 Task: Research Airbnb accommodation in York, United Kingdom from 8th November, 2023 to 16th November, 2023 for 2 adults.1  bedroom having 1 bed and 1 bathroom. Property type can be hotel. Booking option can be shelf check-in. Look for 3 properties as per requirement.
Action: Mouse moved to (389, 178)
Screenshot: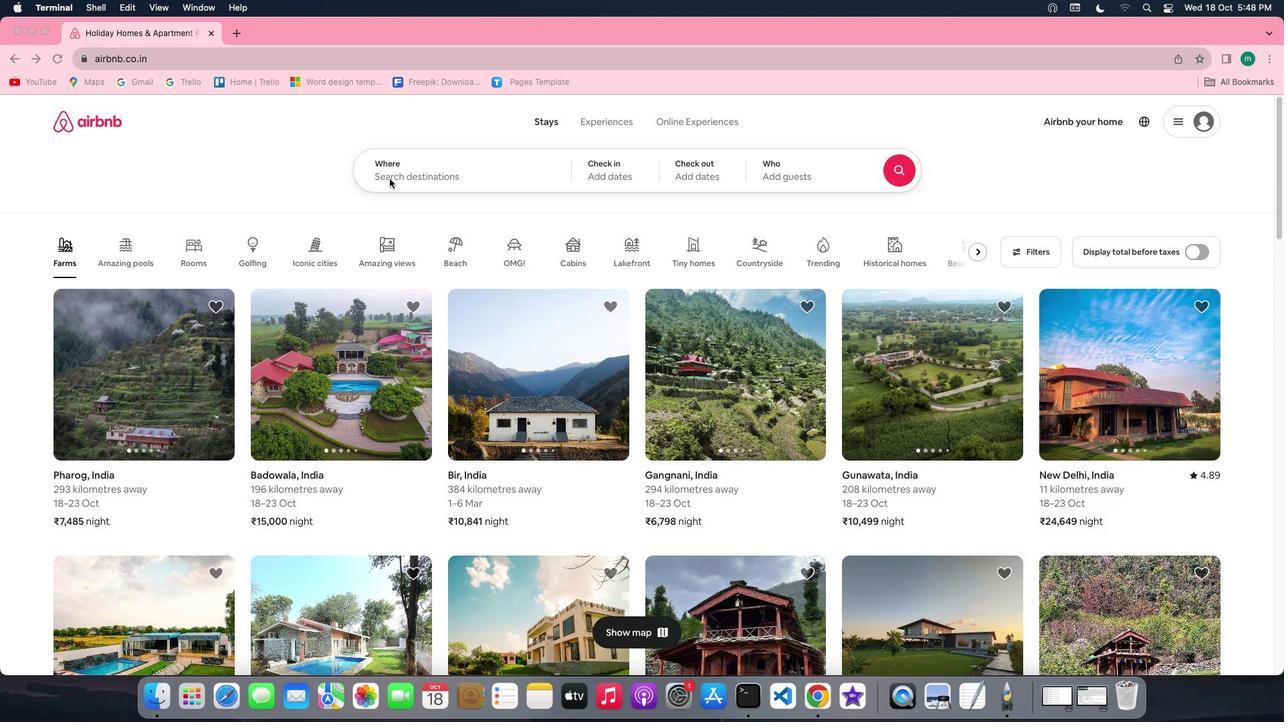 
Action: Mouse pressed left at (389, 178)
Screenshot: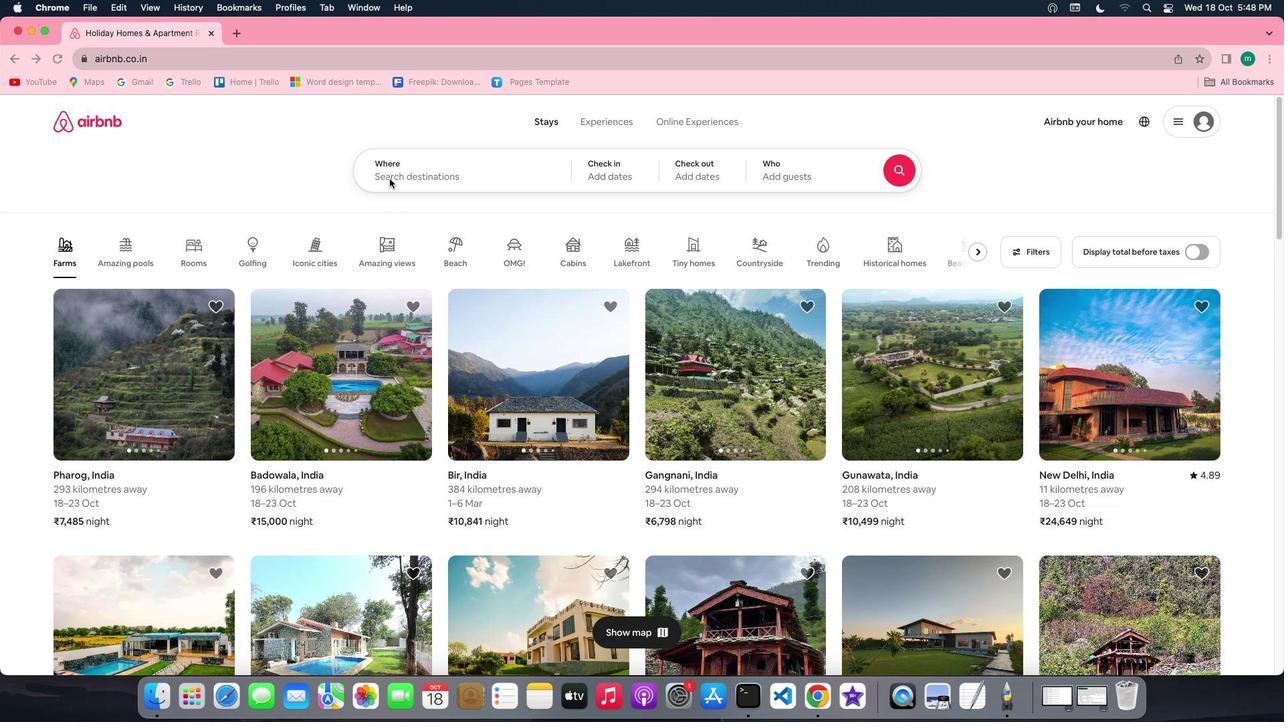 
Action: Mouse pressed left at (389, 178)
Screenshot: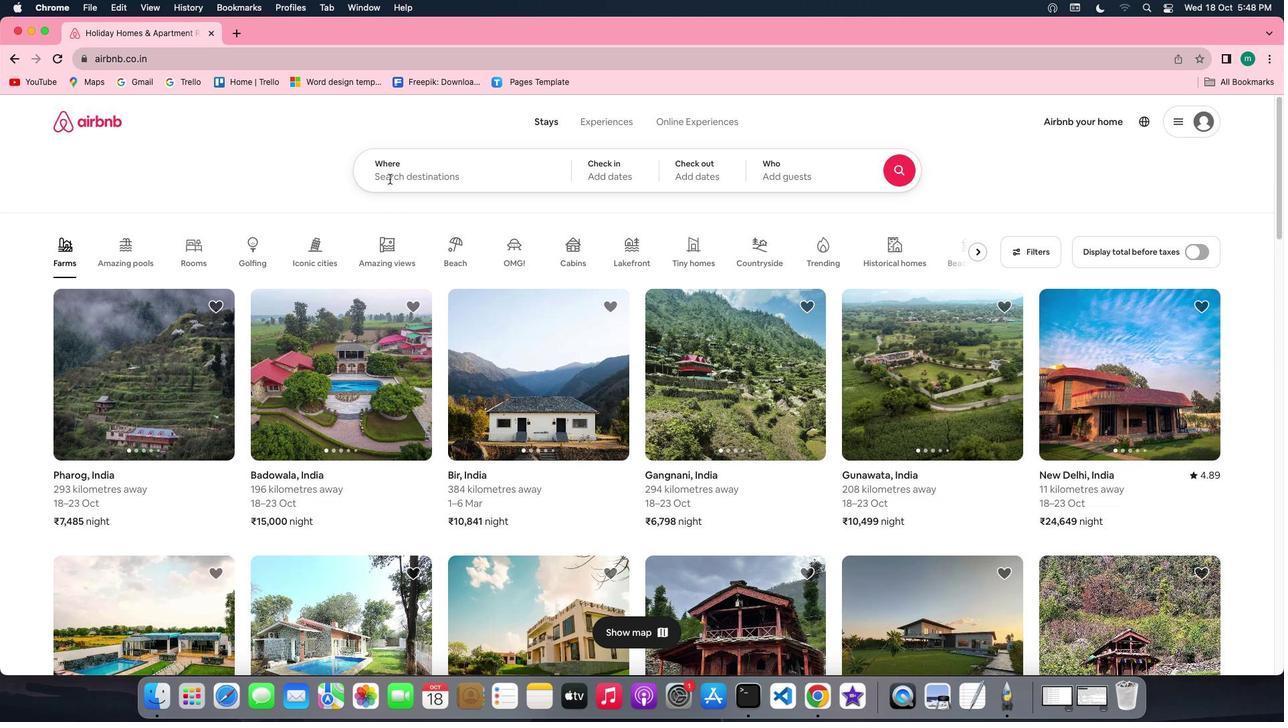 
Action: Key pressed Key.shift'Y''o''r''k'','Key.spaceKey.shift'U''n''i''t''e''d'Key.spaceKey.shift'K''i''n''g''d''o''m'
Screenshot: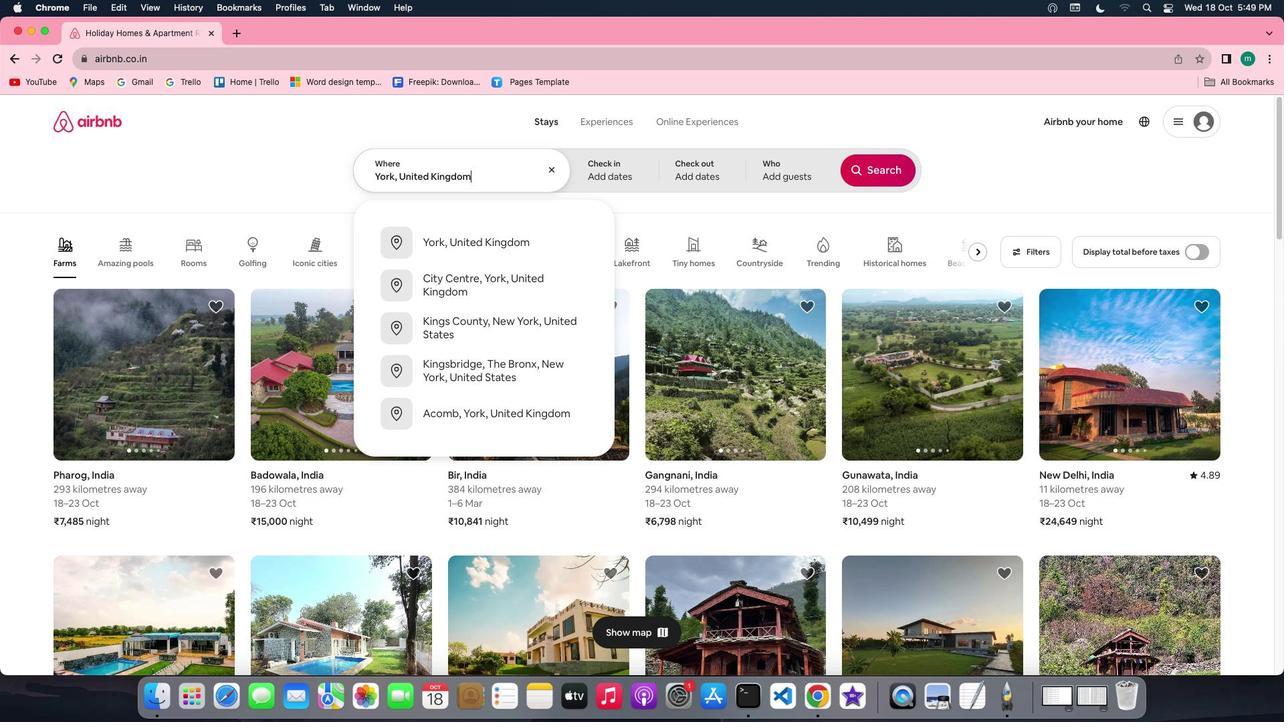 
Action: Mouse moved to (417, 229)
Screenshot: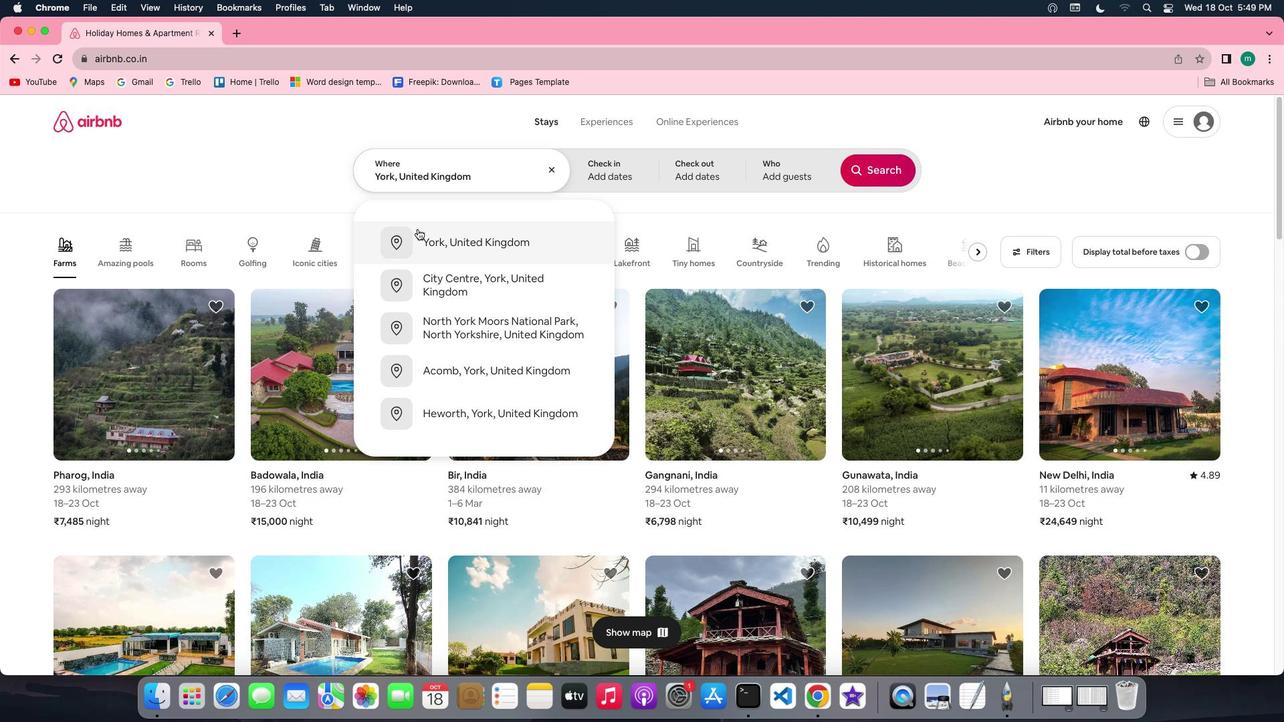 
Action: Mouse pressed left at (417, 229)
Screenshot: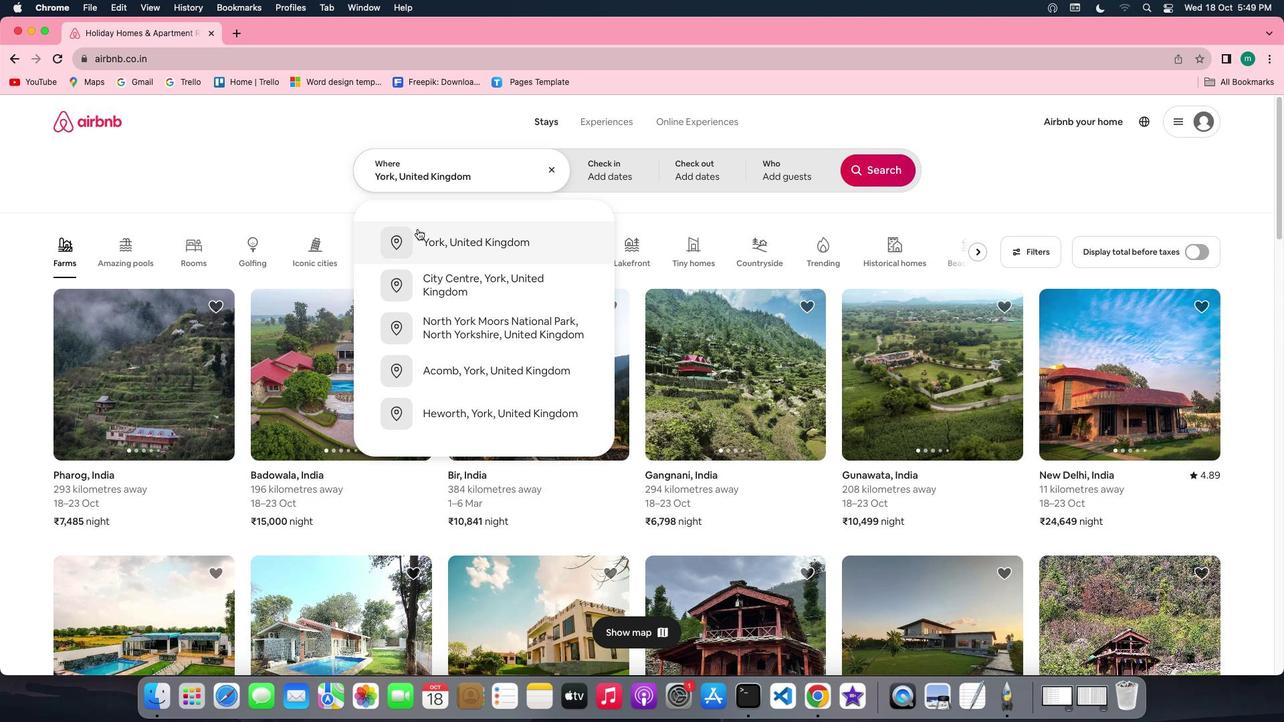 
Action: Mouse moved to (771, 365)
Screenshot: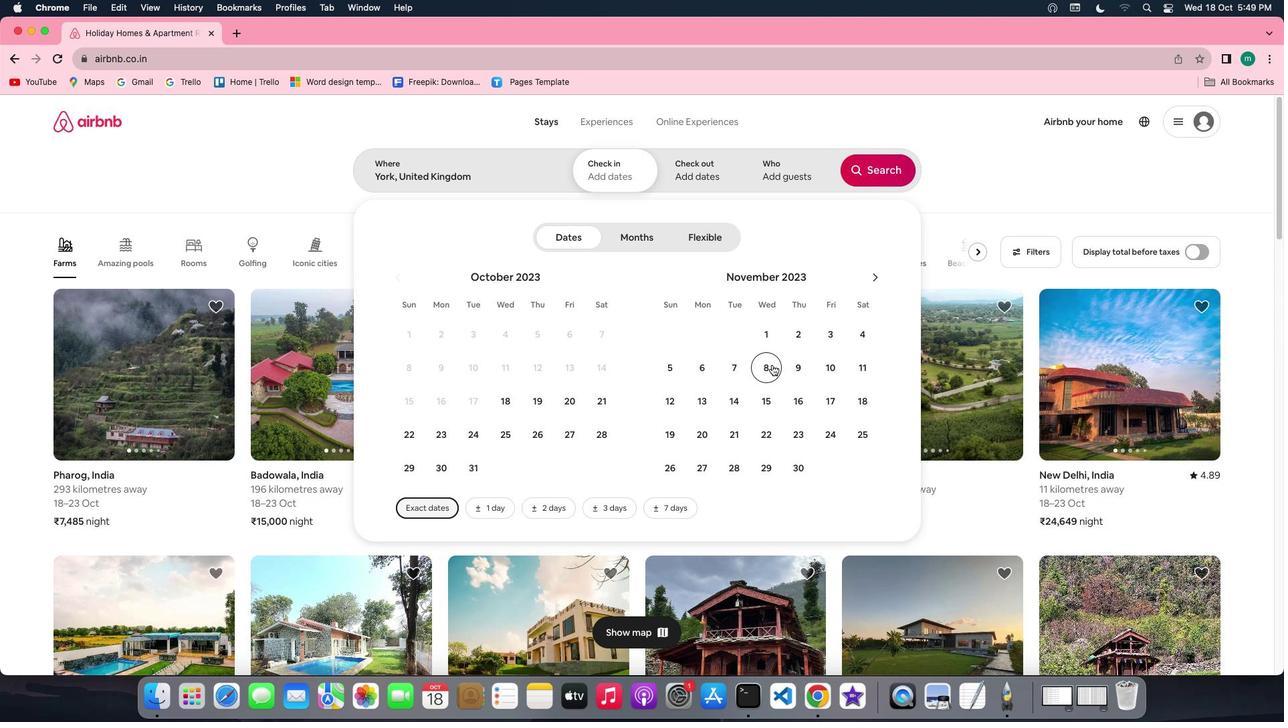
Action: Mouse pressed left at (771, 365)
Screenshot: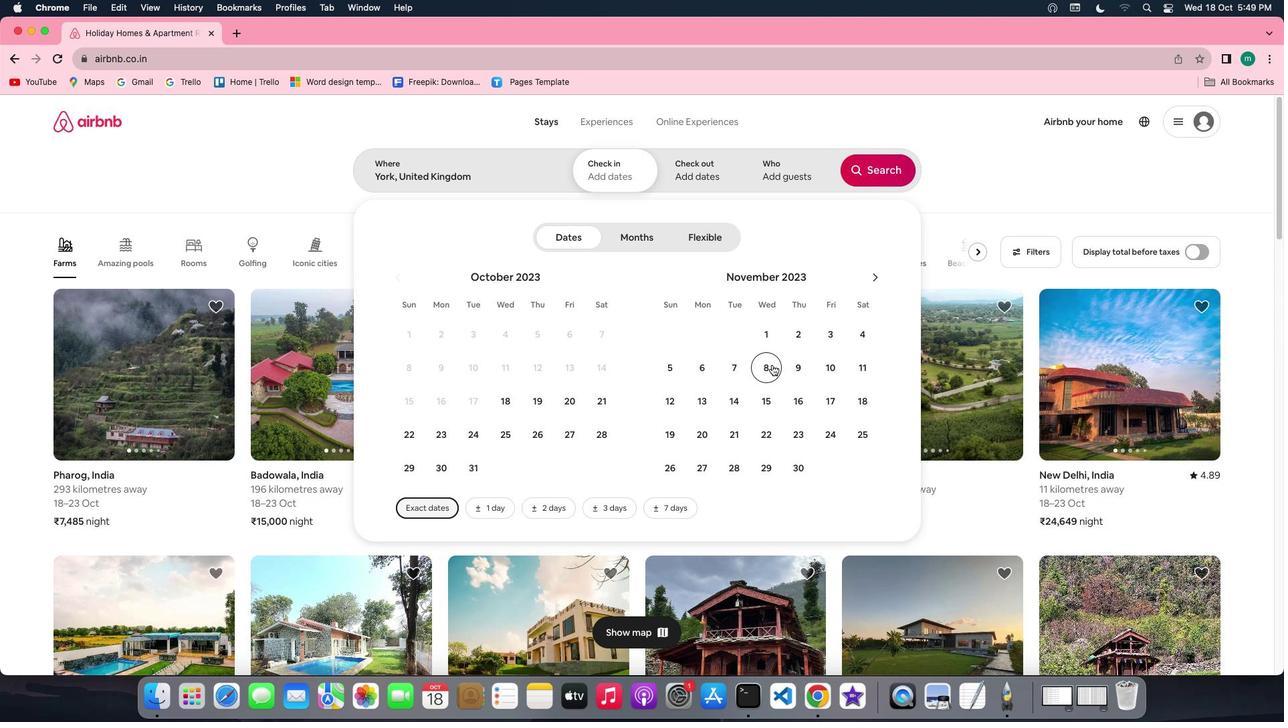 
Action: Mouse moved to (802, 404)
Screenshot: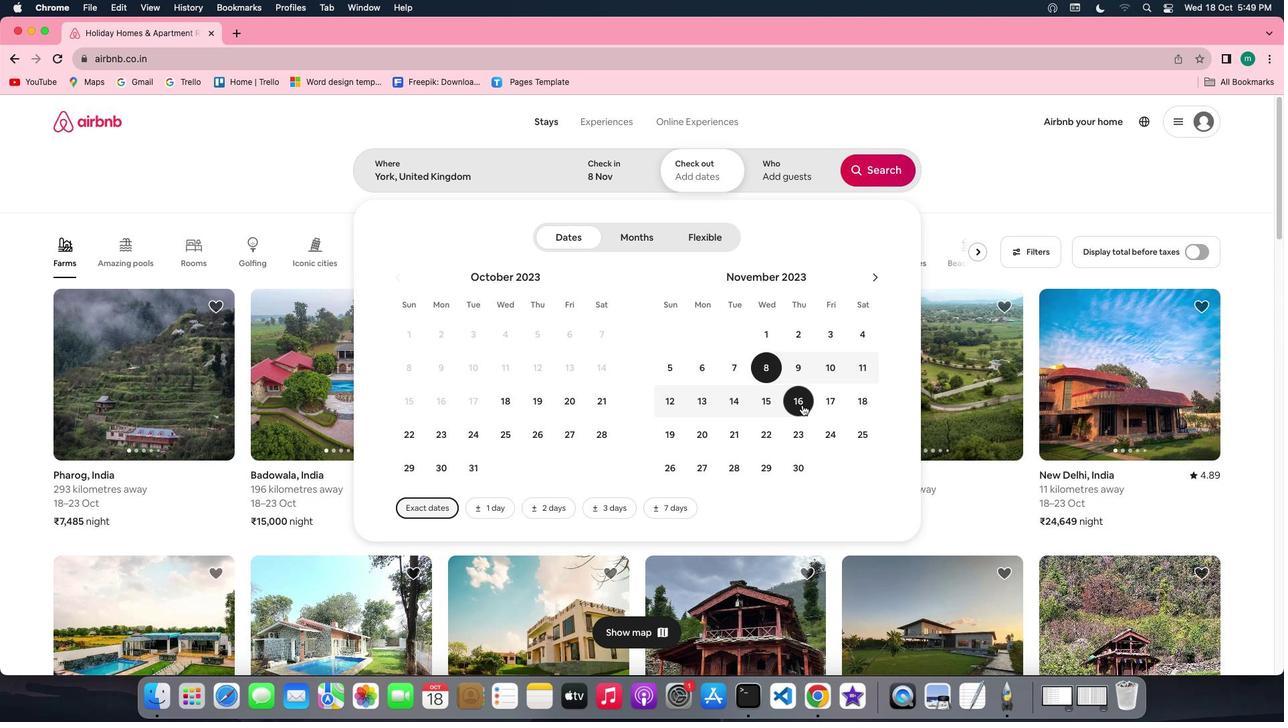 
Action: Mouse pressed left at (802, 404)
Screenshot: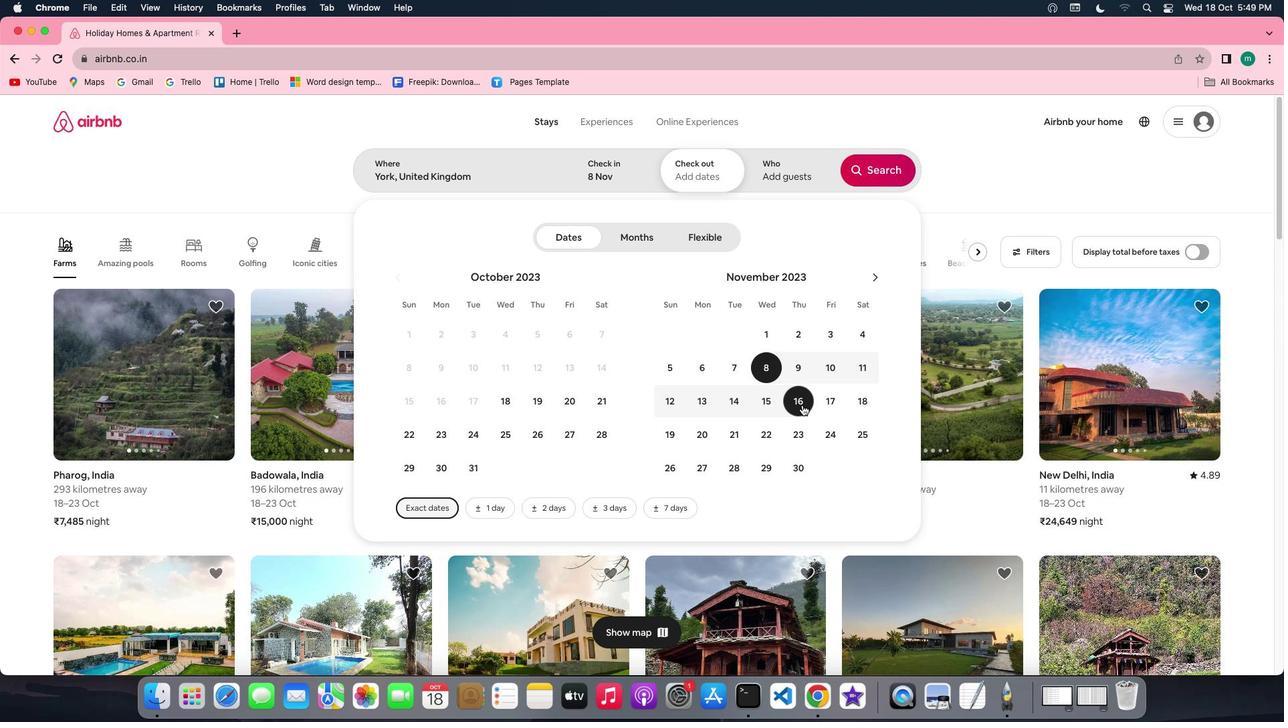 
Action: Mouse moved to (795, 172)
Screenshot: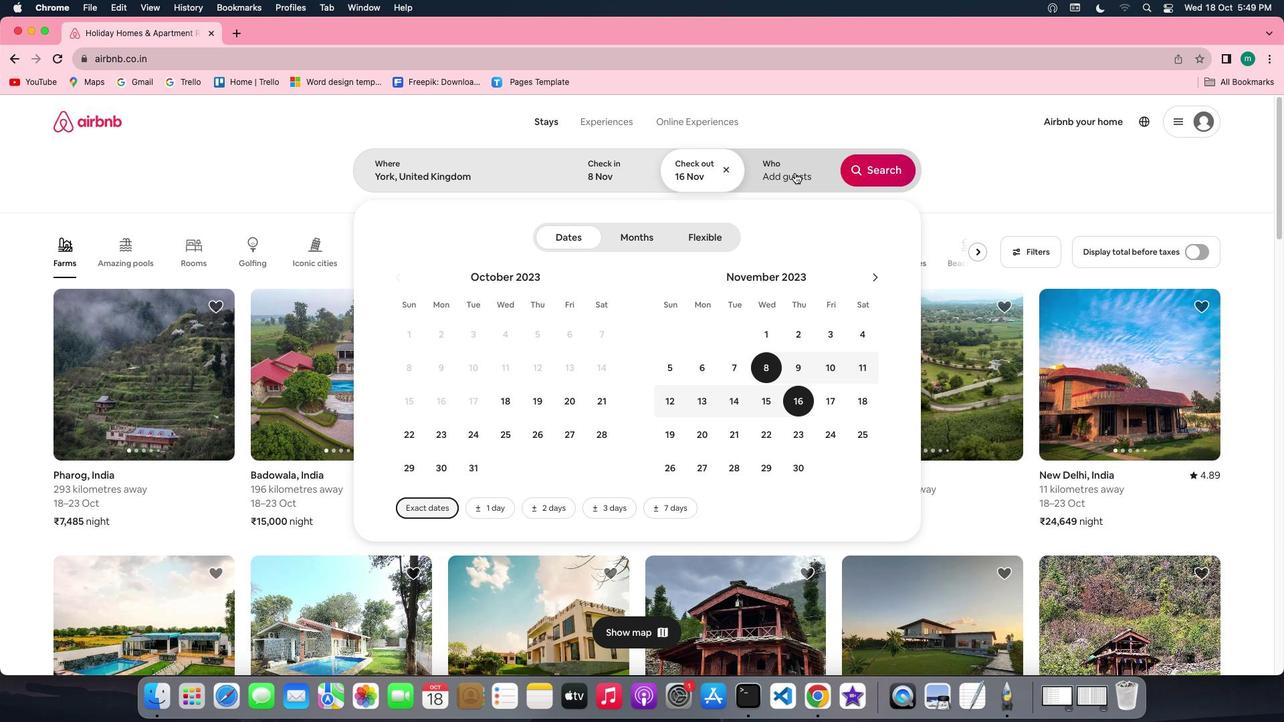 
Action: Mouse pressed left at (795, 172)
Screenshot: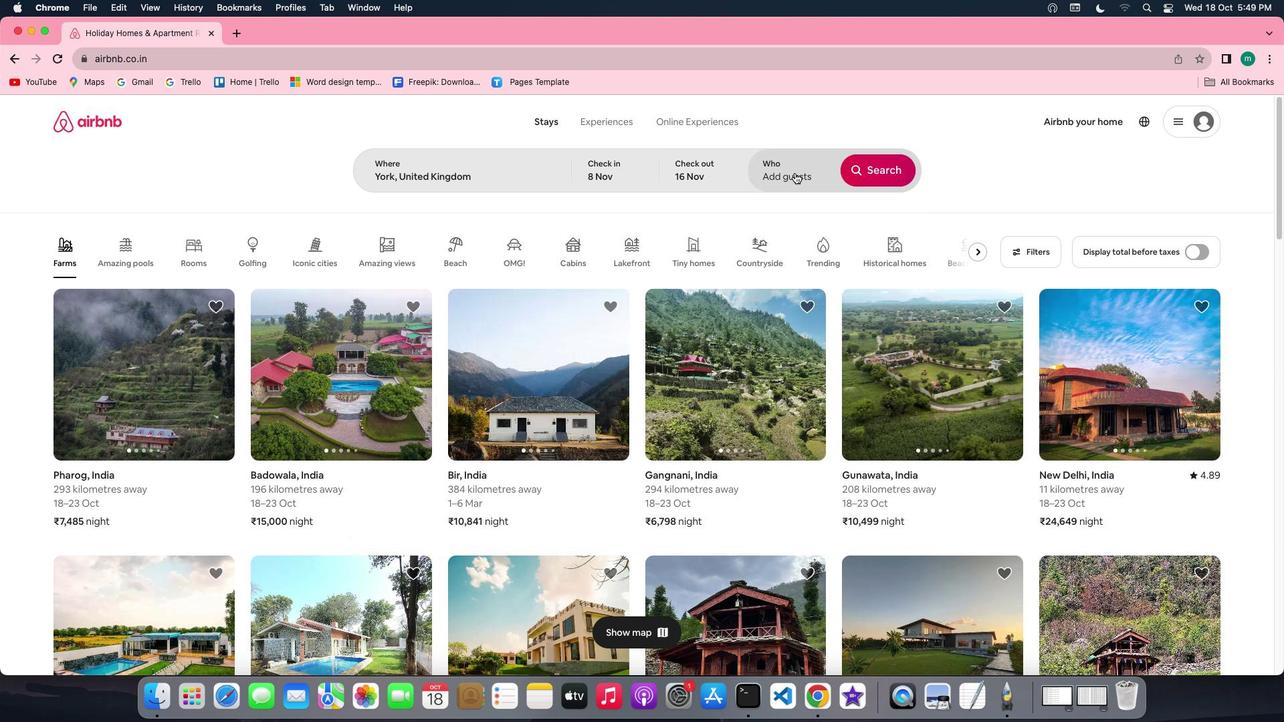 
Action: Mouse moved to (883, 246)
Screenshot: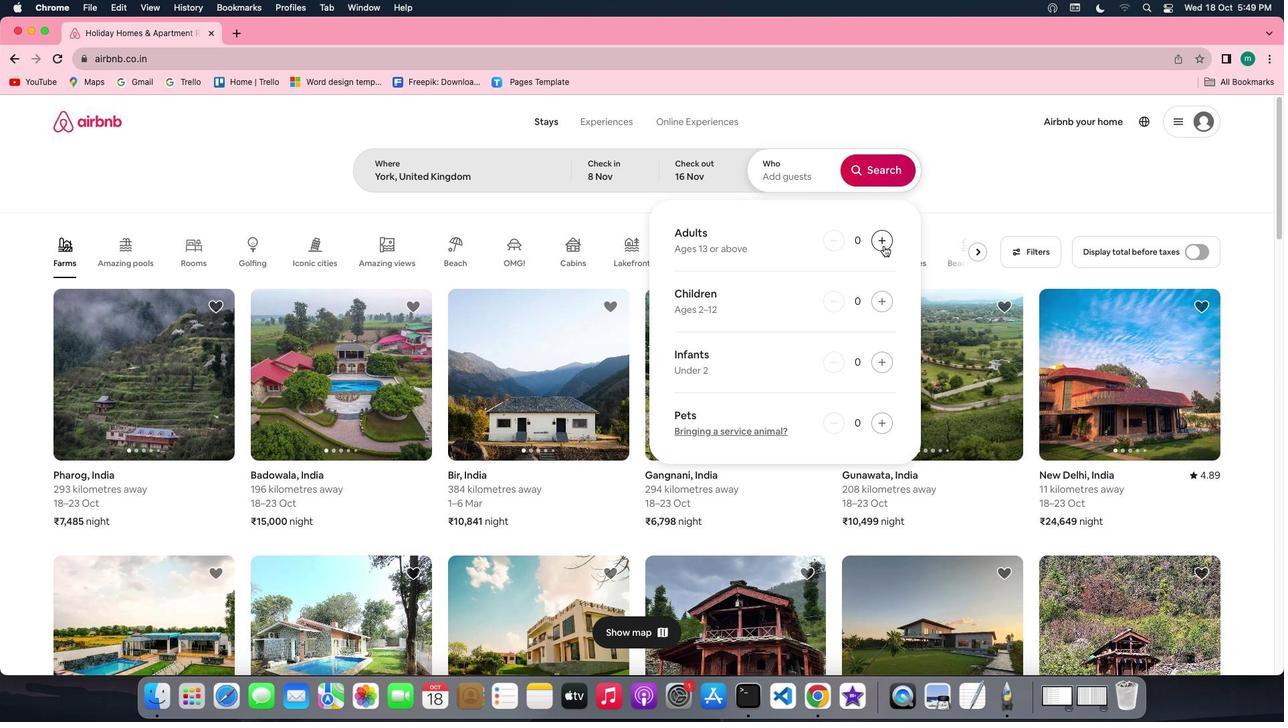
Action: Mouse pressed left at (883, 246)
Screenshot: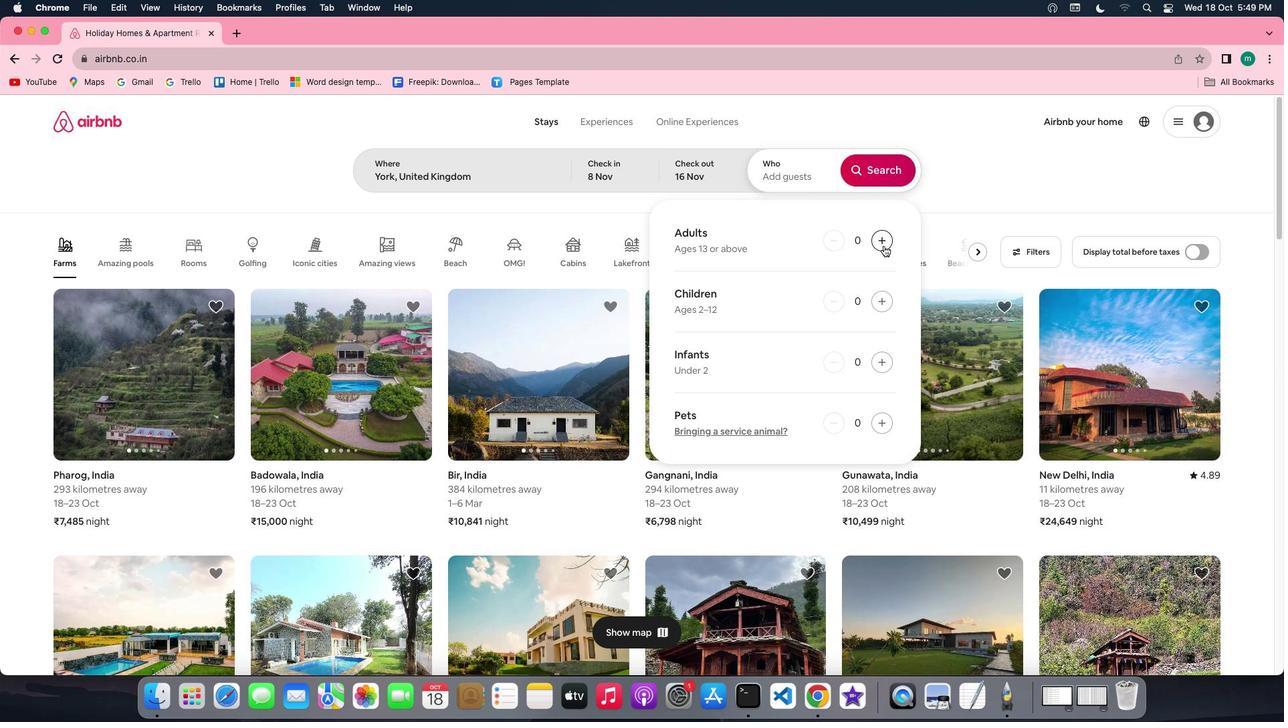 
Action: Mouse pressed left at (883, 246)
Screenshot: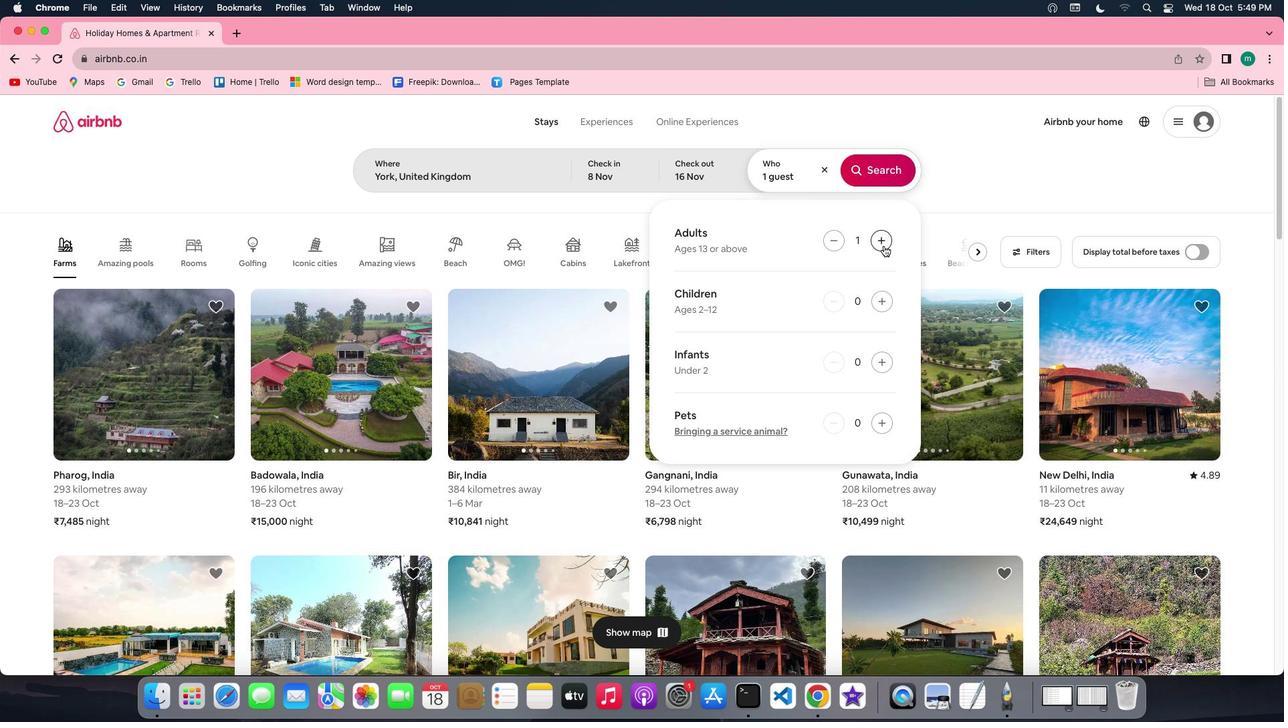 
Action: Mouse moved to (880, 171)
Screenshot: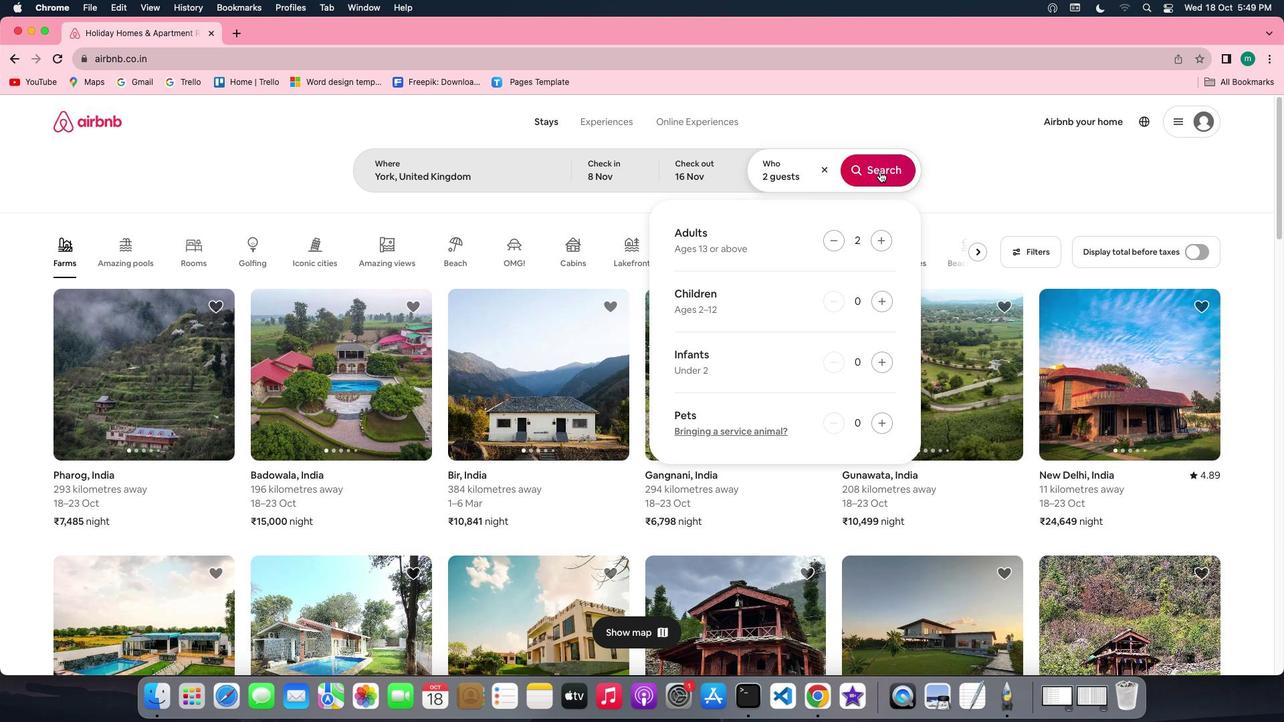 
Action: Mouse pressed left at (880, 171)
Screenshot: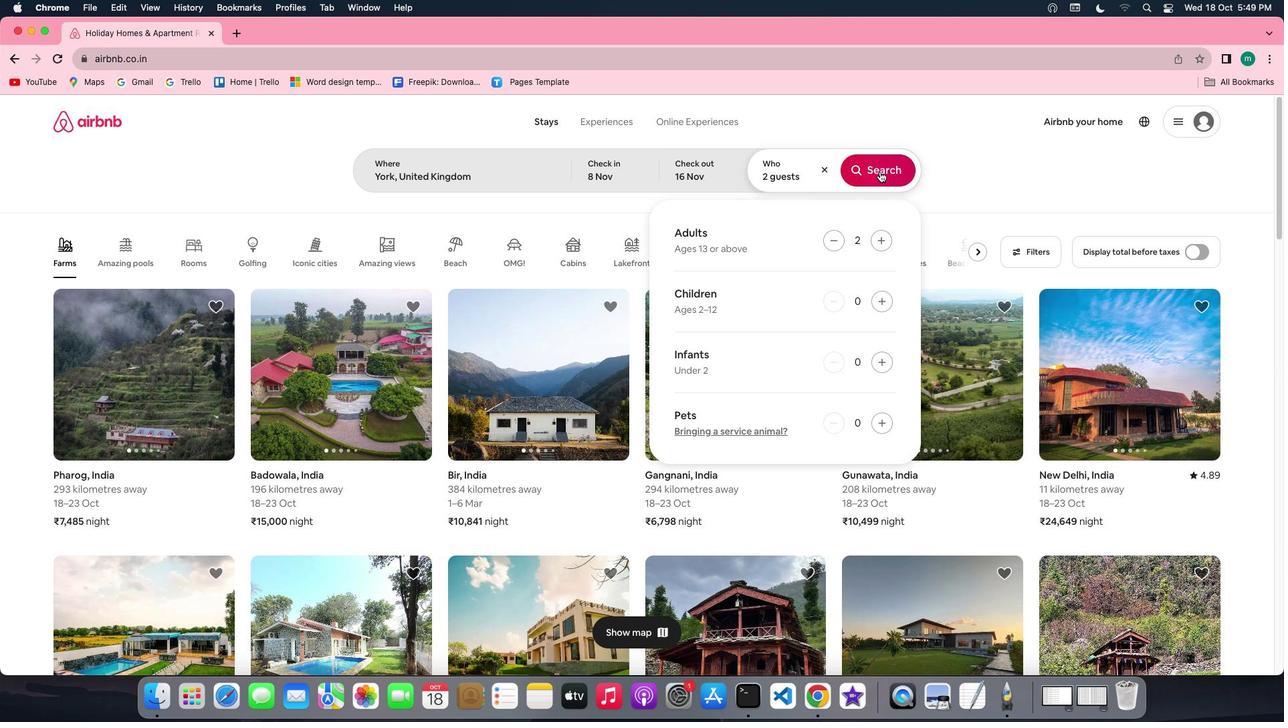 
Action: Mouse moved to (1082, 171)
Screenshot: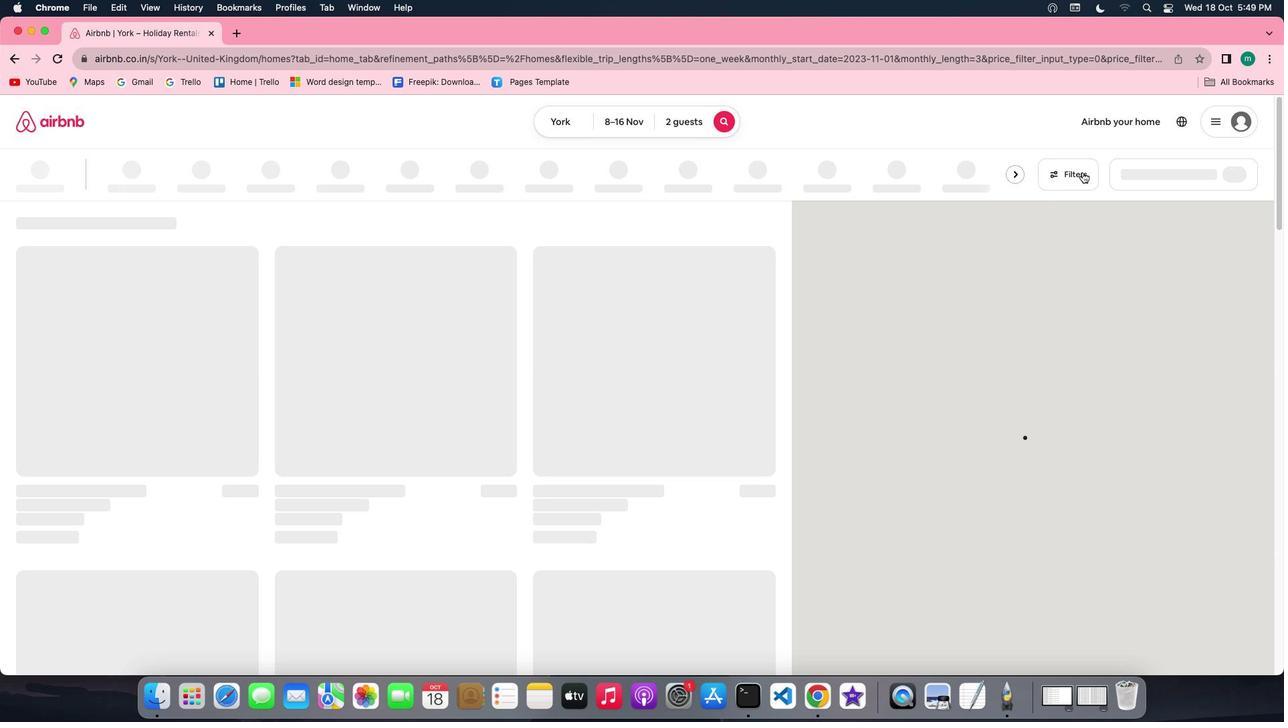 
Action: Mouse pressed left at (1082, 171)
Screenshot: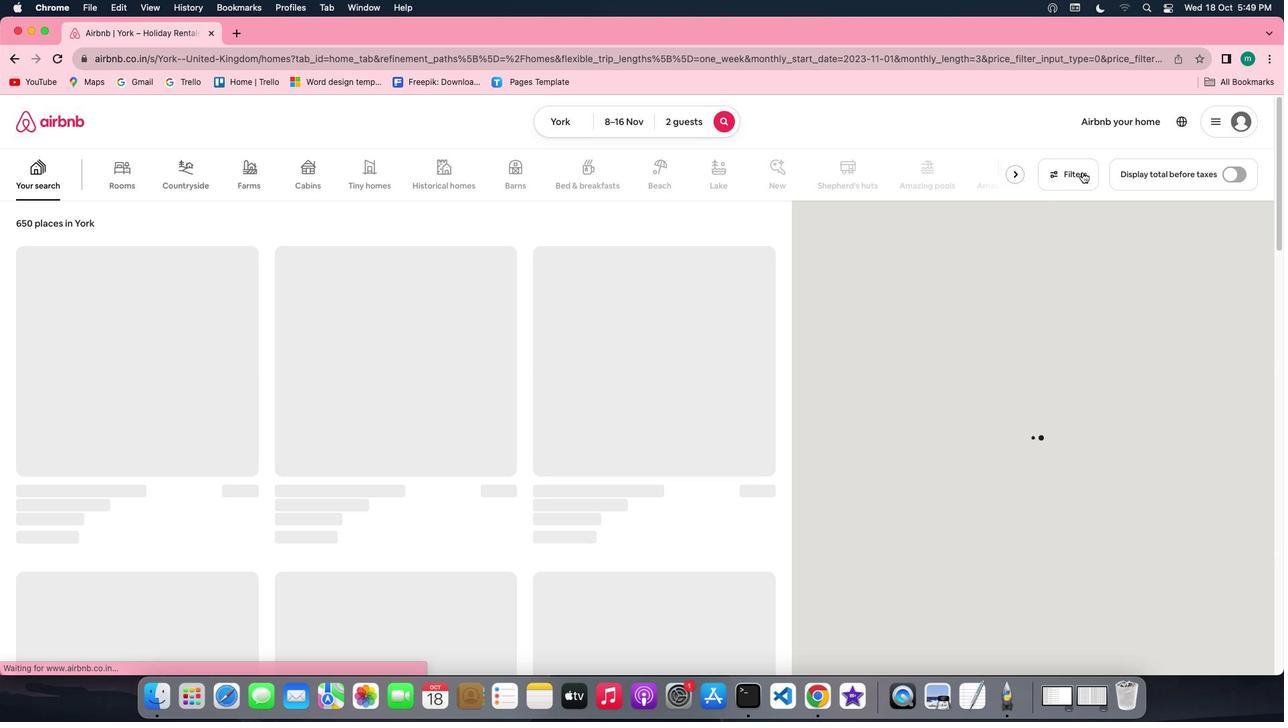 
Action: Mouse moved to (1066, 174)
Screenshot: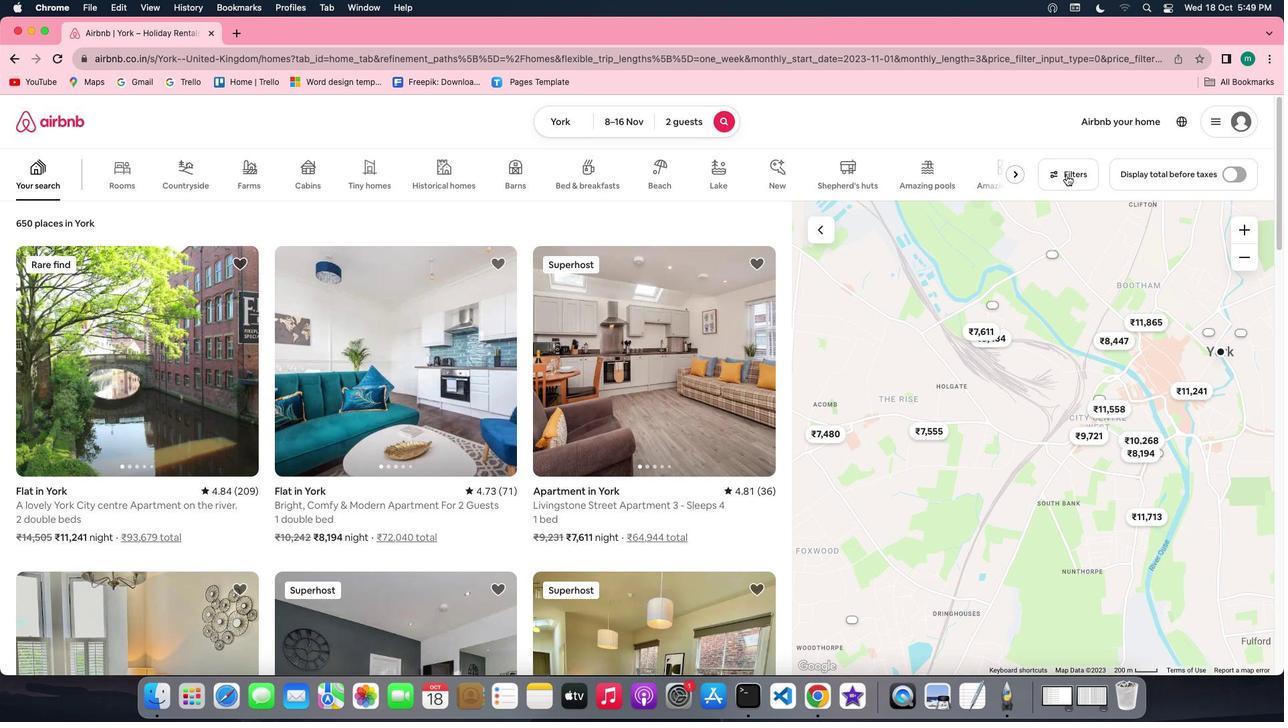 
Action: Mouse pressed left at (1066, 174)
Screenshot: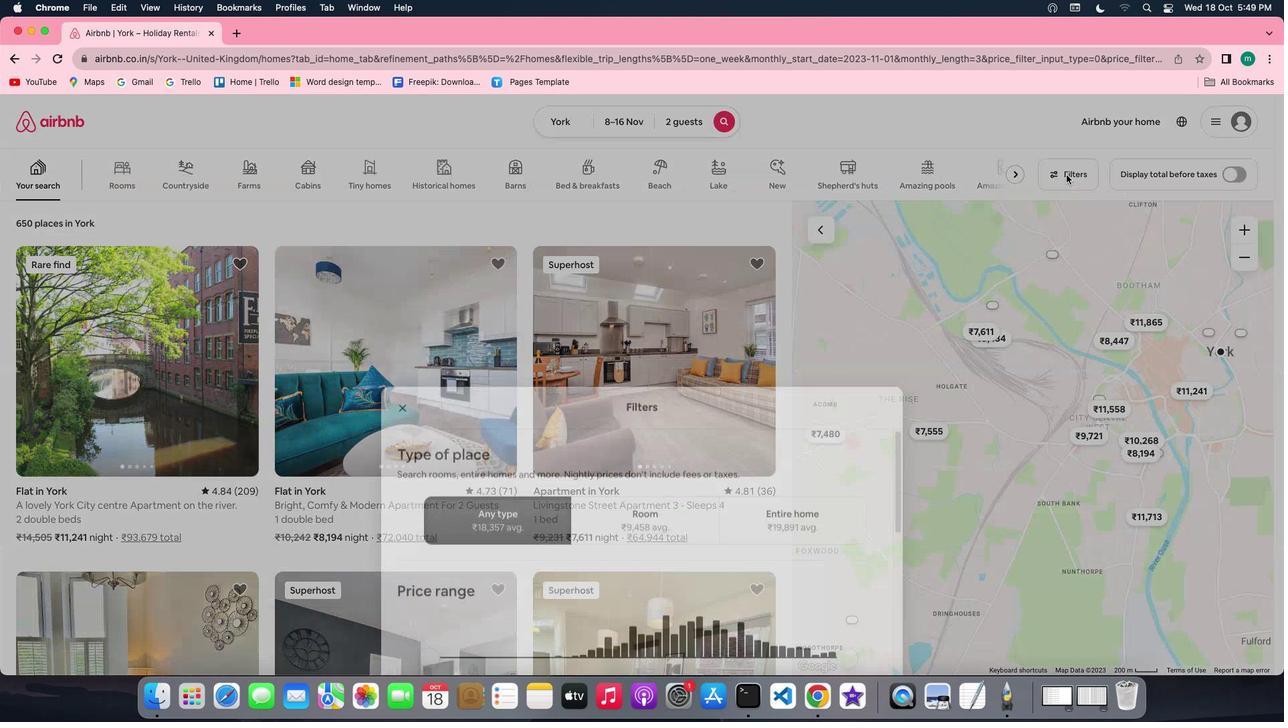 
Action: Mouse pressed left at (1066, 174)
Screenshot: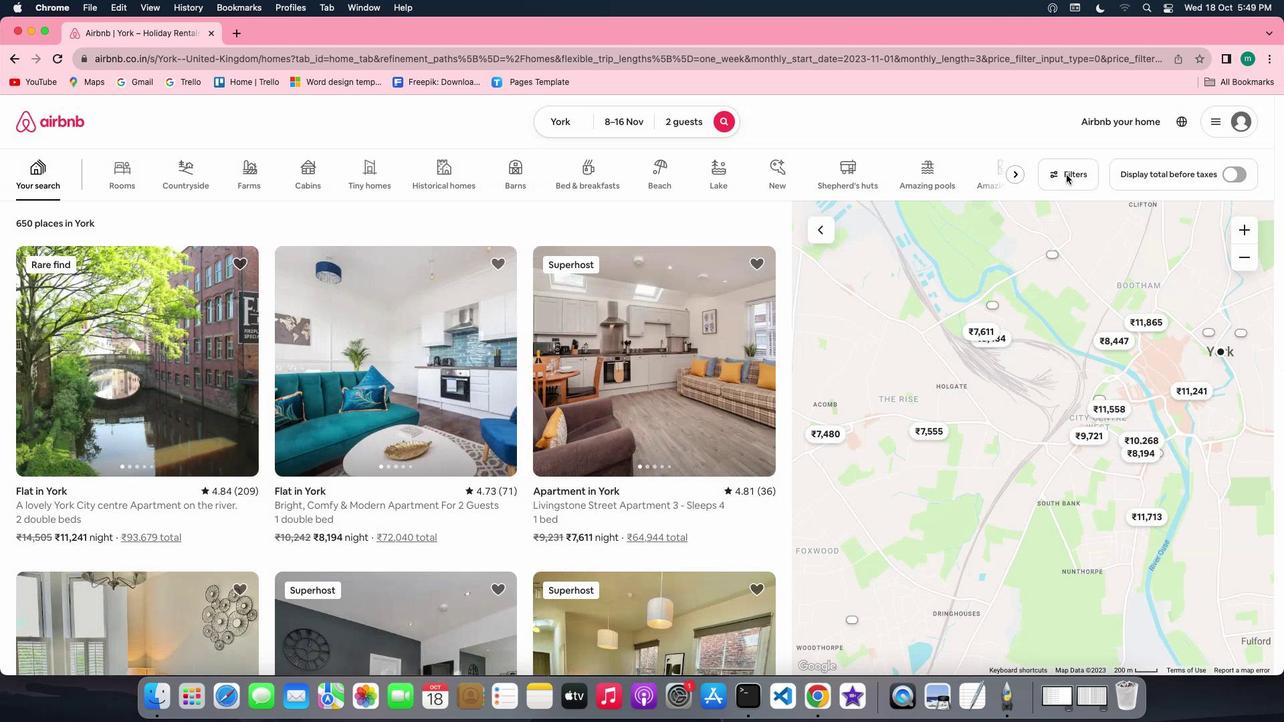 
Action: Mouse moved to (1071, 176)
Screenshot: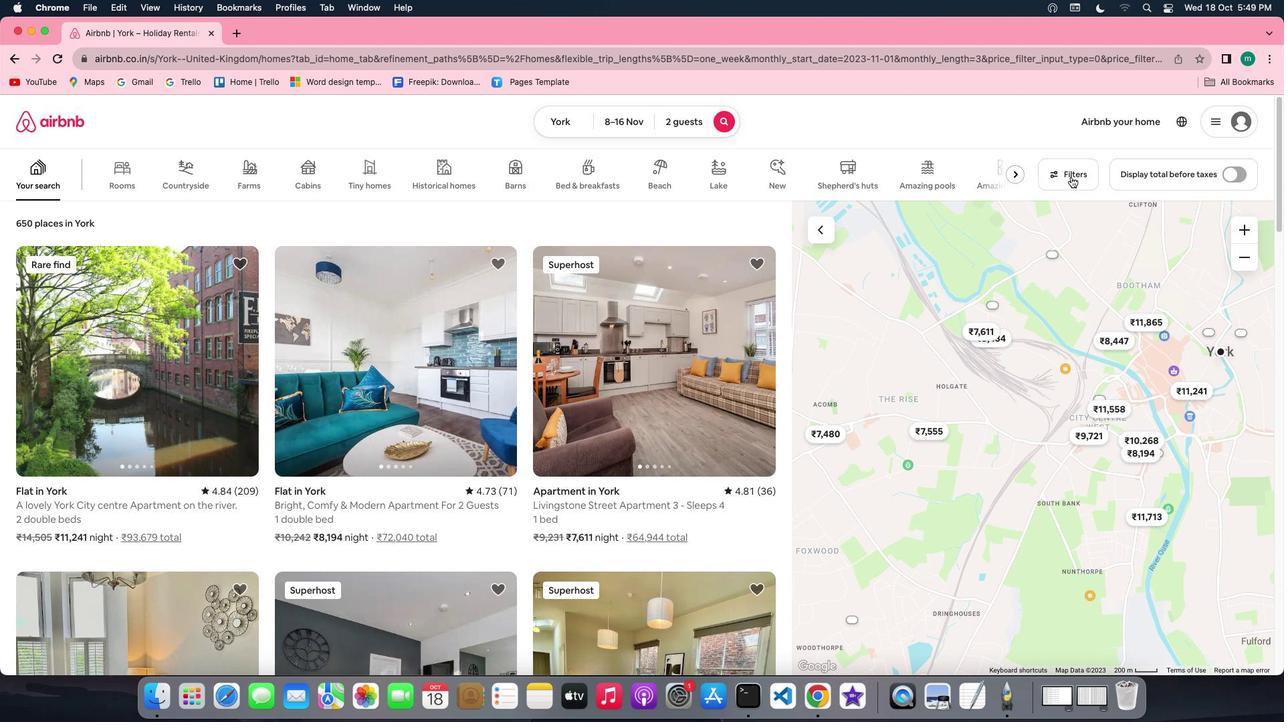 
Action: Mouse pressed left at (1071, 176)
Screenshot: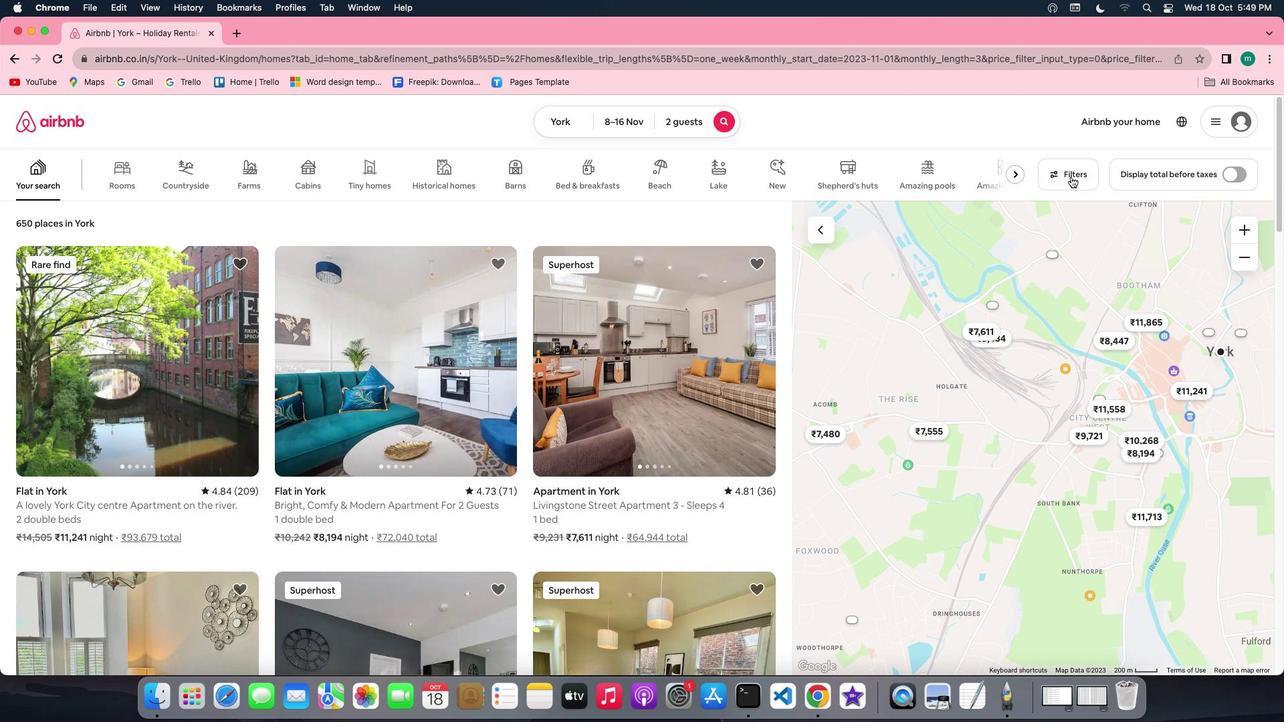 
Action: Mouse moved to (430, 493)
Screenshot: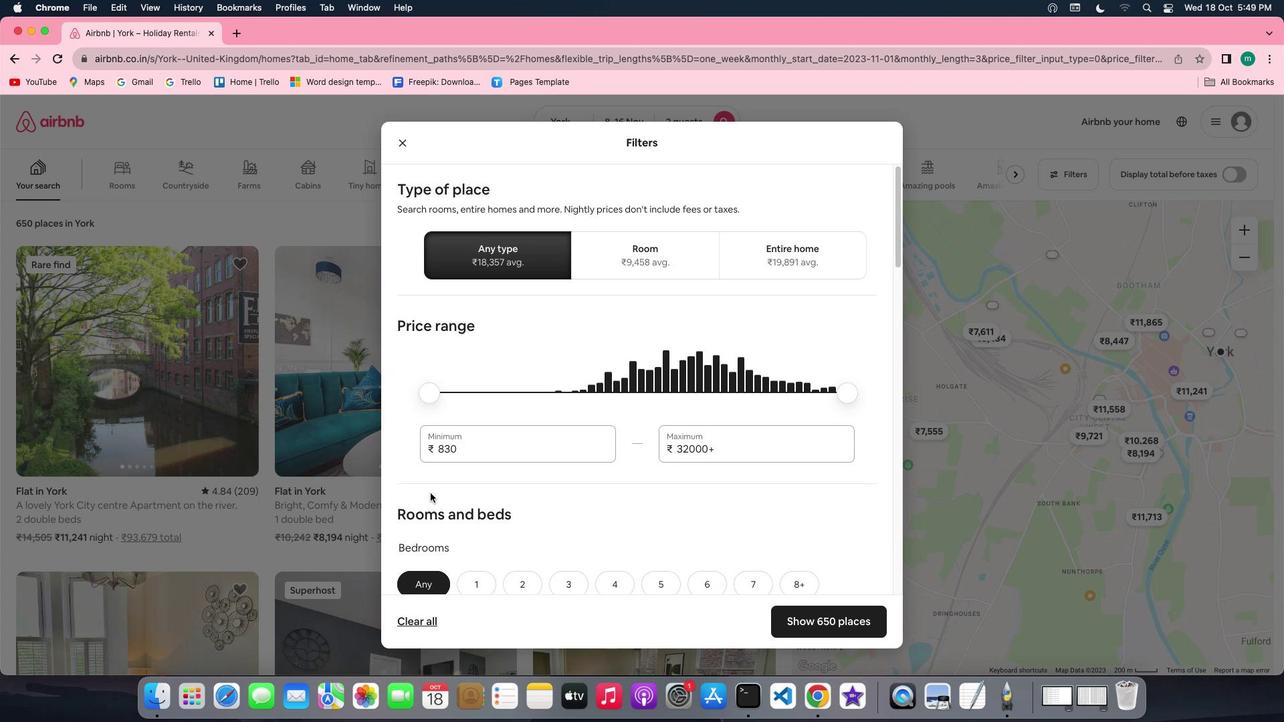 
Action: Mouse scrolled (430, 493) with delta (0, 0)
Screenshot: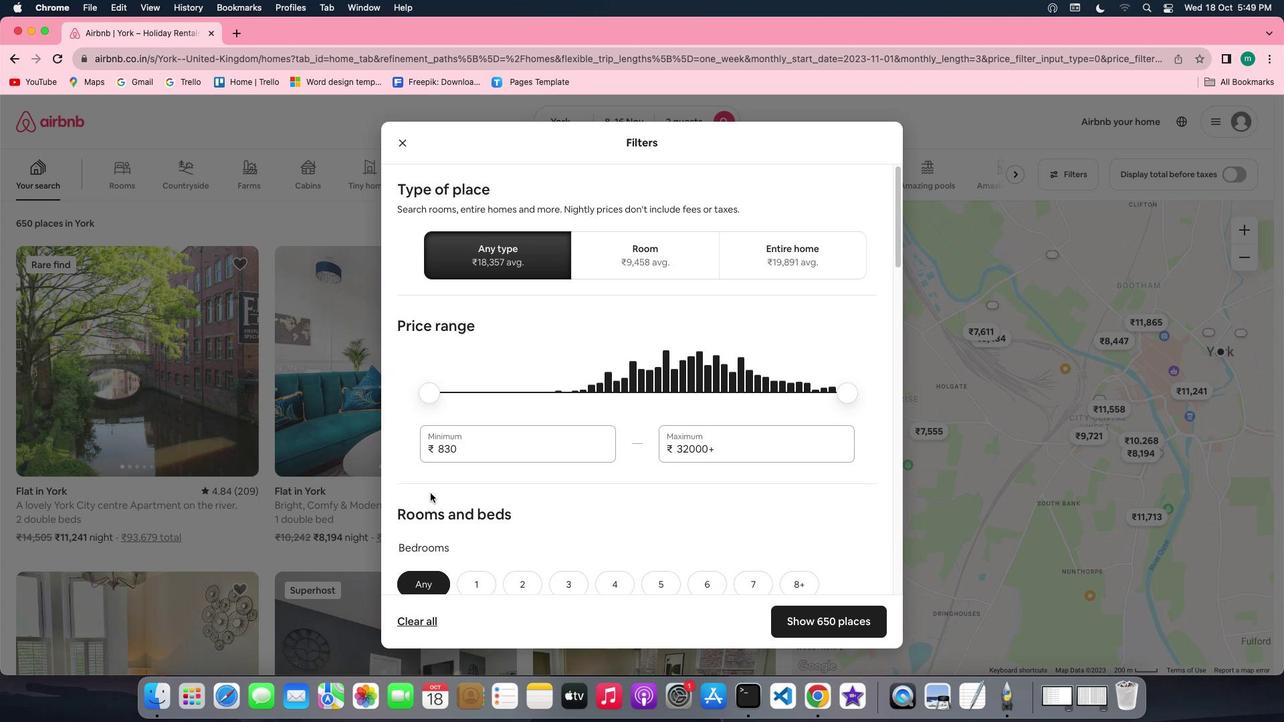 
Action: Mouse scrolled (430, 493) with delta (0, 0)
Screenshot: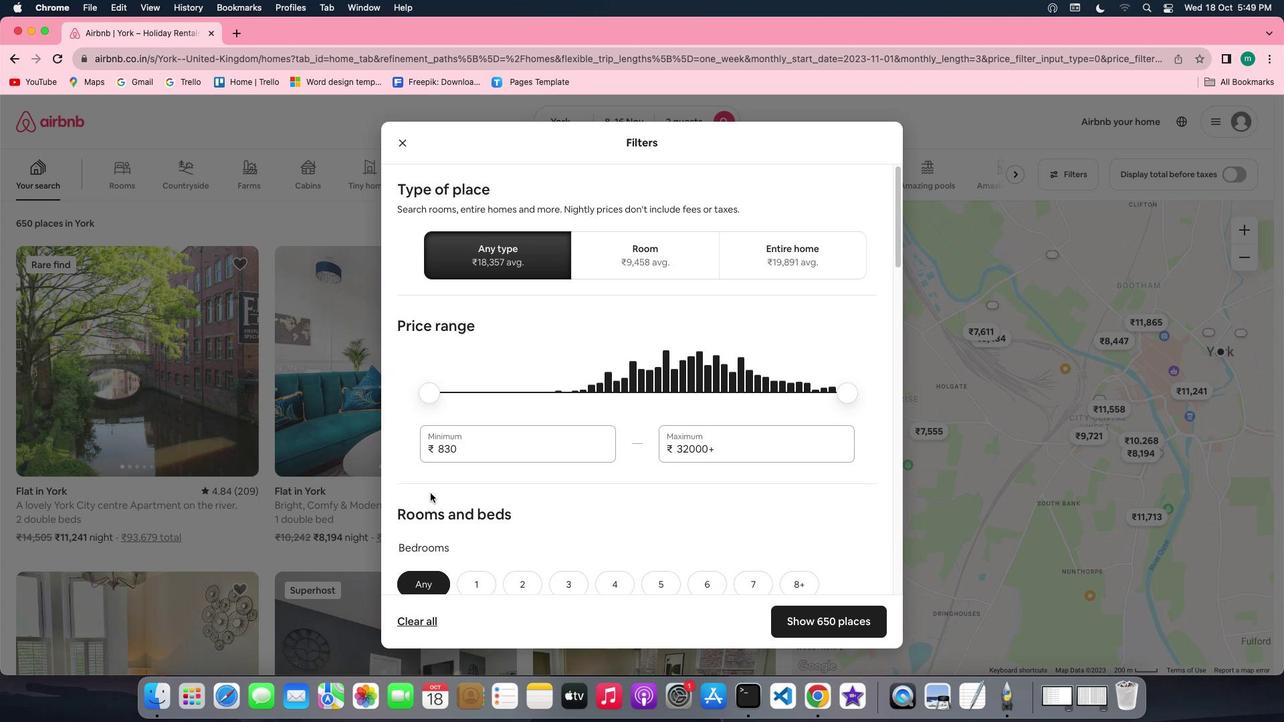 
Action: Mouse scrolled (430, 493) with delta (0, -2)
Screenshot: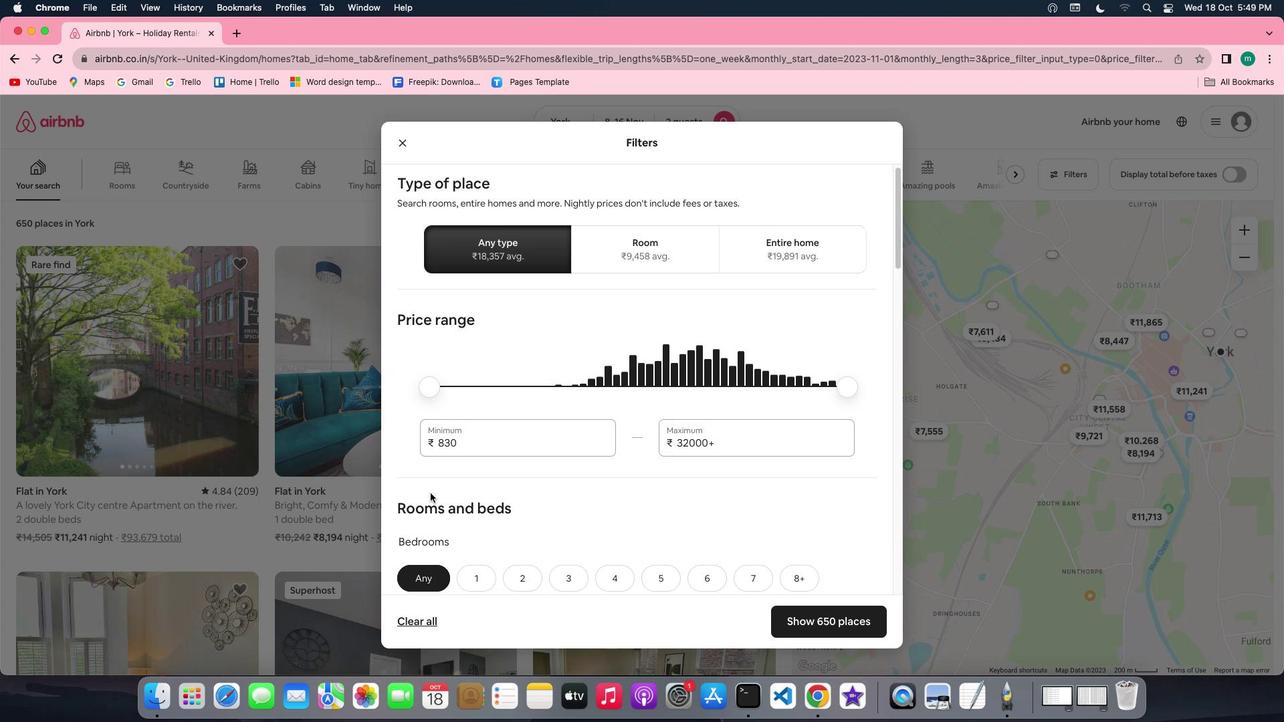 
Action: Mouse scrolled (430, 493) with delta (0, -2)
Screenshot: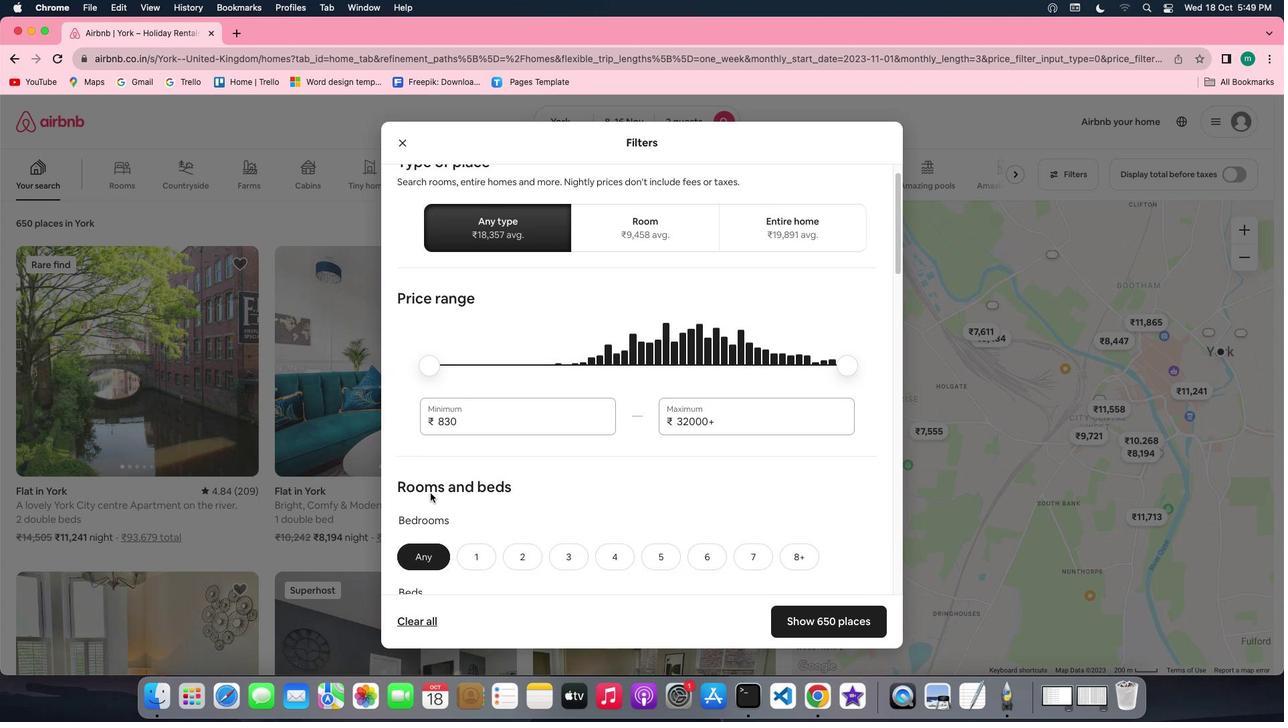 
Action: Mouse moved to (479, 353)
Screenshot: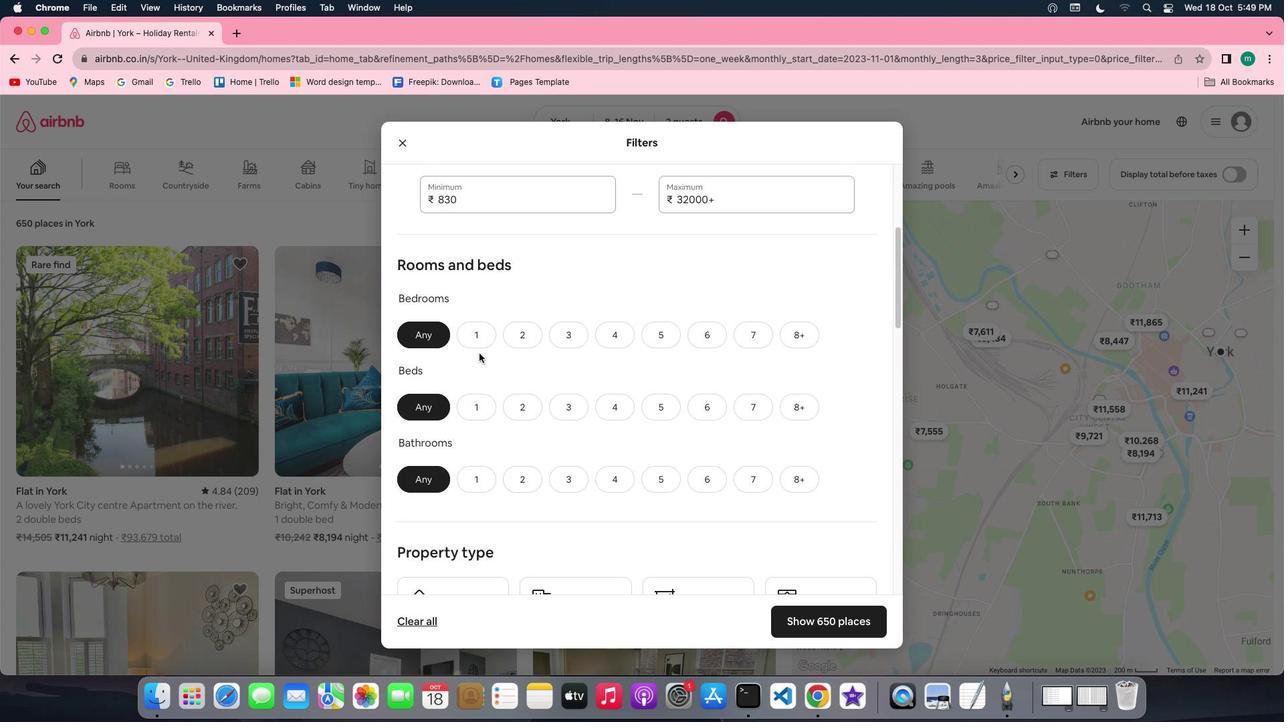 
Action: Mouse pressed left at (479, 353)
Screenshot: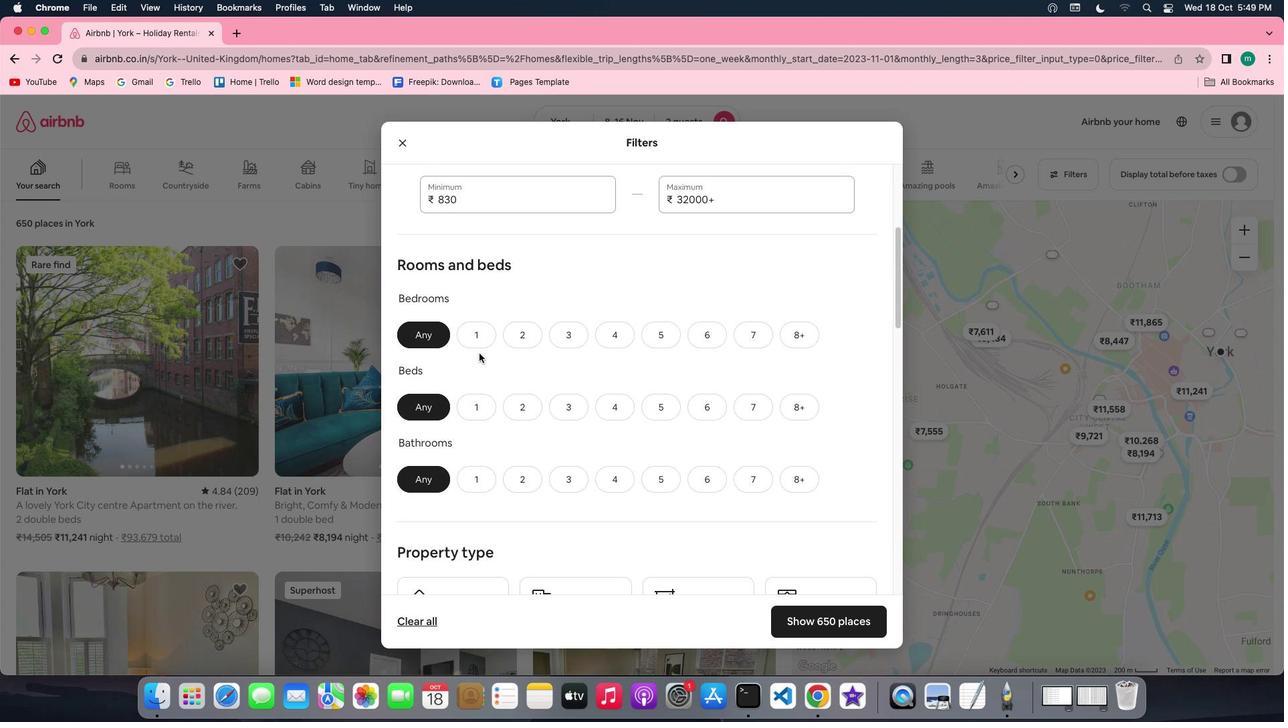 
Action: Mouse moved to (482, 345)
Screenshot: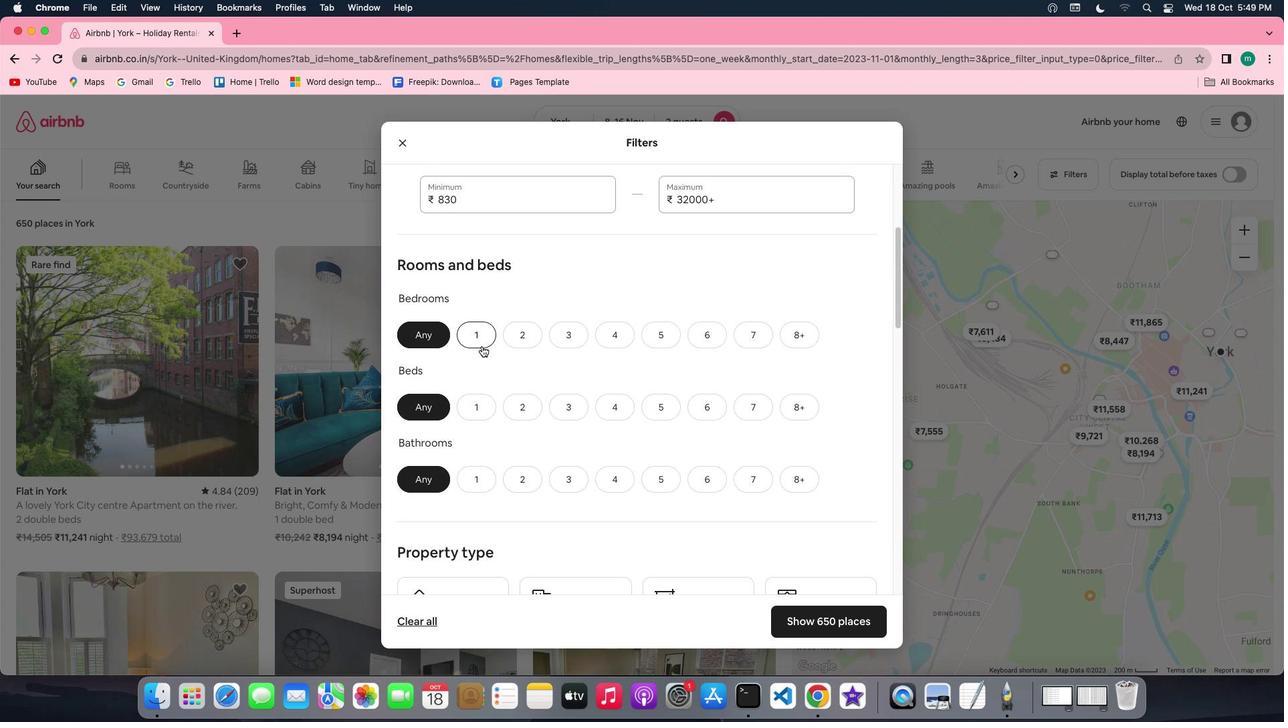
Action: Mouse pressed left at (482, 345)
Screenshot: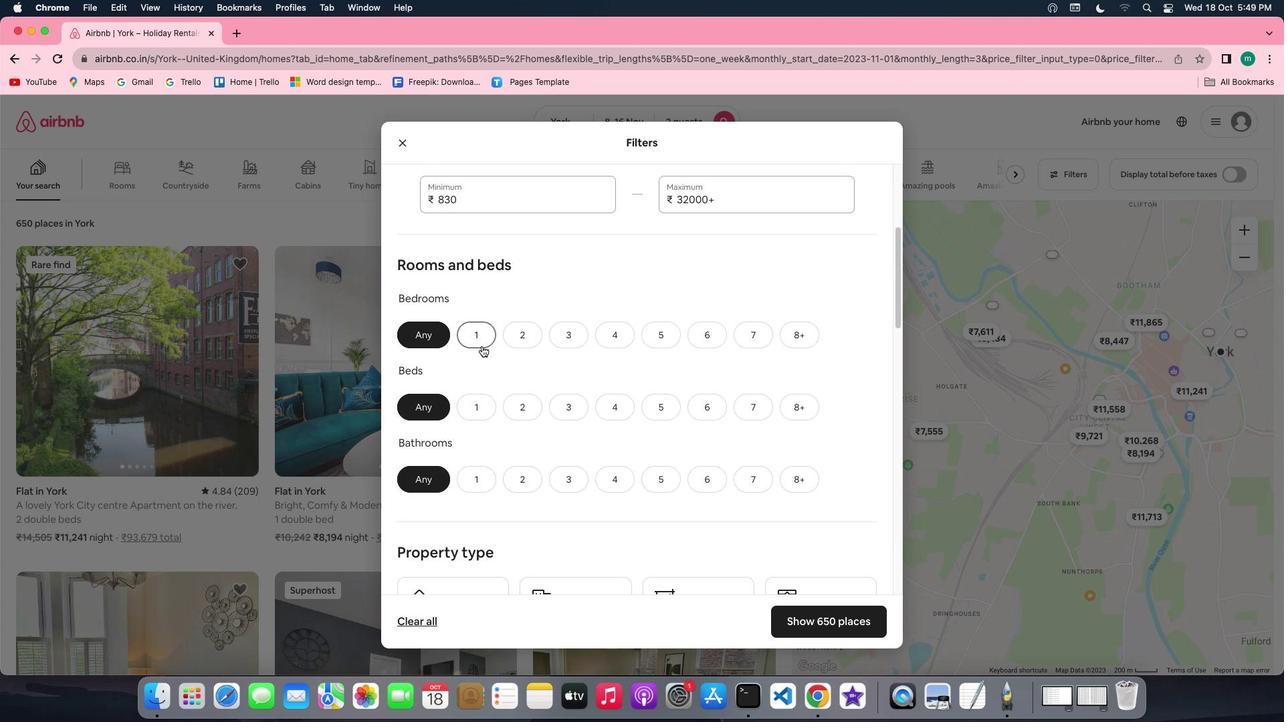 
Action: Mouse moved to (470, 417)
Screenshot: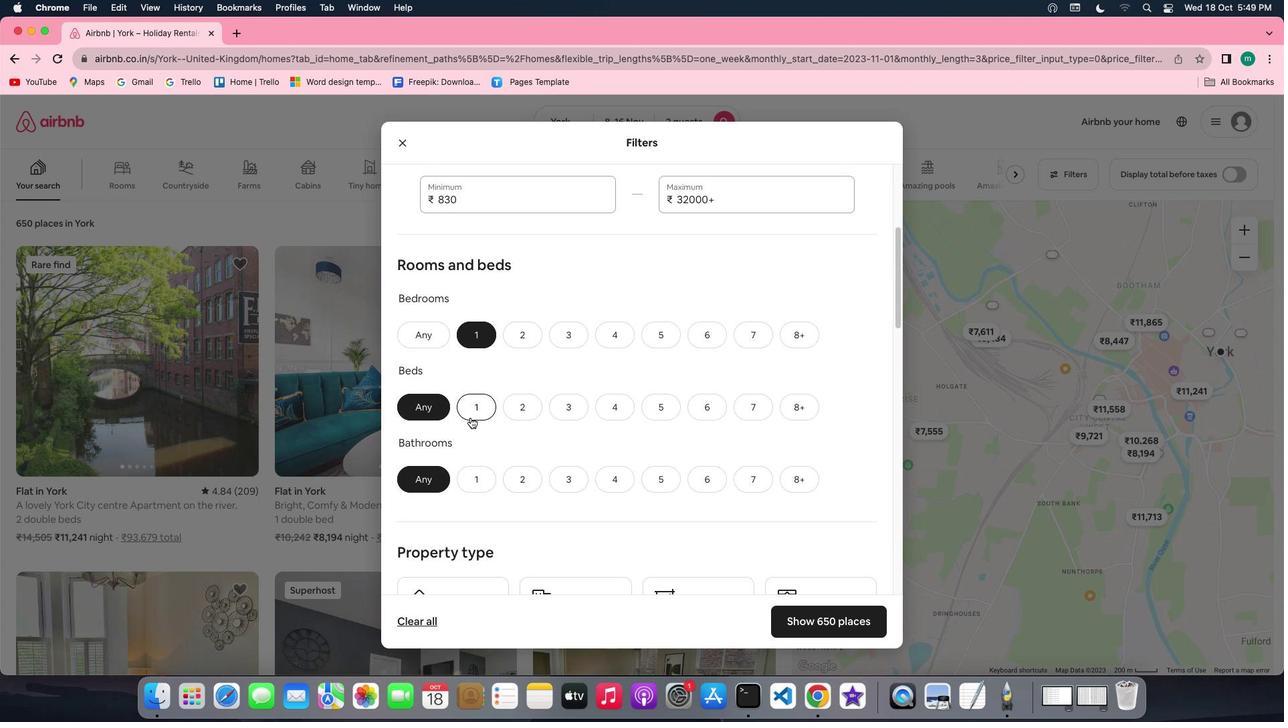 
Action: Mouse pressed left at (470, 417)
Screenshot: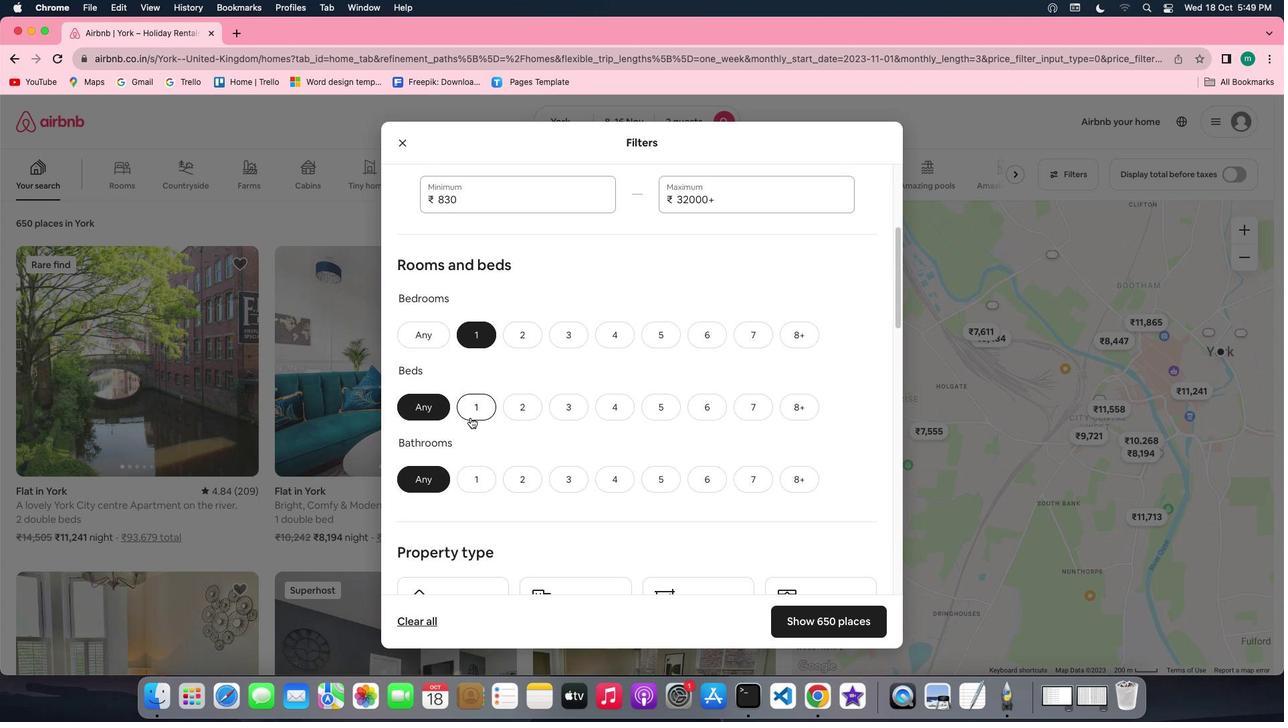 
Action: Mouse moved to (486, 482)
Screenshot: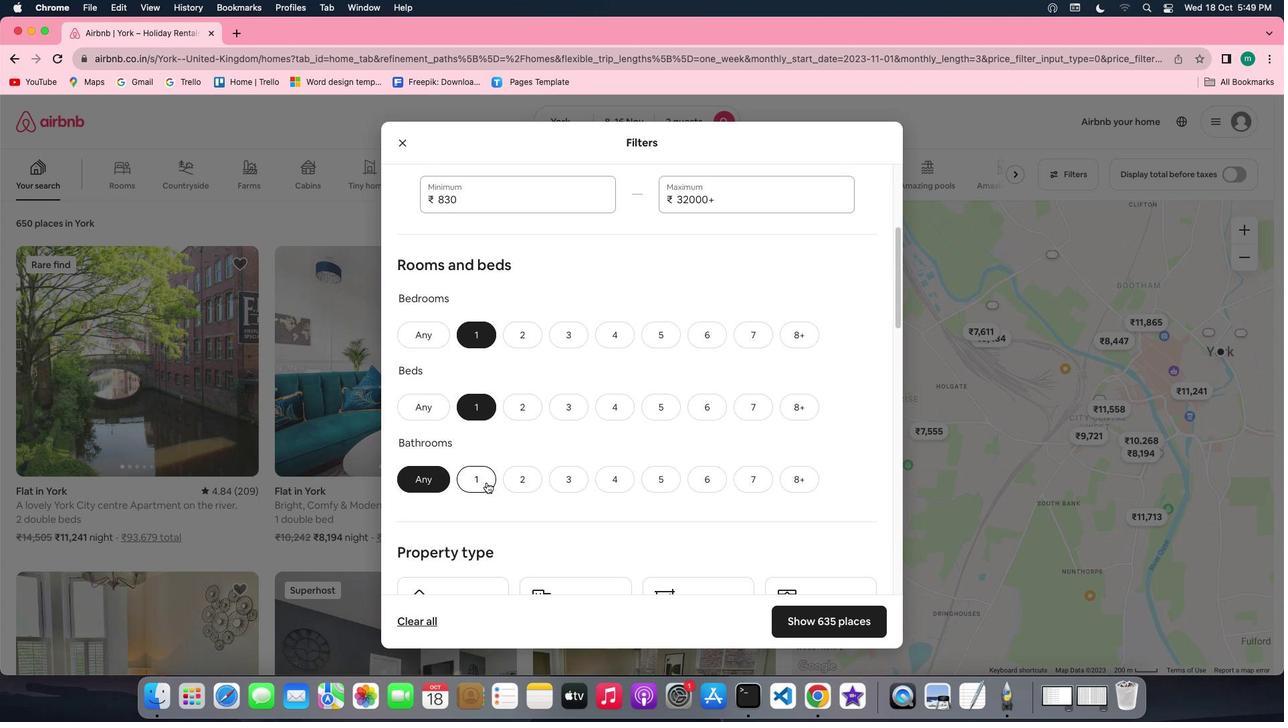 
Action: Mouse pressed left at (486, 482)
Screenshot: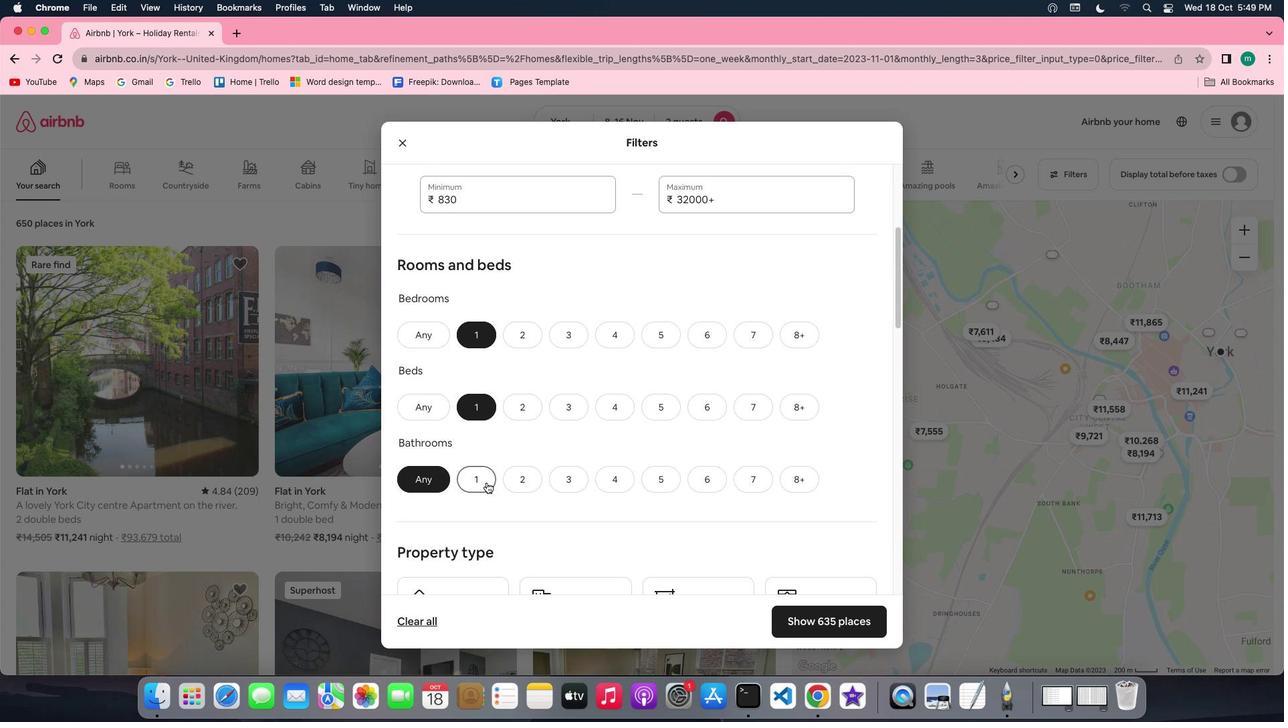 
Action: Mouse moved to (603, 460)
Screenshot: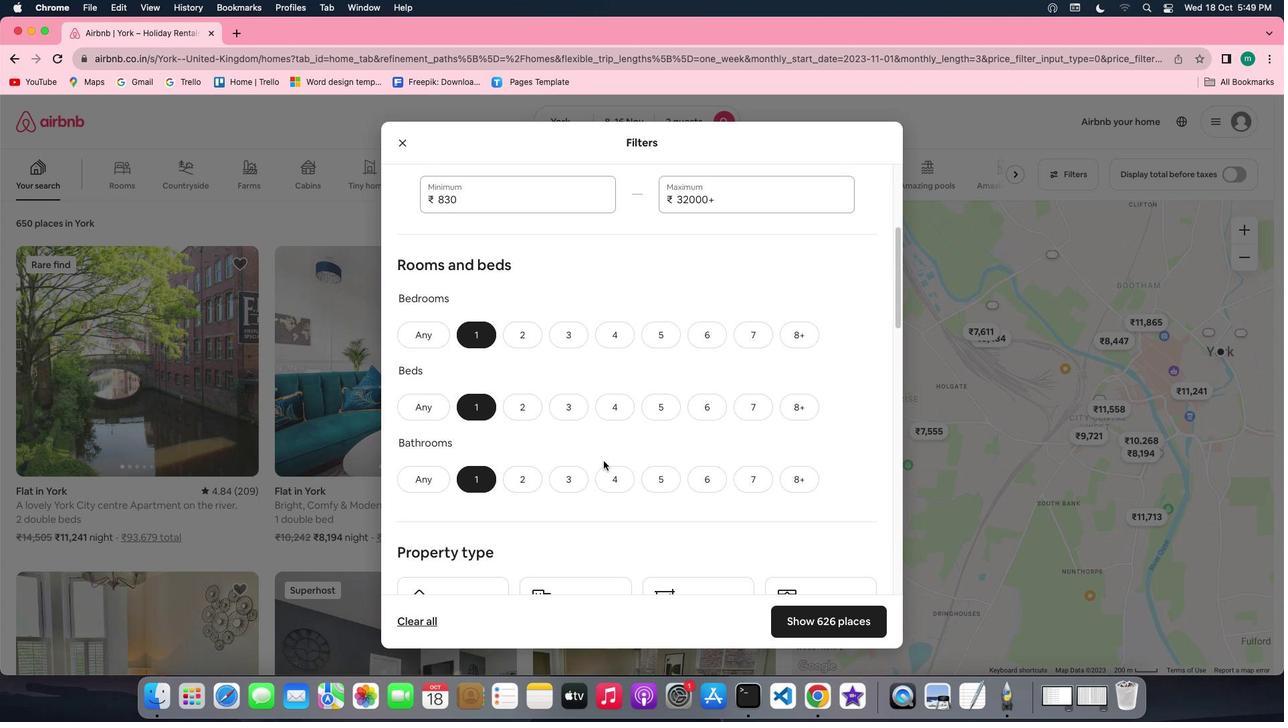 
Action: Mouse scrolled (603, 460) with delta (0, 0)
Screenshot: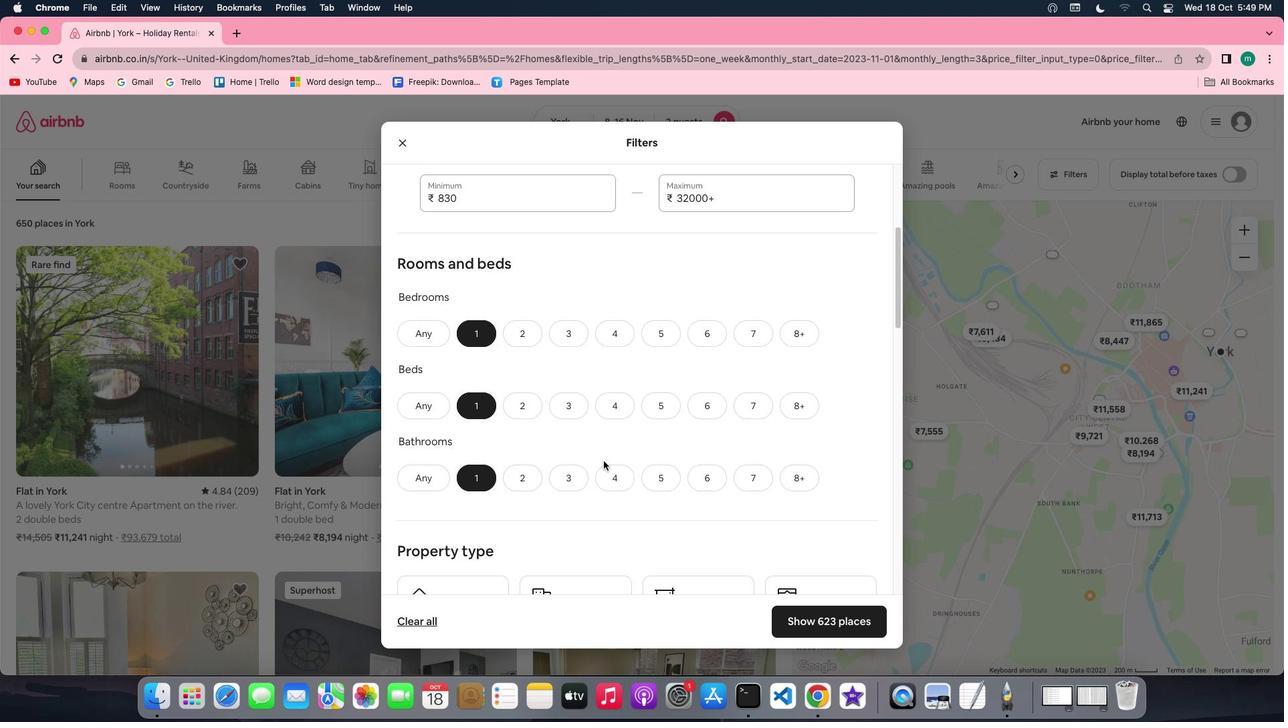 
Action: Mouse scrolled (603, 460) with delta (0, 0)
Screenshot: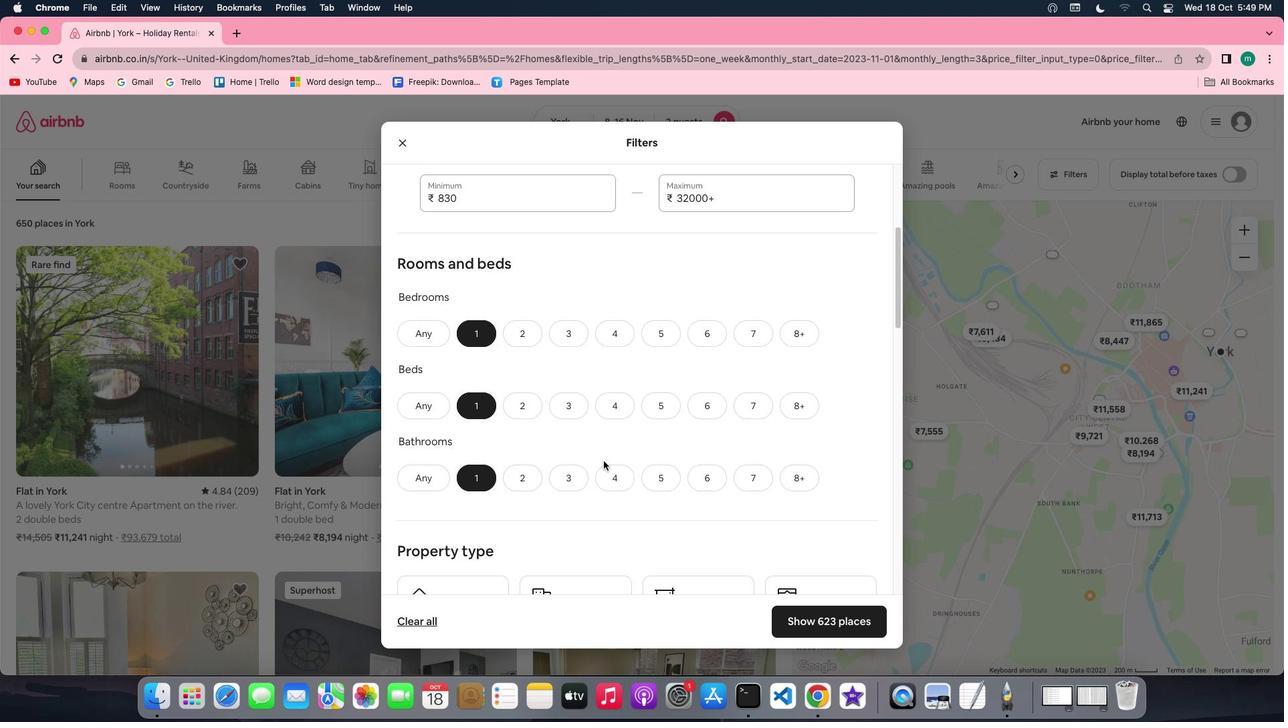 
Action: Mouse scrolled (603, 460) with delta (0, -1)
Screenshot: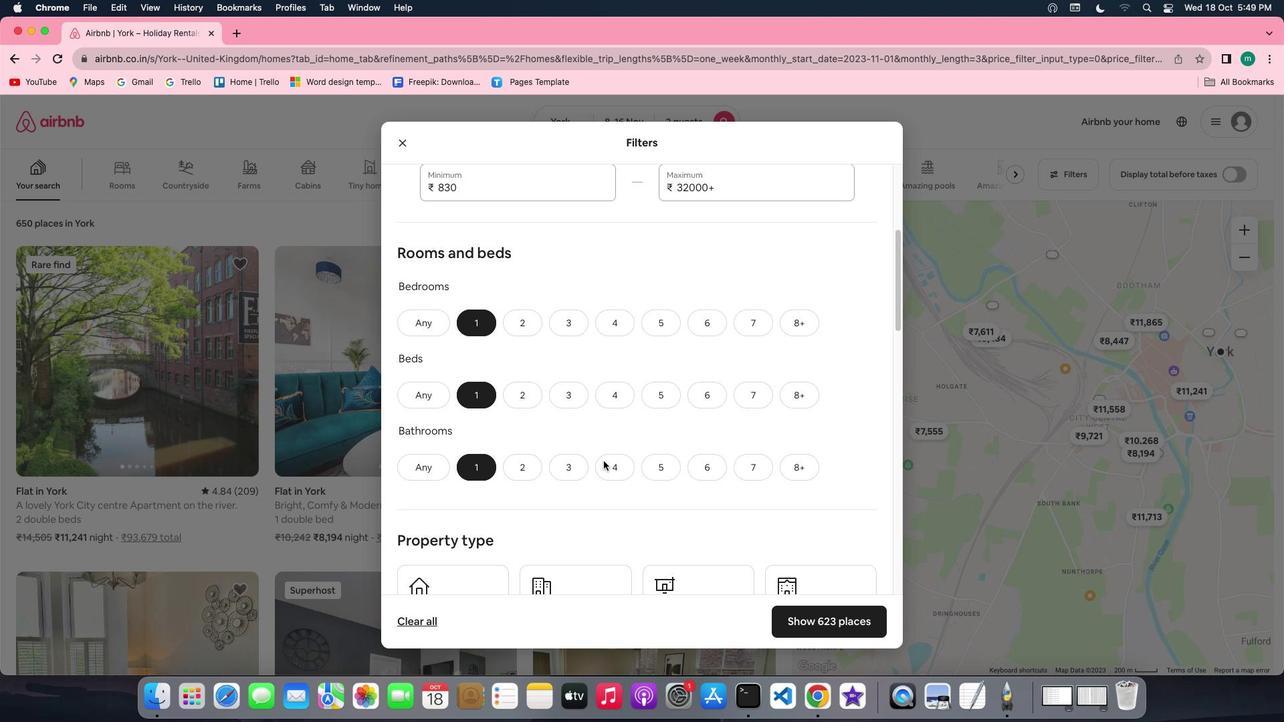 
Action: Mouse scrolled (603, 460) with delta (0, 0)
Screenshot: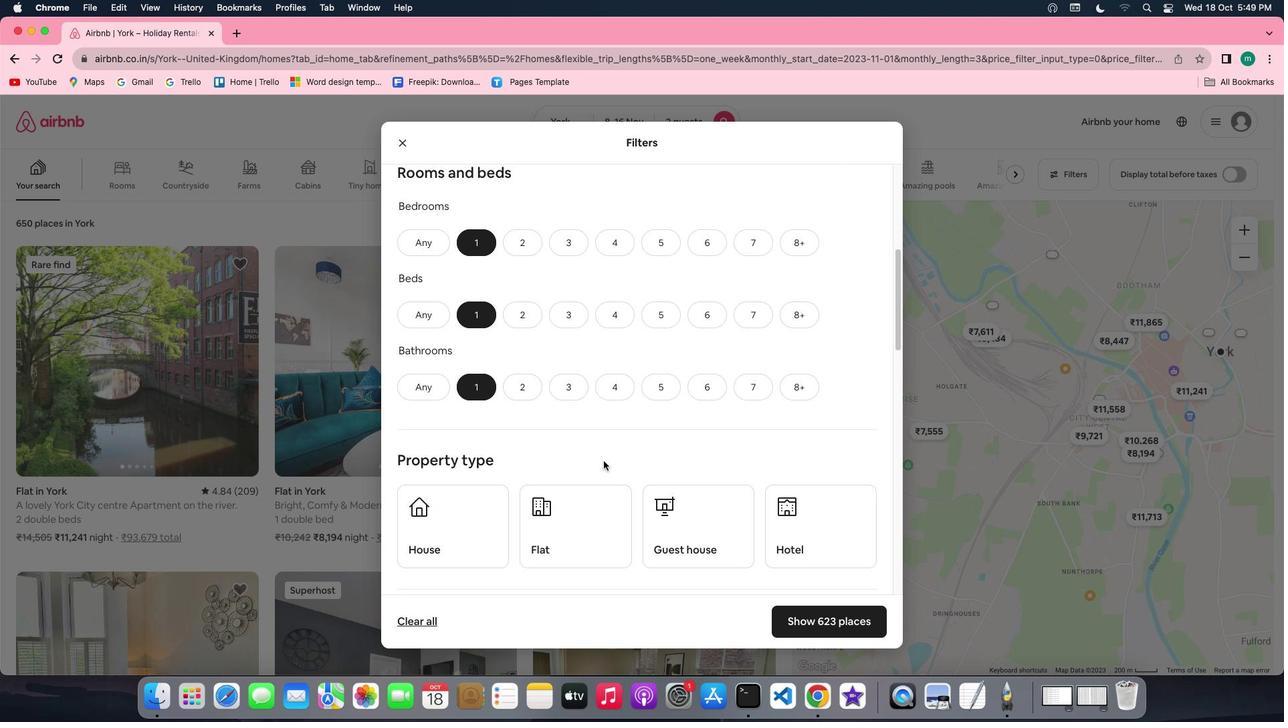 
Action: Mouse scrolled (603, 460) with delta (0, 0)
Screenshot: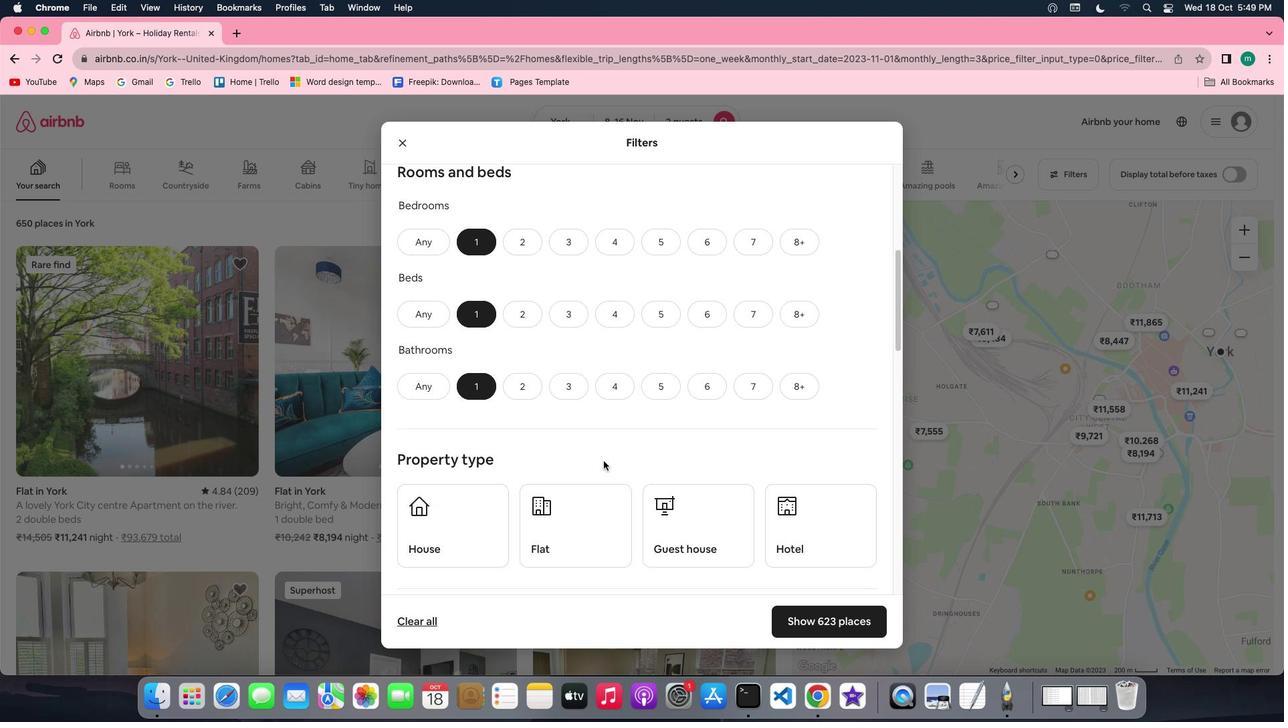 
Action: Mouse scrolled (603, 460) with delta (0, 0)
Screenshot: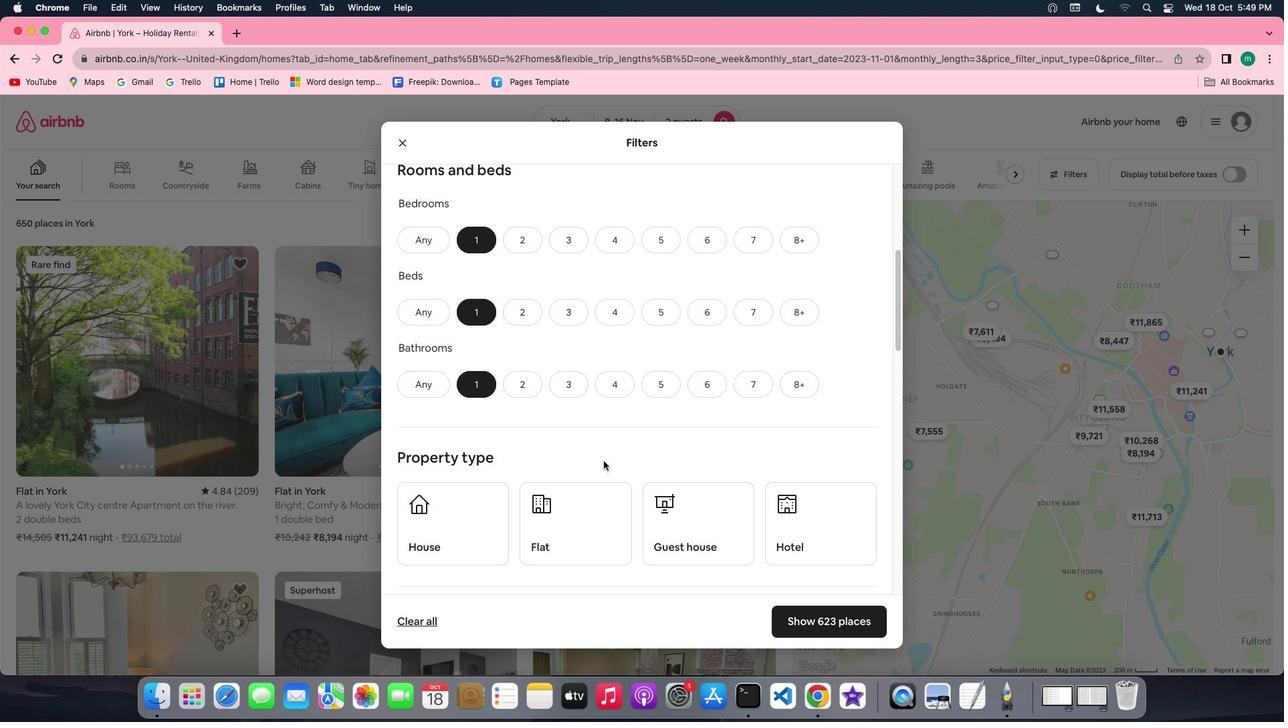 
Action: Mouse scrolled (603, 460) with delta (0, -1)
Screenshot: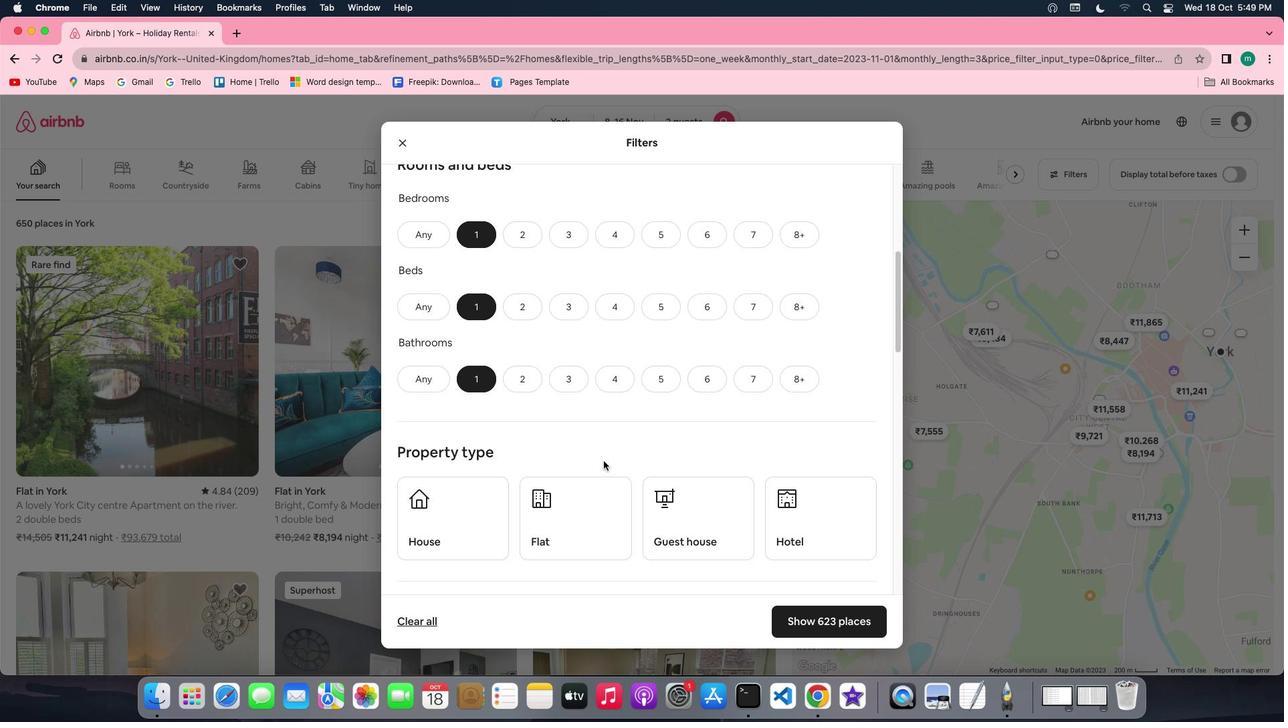 
Action: Mouse scrolled (603, 460) with delta (0, -2)
Screenshot: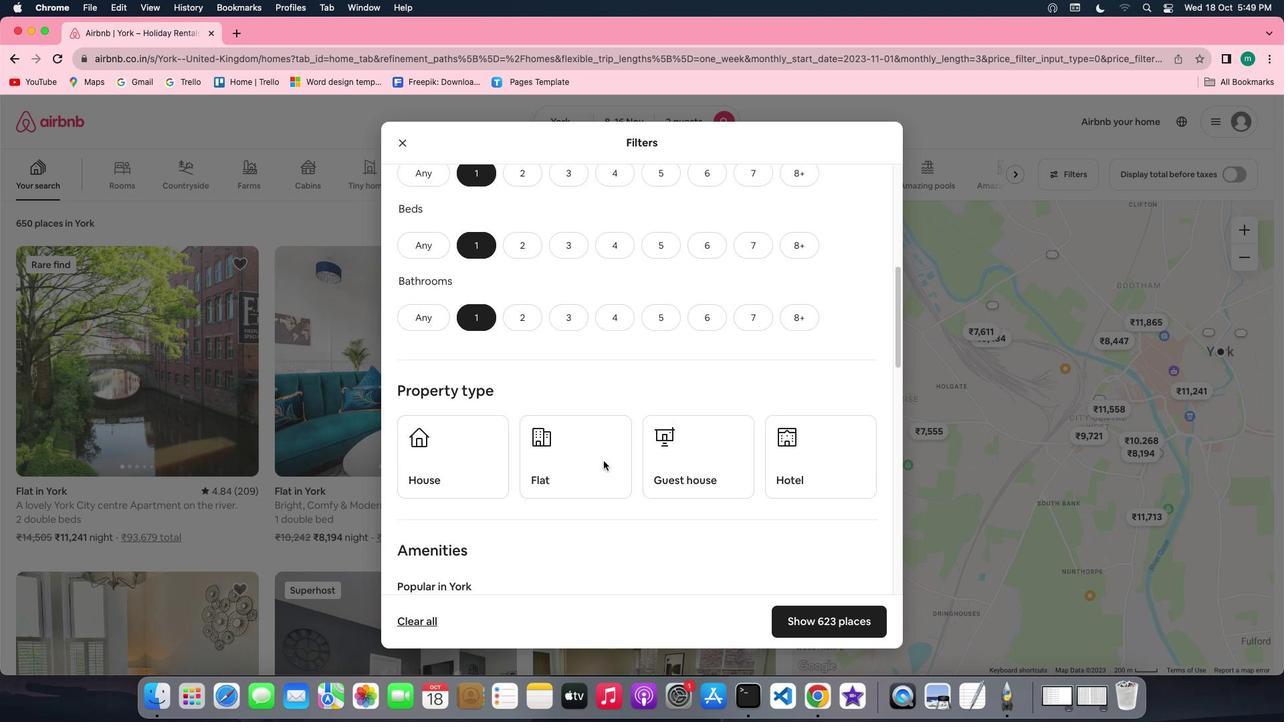 
Action: Mouse moved to (812, 359)
Screenshot: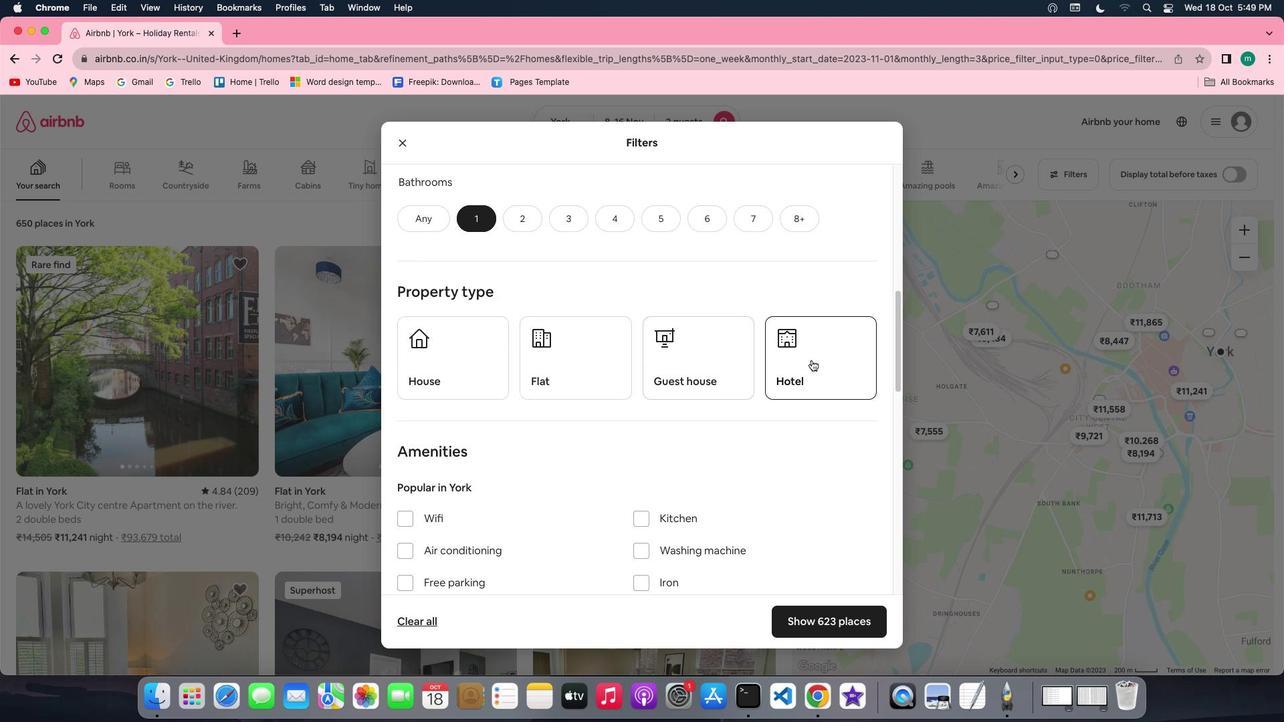 
Action: Mouse pressed left at (812, 359)
Screenshot: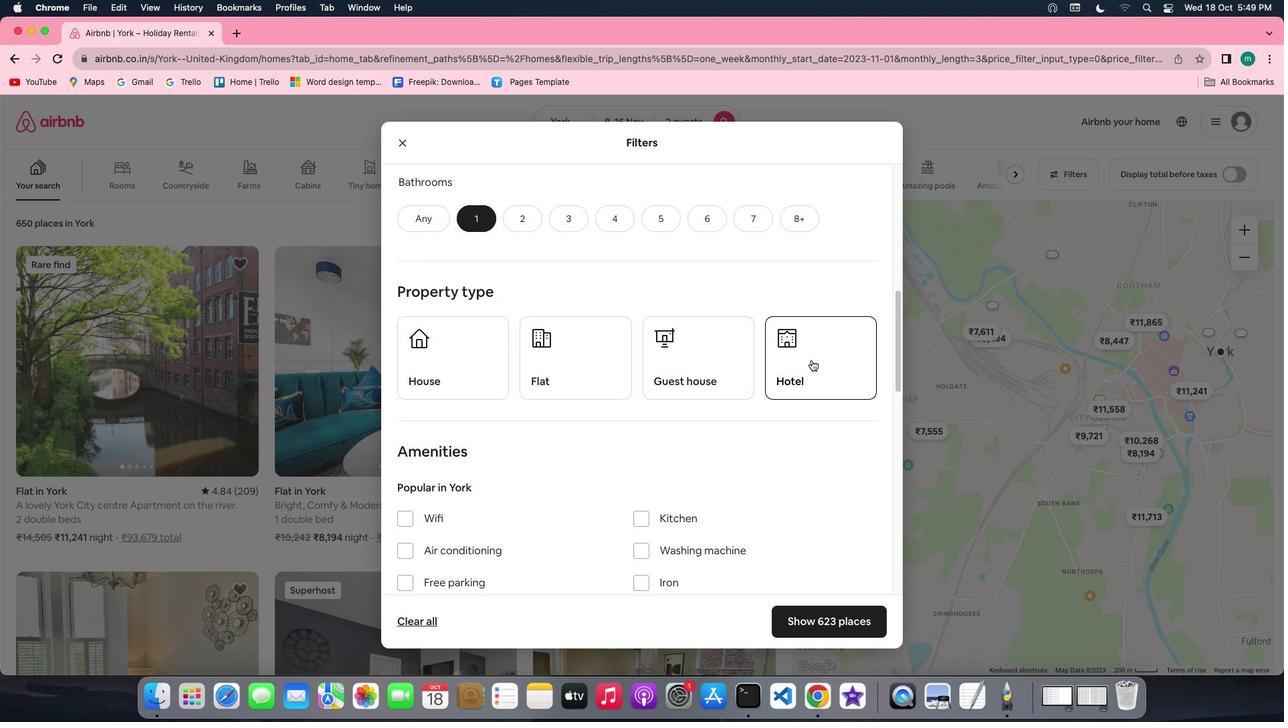 
Action: Mouse moved to (613, 429)
Screenshot: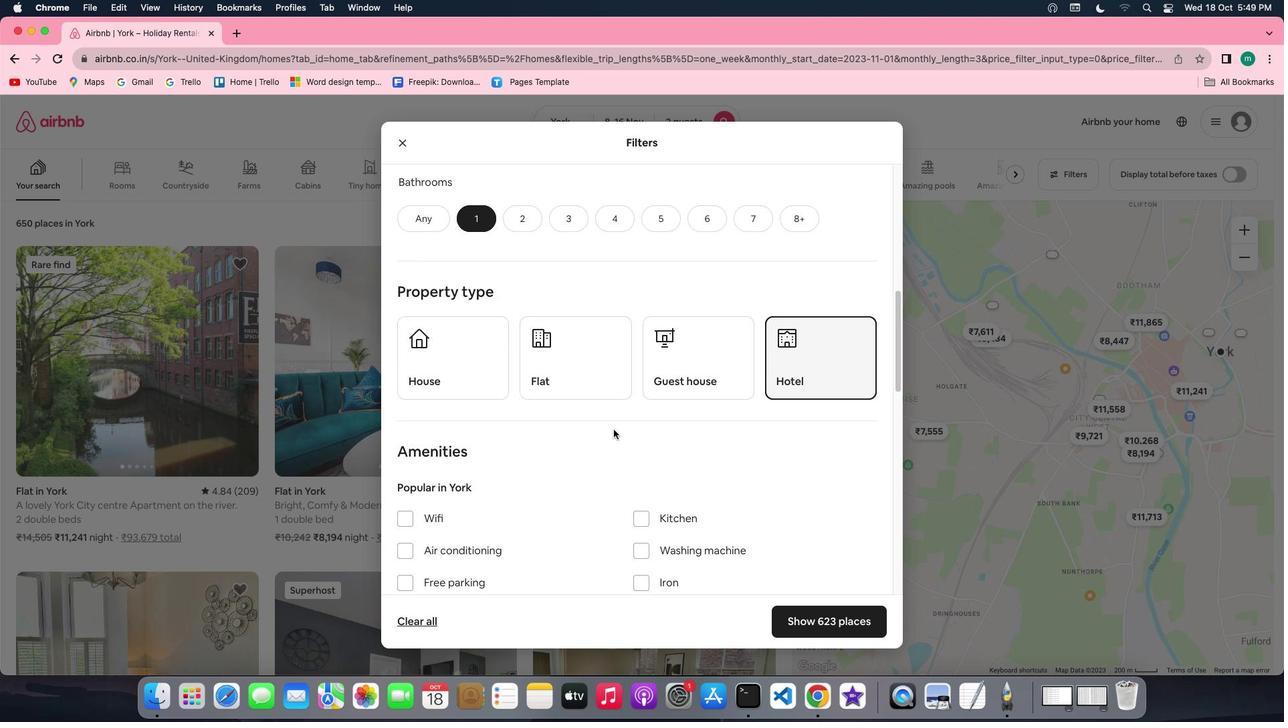 
Action: Mouse scrolled (613, 429) with delta (0, 0)
Screenshot: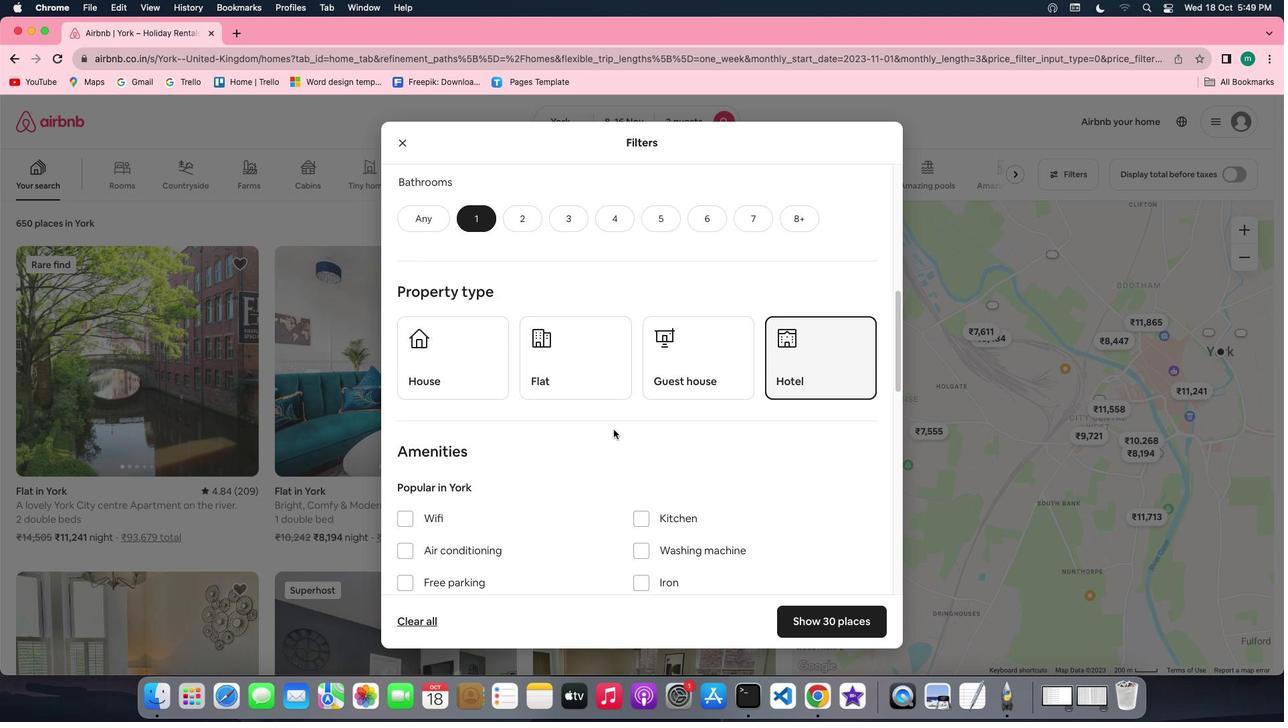 
Action: Mouse scrolled (613, 429) with delta (0, 0)
Screenshot: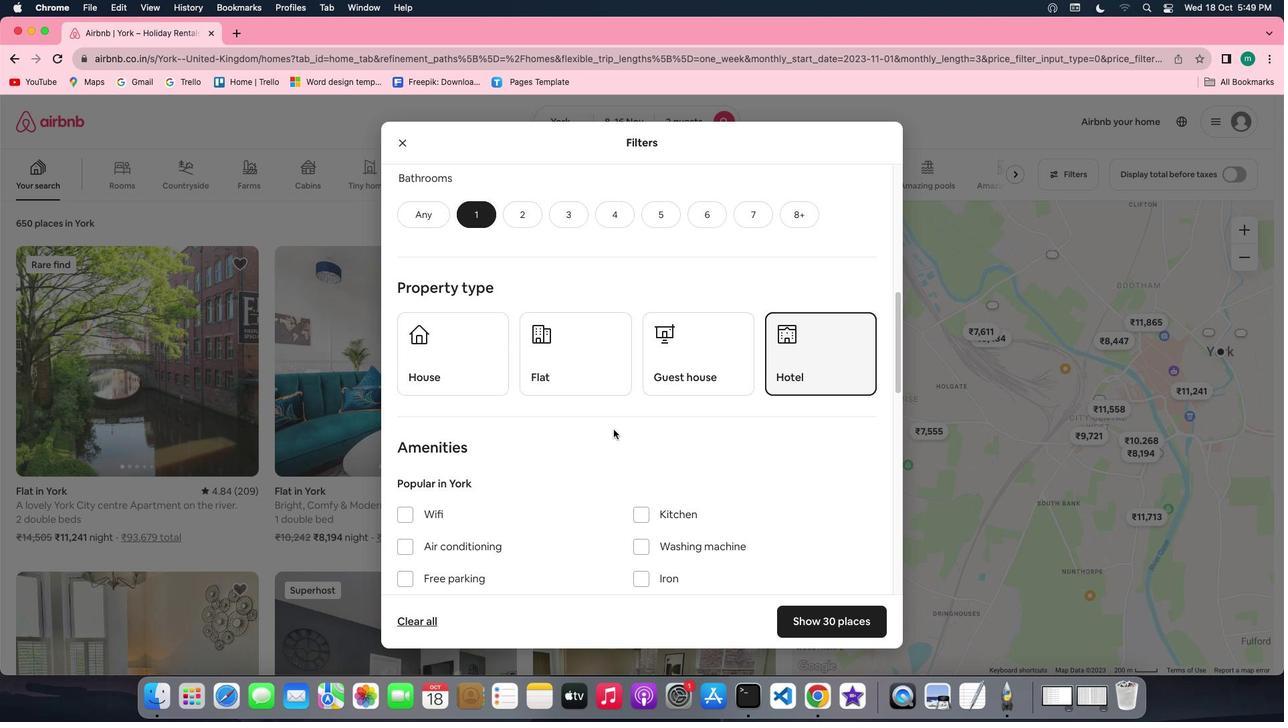 
Action: Mouse scrolled (613, 429) with delta (0, 0)
Screenshot: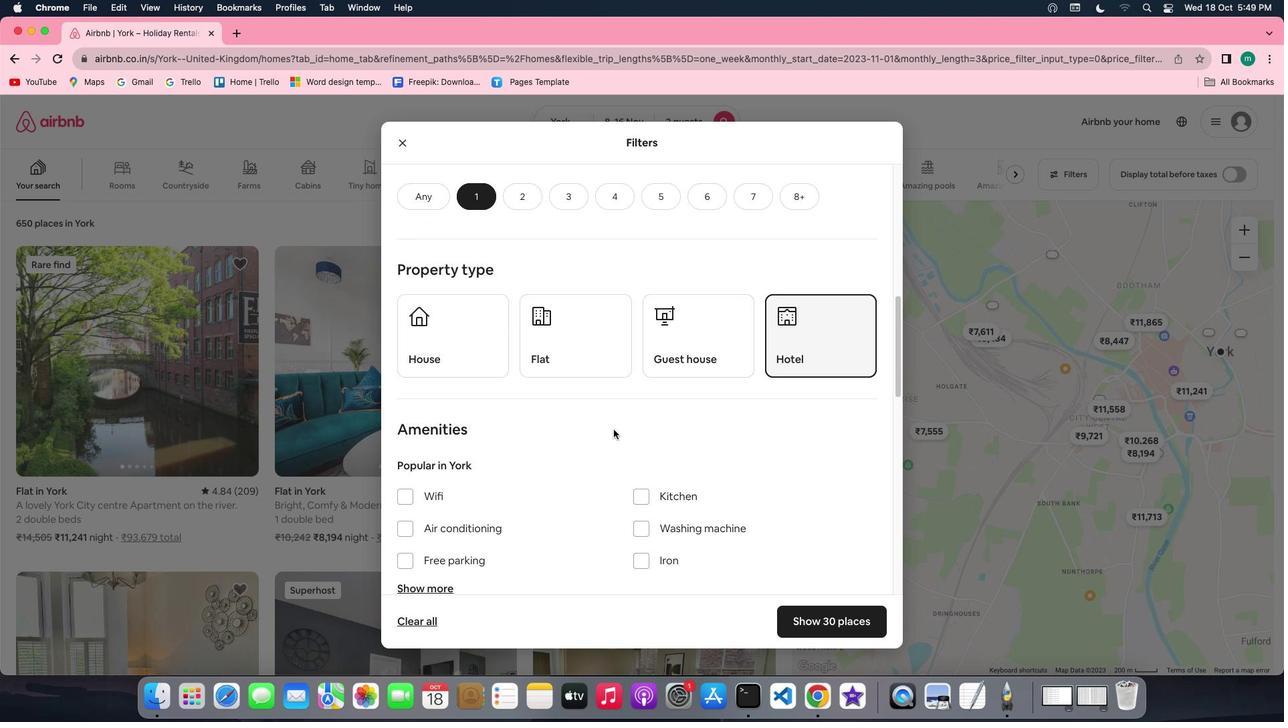 
Action: Mouse scrolled (613, 429) with delta (0, 0)
Screenshot: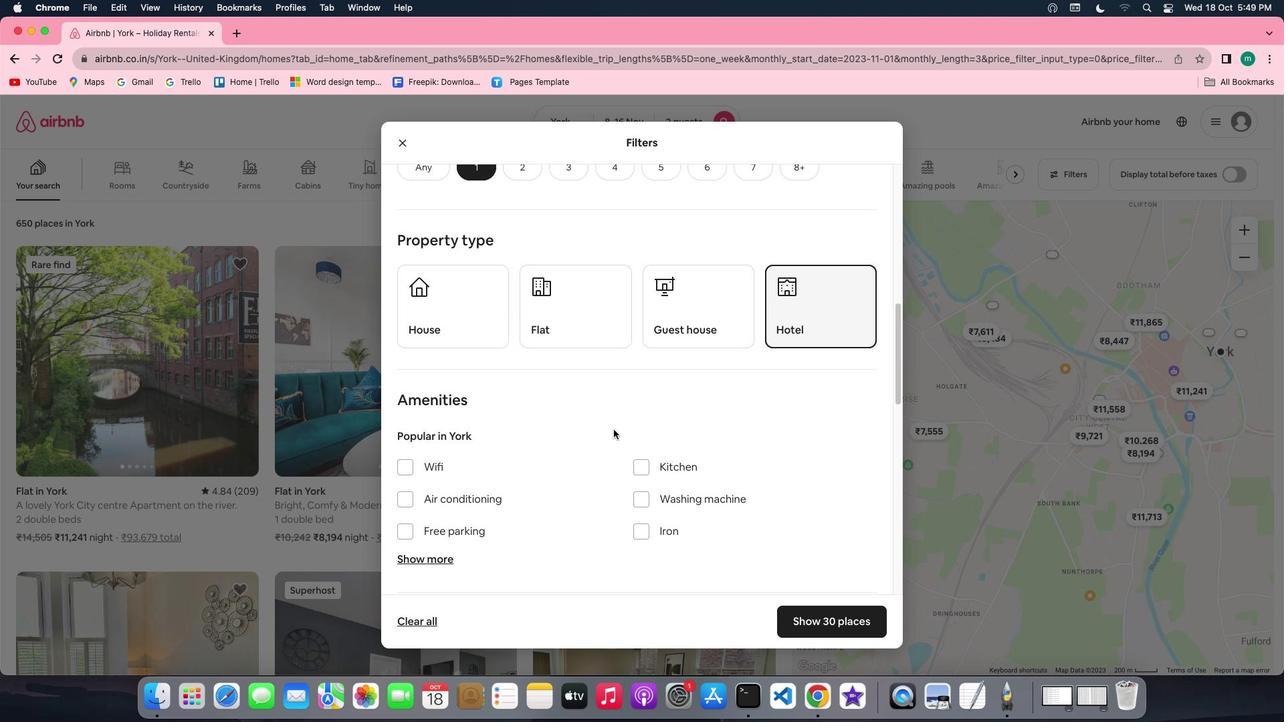 
Action: Mouse scrolled (613, 429) with delta (0, 0)
Screenshot: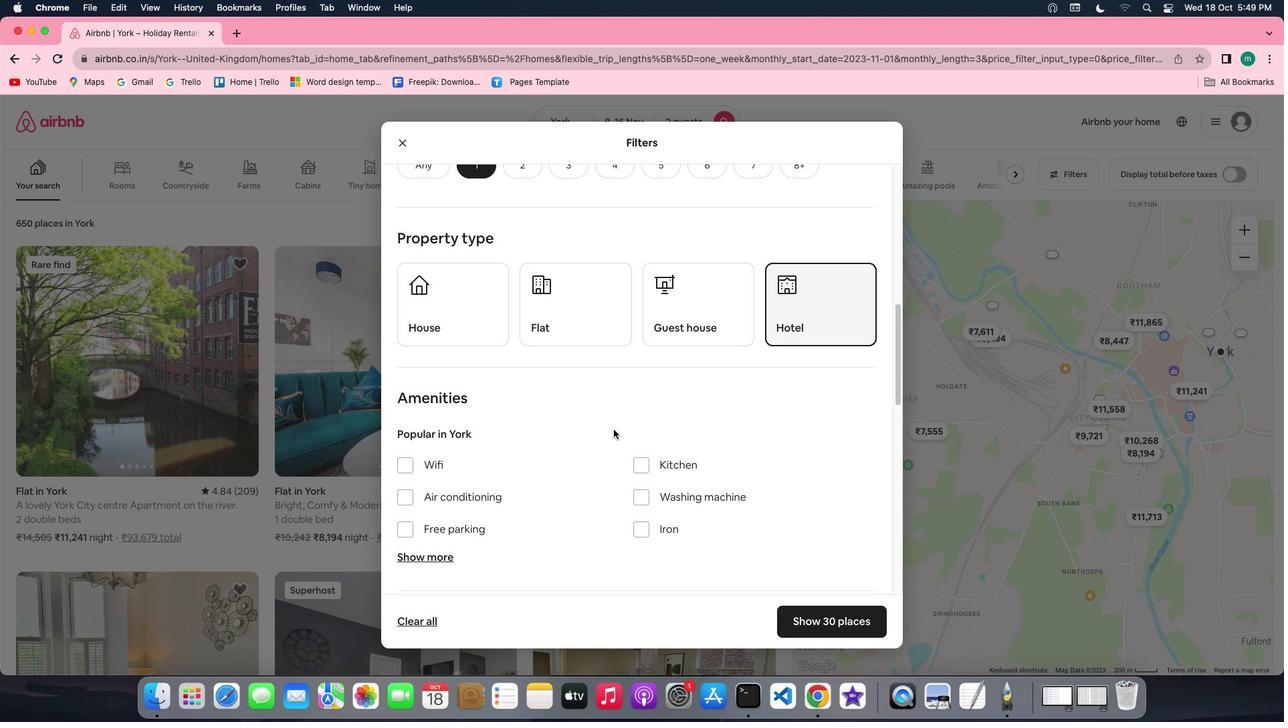 
Action: Mouse scrolled (613, 429) with delta (0, 0)
Screenshot: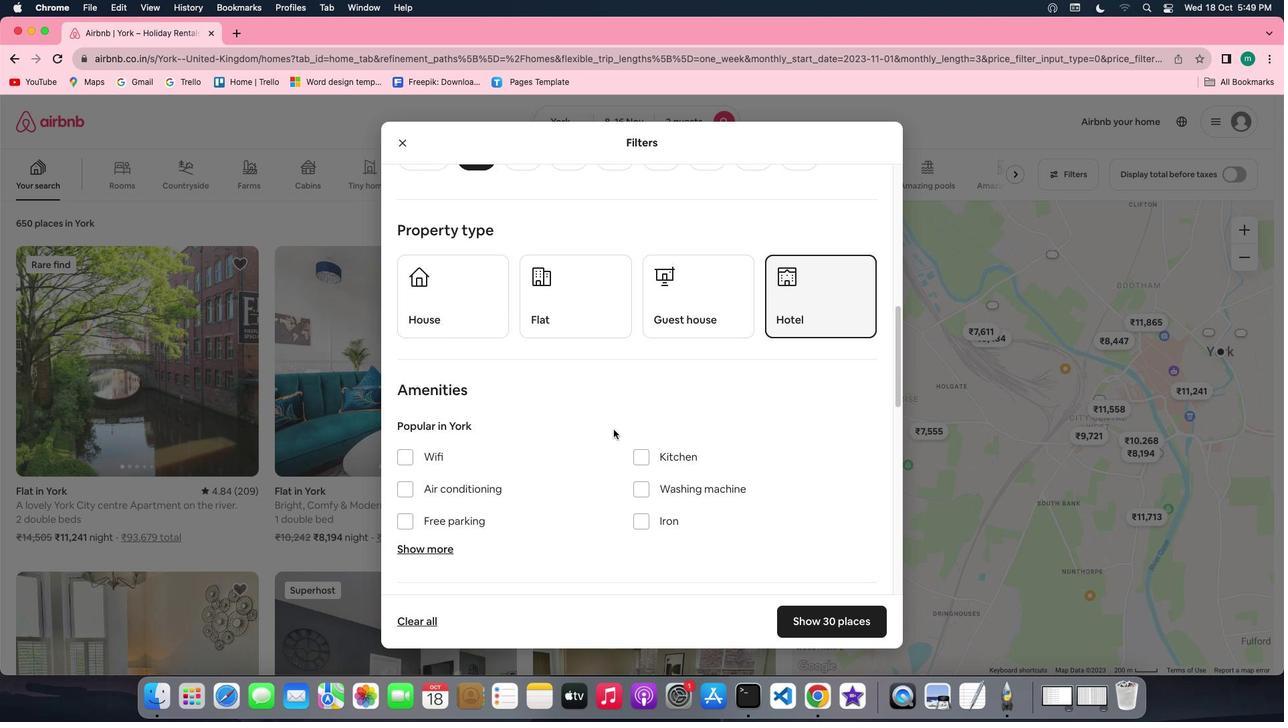 
Action: Mouse scrolled (613, 429) with delta (0, 0)
Screenshot: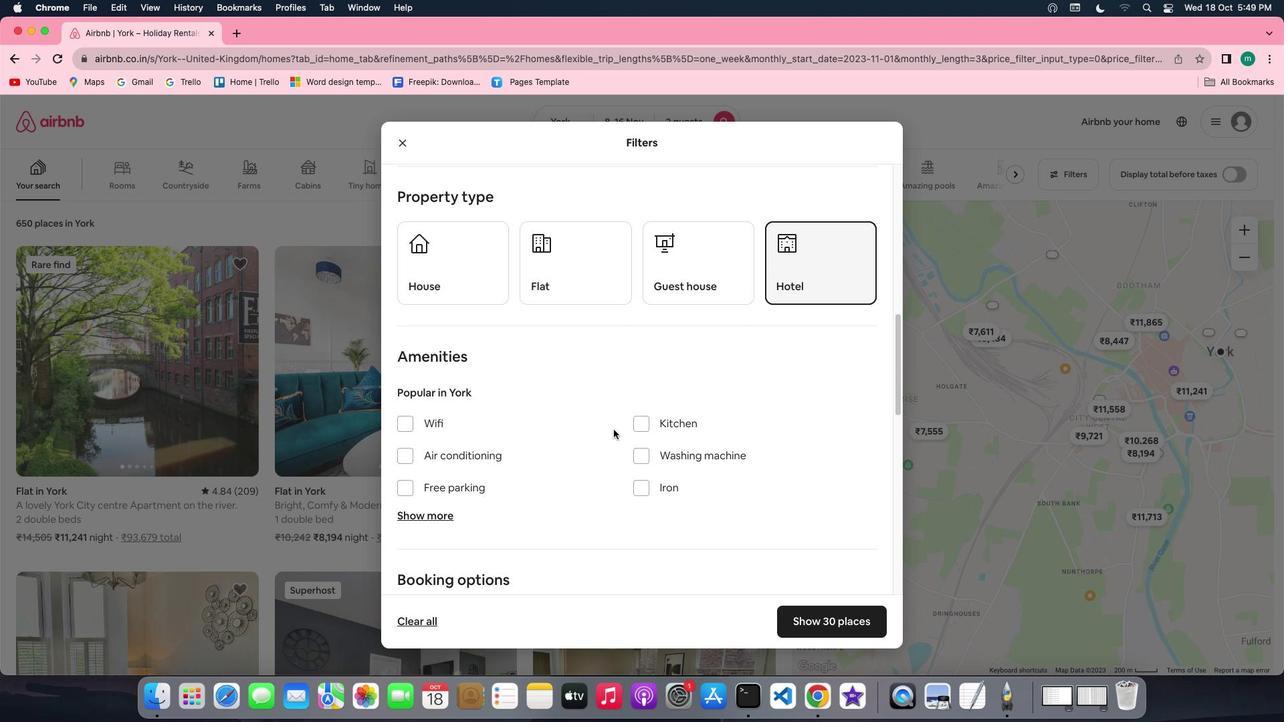 
Action: Mouse scrolled (613, 429) with delta (0, 0)
Screenshot: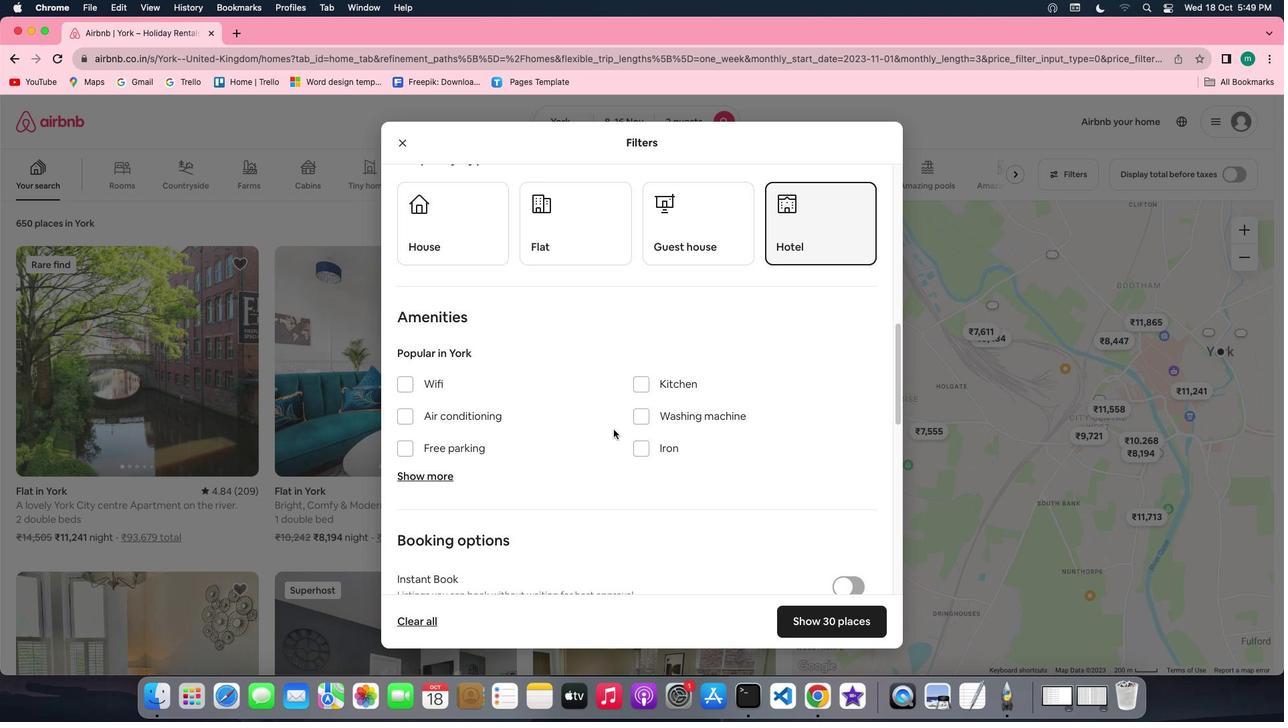 
Action: Mouse scrolled (613, 429) with delta (0, 0)
Screenshot: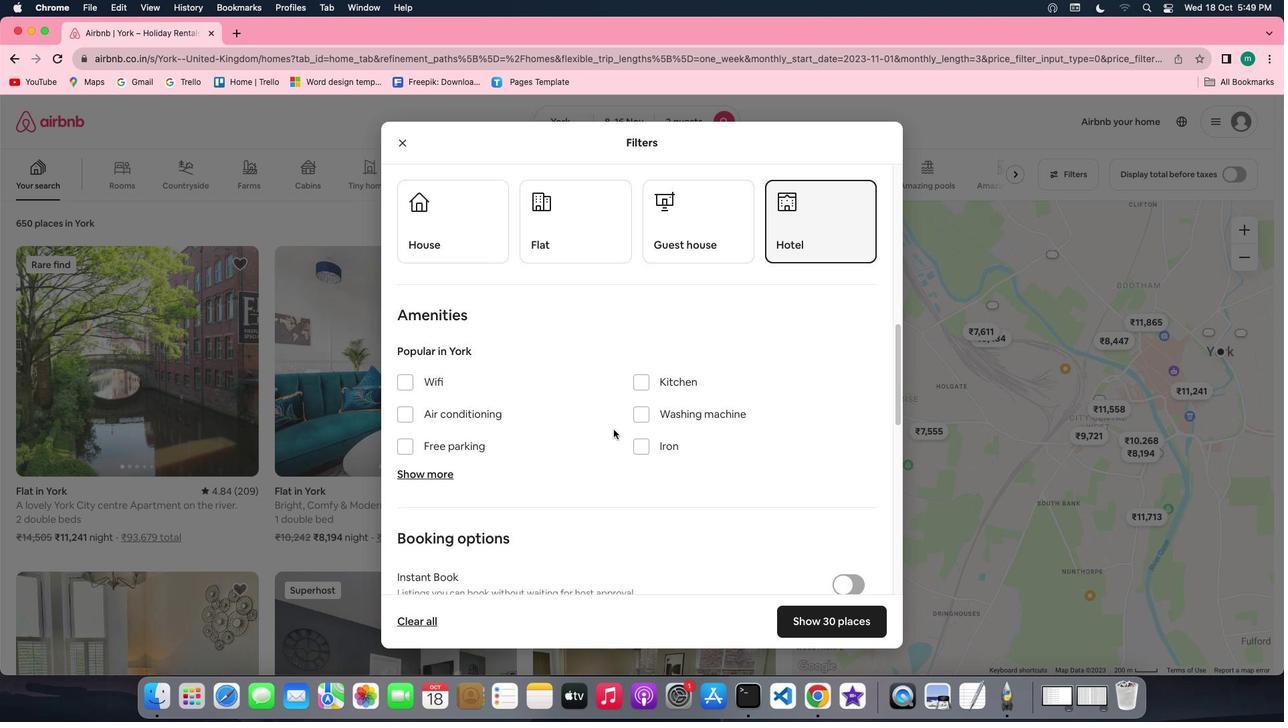 
Action: Mouse scrolled (613, 429) with delta (0, 0)
Screenshot: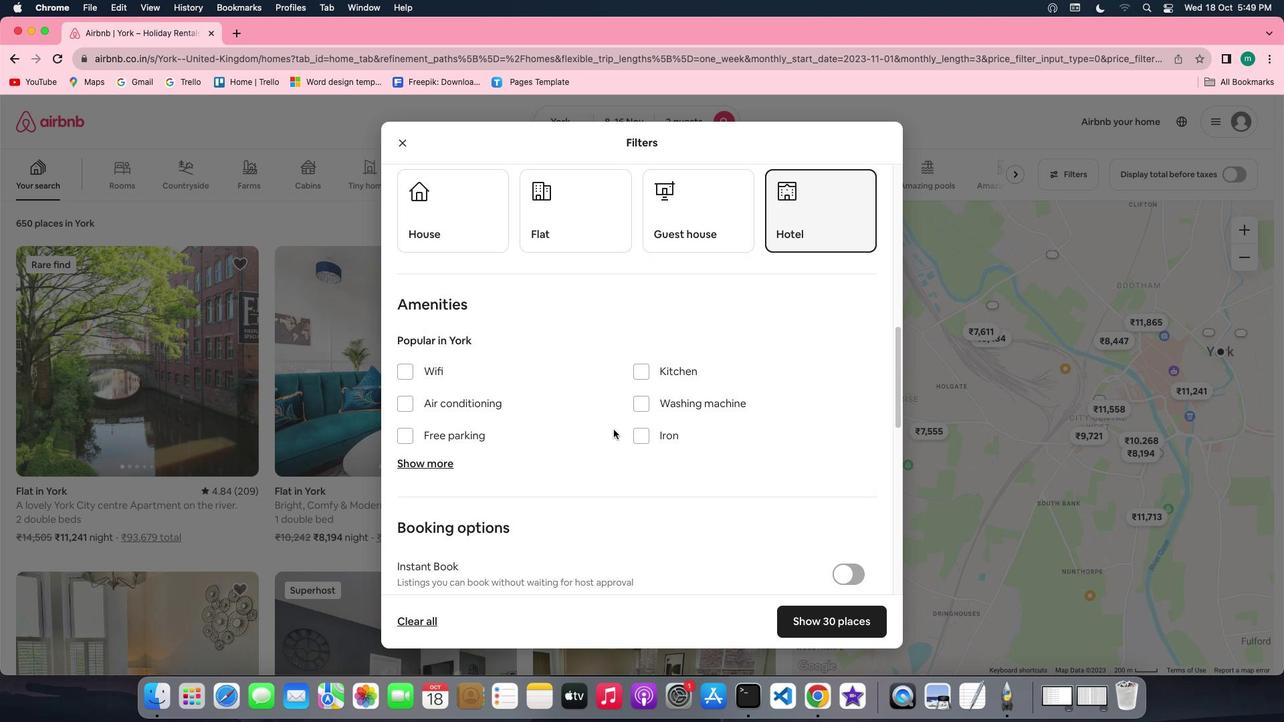 
Action: Mouse scrolled (613, 429) with delta (0, 0)
Screenshot: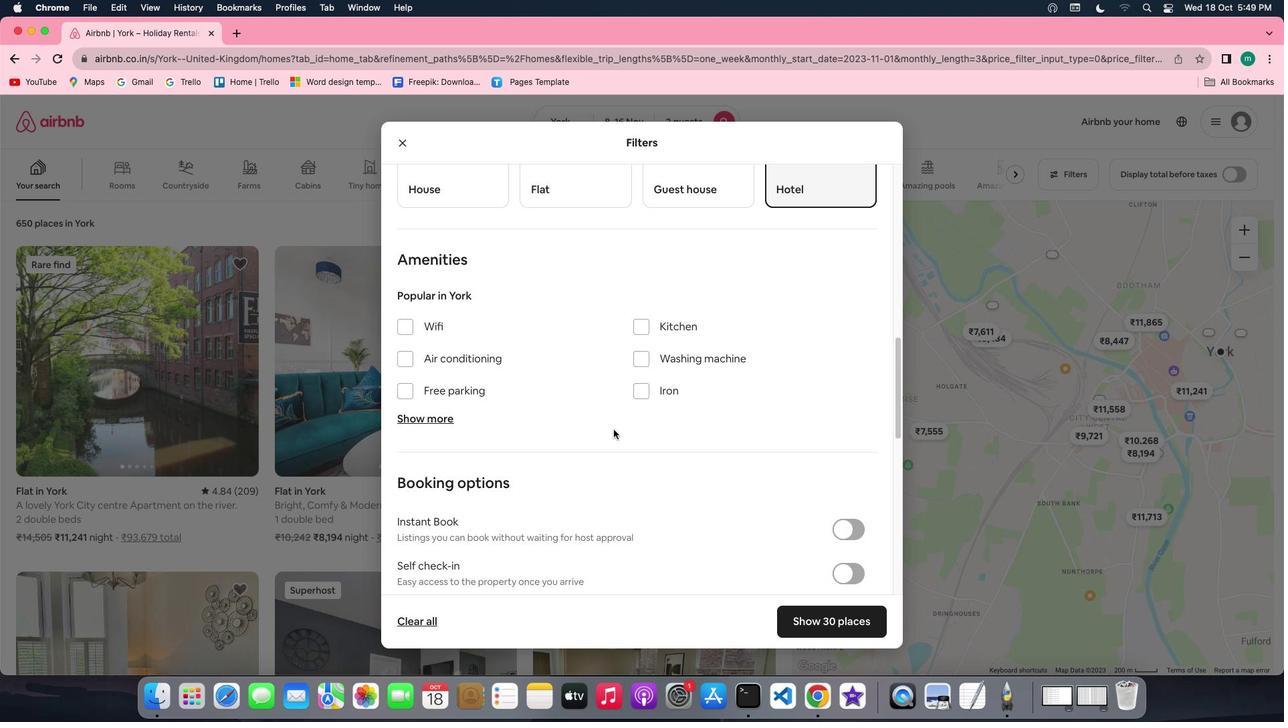 
Action: Mouse scrolled (613, 429) with delta (0, 0)
Screenshot: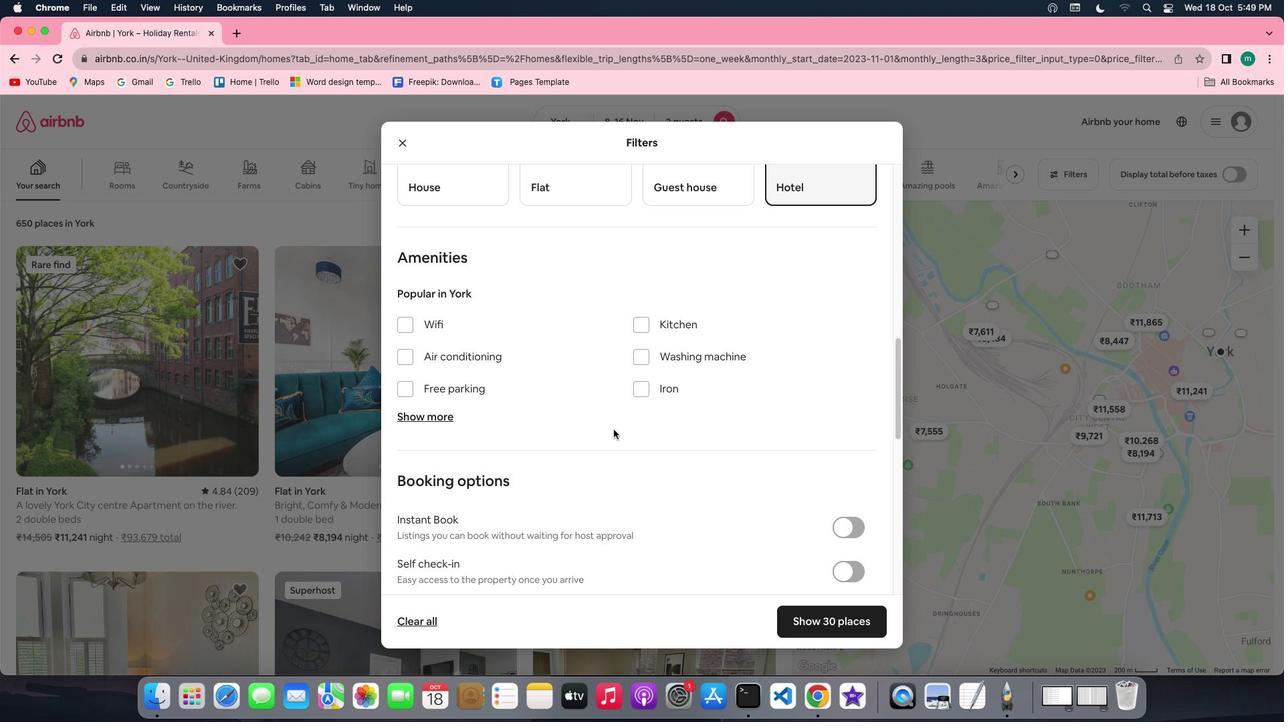 
Action: Mouse scrolled (613, 429) with delta (0, 0)
Screenshot: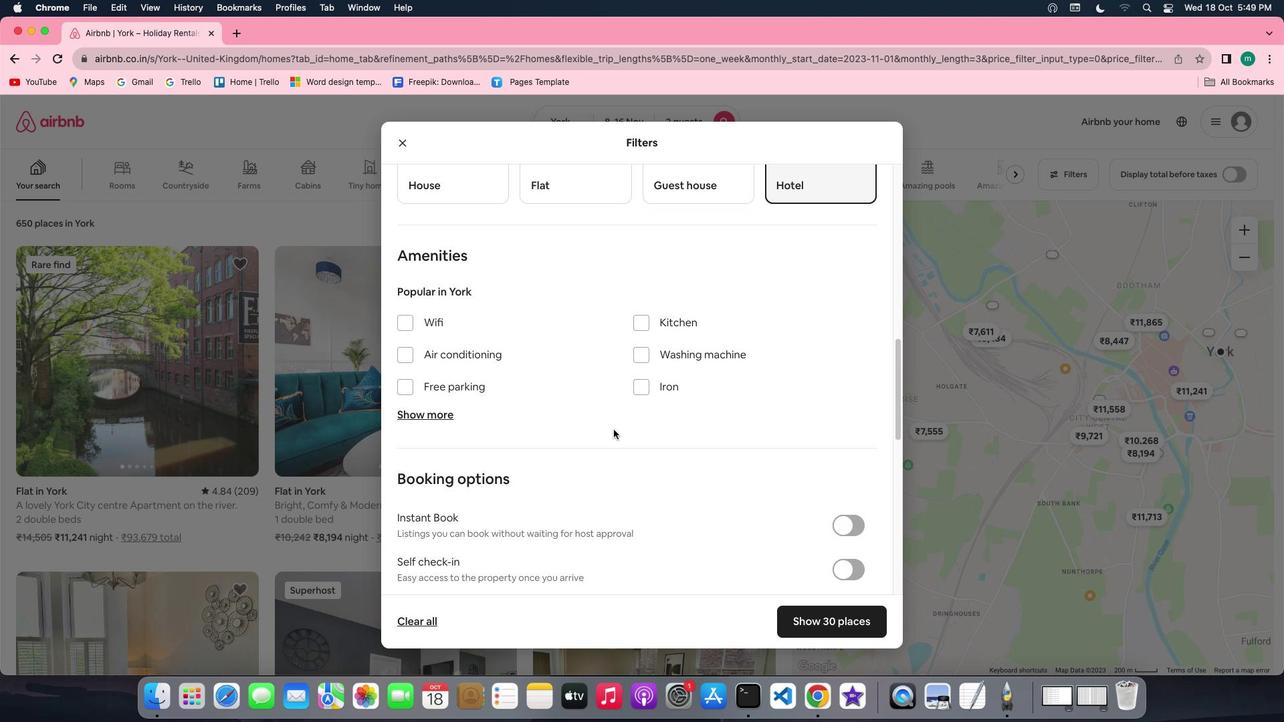 
Action: Mouse scrolled (613, 429) with delta (0, 0)
Screenshot: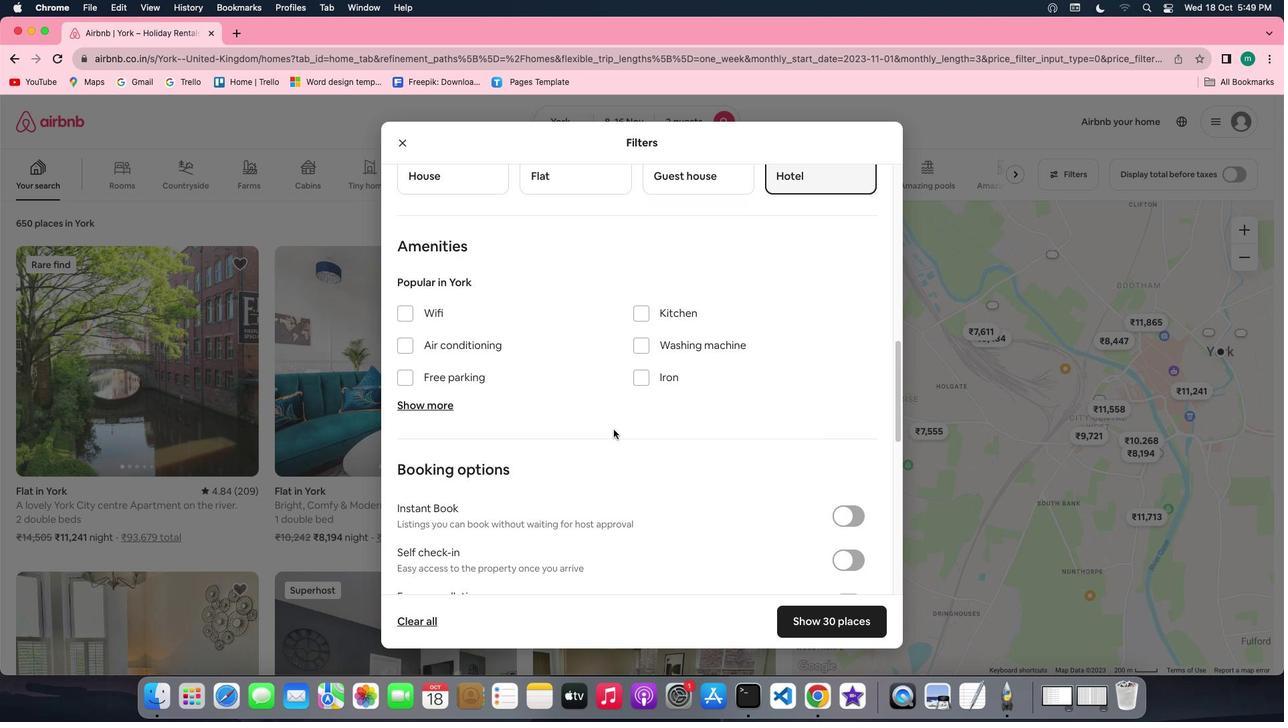 
Action: Mouse moved to (848, 519)
Screenshot: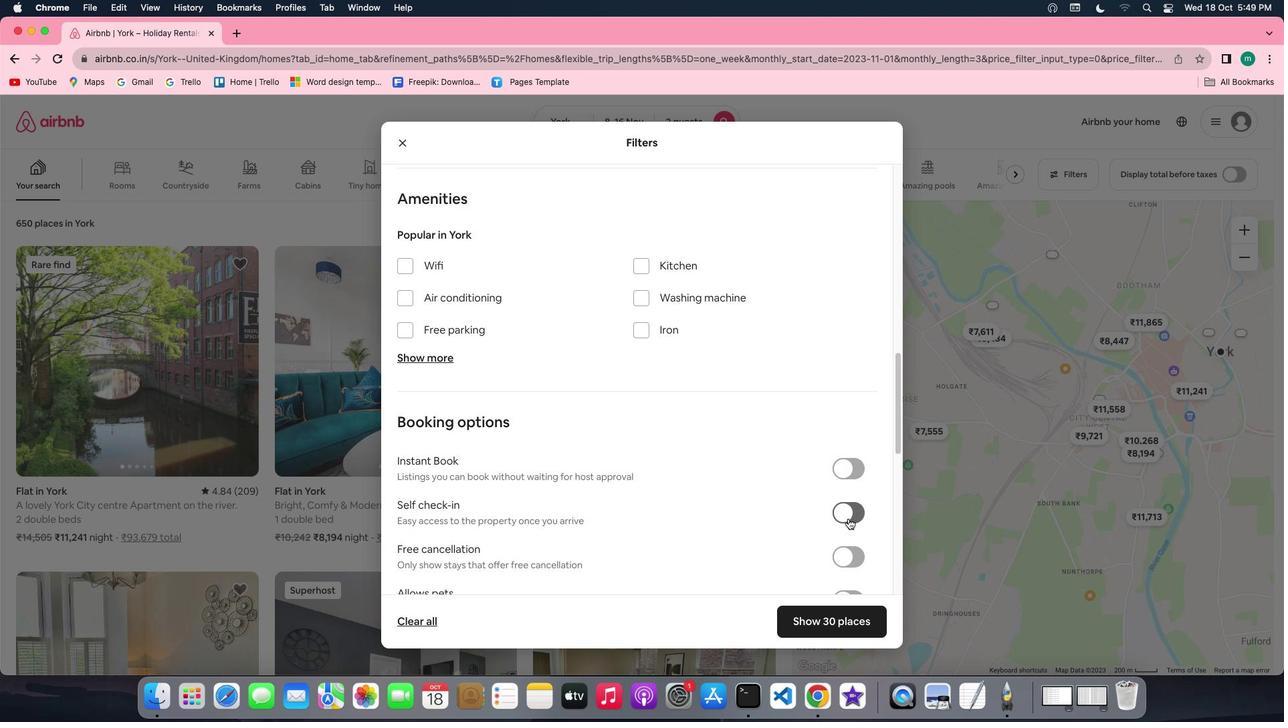 
Action: Mouse pressed left at (848, 519)
Screenshot: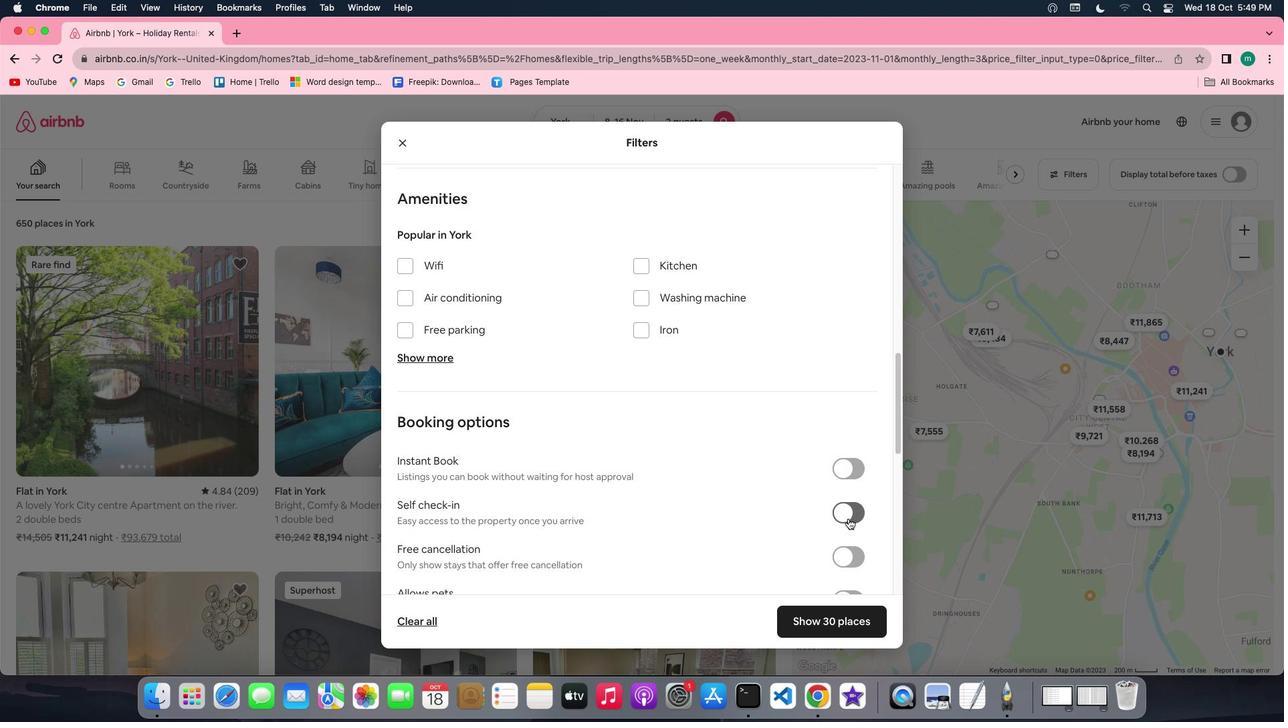 
Action: Mouse moved to (842, 616)
Screenshot: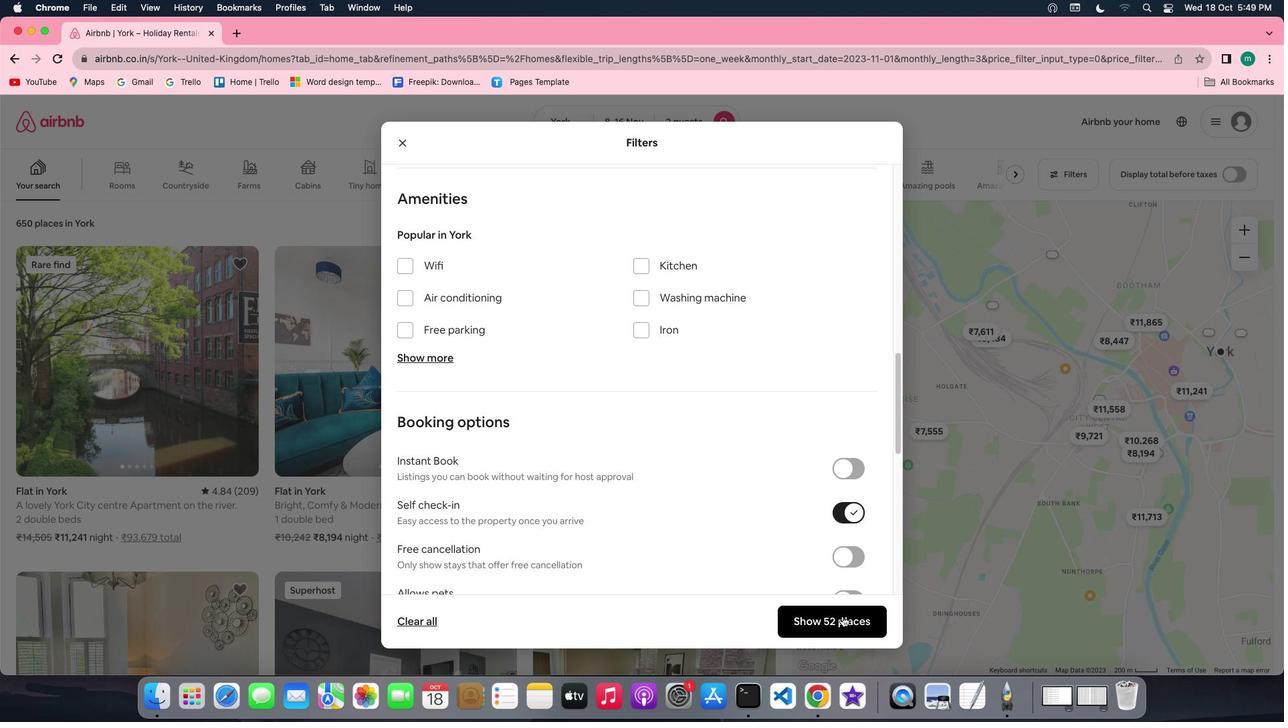 
Action: Mouse pressed left at (842, 616)
Screenshot: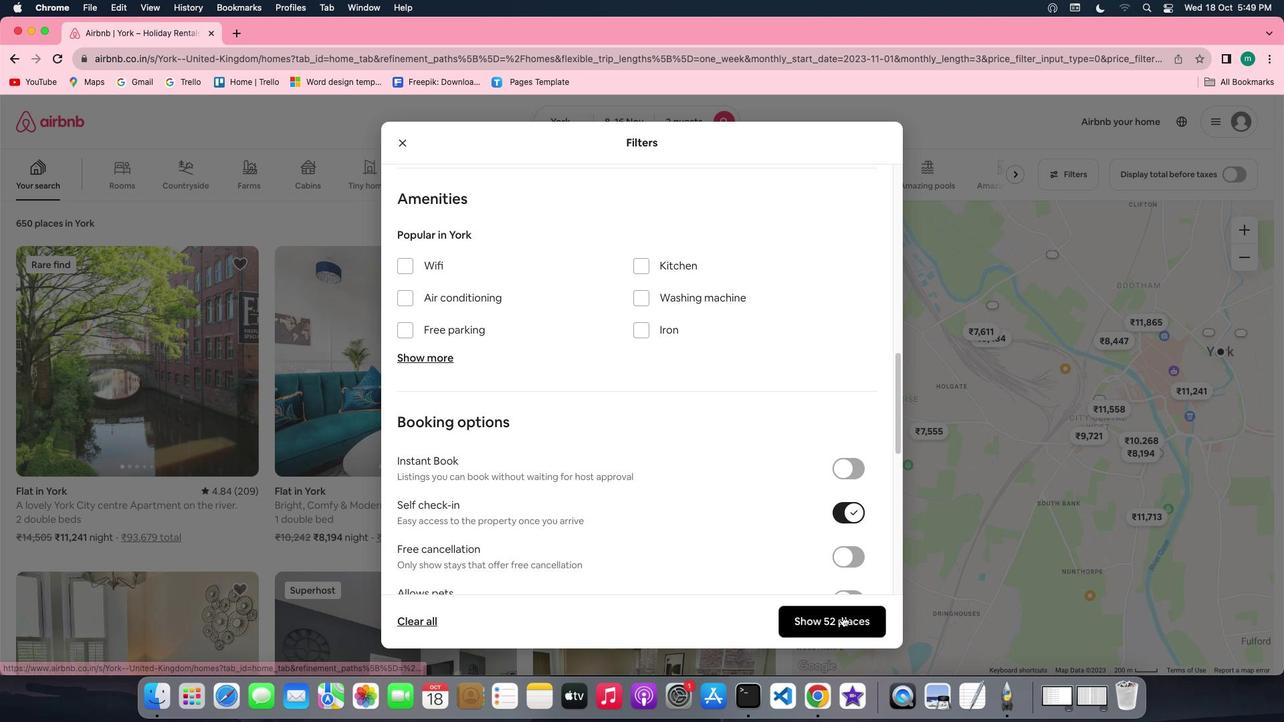 
Action: Mouse moved to (275, 444)
Screenshot: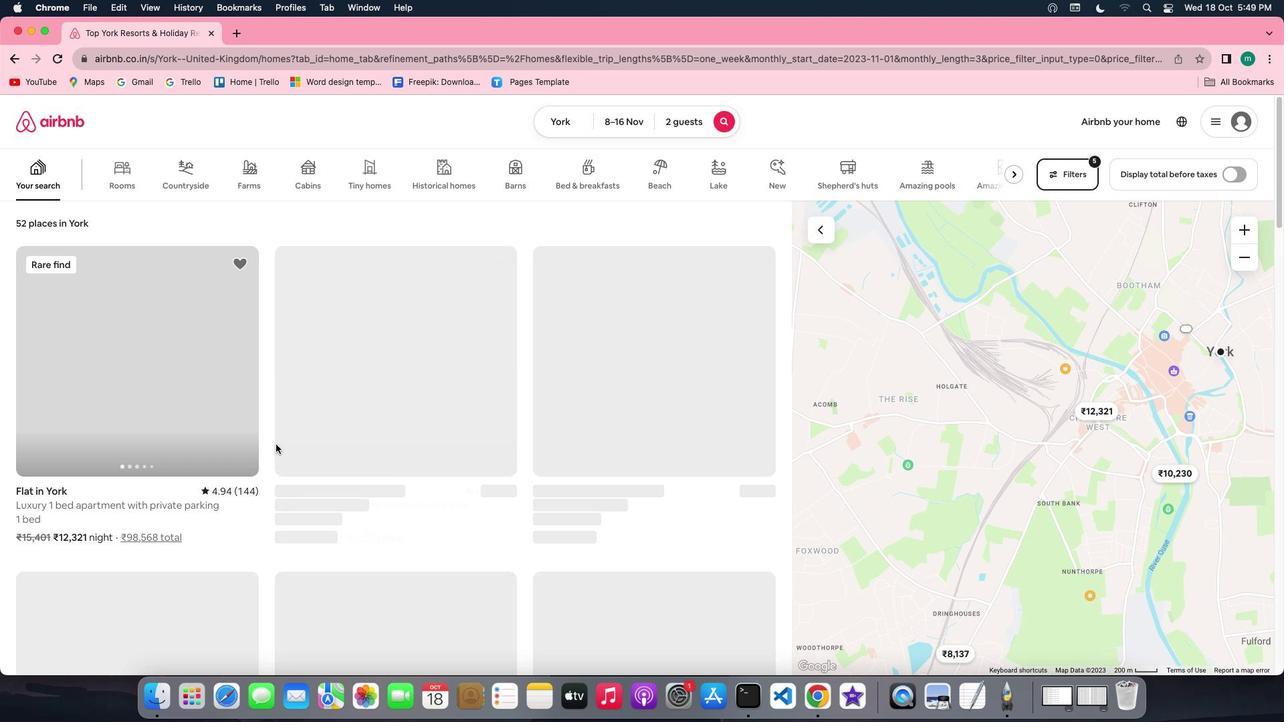 
Action: Mouse scrolled (275, 444) with delta (0, 0)
Screenshot: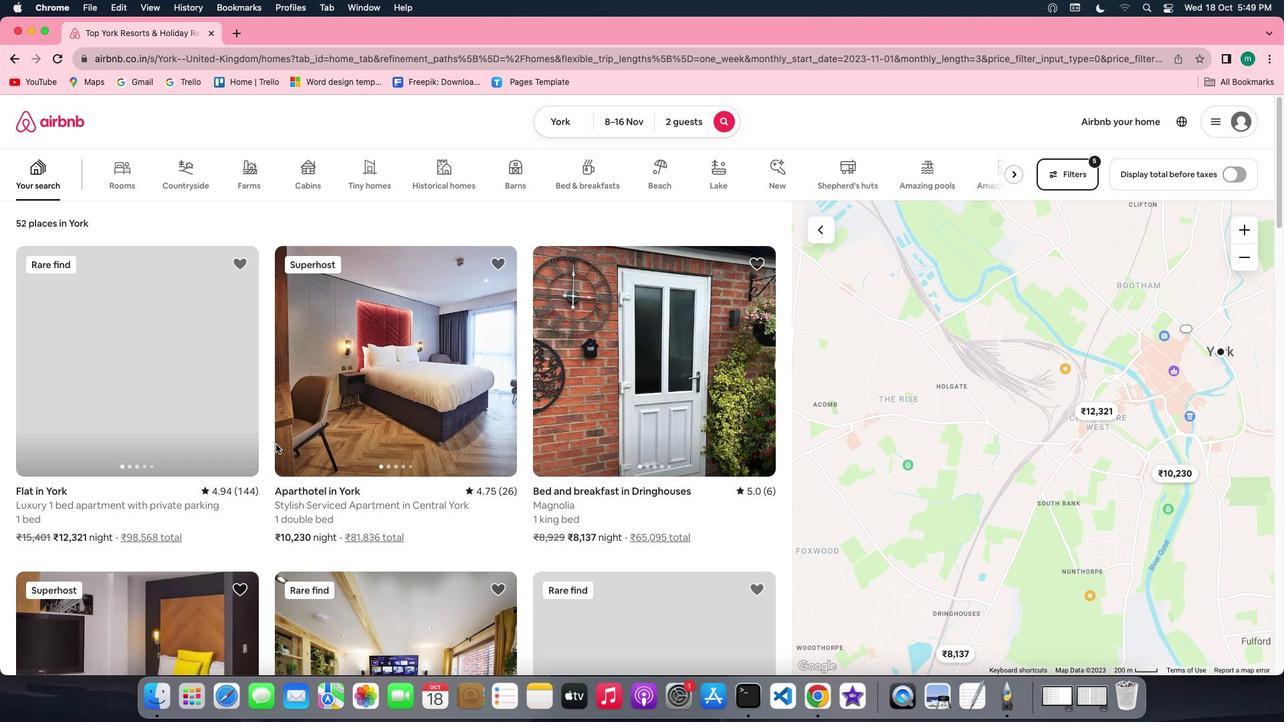 
Action: Mouse scrolled (275, 444) with delta (0, 0)
Screenshot: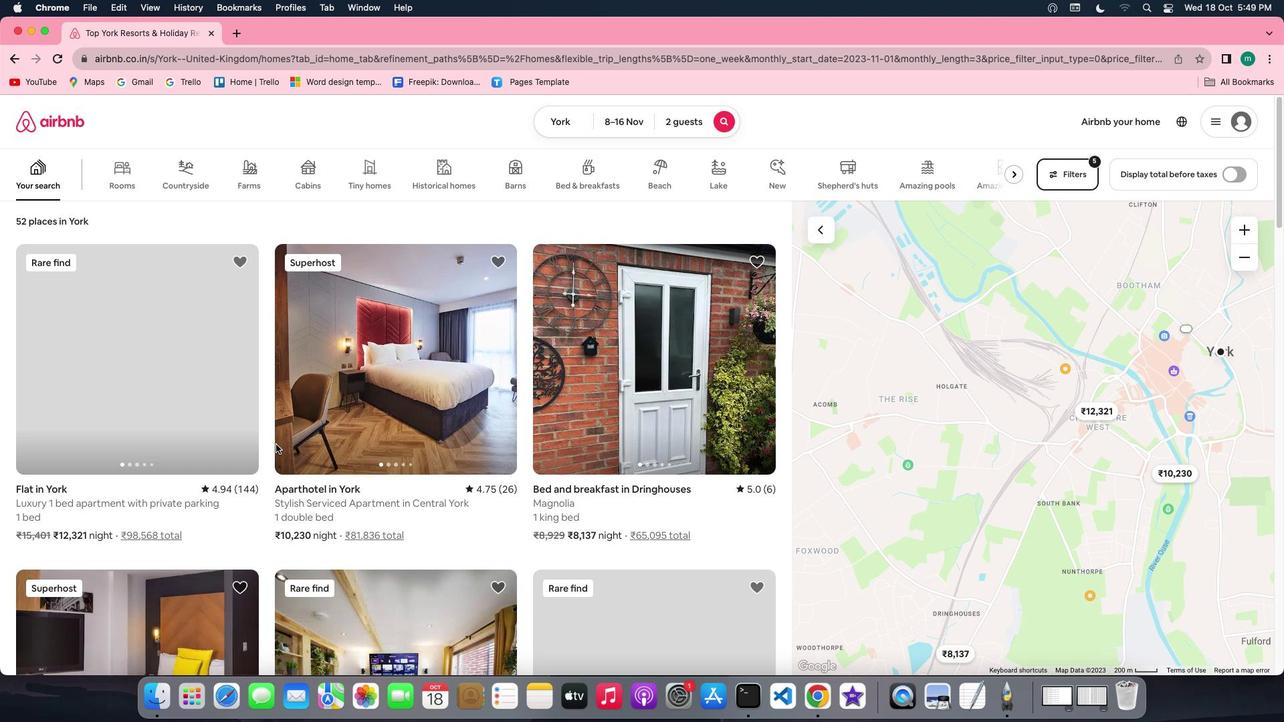 
Action: Mouse scrolled (275, 444) with delta (0, 0)
Screenshot: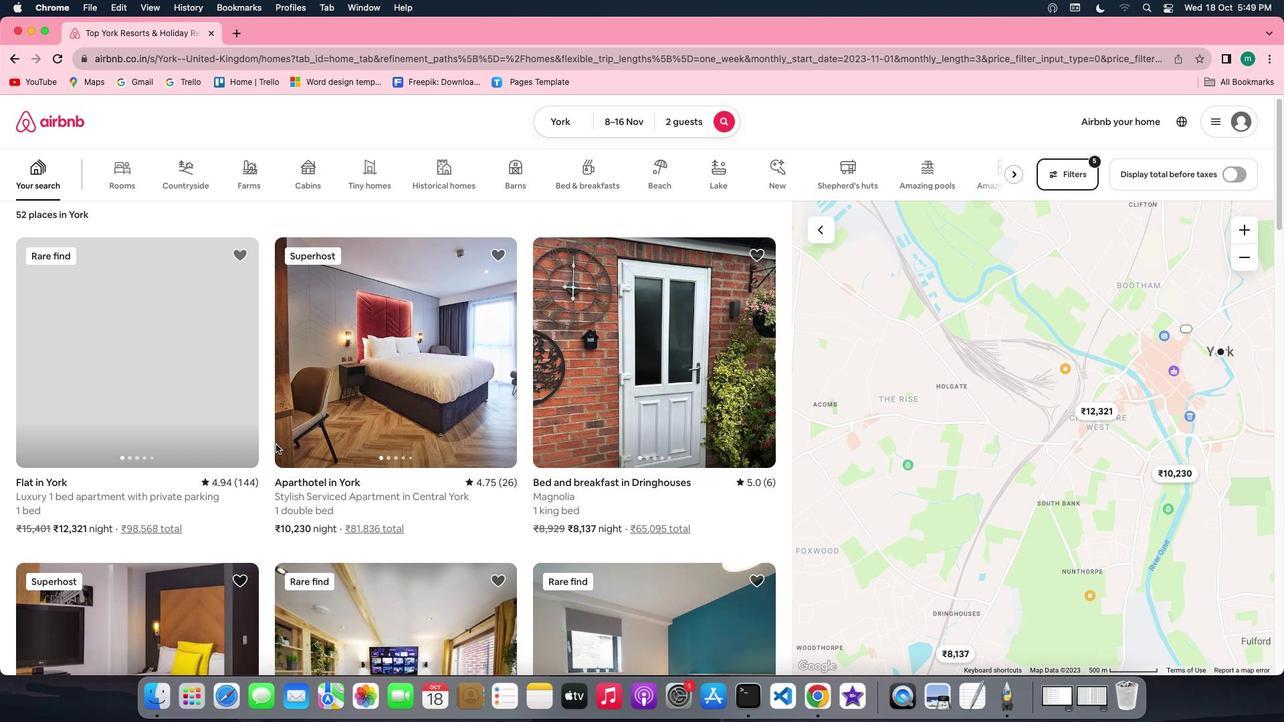 
Action: Mouse scrolled (275, 444) with delta (0, 0)
Screenshot: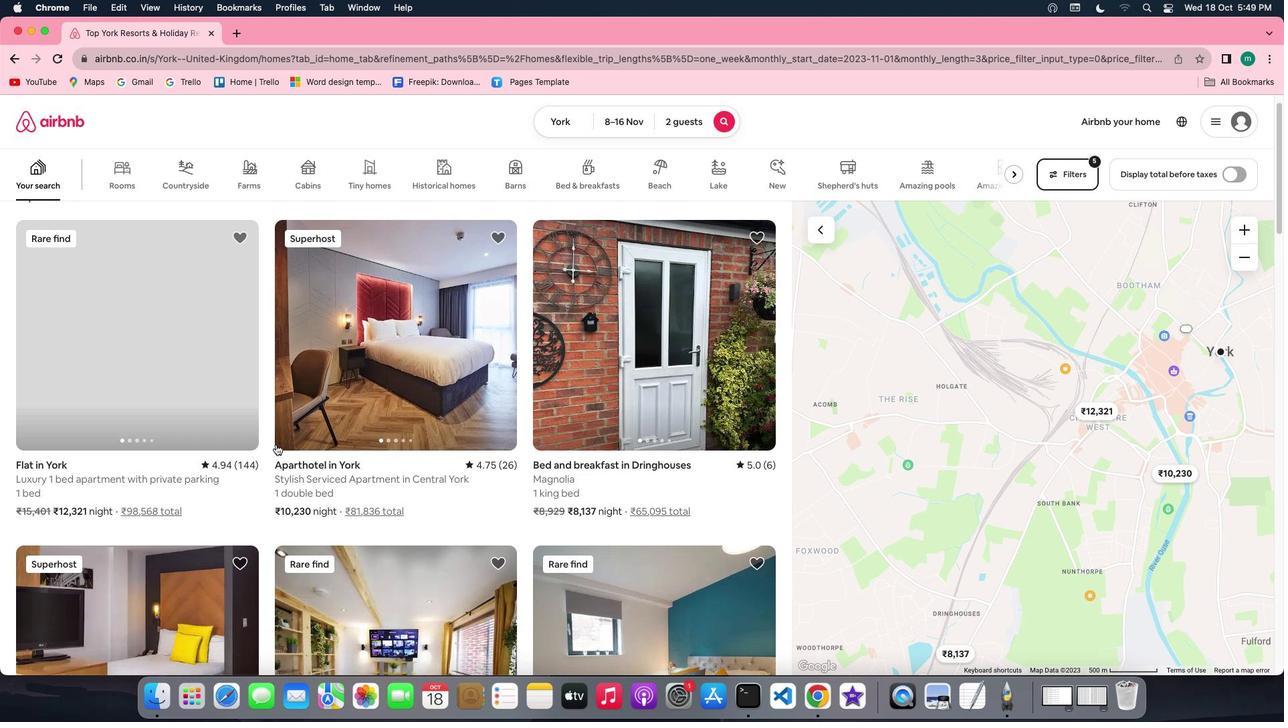 
Action: Mouse moved to (188, 353)
Screenshot: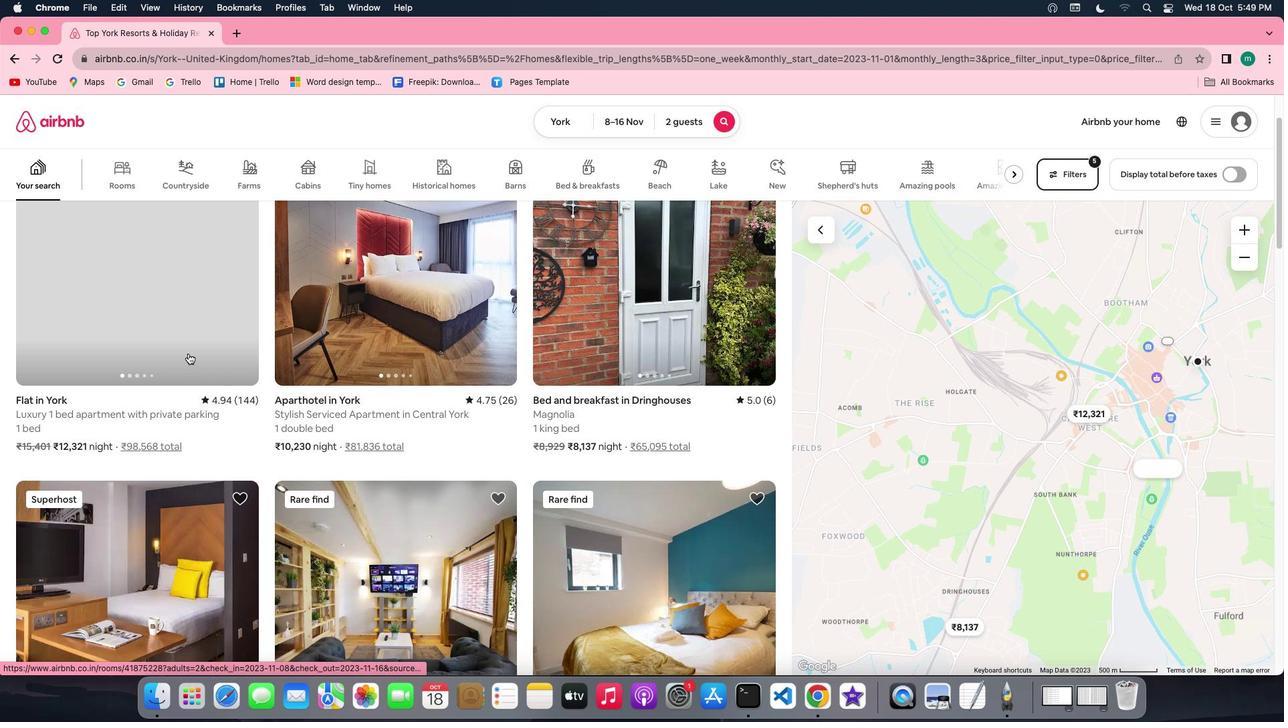 
Action: Mouse pressed left at (188, 353)
Screenshot: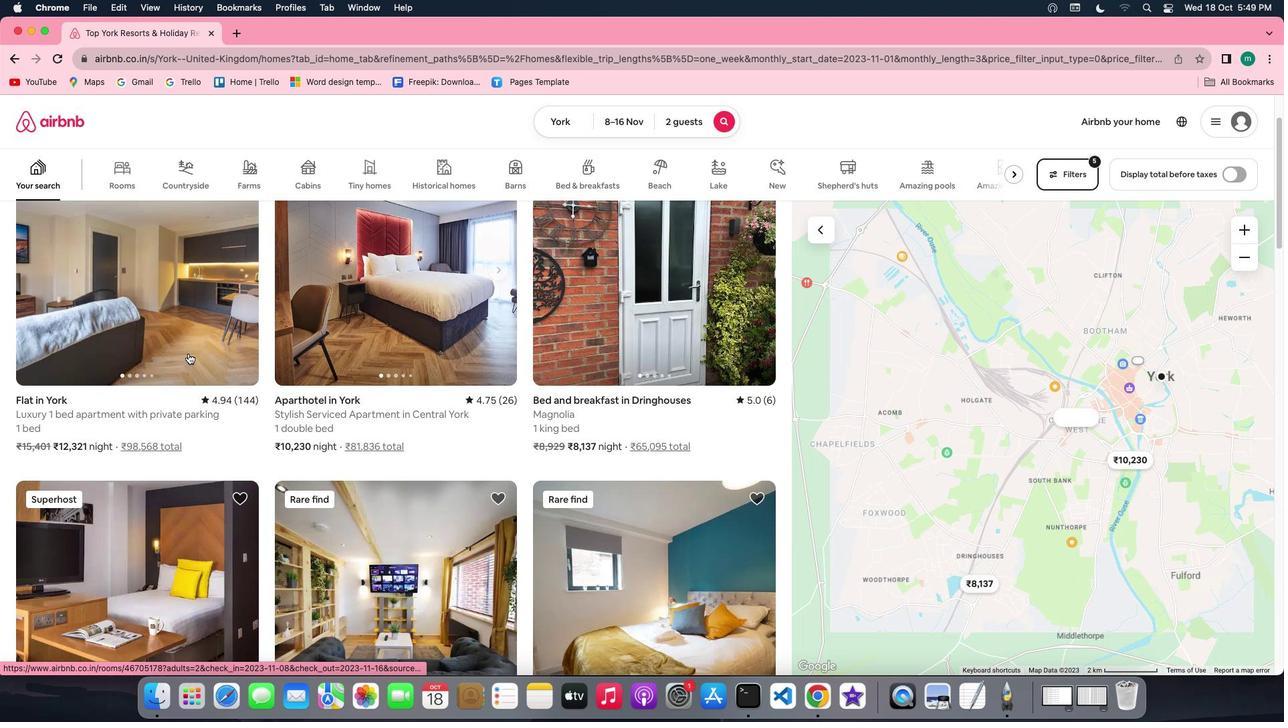 
Action: Mouse moved to (951, 493)
Screenshot: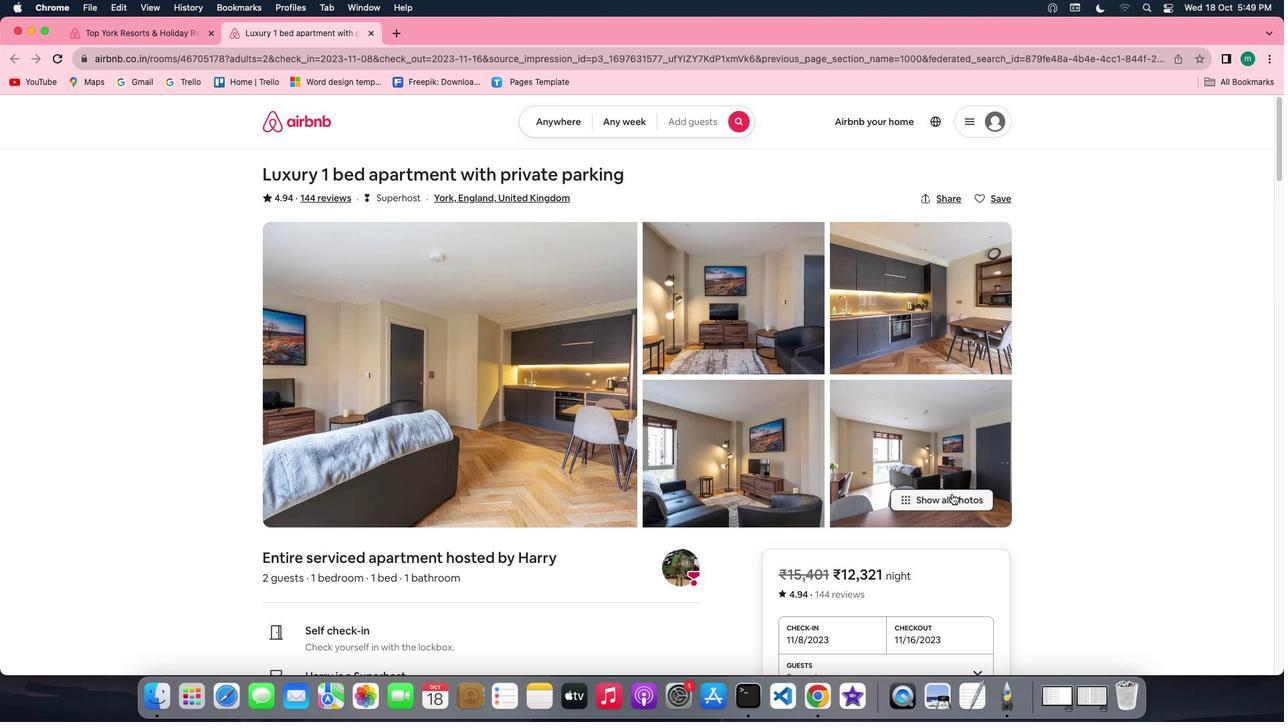 
Action: Mouse pressed left at (951, 493)
Screenshot: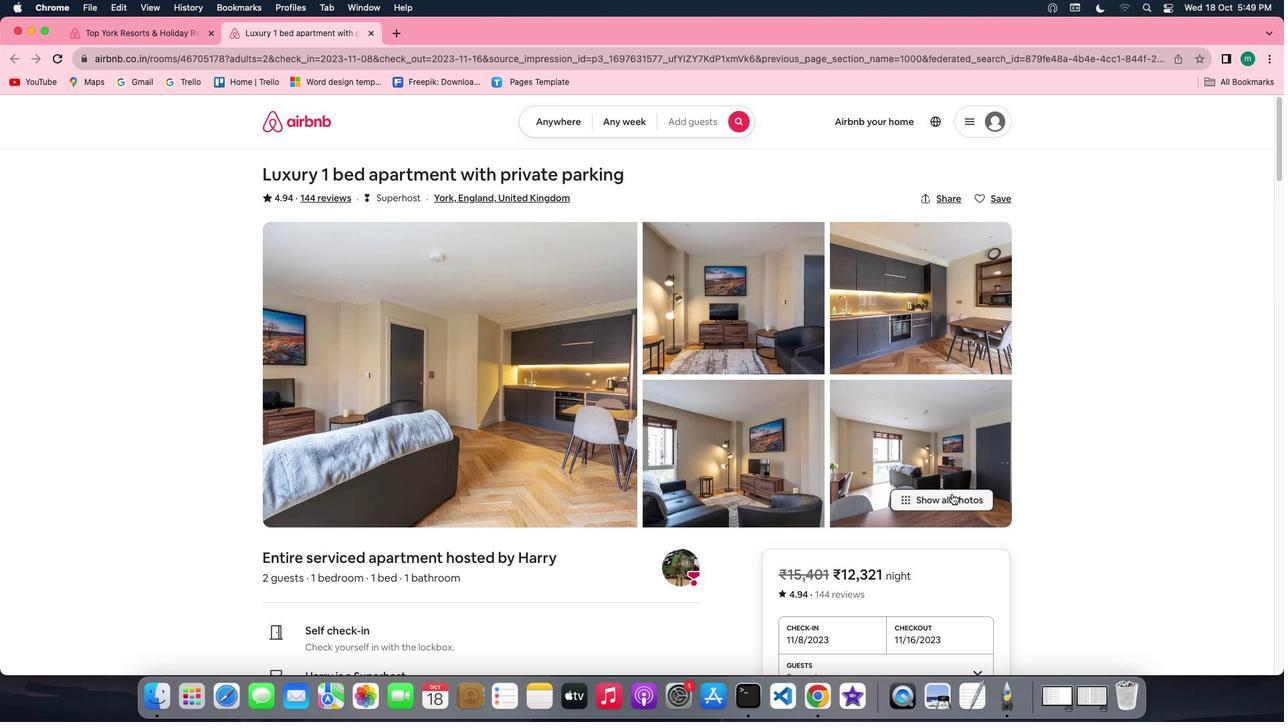 
Action: Mouse moved to (703, 430)
Screenshot: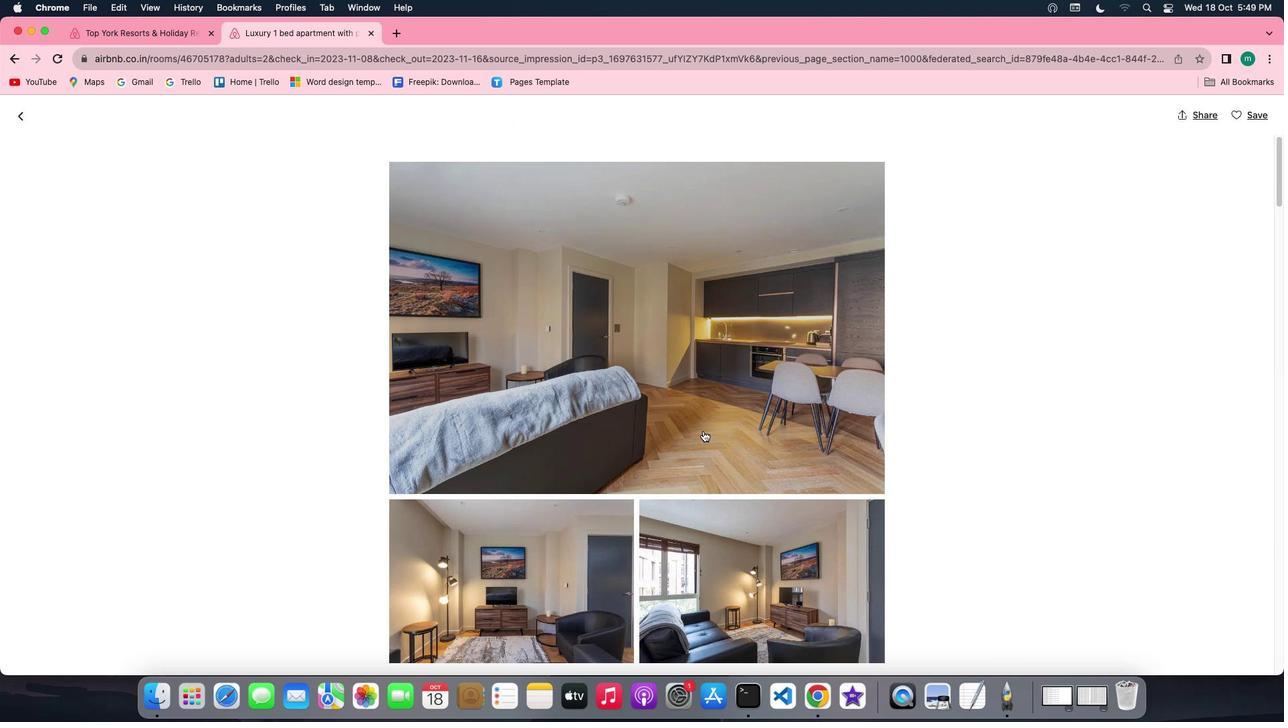 
Action: Mouse scrolled (703, 430) with delta (0, 0)
Screenshot: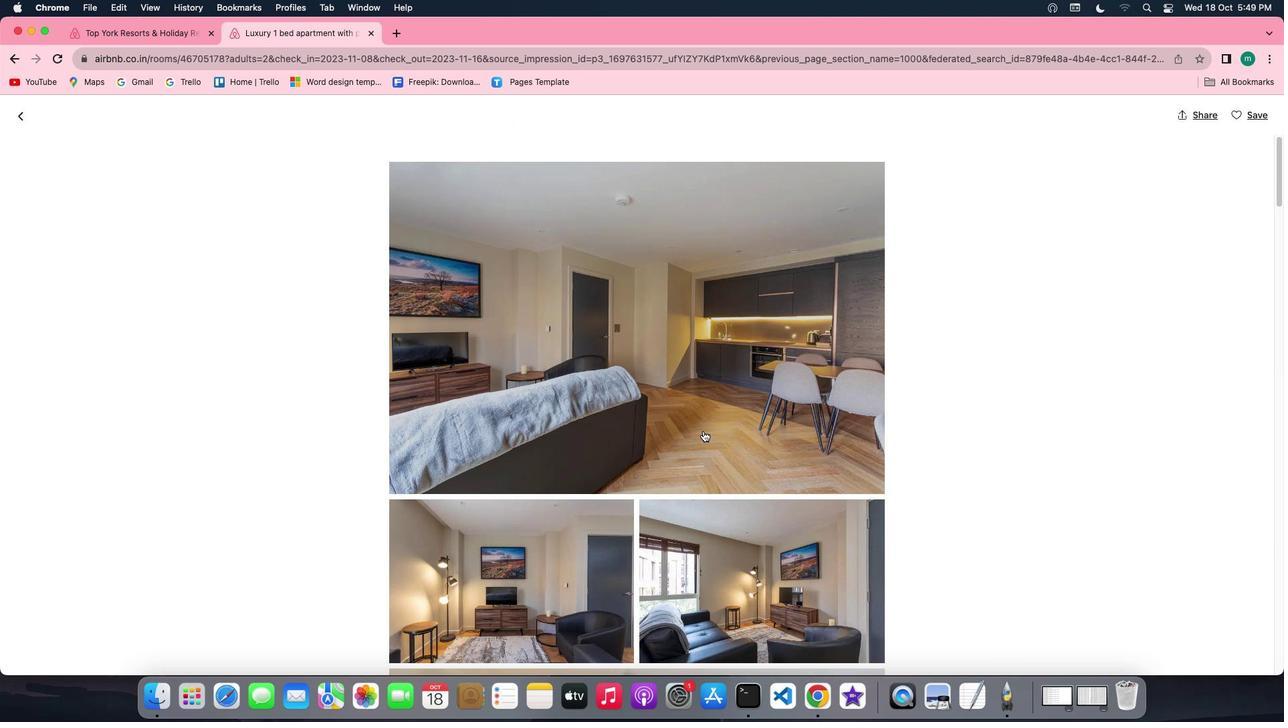 
Action: Mouse scrolled (703, 430) with delta (0, 0)
Screenshot: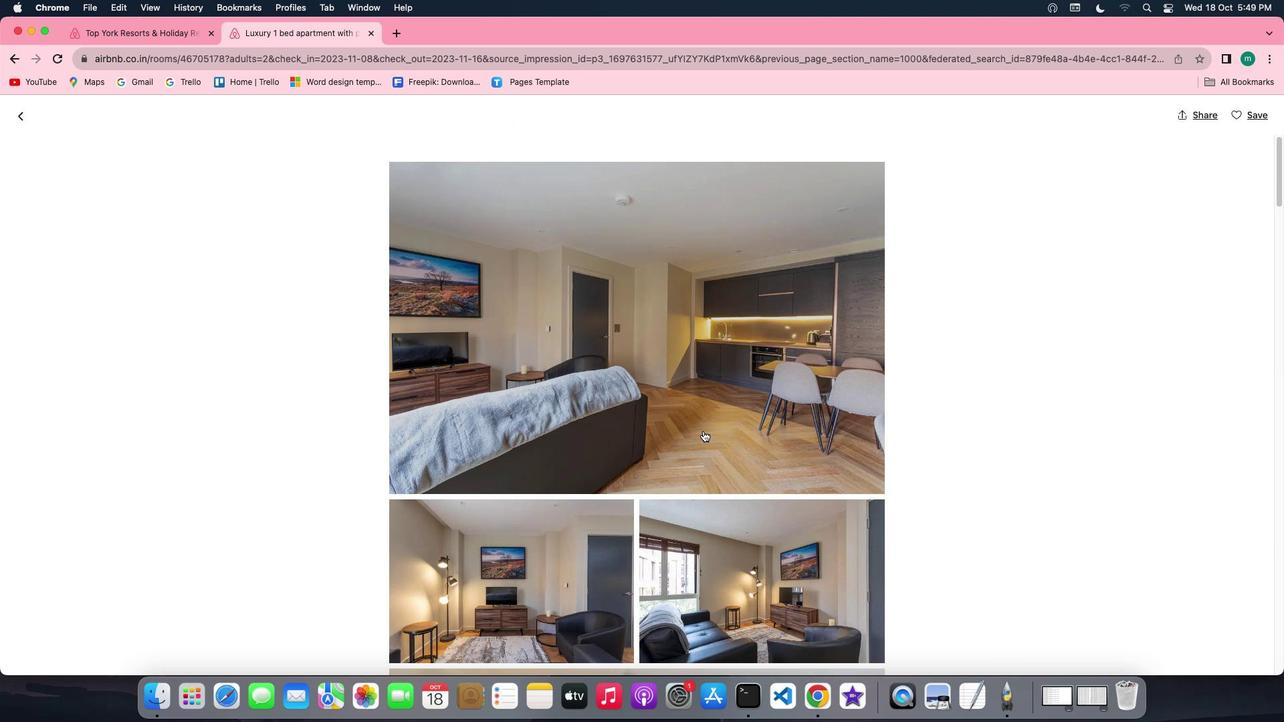 
Action: Mouse scrolled (703, 430) with delta (0, -1)
Screenshot: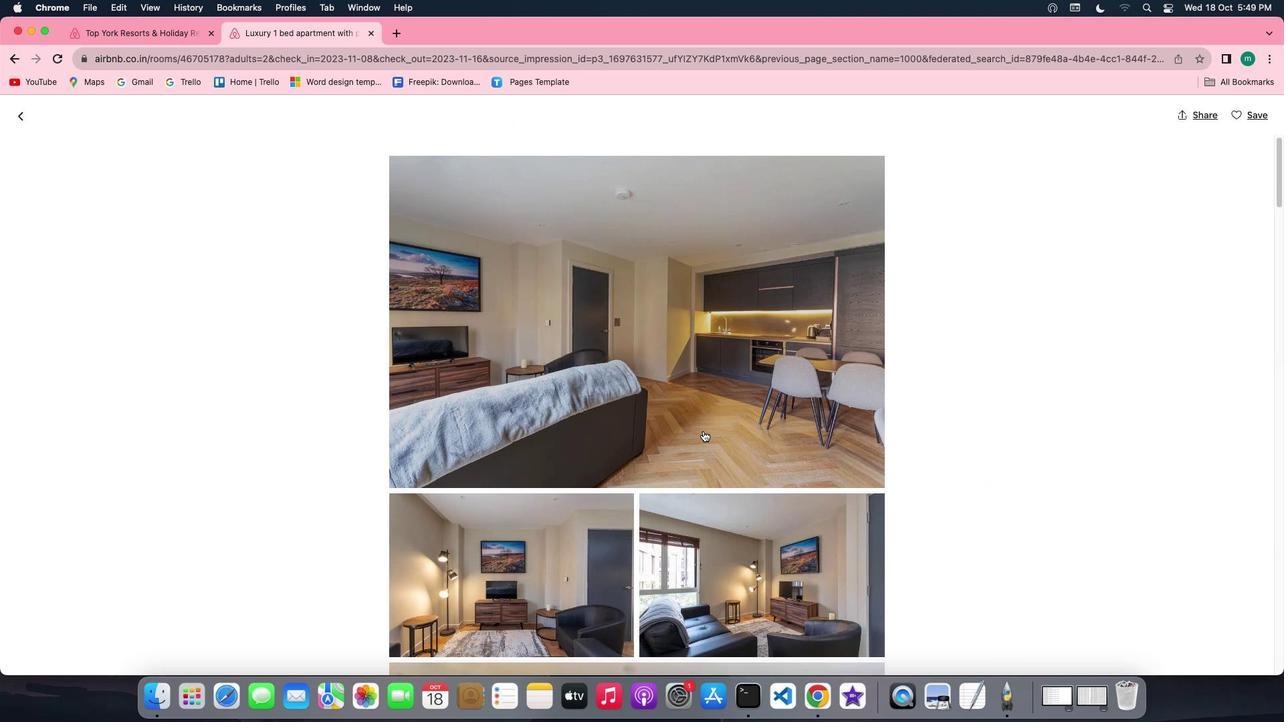 
Action: Mouse scrolled (703, 430) with delta (0, 0)
Screenshot: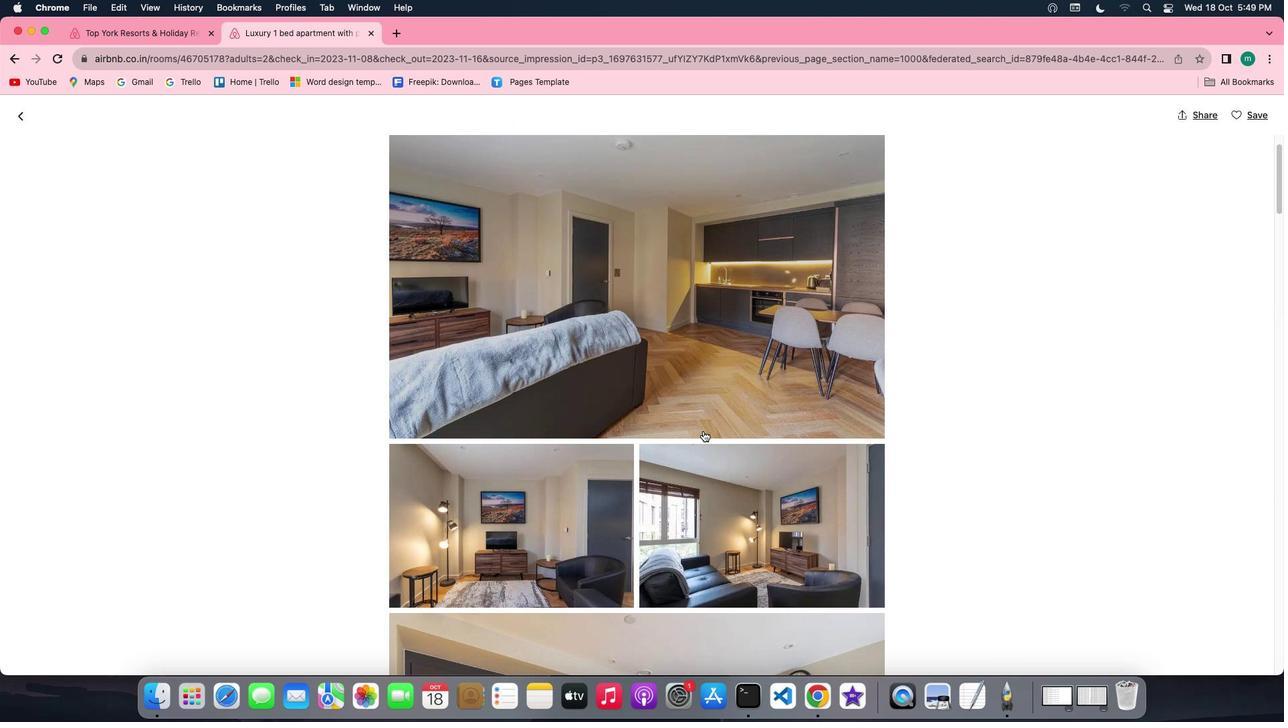 
Action: Mouse scrolled (703, 430) with delta (0, 0)
Screenshot: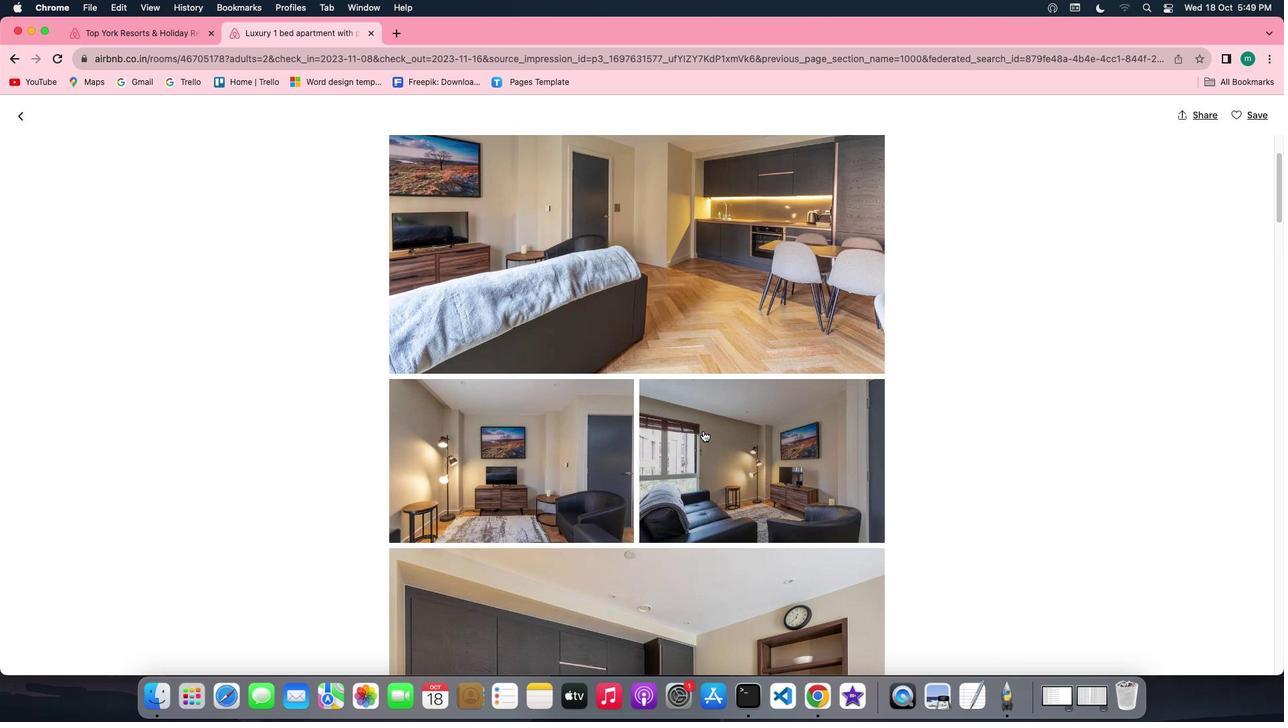
Action: Mouse scrolled (703, 430) with delta (0, 0)
Screenshot: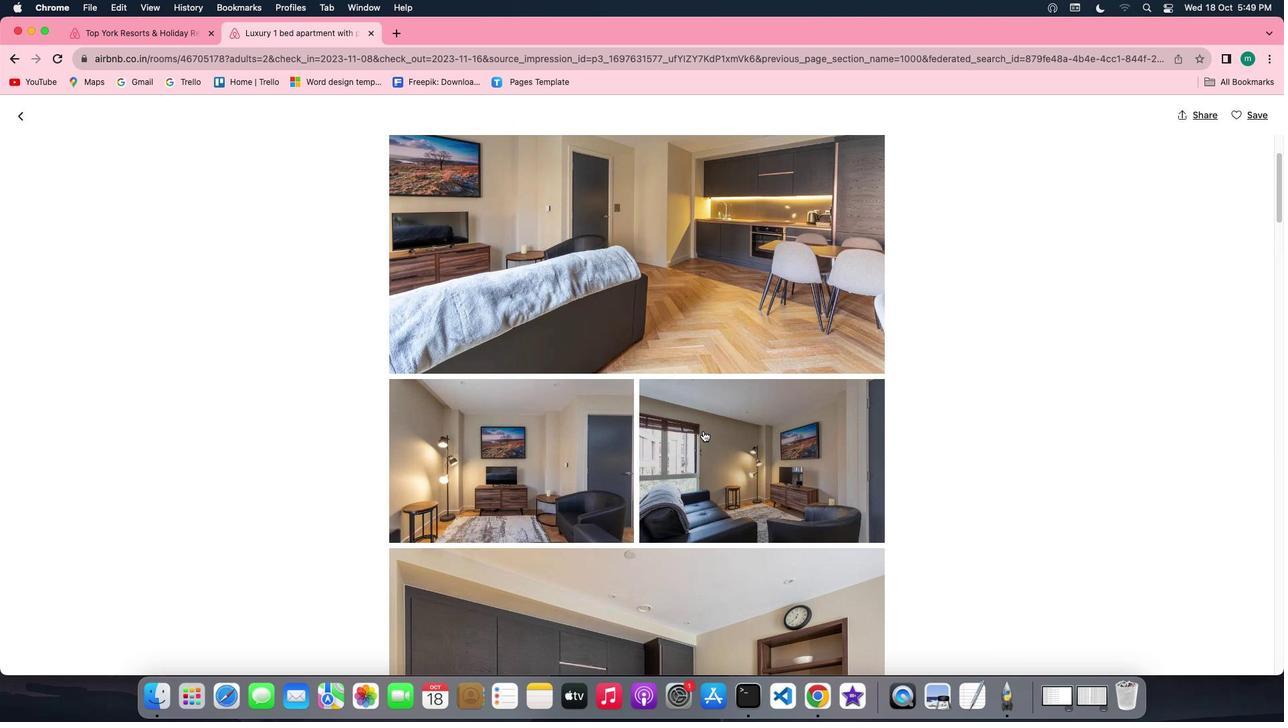 
Action: Mouse scrolled (703, 430) with delta (0, -1)
Screenshot: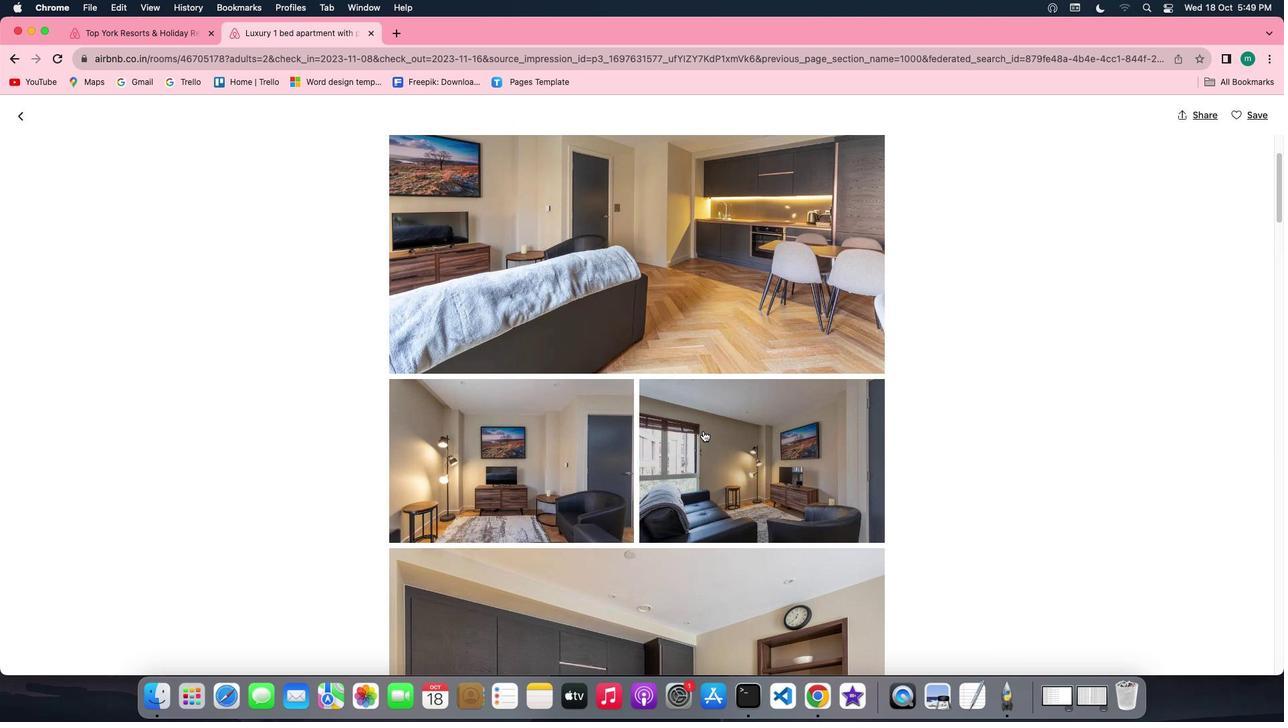 
Action: Mouse scrolled (703, 430) with delta (0, -1)
Screenshot: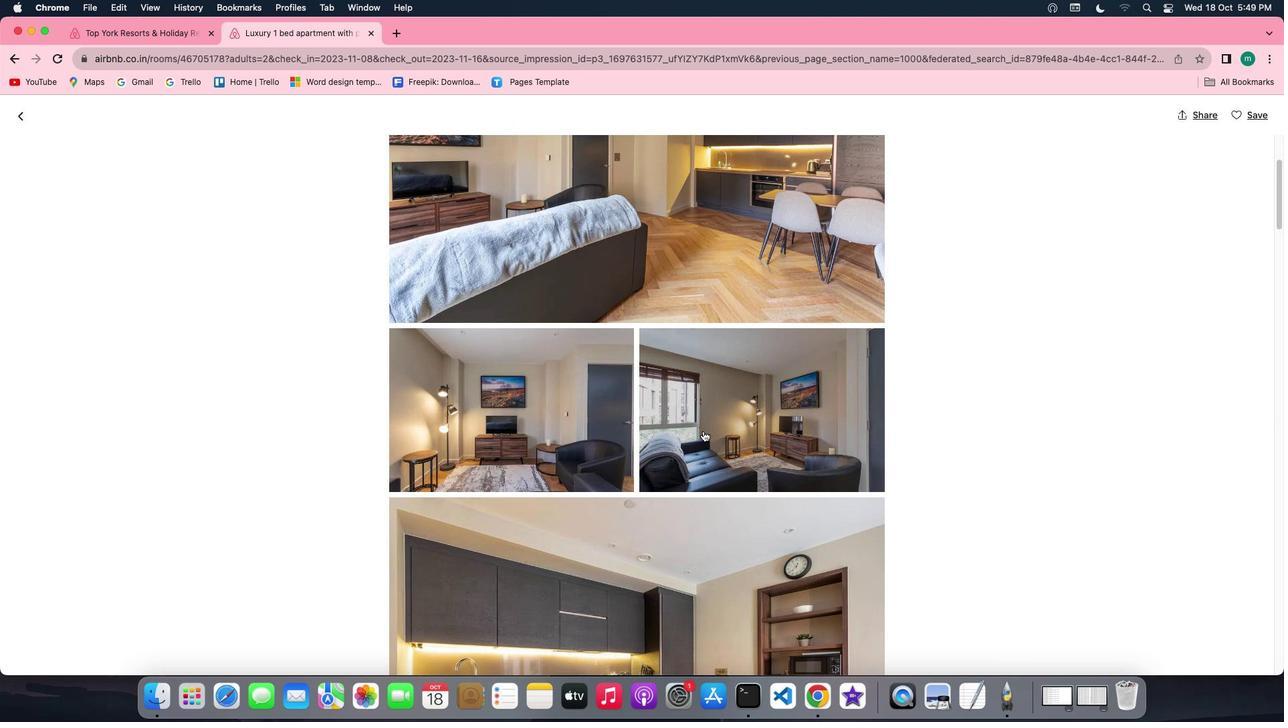 
Action: Mouse moved to (703, 430)
Screenshot: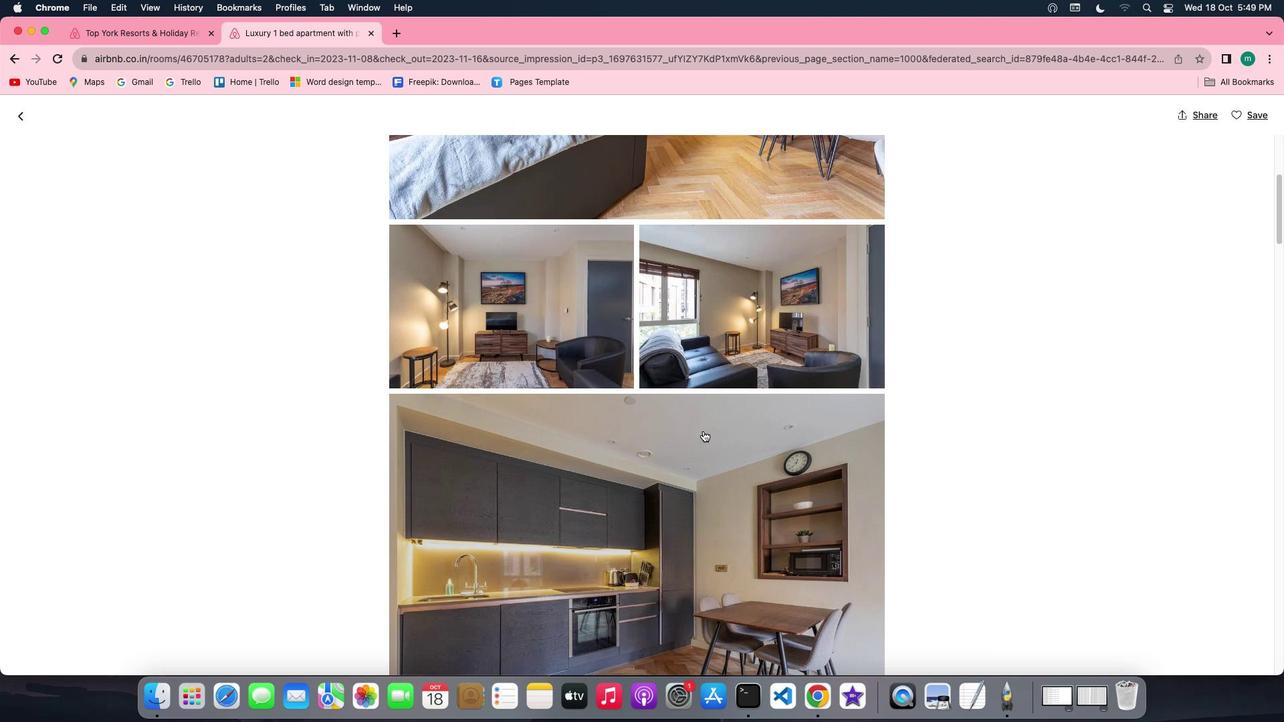 
Action: Mouse scrolled (703, 430) with delta (0, 0)
Screenshot: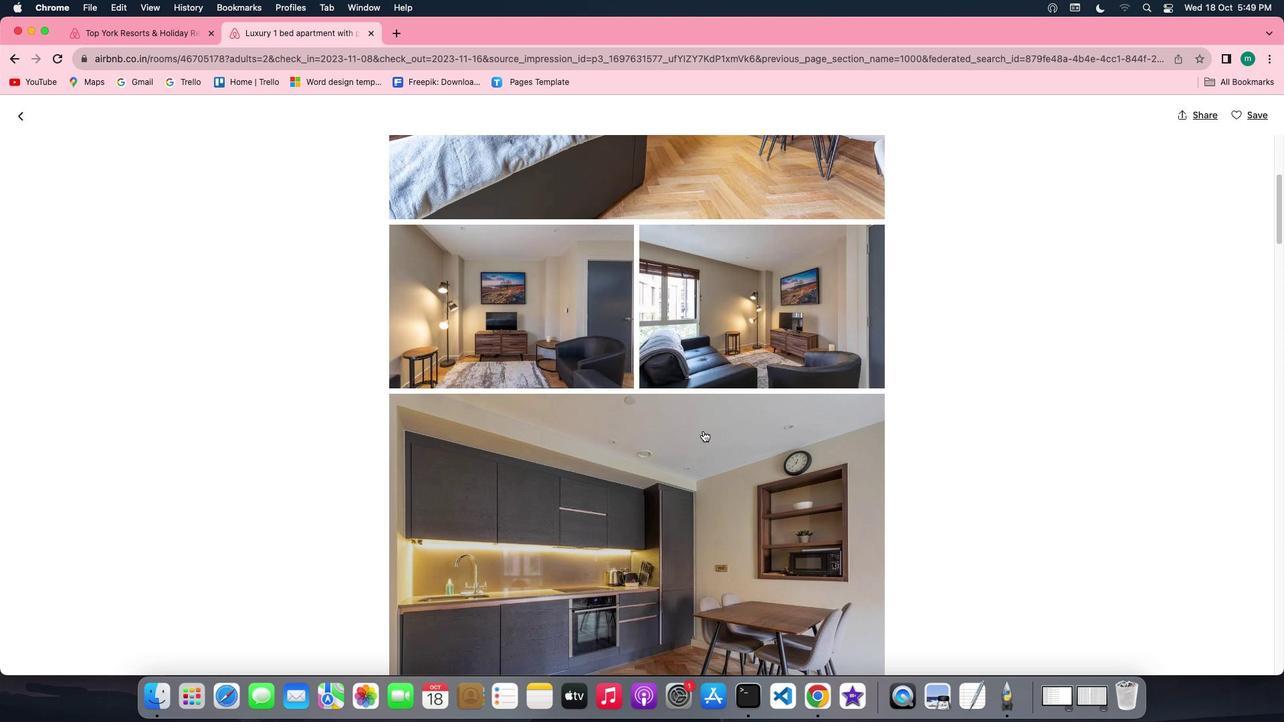
Action: Mouse scrolled (703, 430) with delta (0, 0)
Screenshot: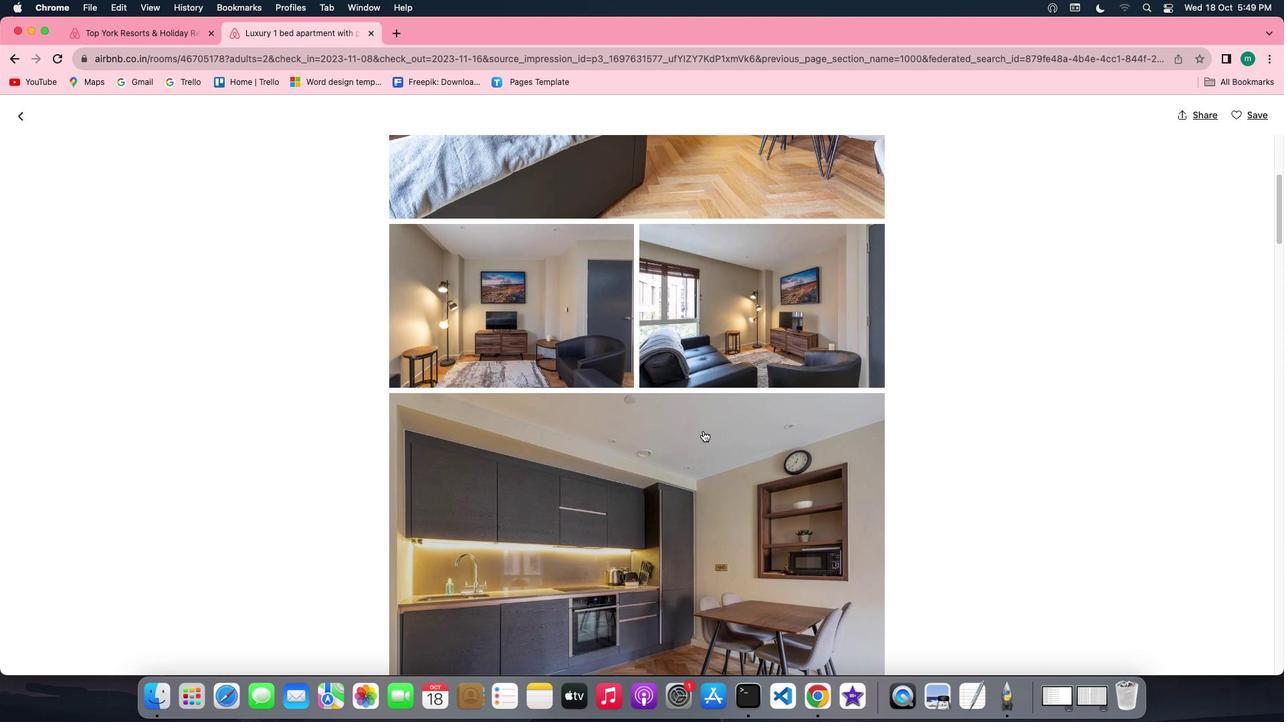 
Action: Mouse scrolled (703, 430) with delta (0, -1)
Screenshot: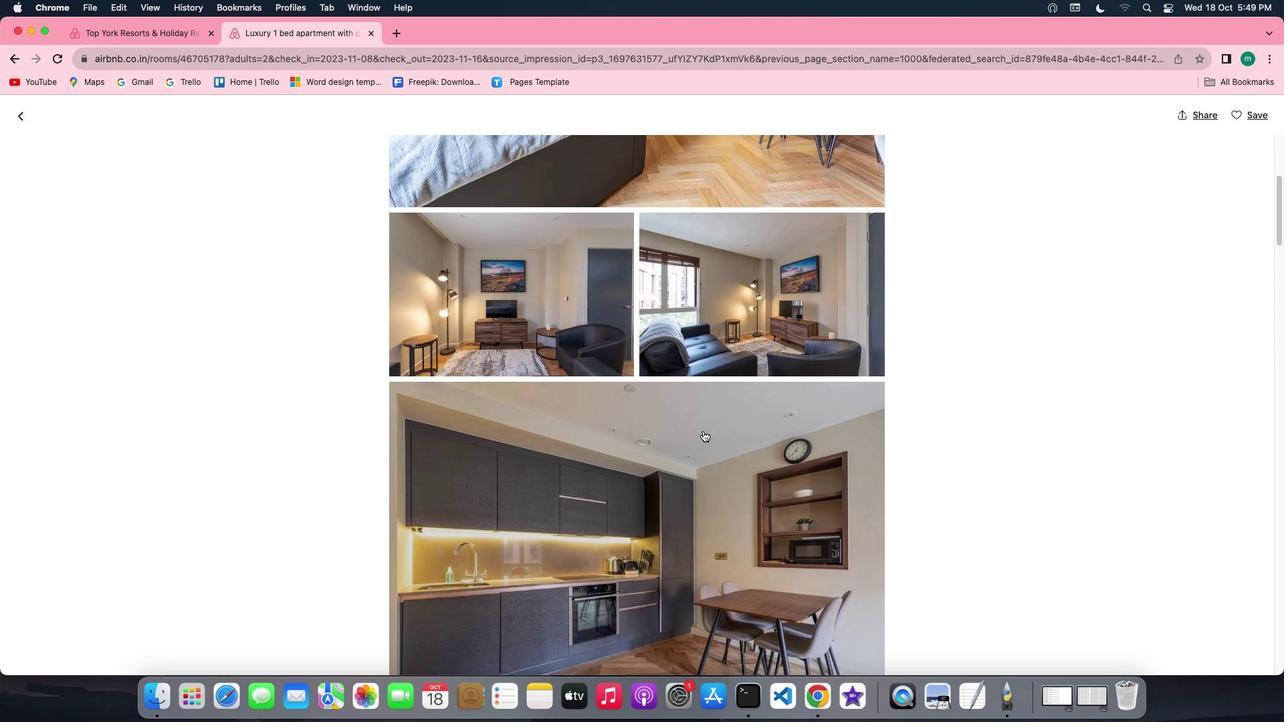 
Action: Mouse scrolled (703, 430) with delta (0, -1)
Screenshot: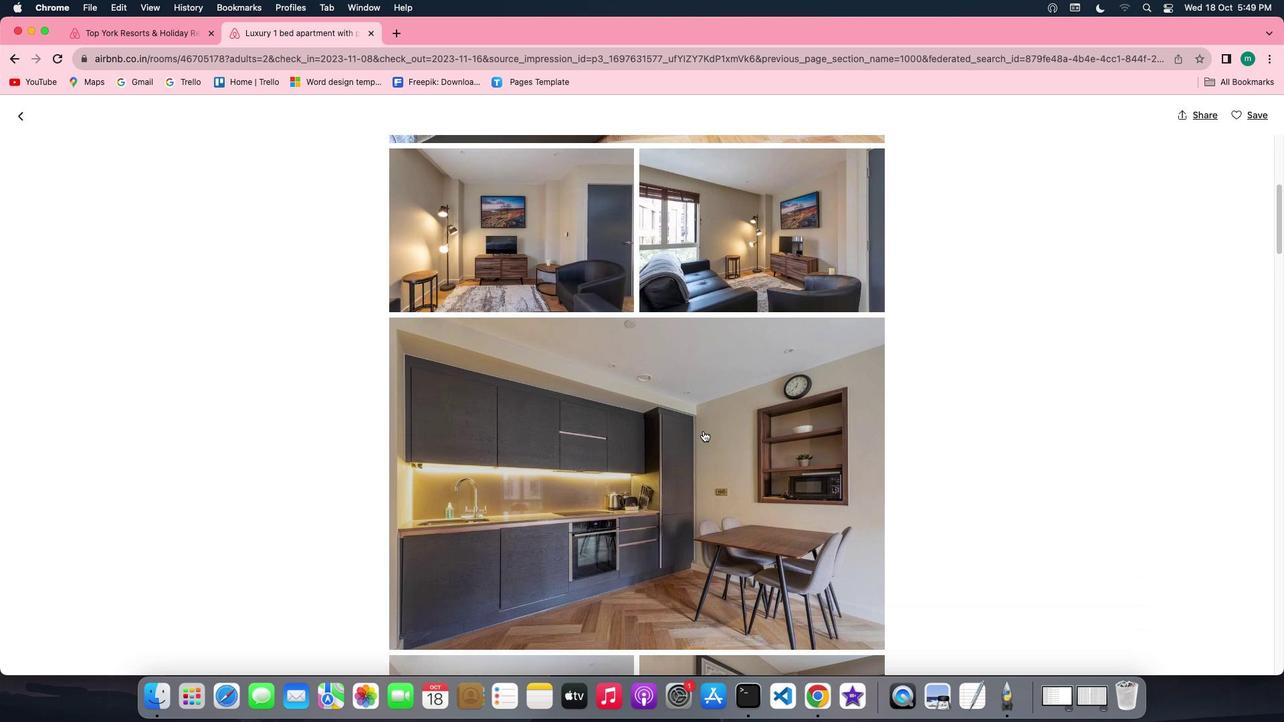 
Action: Mouse scrolled (703, 430) with delta (0, 0)
Screenshot: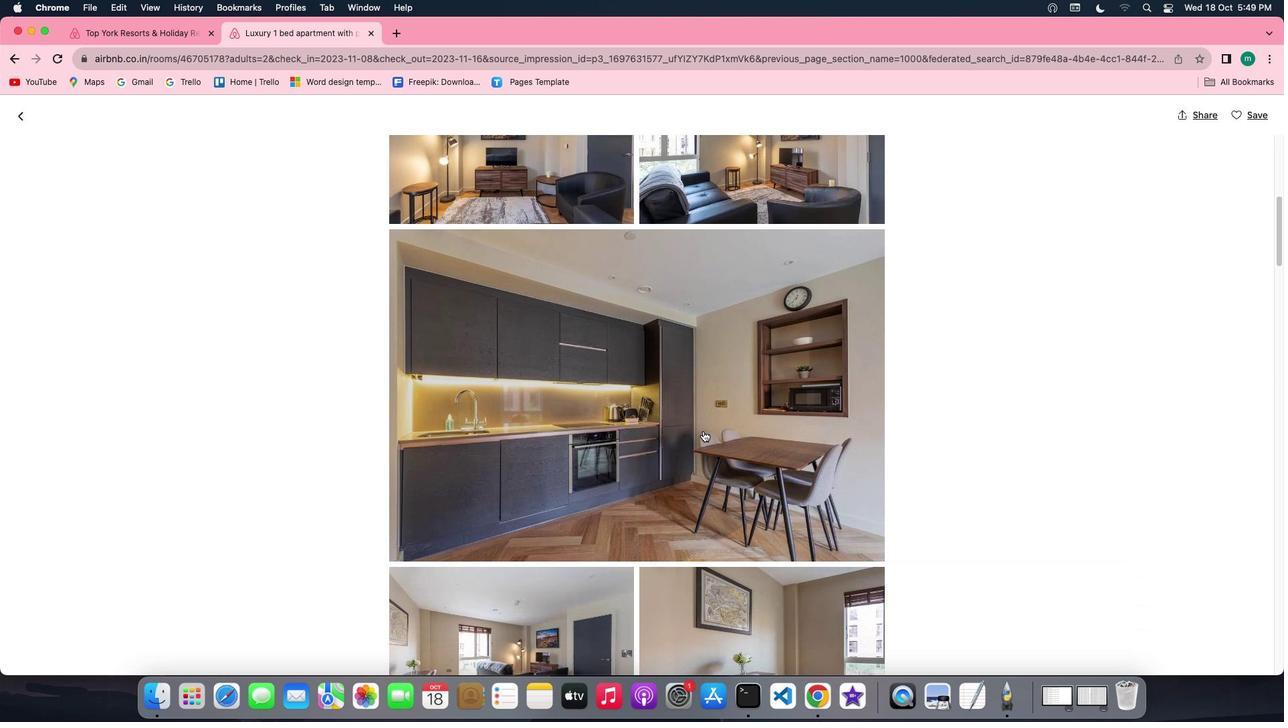 
Action: Mouse scrolled (703, 430) with delta (0, 0)
Screenshot: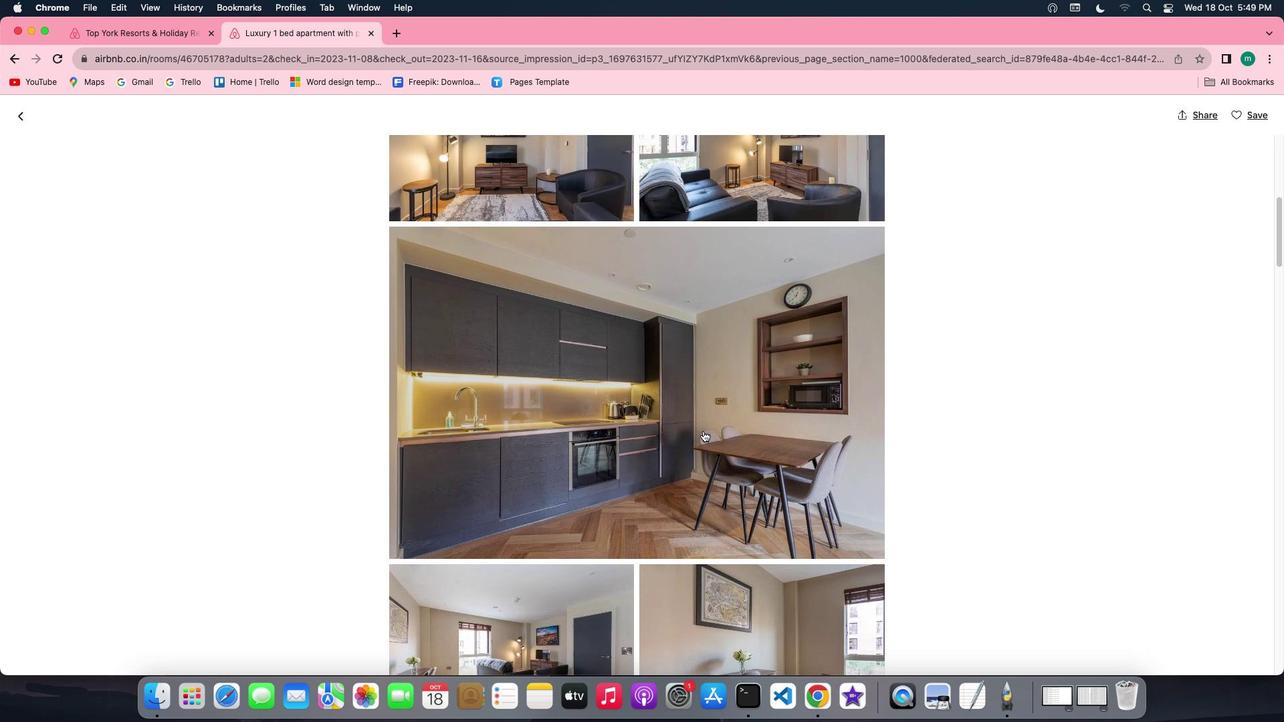 
Action: Mouse scrolled (703, 430) with delta (0, 0)
Screenshot: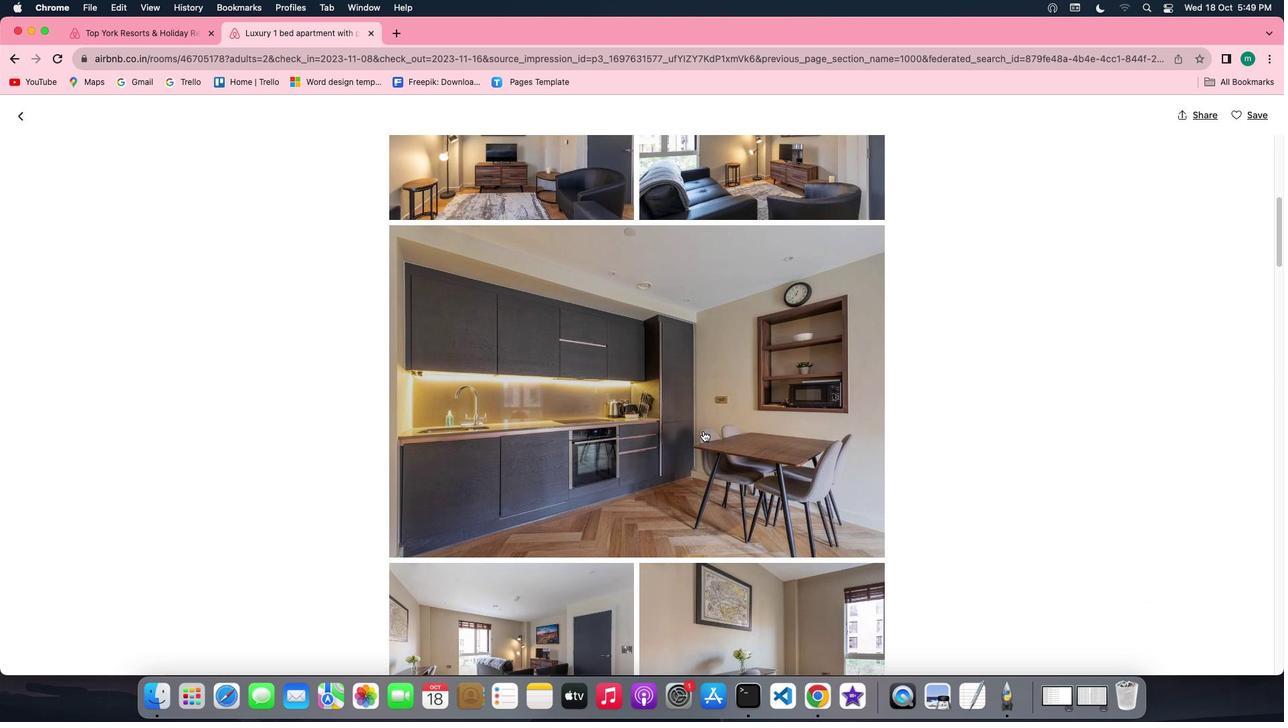 
Action: Mouse scrolled (703, 430) with delta (0, 0)
Screenshot: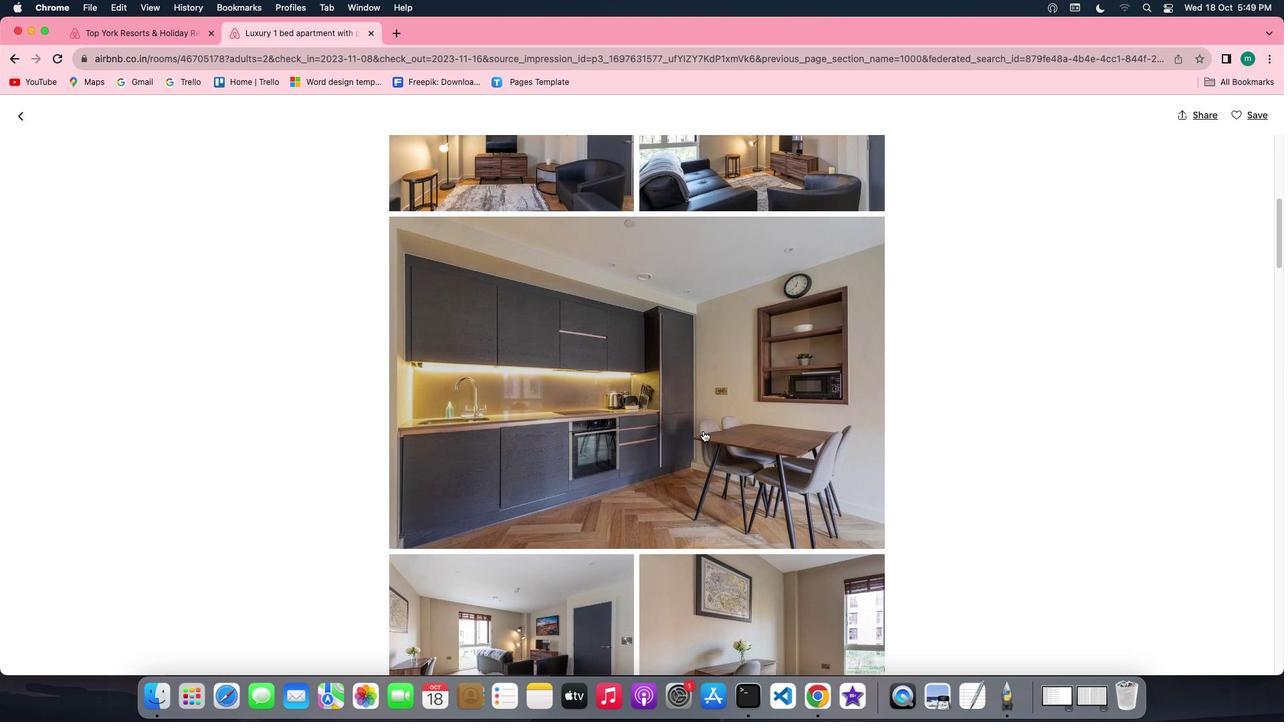 
Action: Mouse scrolled (703, 430) with delta (0, 0)
Screenshot: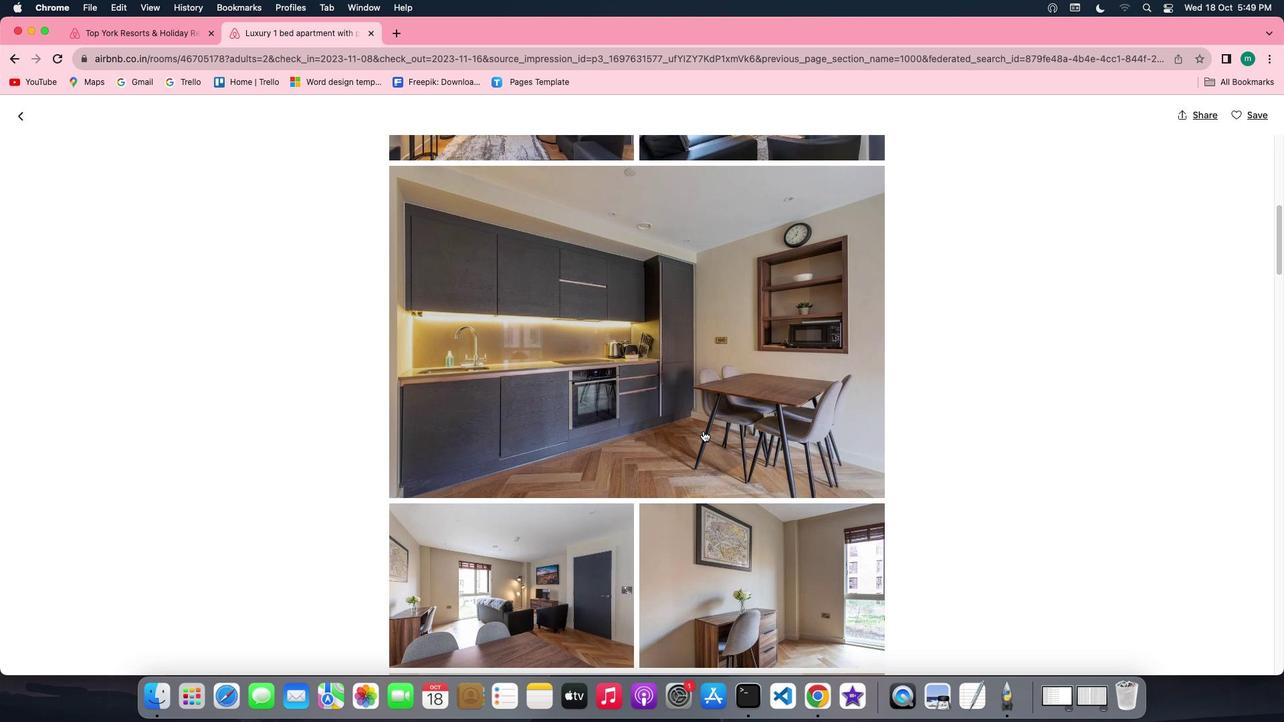 
Action: Mouse scrolled (703, 430) with delta (0, 0)
Screenshot: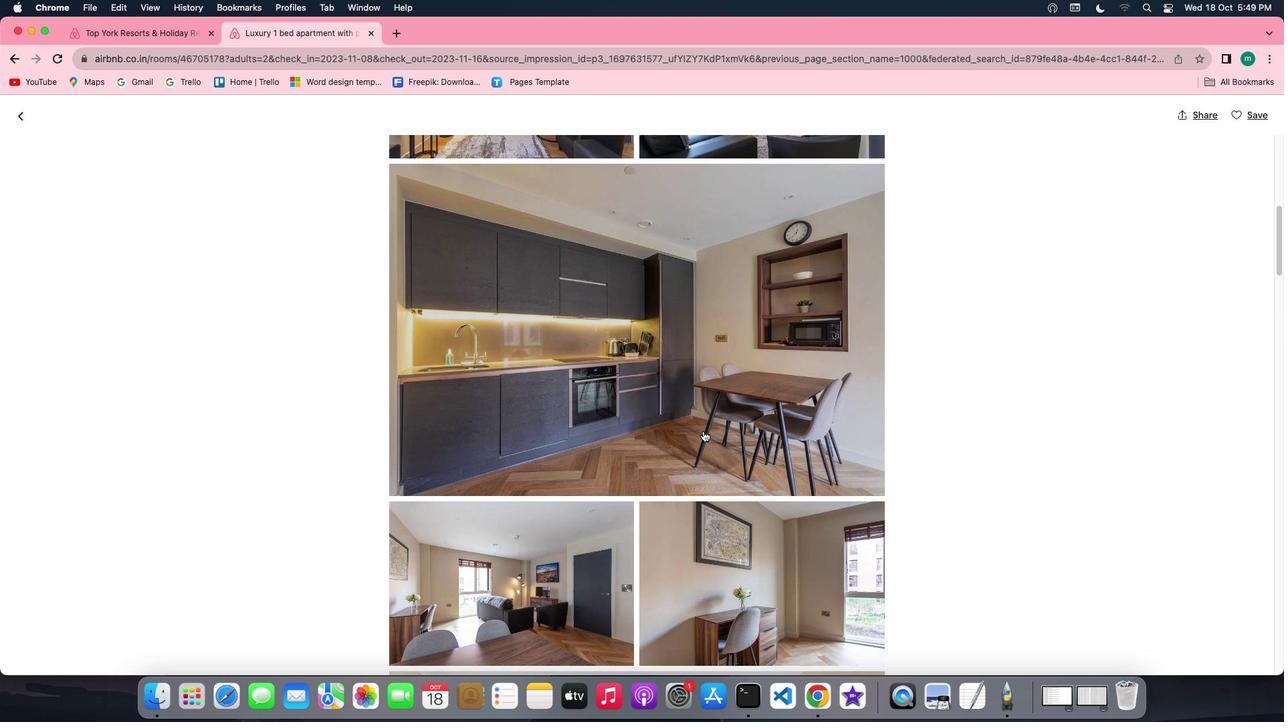 
Action: Mouse scrolled (703, 430) with delta (0, -1)
Screenshot: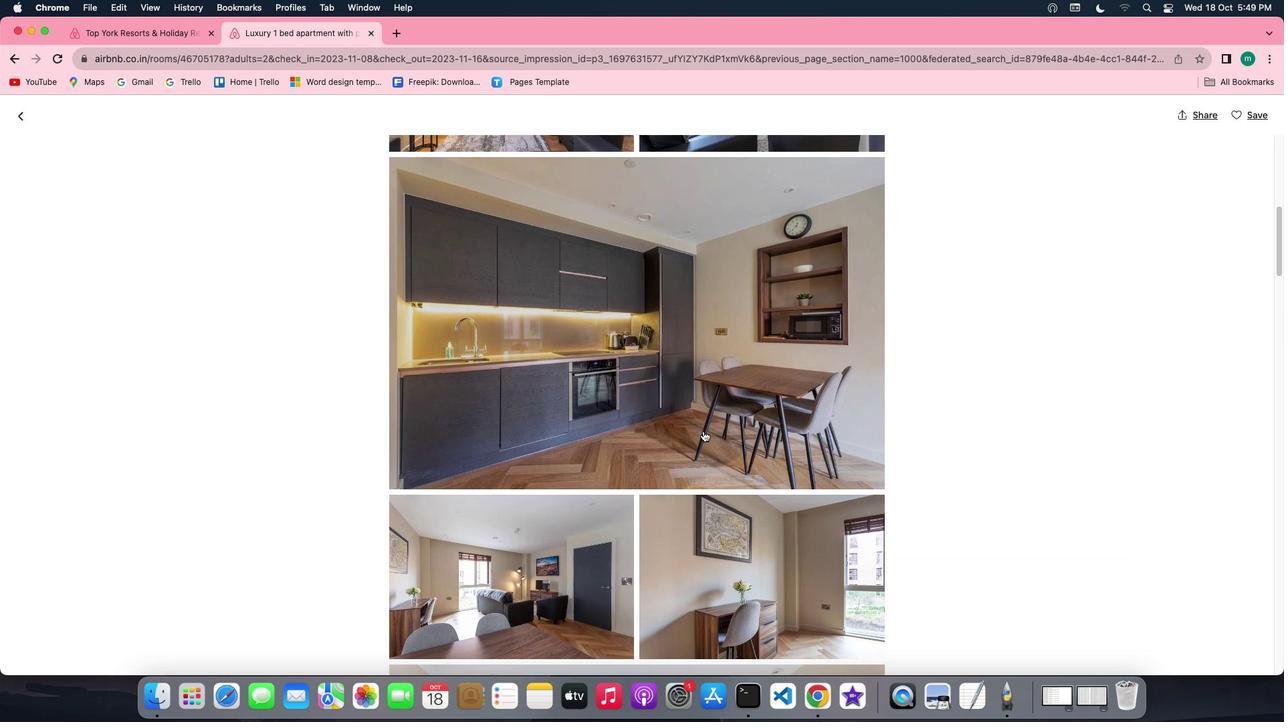 
Action: Mouse scrolled (703, 430) with delta (0, -2)
Screenshot: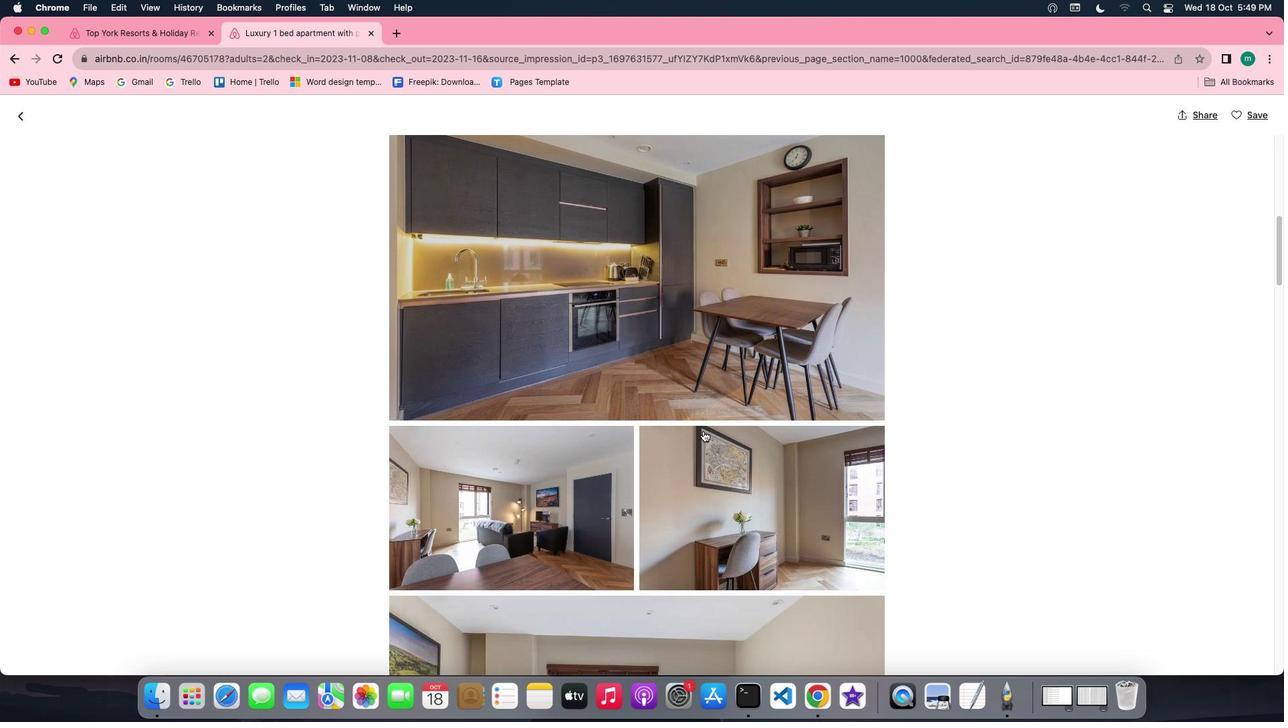 
Action: Mouse moved to (703, 430)
Screenshot: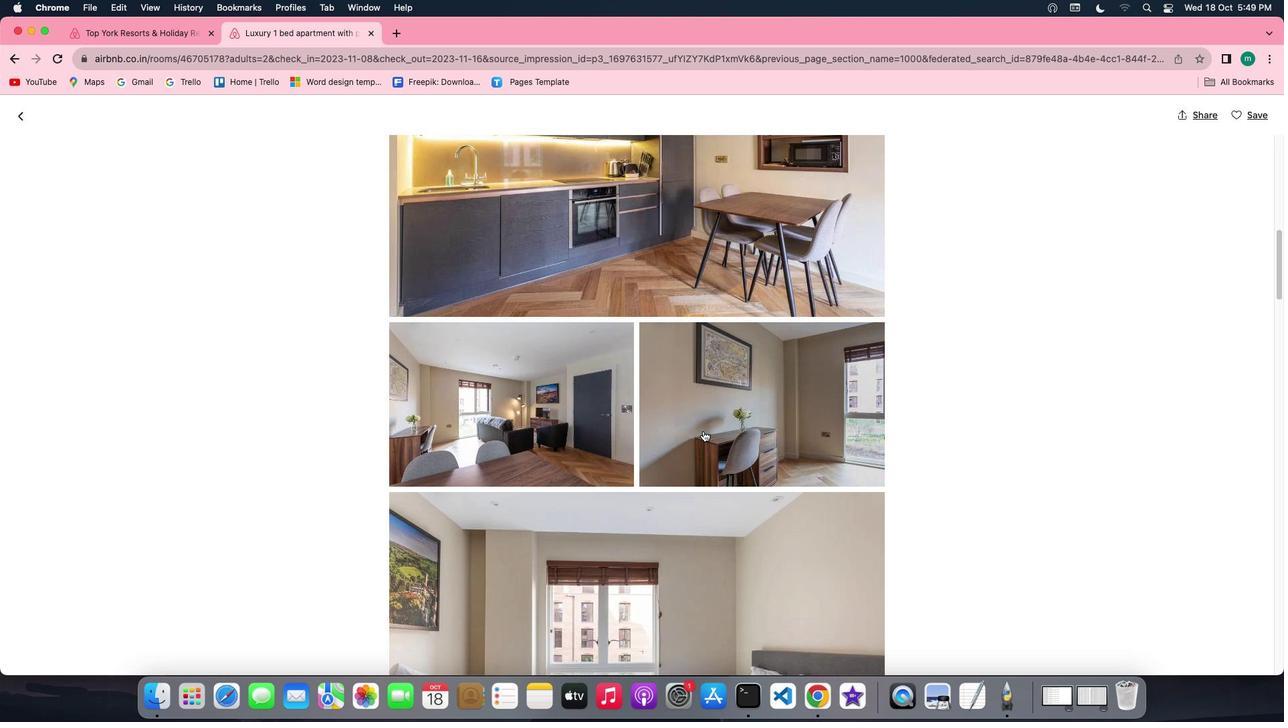
Action: Mouse scrolled (703, 430) with delta (0, 0)
Screenshot: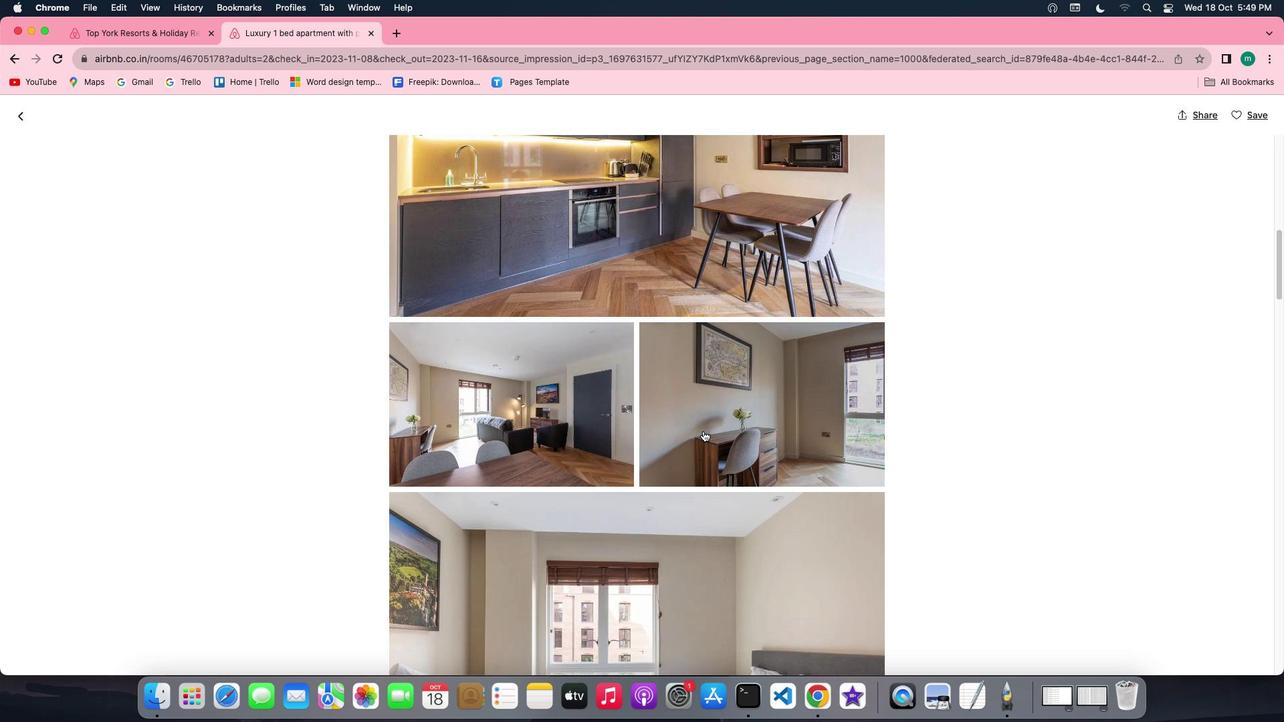 
Action: Mouse scrolled (703, 430) with delta (0, 0)
Screenshot: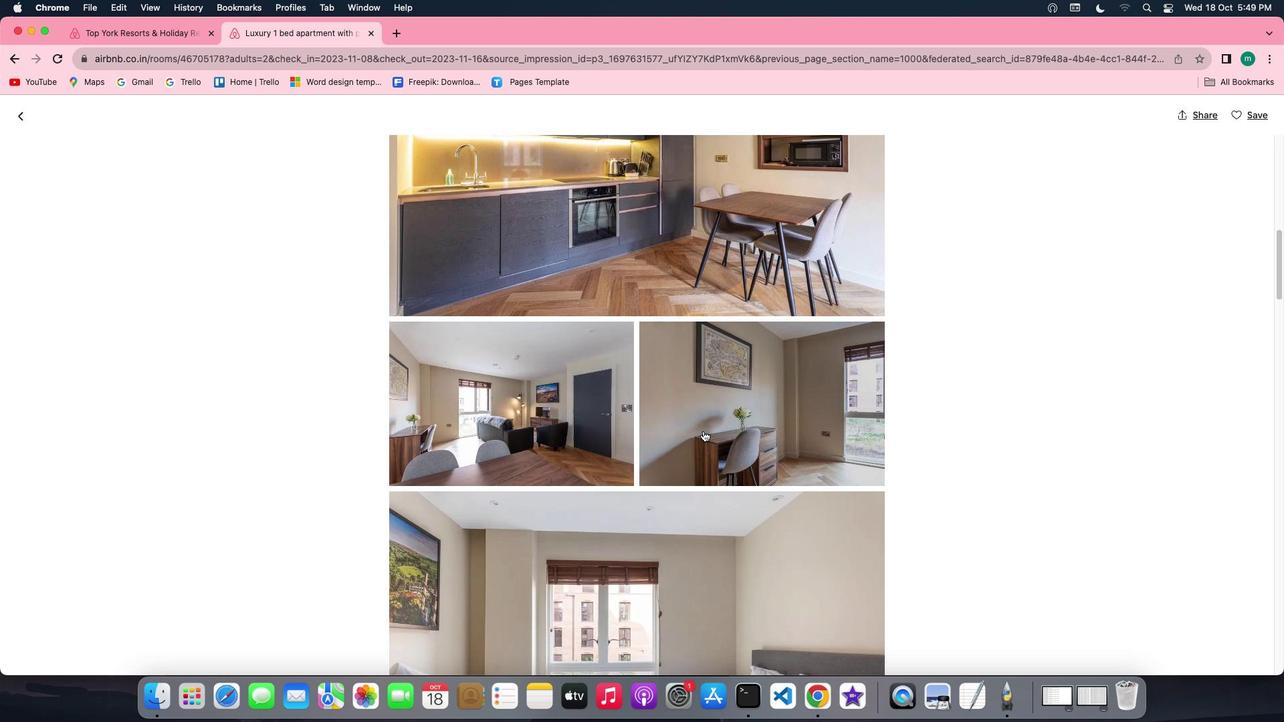 
Action: Mouse scrolled (703, 430) with delta (0, -1)
Screenshot: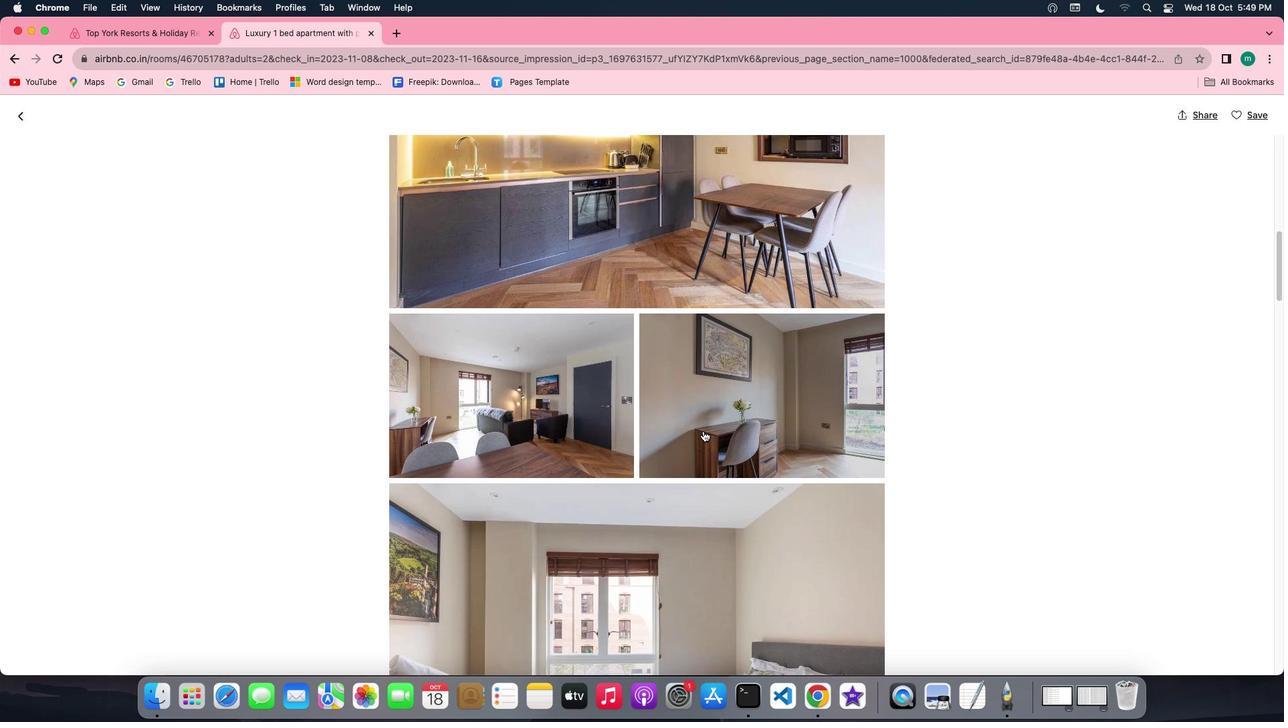 
Action: Mouse scrolled (703, 430) with delta (0, -1)
Screenshot: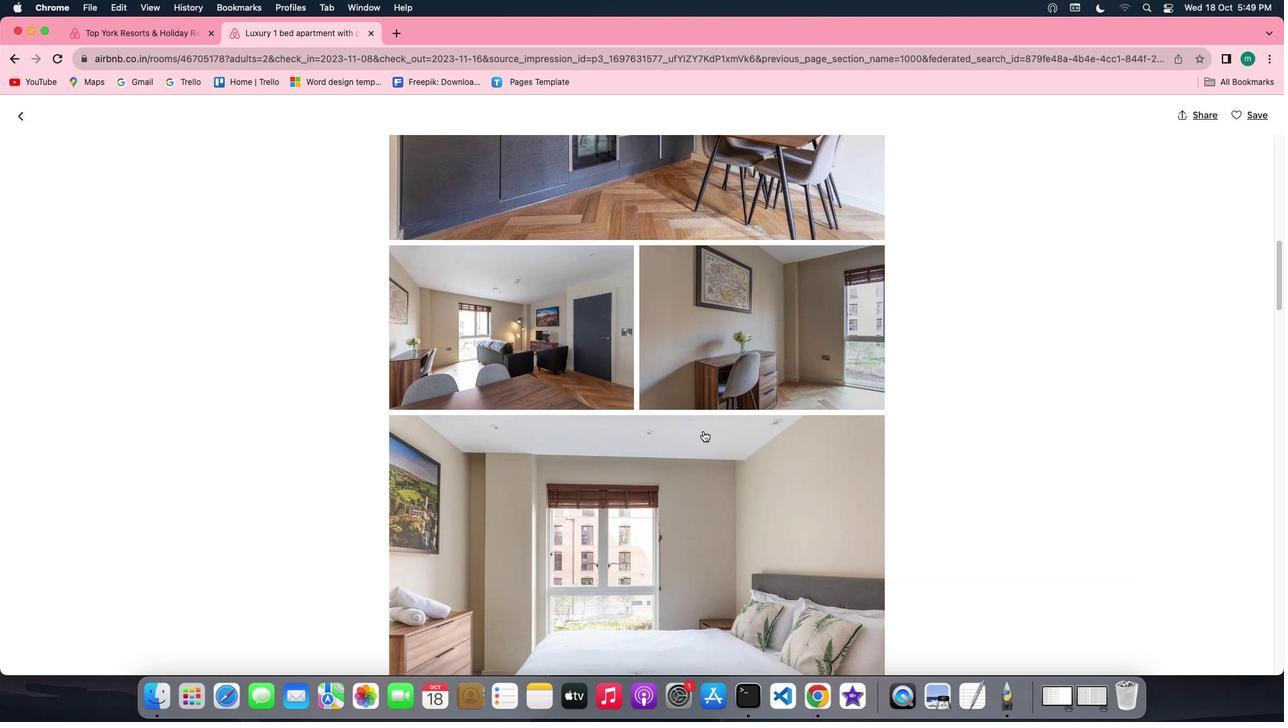 
Action: Mouse scrolled (703, 430) with delta (0, 0)
Screenshot: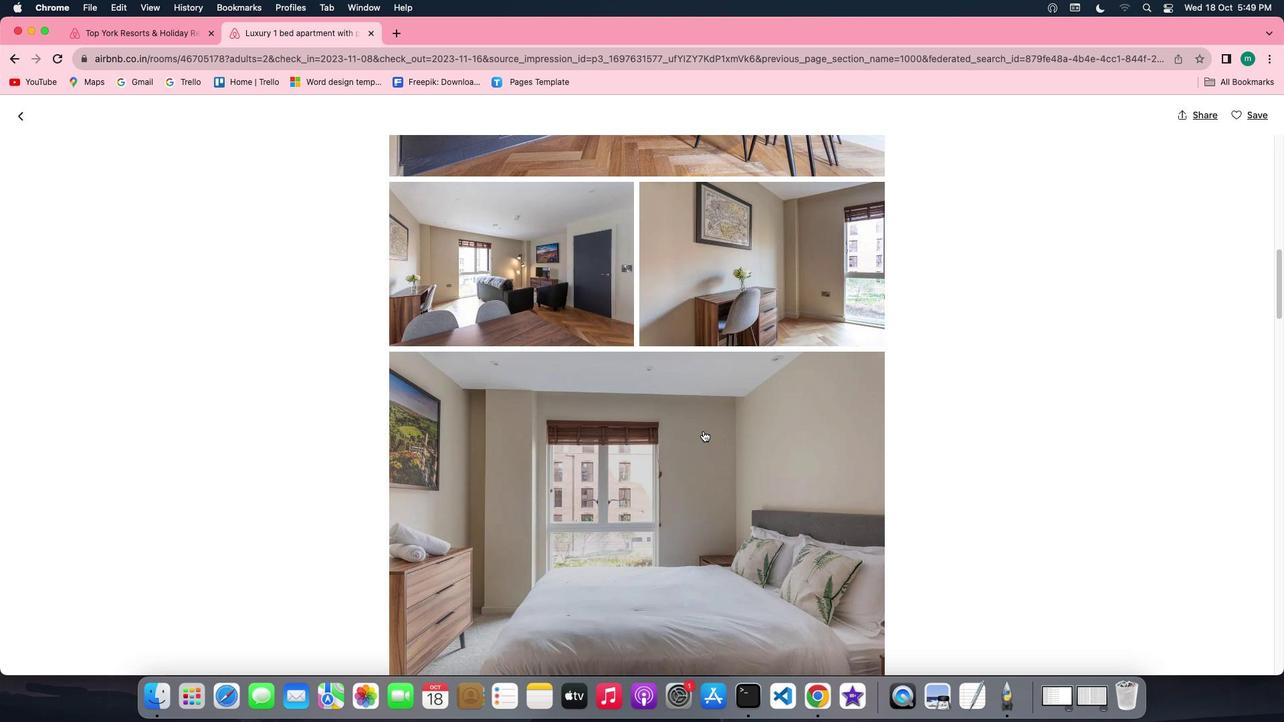 
Action: Mouse scrolled (703, 430) with delta (0, 0)
Screenshot: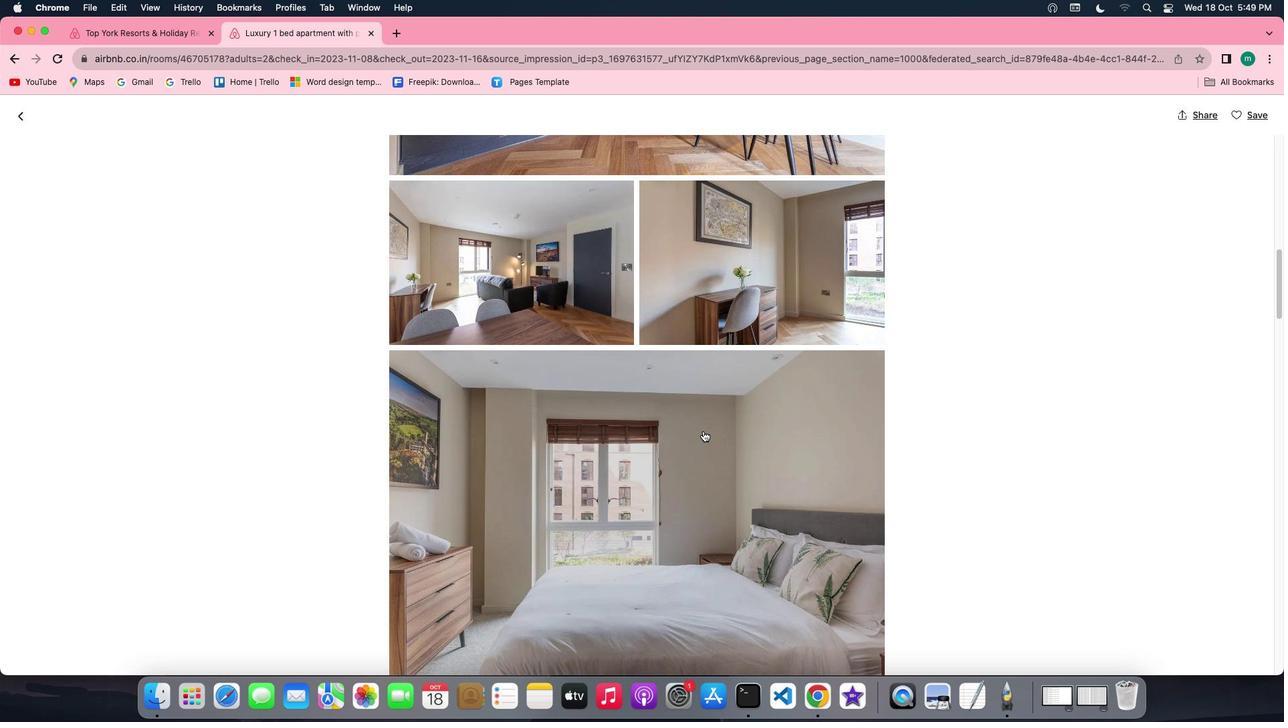 
Action: Mouse scrolled (703, 430) with delta (0, 0)
Screenshot: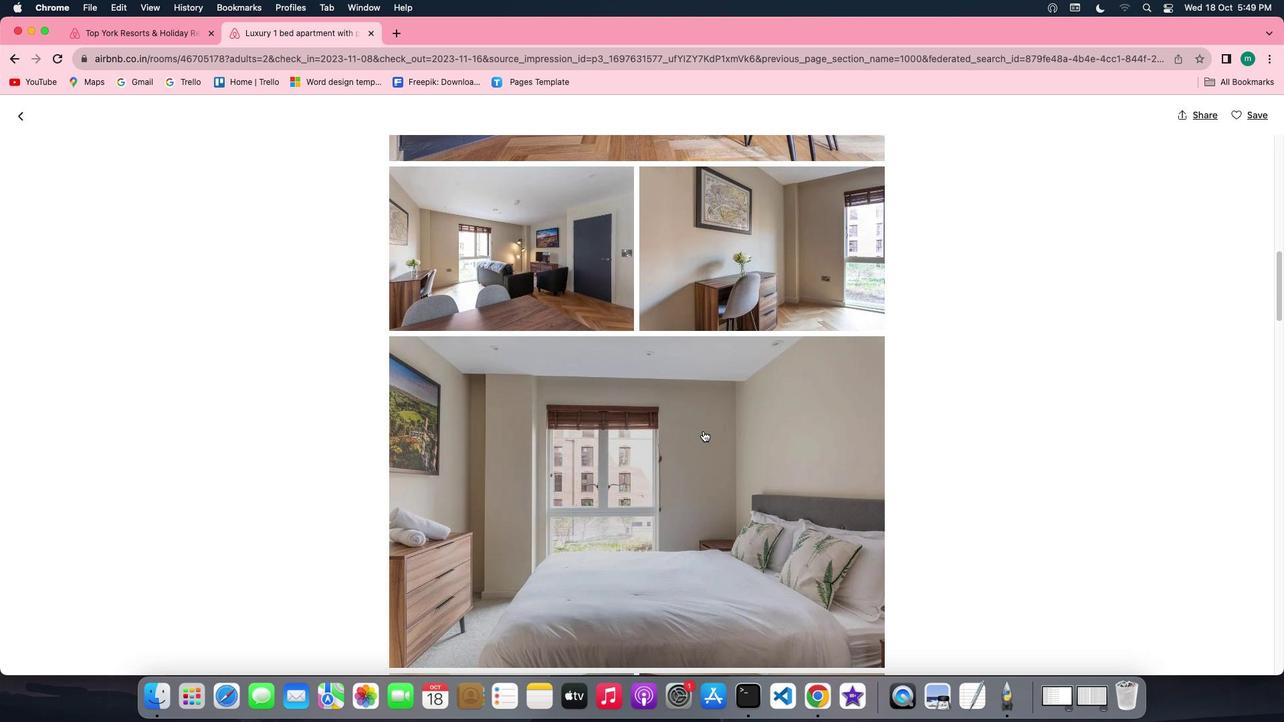 
Action: Mouse scrolled (703, 430) with delta (0, 0)
Screenshot: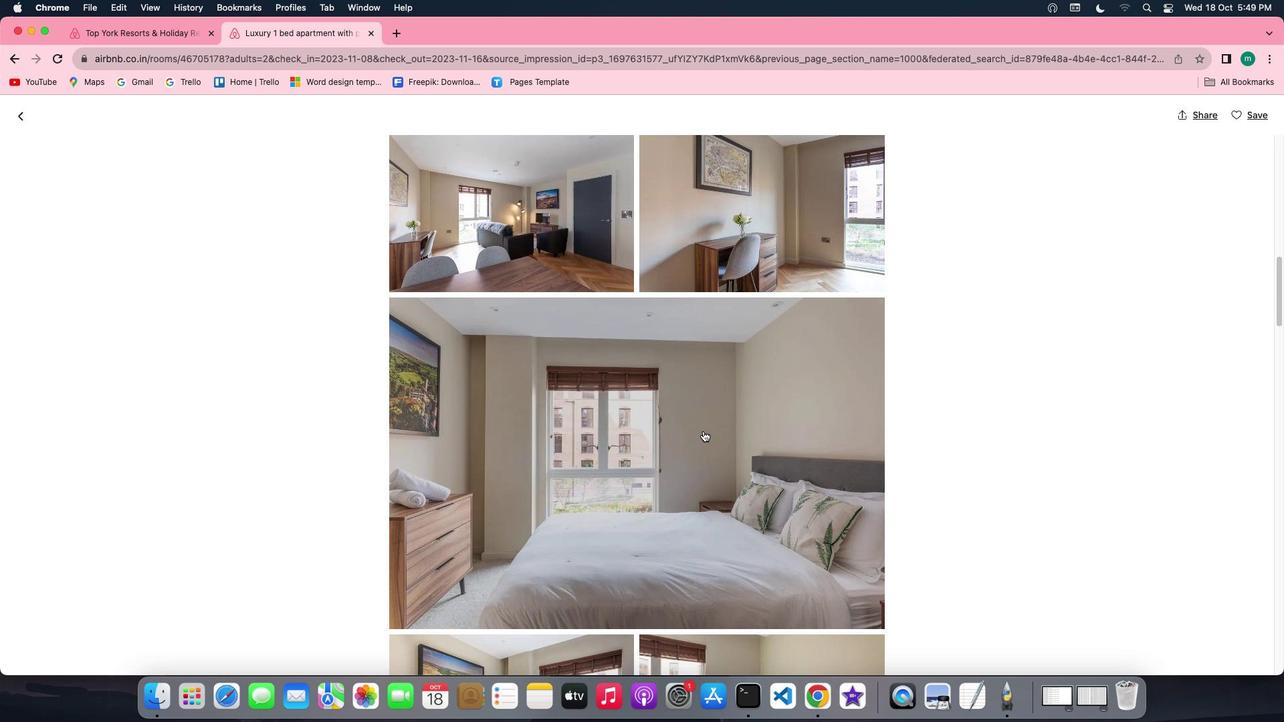 
Action: Mouse scrolled (703, 430) with delta (0, 0)
Screenshot: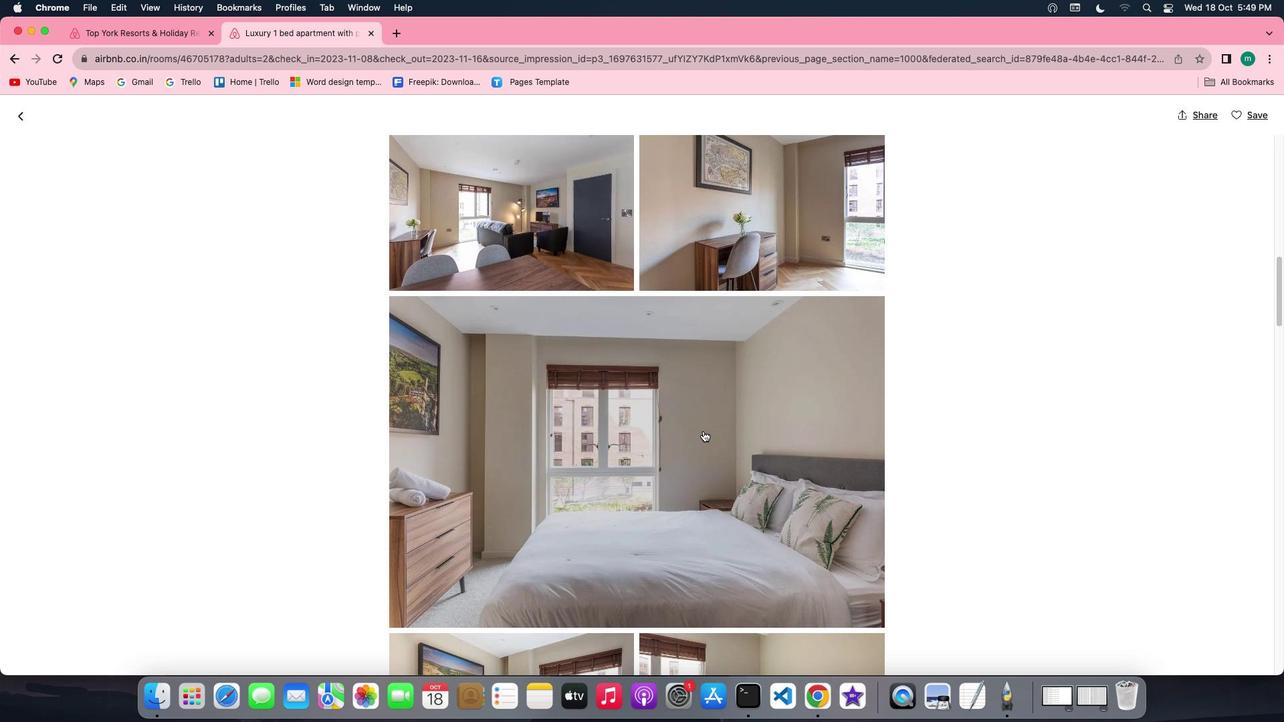 
Action: Mouse scrolled (703, 430) with delta (0, 0)
Screenshot: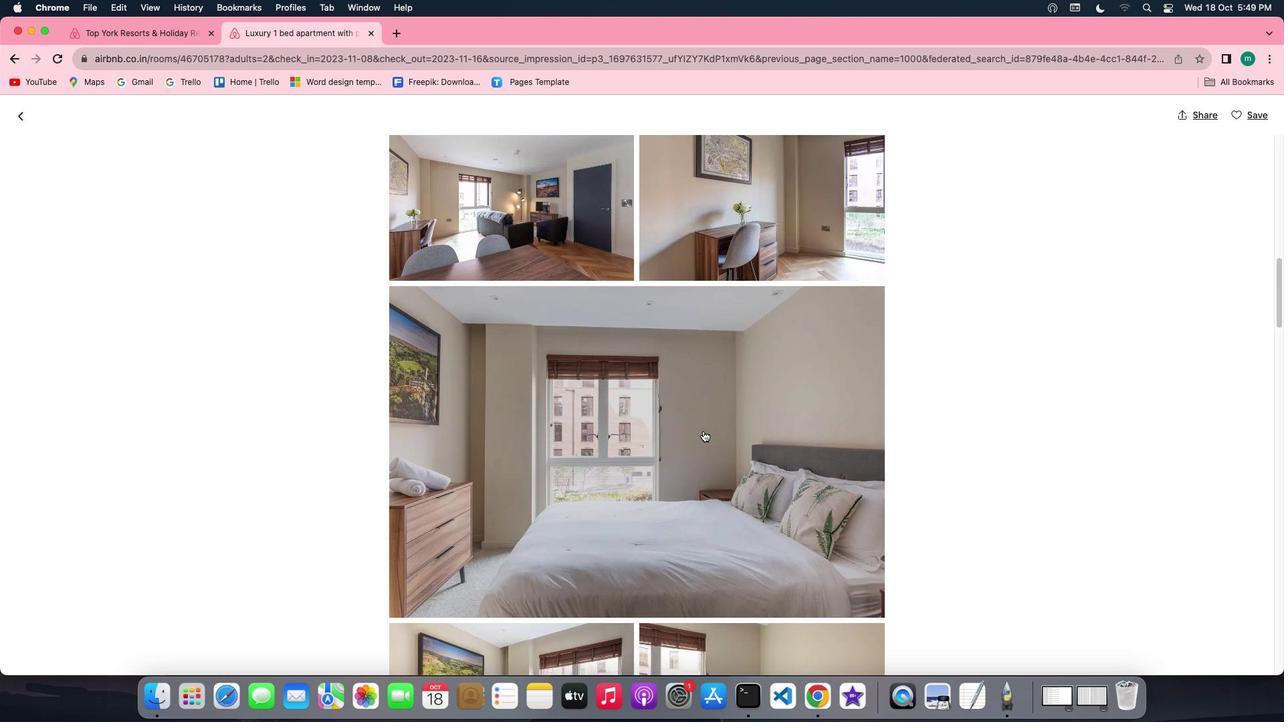 
Action: Mouse scrolled (703, 430) with delta (0, 0)
Screenshot: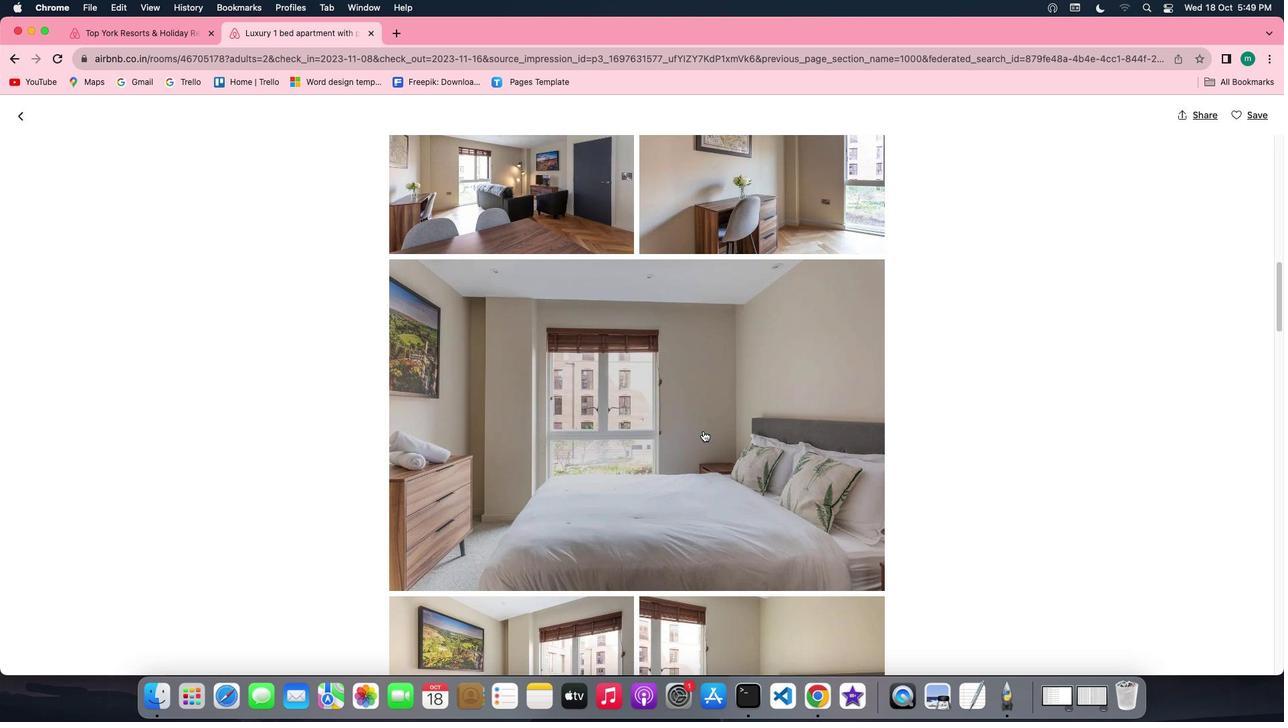 
Action: Mouse scrolled (703, 430) with delta (0, 0)
Screenshot: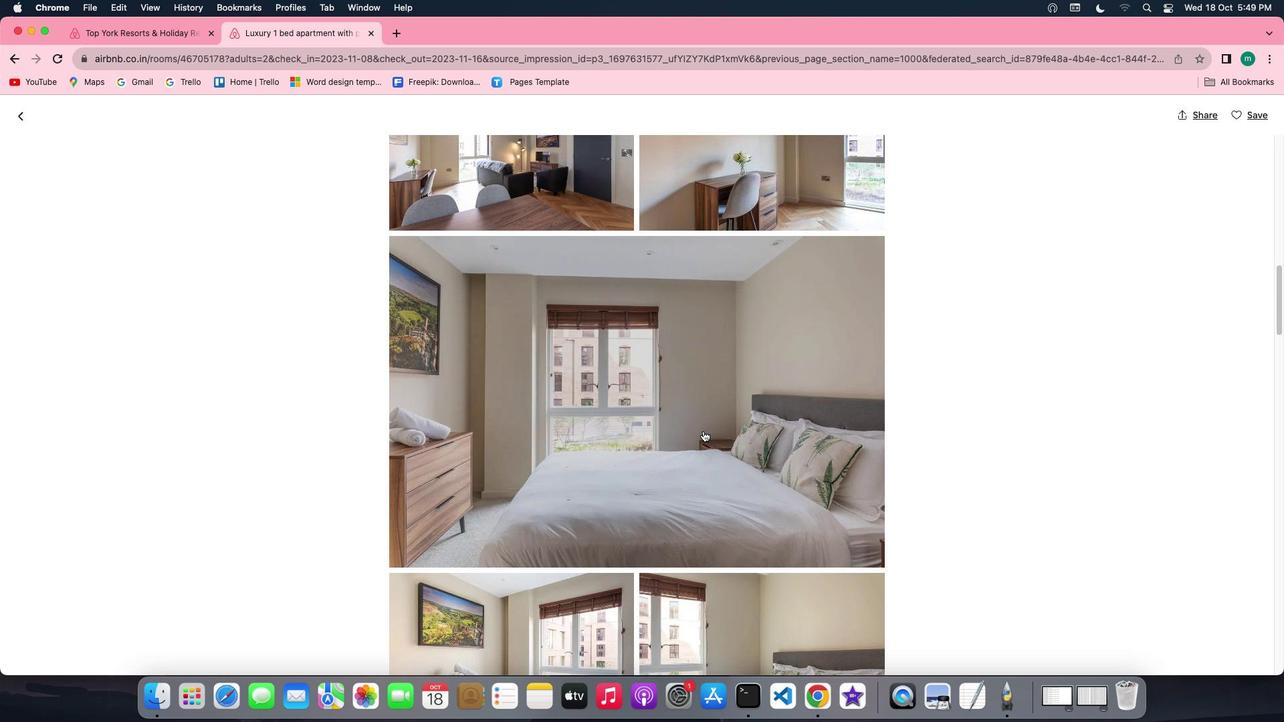 
Action: Mouse scrolled (703, 430) with delta (0, 0)
Screenshot: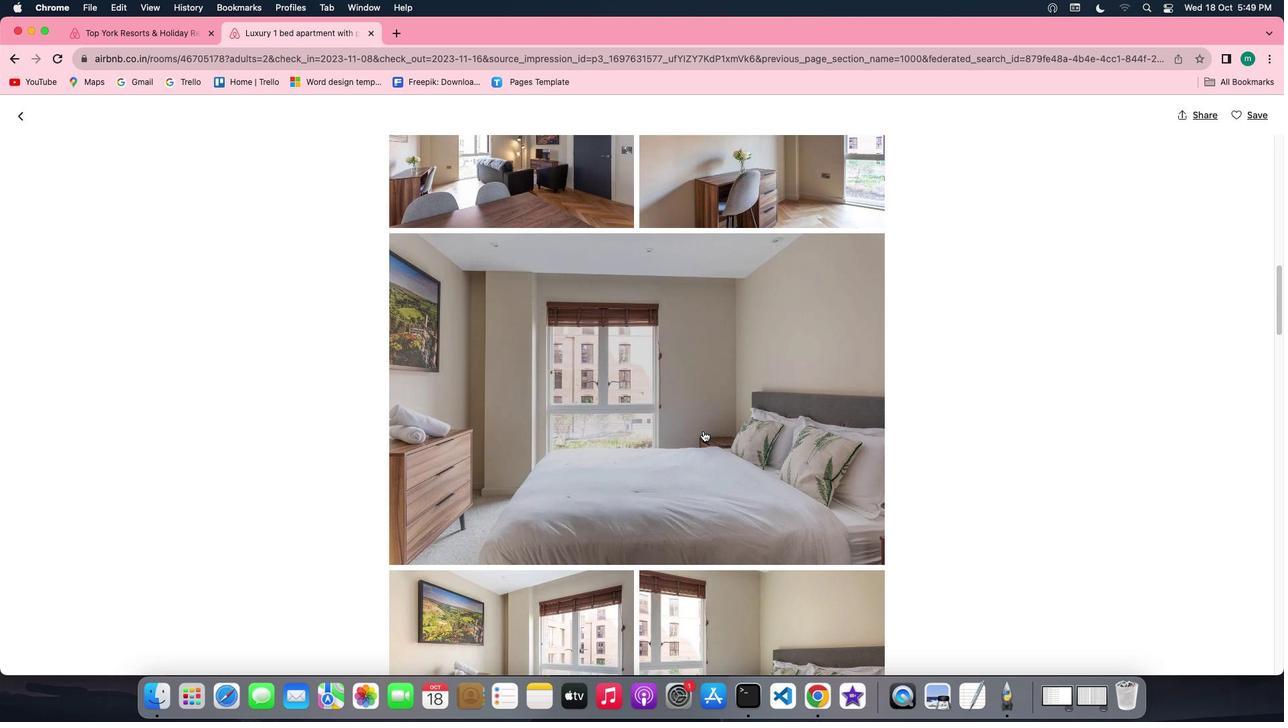 
Action: Mouse scrolled (703, 430) with delta (0, 0)
Screenshot: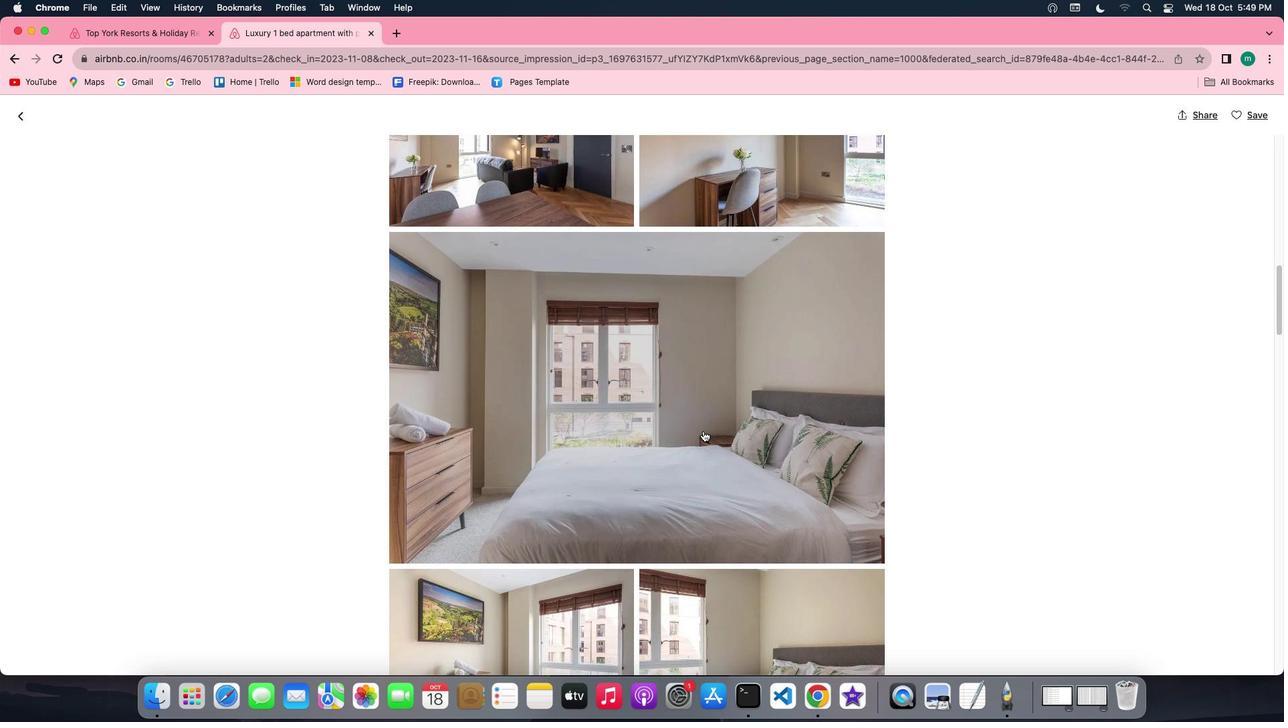
Action: Mouse scrolled (703, 430) with delta (0, 0)
Screenshot: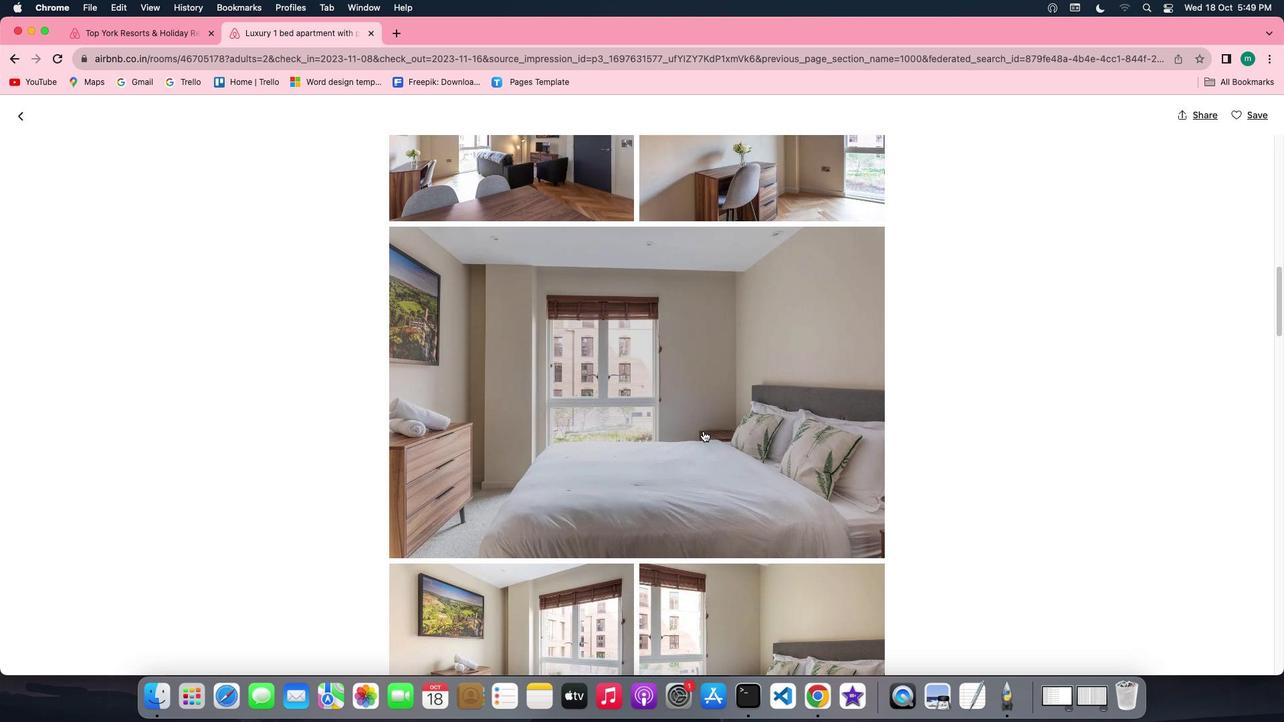 
Action: Mouse scrolled (703, 430) with delta (0, 0)
Screenshot: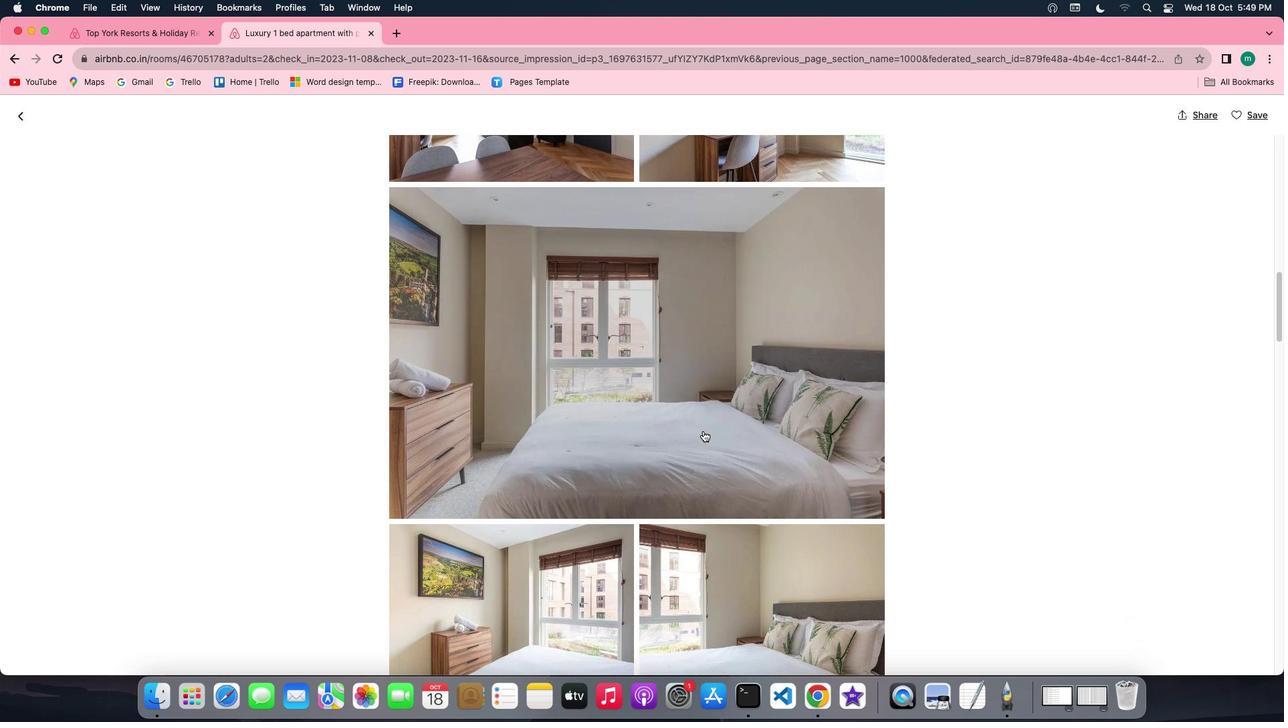 
Action: Mouse scrolled (703, 430) with delta (0, 0)
Screenshot: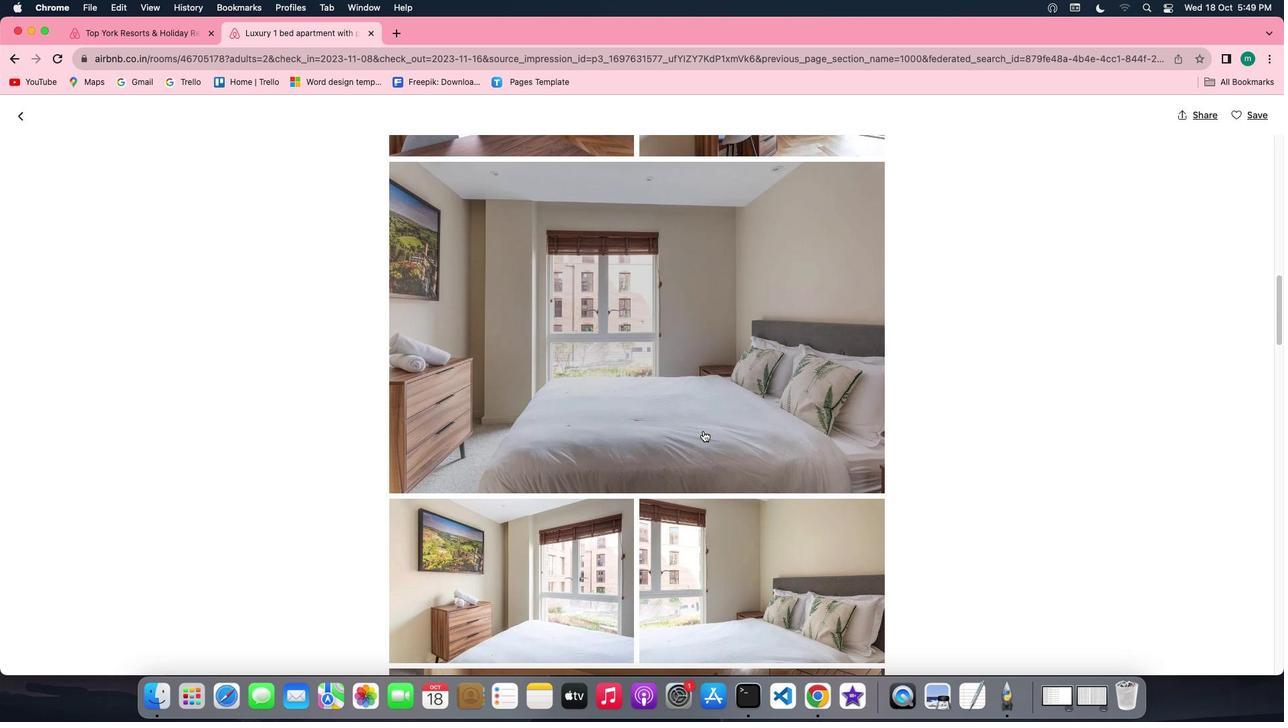
Action: Mouse scrolled (703, 430) with delta (0, 0)
Screenshot: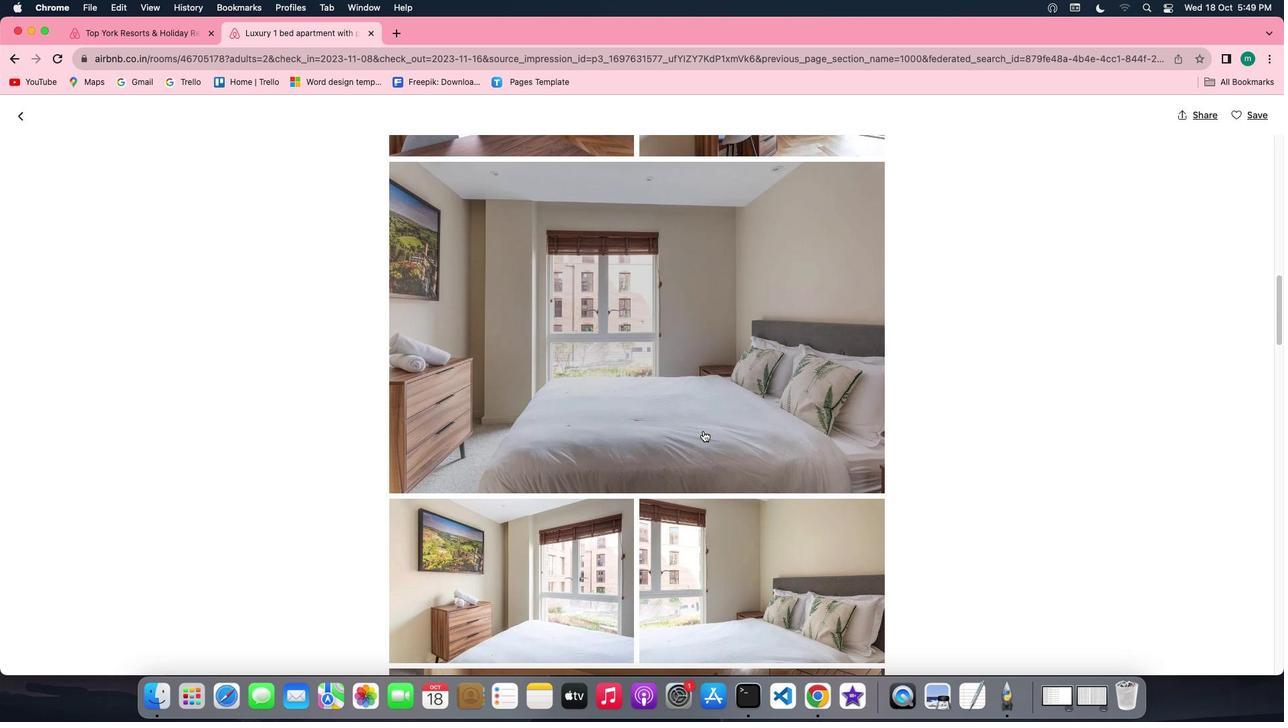 
Action: Mouse scrolled (703, 430) with delta (0, -2)
Screenshot: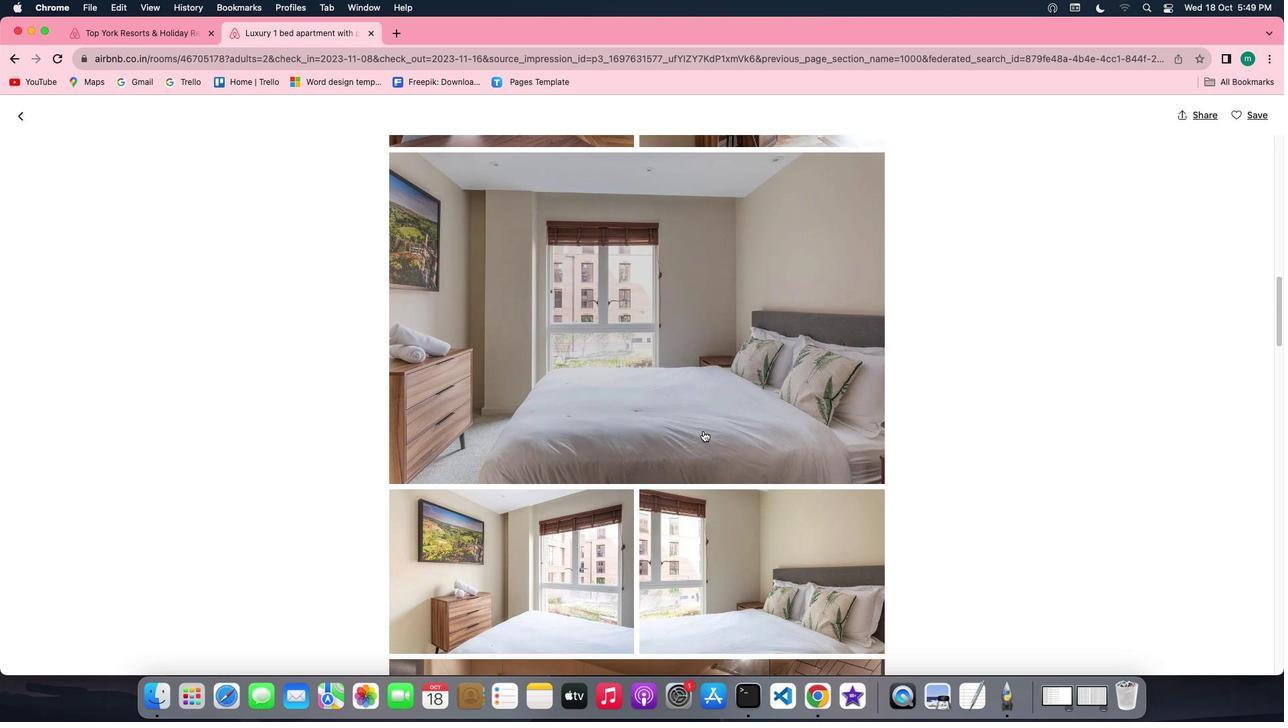 
Action: Mouse scrolled (703, 430) with delta (0, -2)
Screenshot: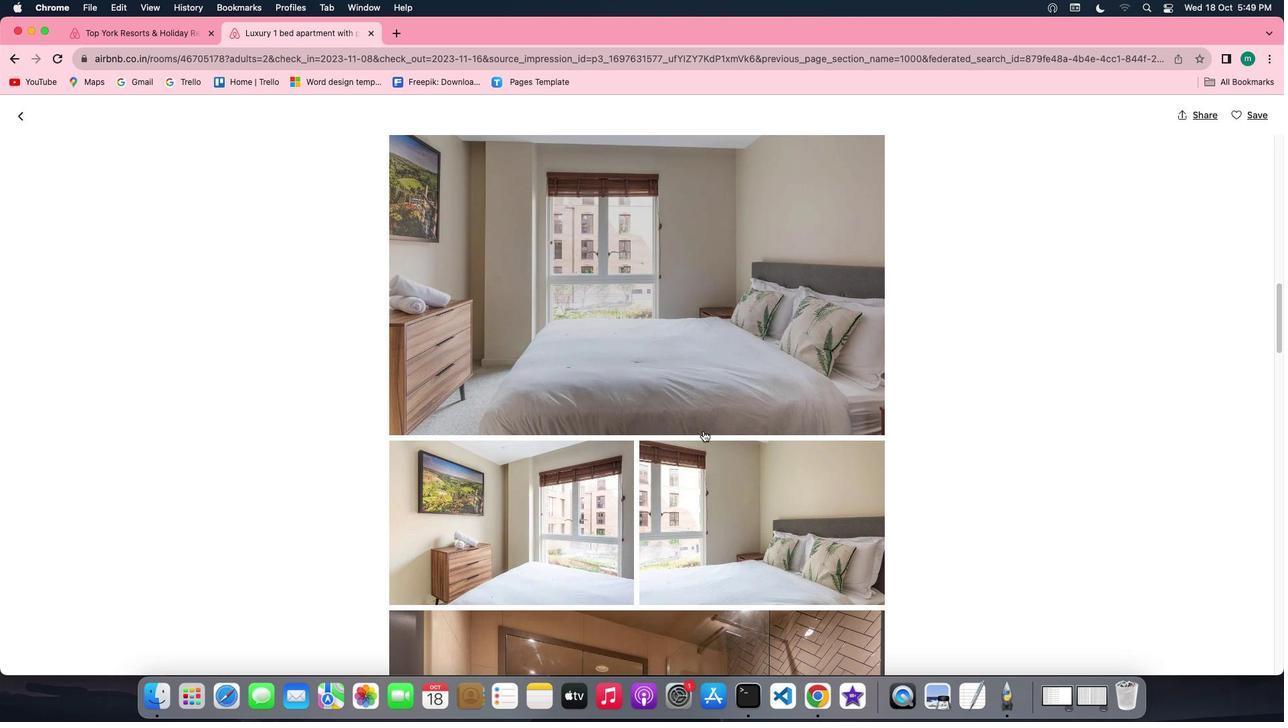 
Action: Mouse scrolled (703, 430) with delta (0, 0)
Screenshot: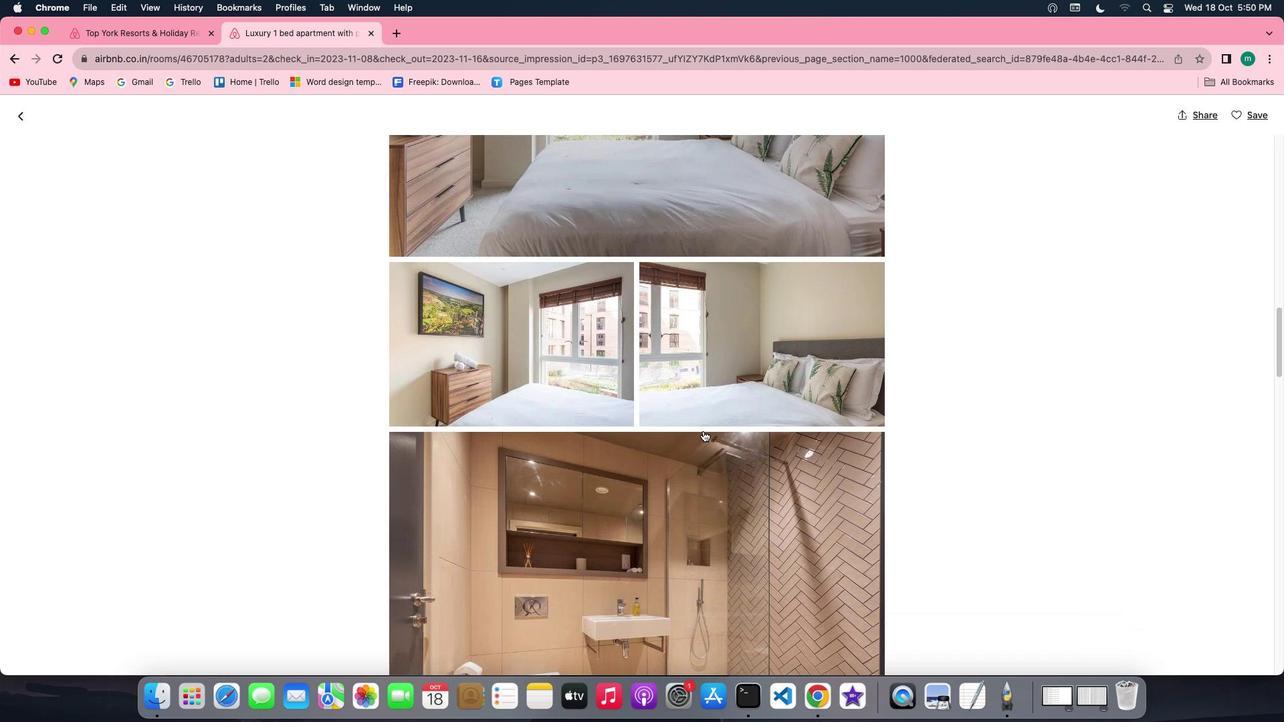 
Action: Mouse scrolled (703, 430) with delta (0, 0)
Screenshot: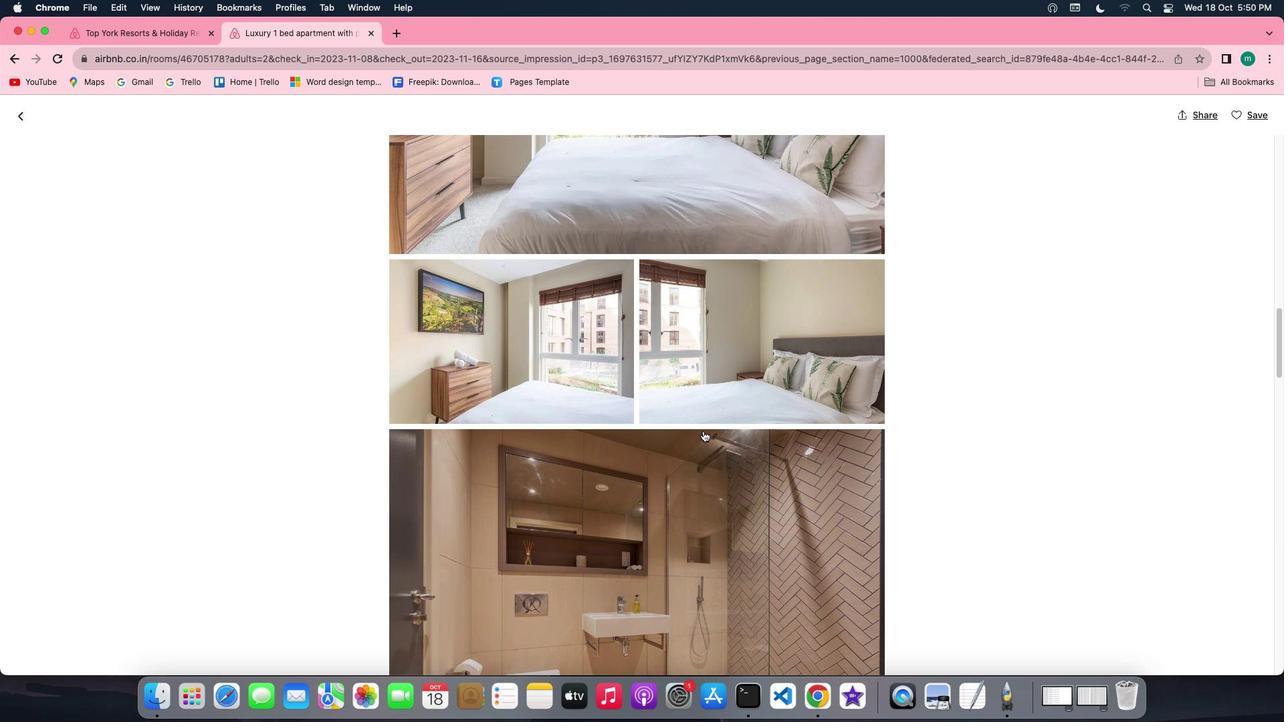 
Action: Mouse scrolled (703, 430) with delta (0, 0)
Screenshot: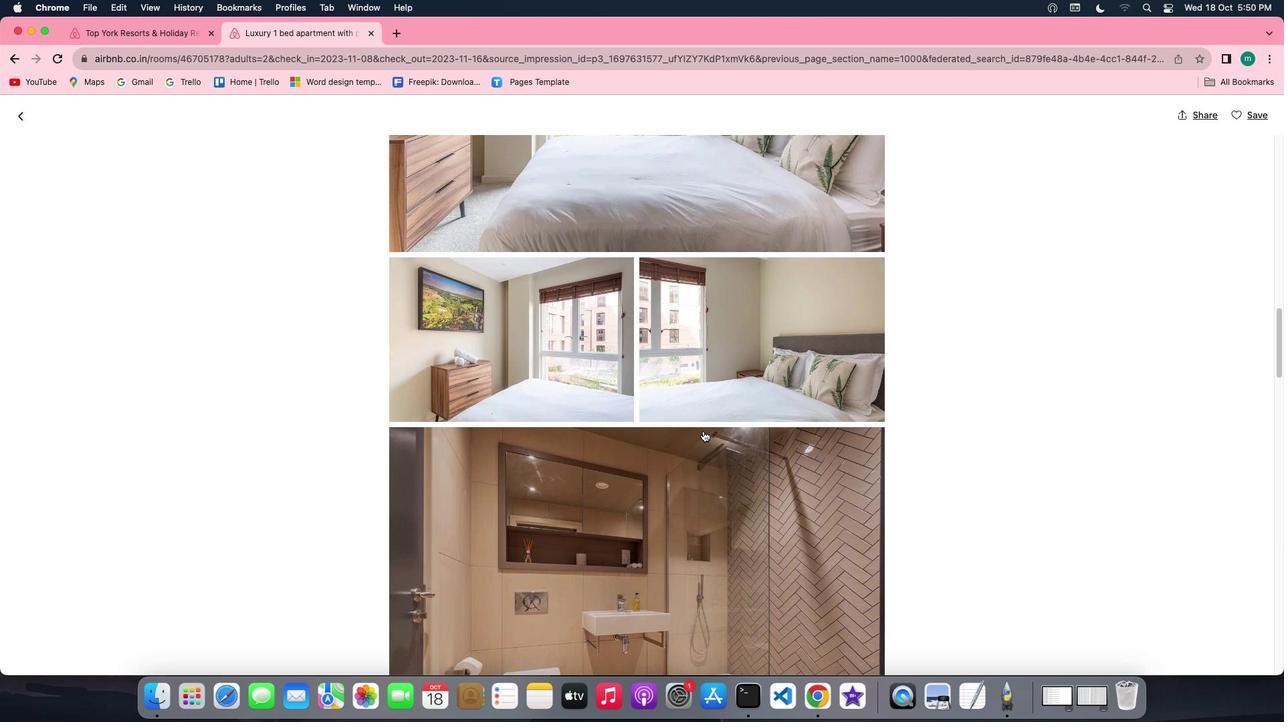 
Action: Mouse scrolled (703, 430) with delta (0, 0)
Screenshot: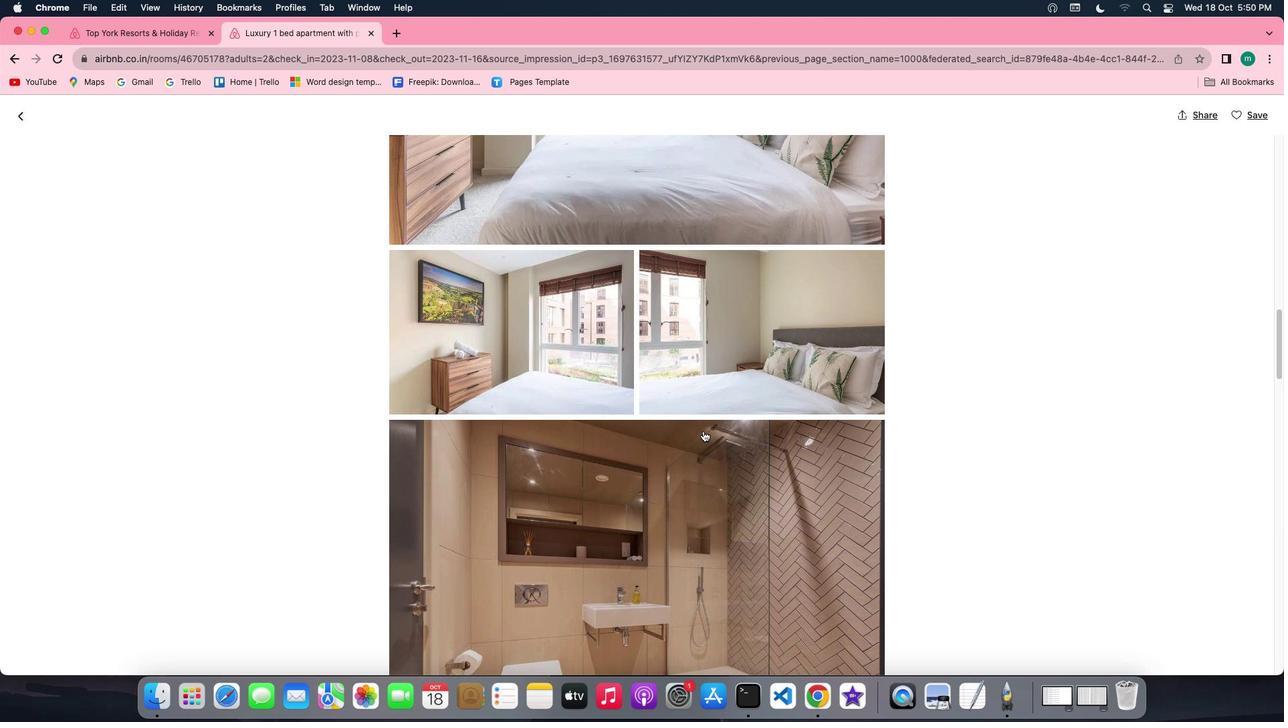 
Action: Mouse scrolled (703, 430) with delta (0, 0)
Screenshot: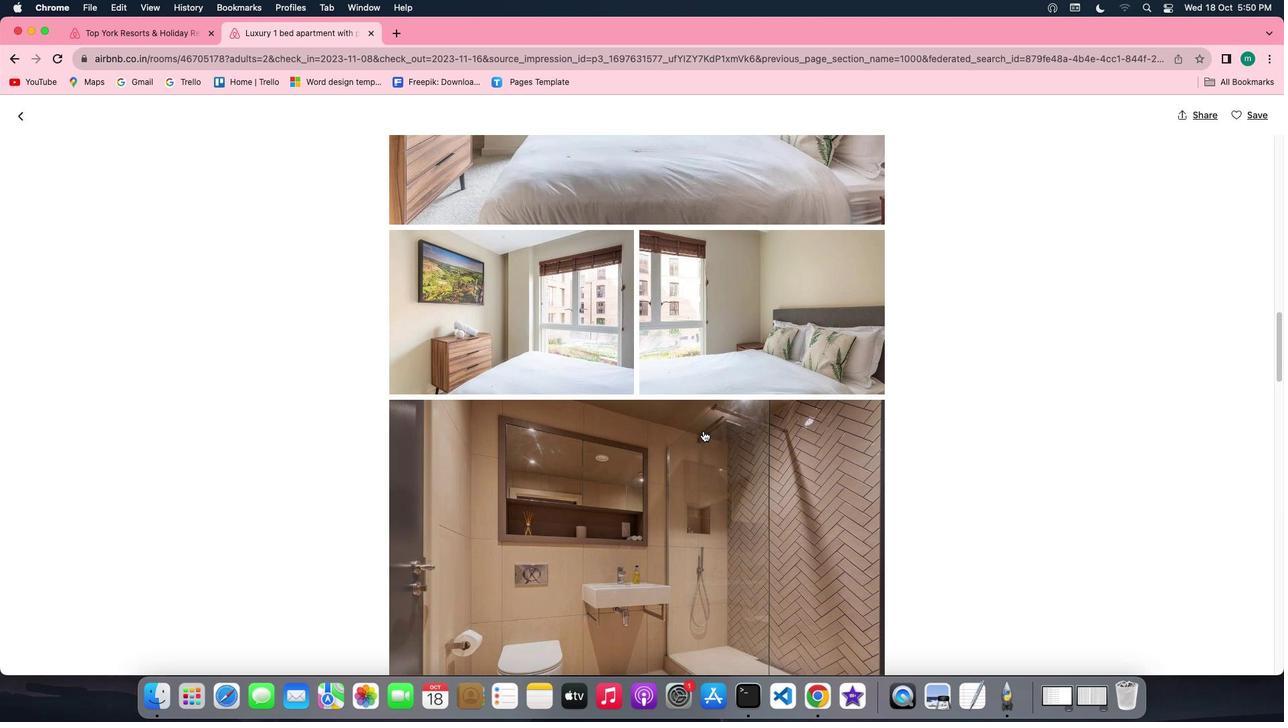 
Action: Mouse scrolled (703, 430) with delta (0, 0)
Screenshot: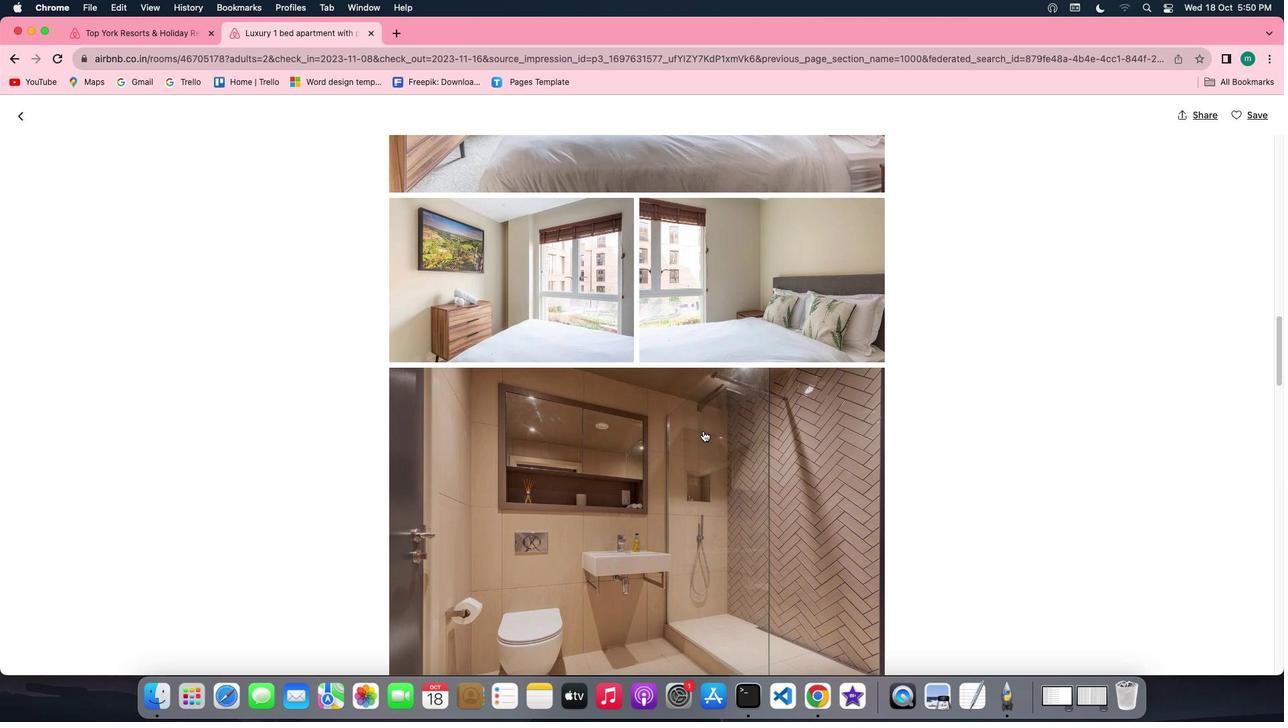 
Action: Mouse scrolled (703, 430) with delta (0, 0)
Screenshot: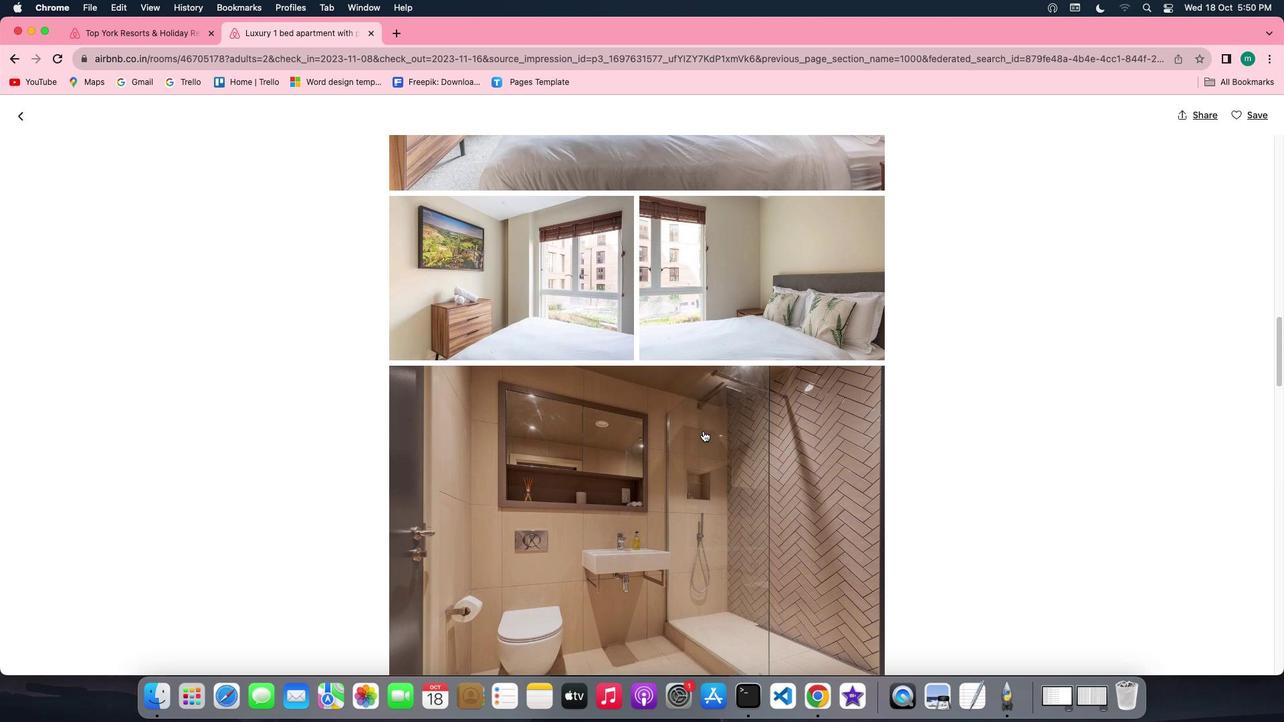 
Action: Mouse scrolled (703, 430) with delta (0, 0)
Screenshot: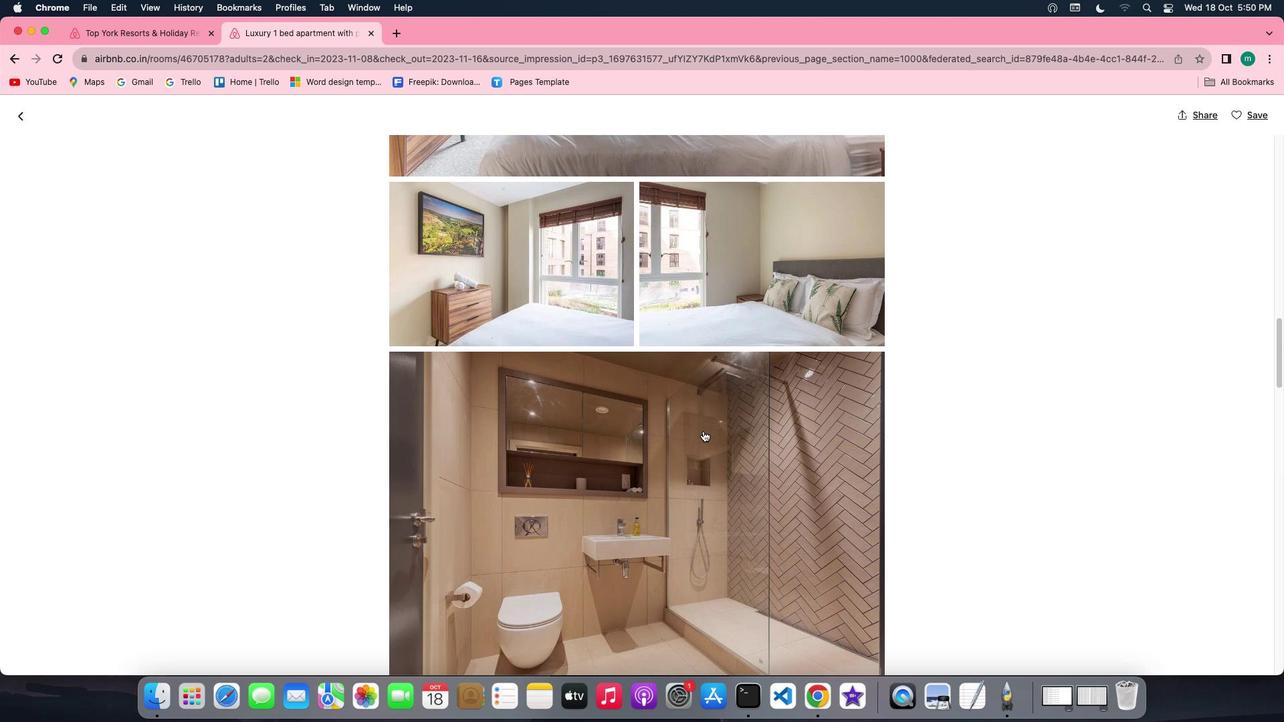 
Action: Mouse scrolled (703, 430) with delta (0, 0)
Screenshot: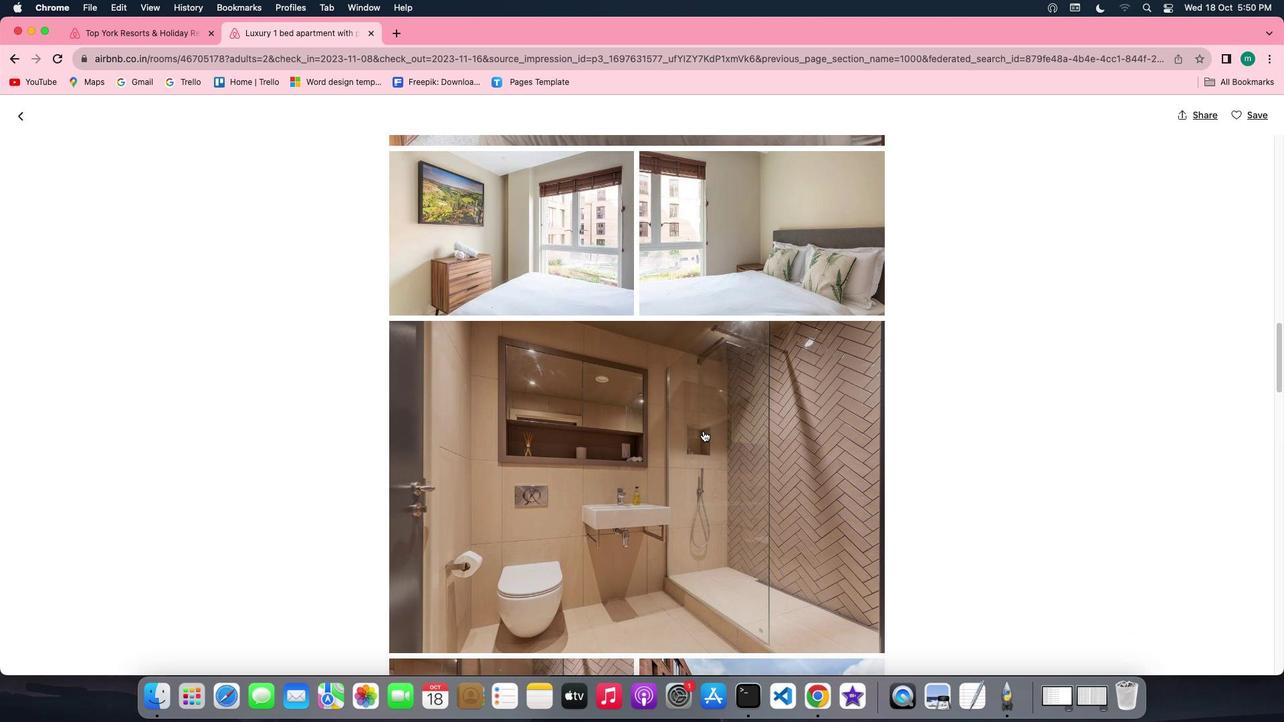 
Action: Mouse scrolled (703, 430) with delta (0, 0)
Screenshot: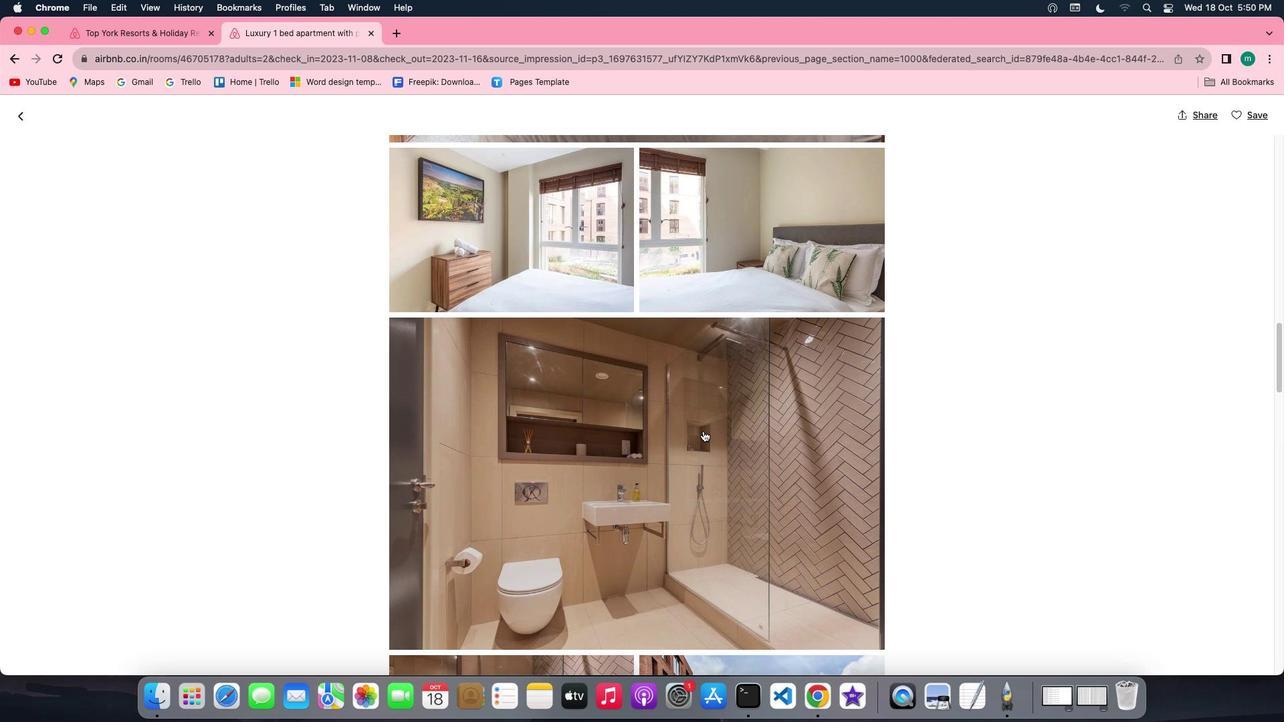 
Action: Mouse scrolled (703, 430) with delta (0, 0)
Screenshot: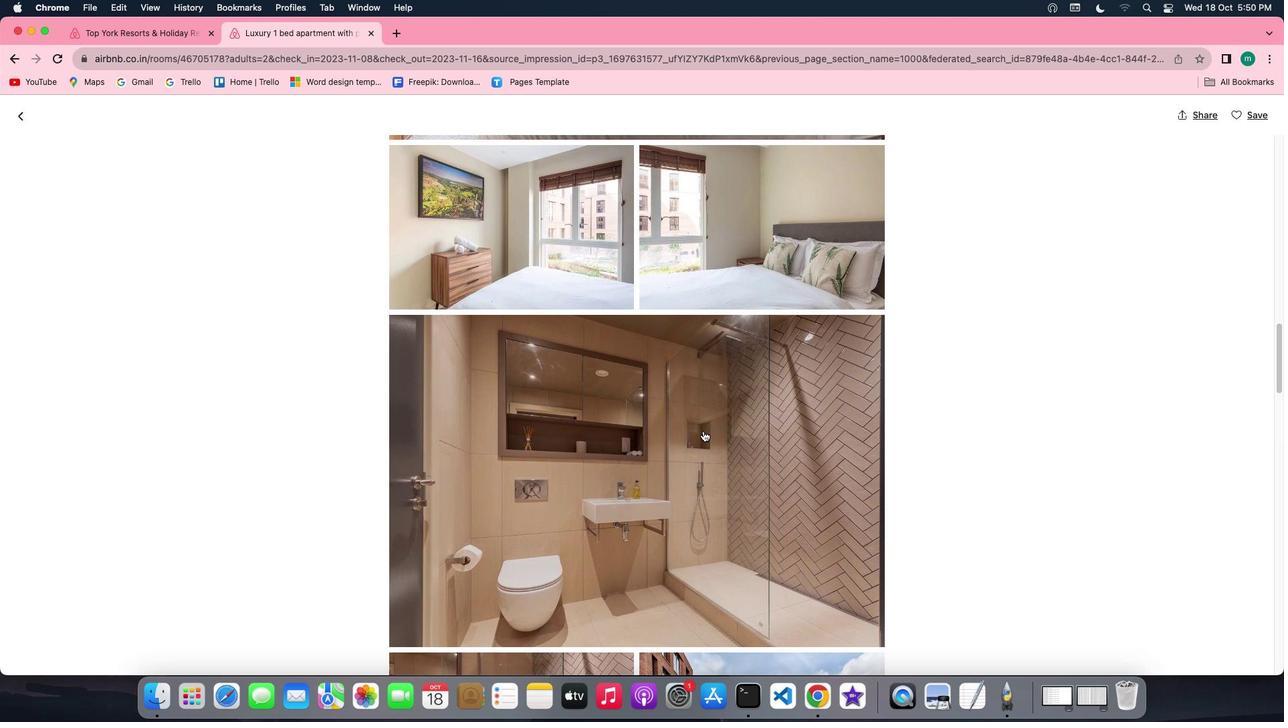 
Action: Mouse scrolled (703, 430) with delta (0, 0)
Screenshot: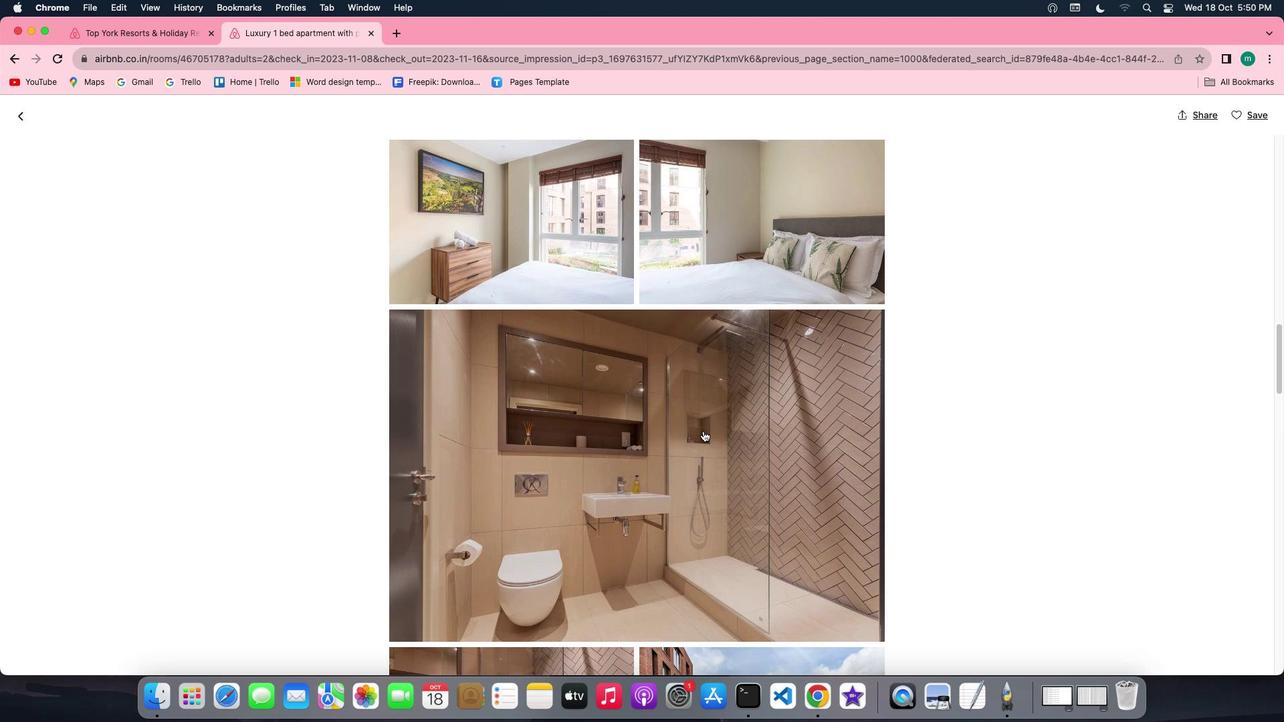 
Action: Mouse scrolled (703, 430) with delta (0, -1)
Screenshot: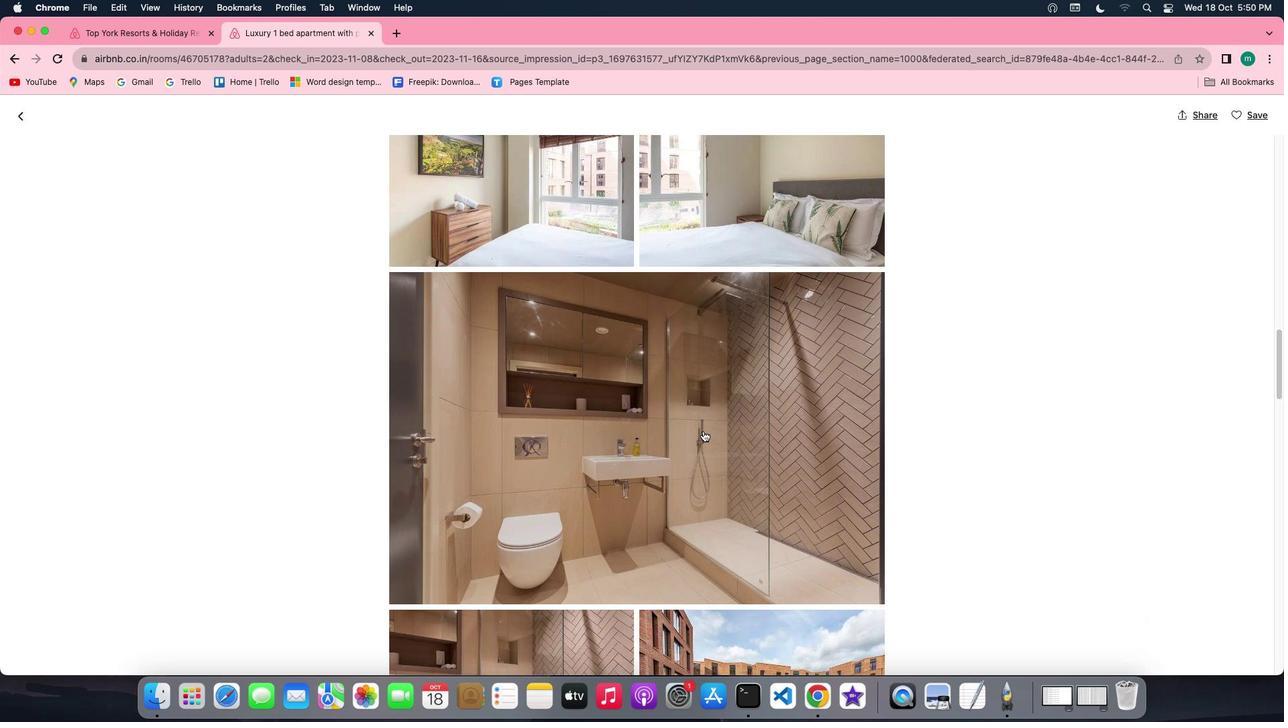 
Action: Mouse scrolled (703, 430) with delta (0, 0)
Screenshot: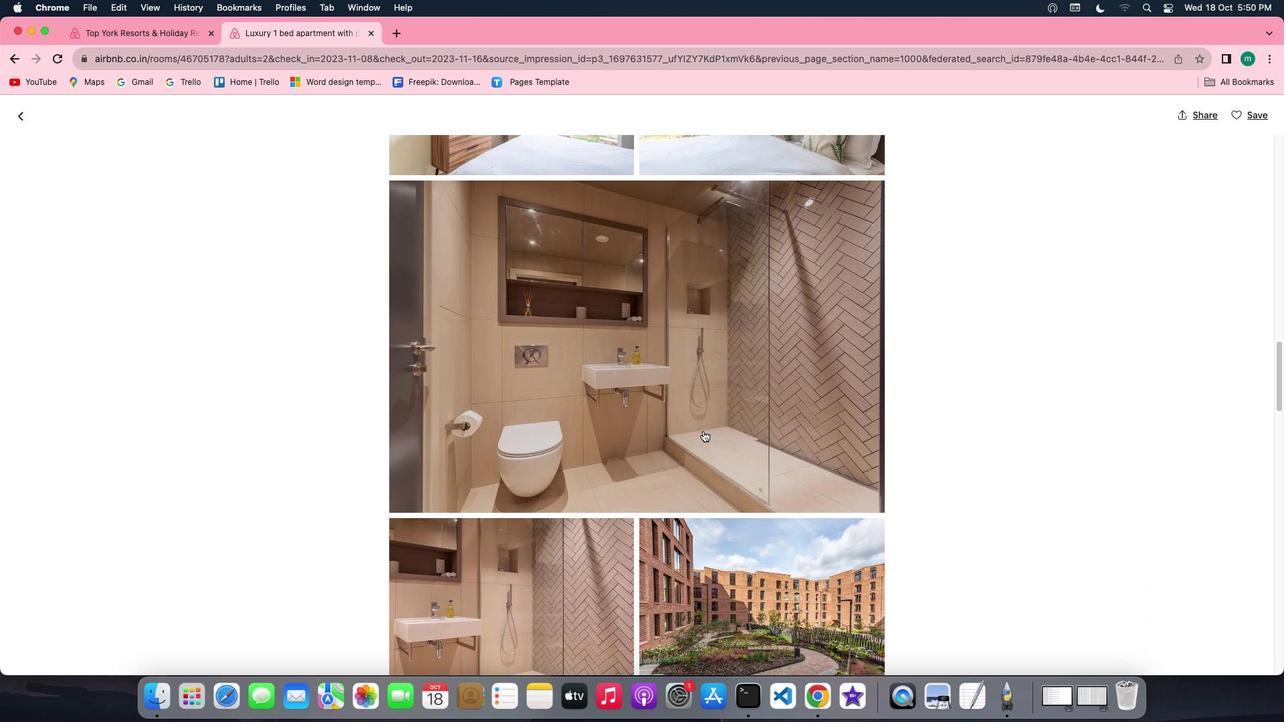 
Action: Mouse scrolled (703, 430) with delta (0, 0)
Screenshot: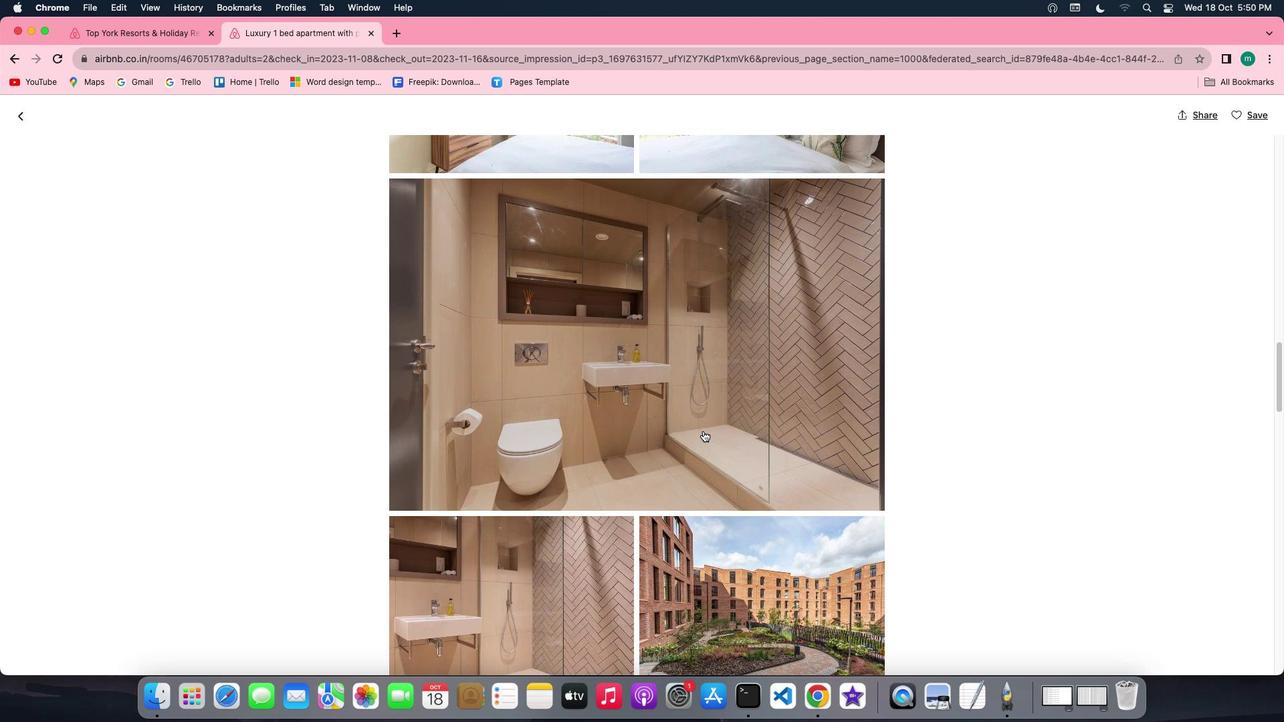 
Action: Mouse scrolled (703, 430) with delta (0, 0)
Screenshot: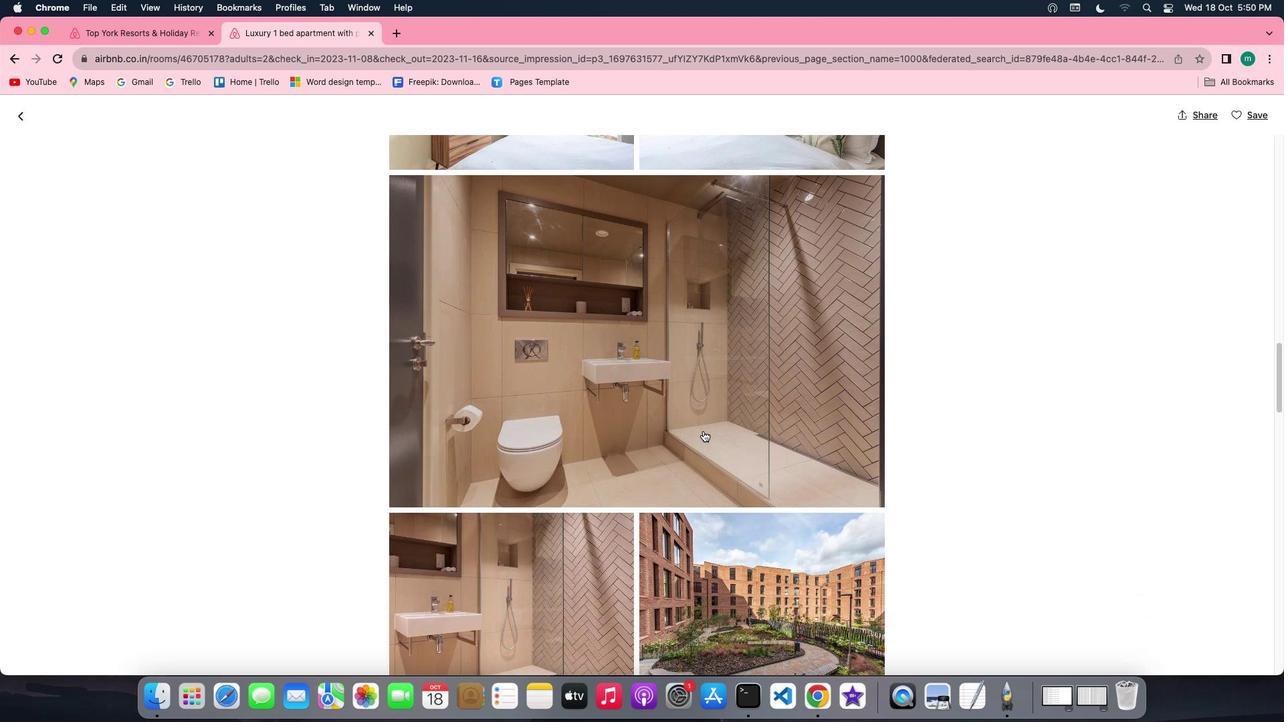 
Action: Mouse scrolled (703, 430) with delta (0, 0)
Screenshot: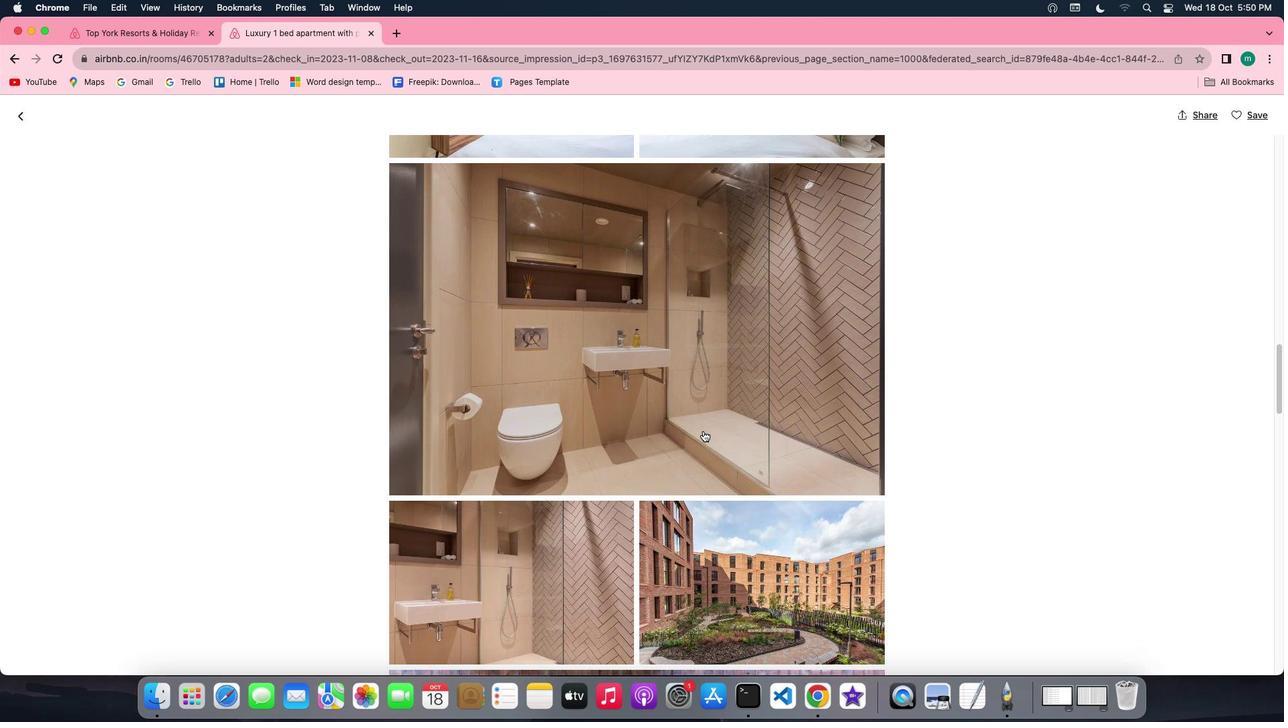 
Action: Mouse scrolled (703, 430) with delta (0, -1)
Screenshot: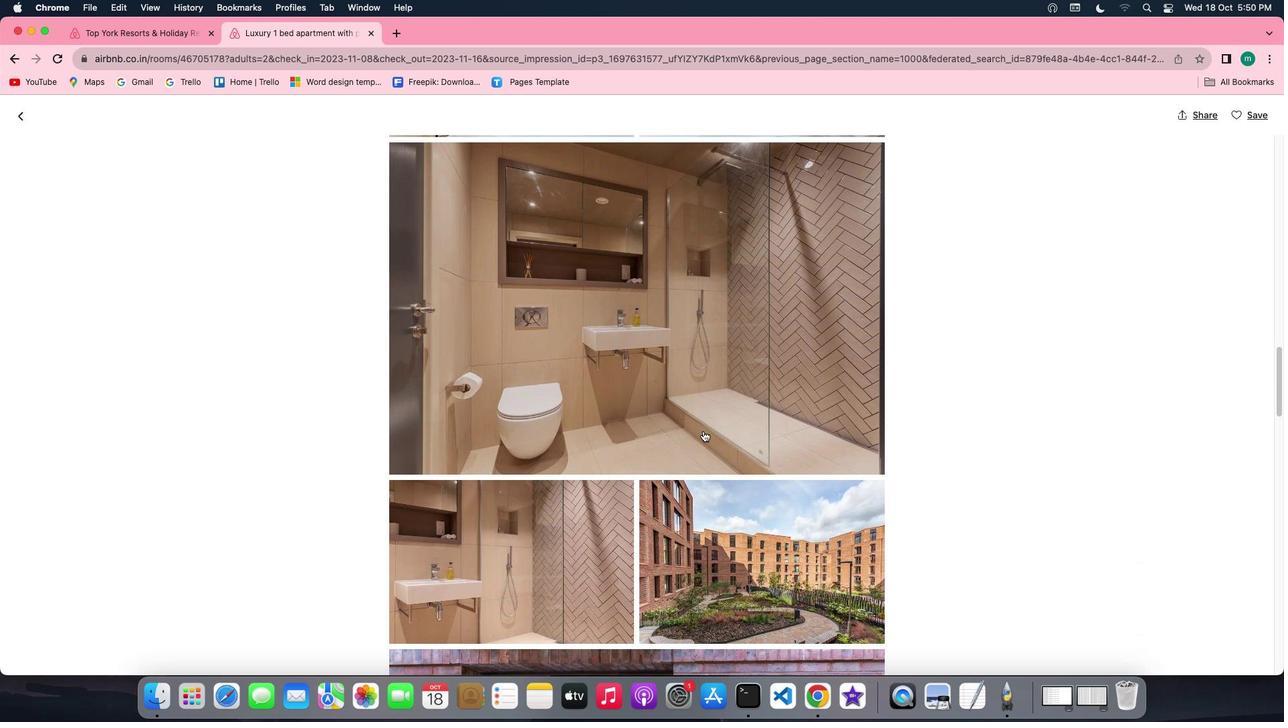 
Action: Mouse scrolled (703, 430) with delta (0, -1)
Screenshot: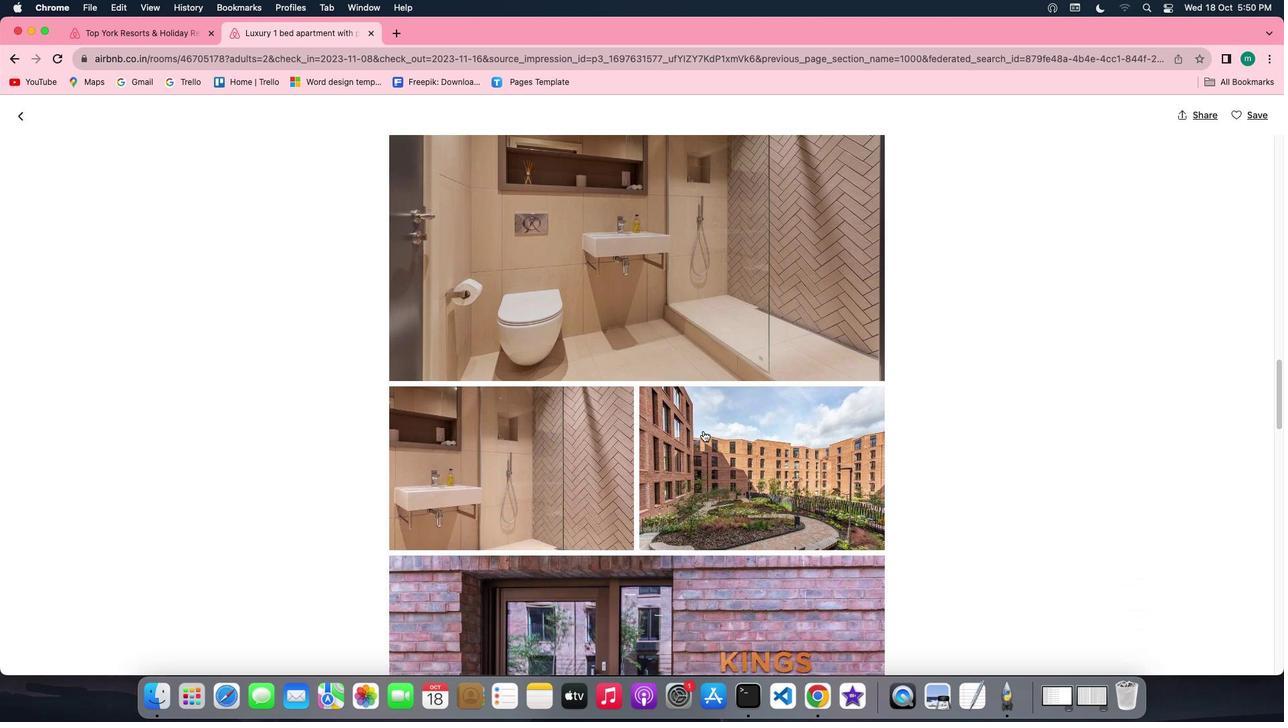 
Action: Mouse scrolled (703, 430) with delta (0, 0)
Screenshot: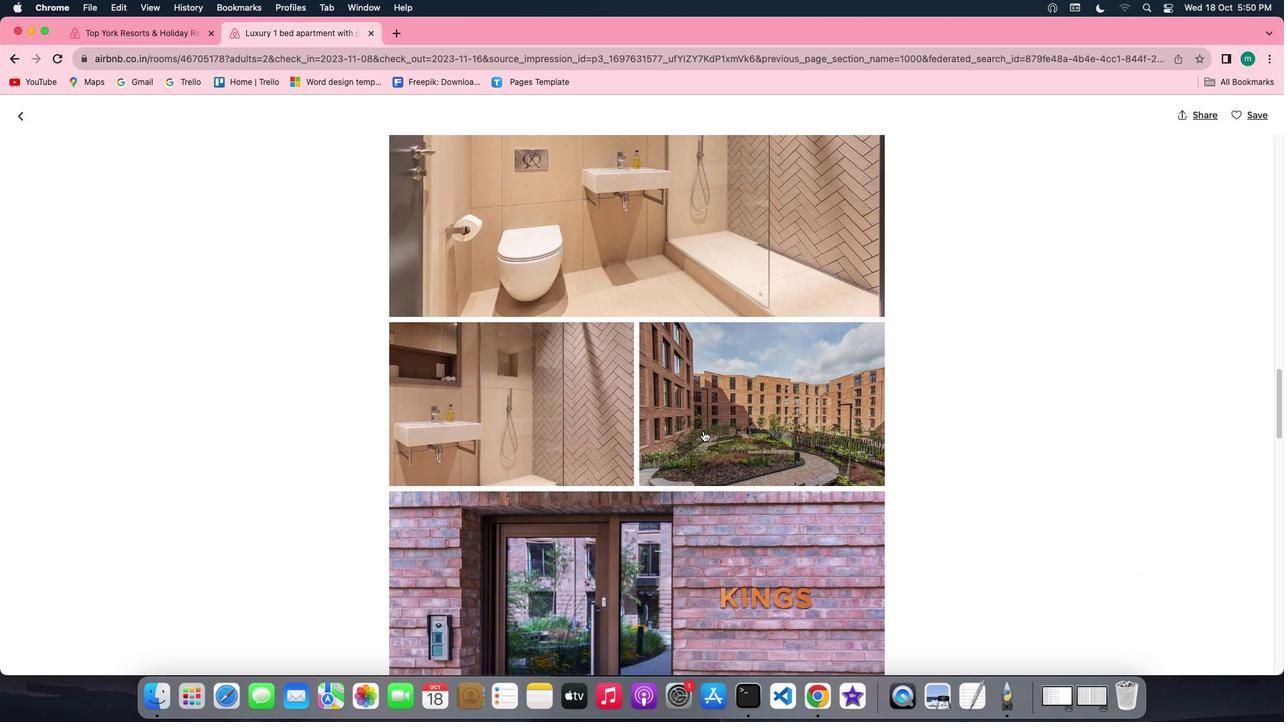 
Action: Mouse scrolled (703, 430) with delta (0, 0)
Screenshot: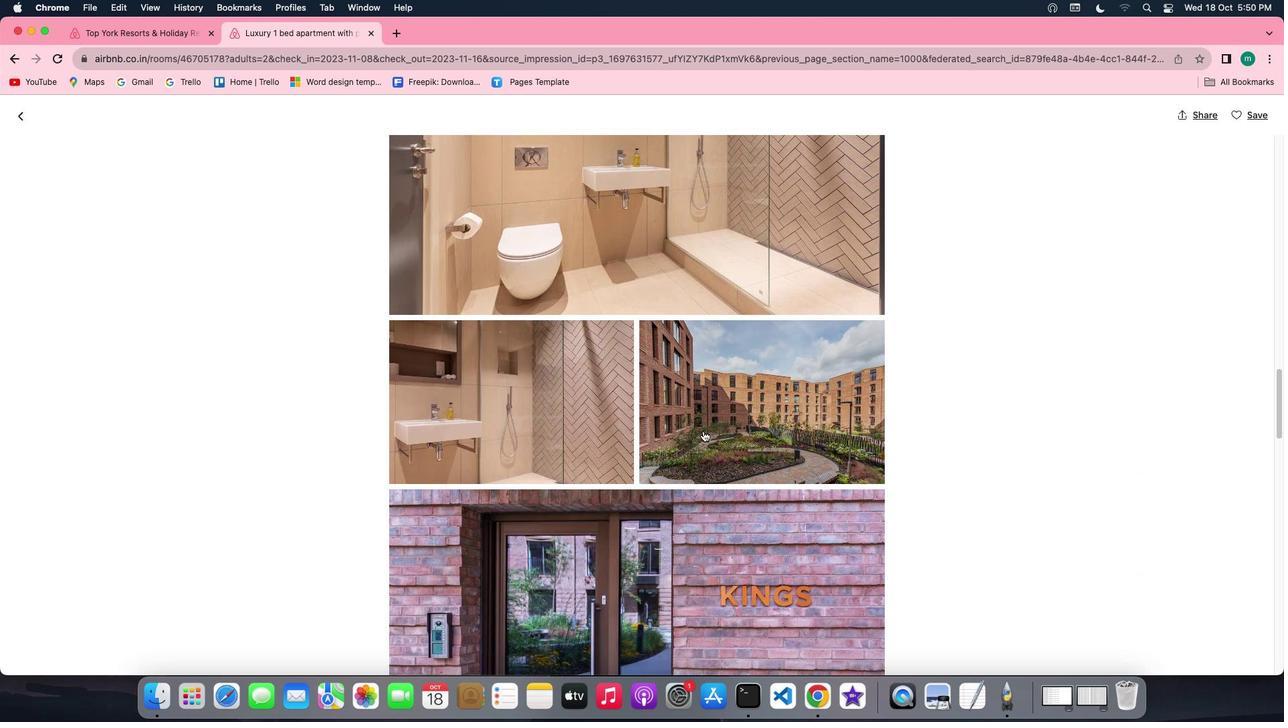 
Action: Mouse scrolled (703, 430) with delta (0, -1)
Screenshot: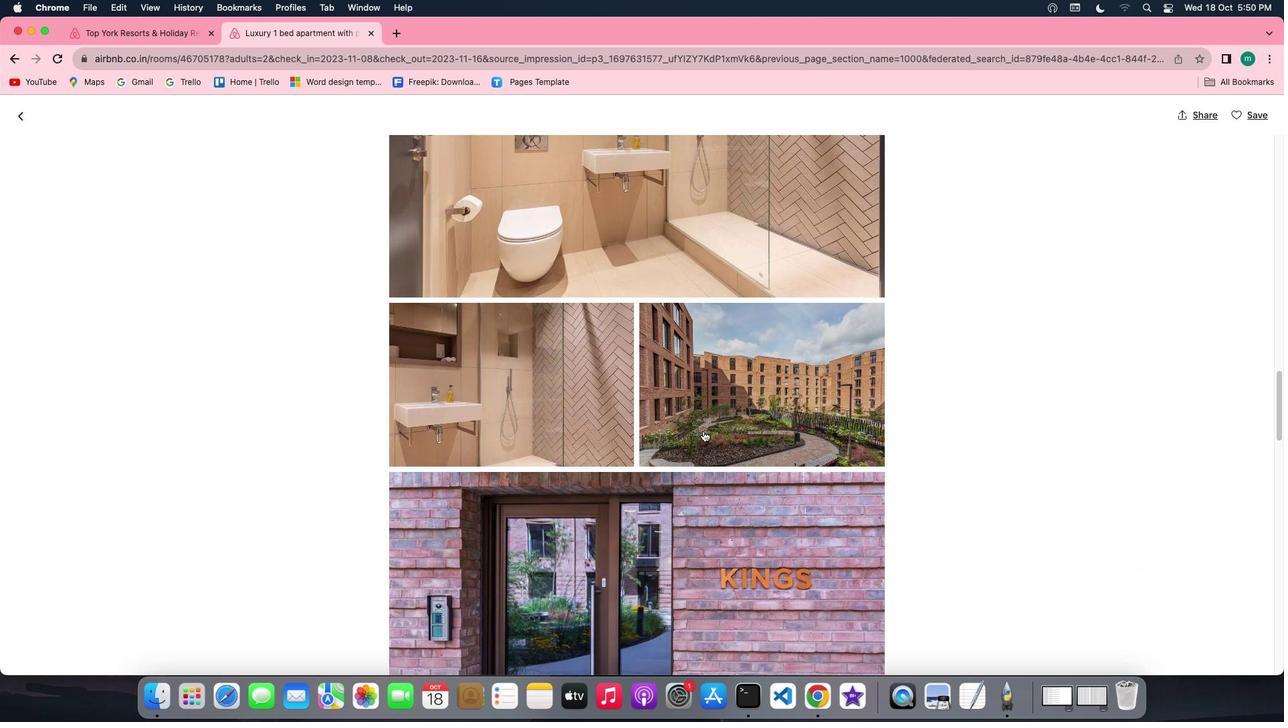 
Action: Mouse scrolled (703, 430) with delta (0, -2)
Screenshot: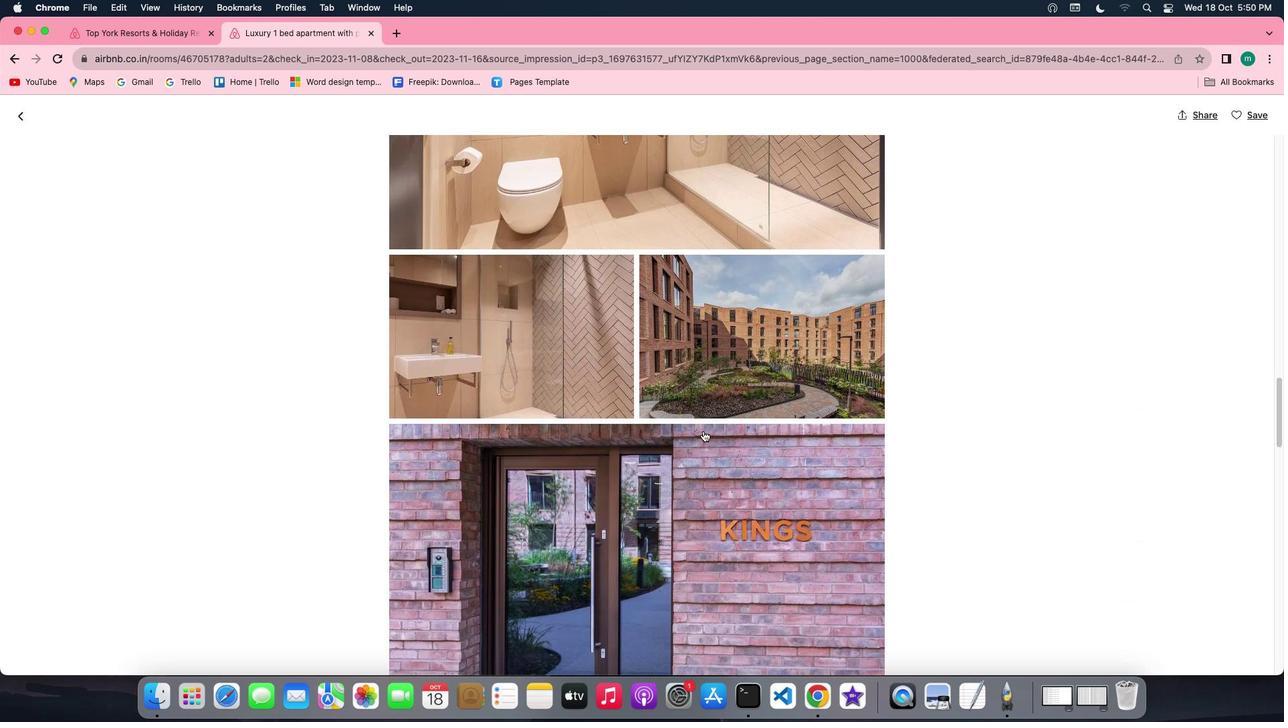 
Action: Mouse scrolled (703, 430) with delta (0, 0)
Screenshot: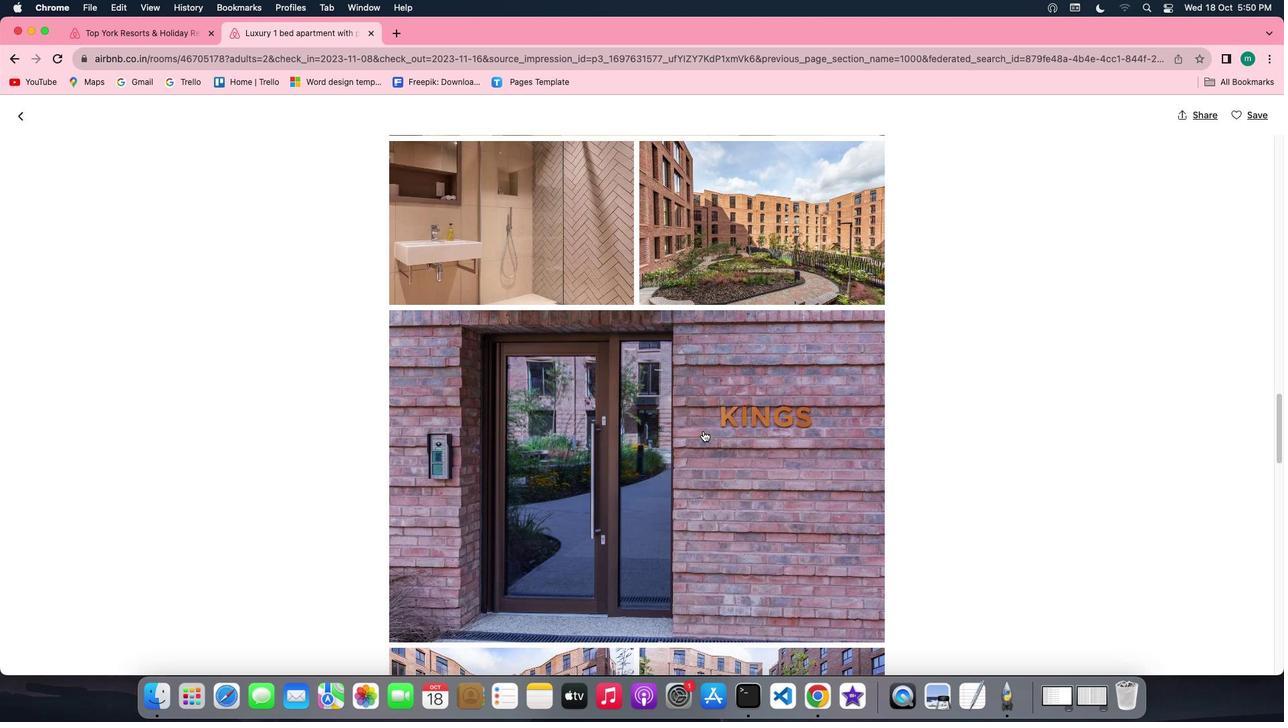 
Action: Mouse scrolled (703, 430) with delta (0, 0)
Screenshot: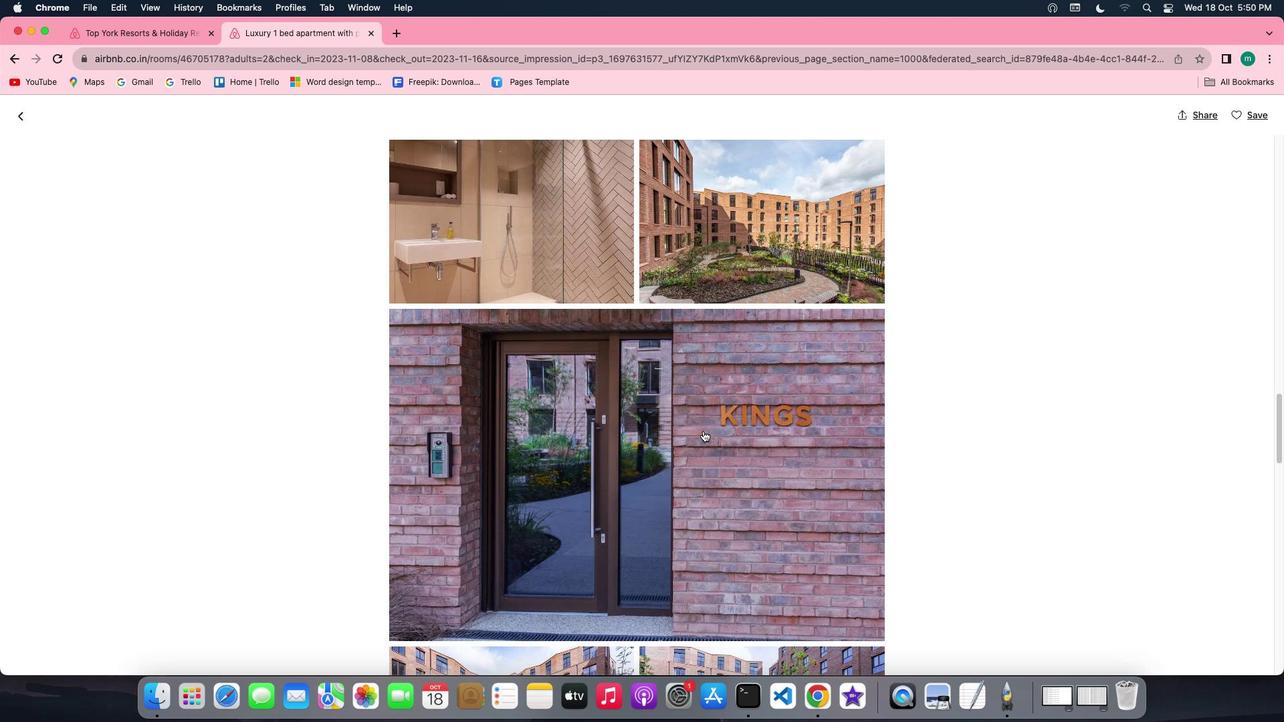 
Action: Mouse scrolled (703, 430) with delta (0, -1)
Screenshot: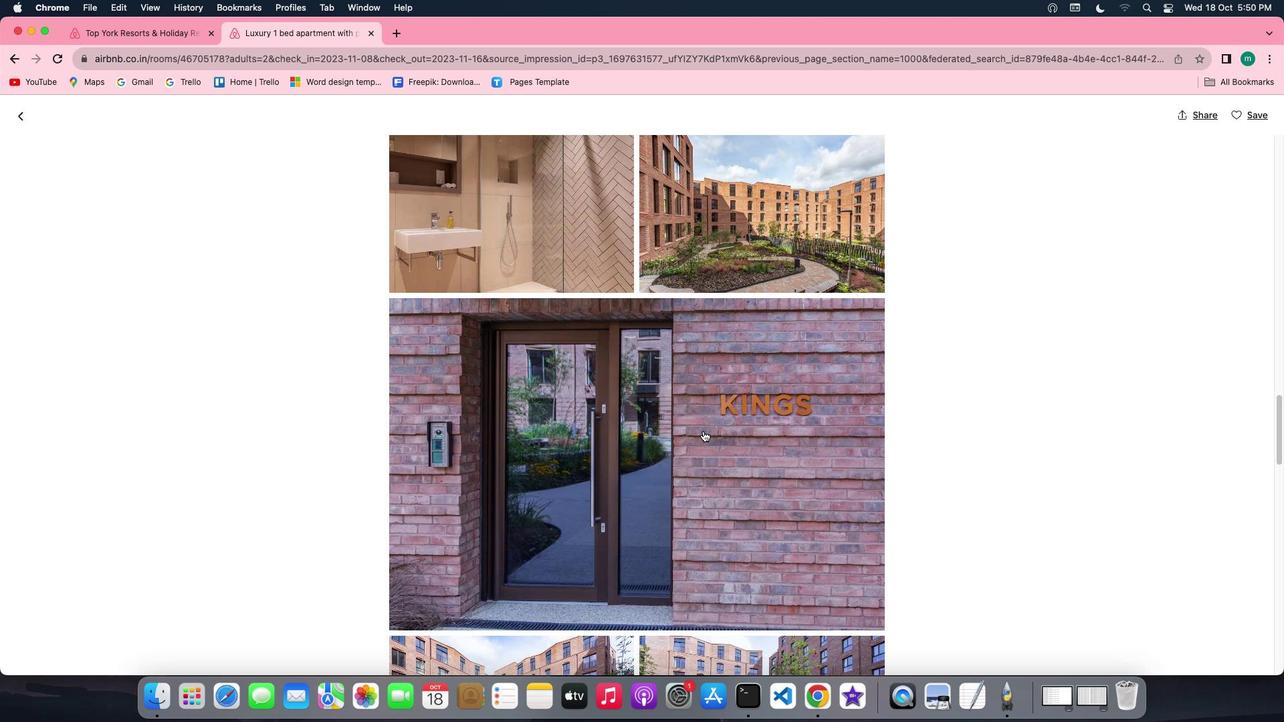 
Action: Mouse scrolled (703, 430) with delta (0, -1)
Screenshot: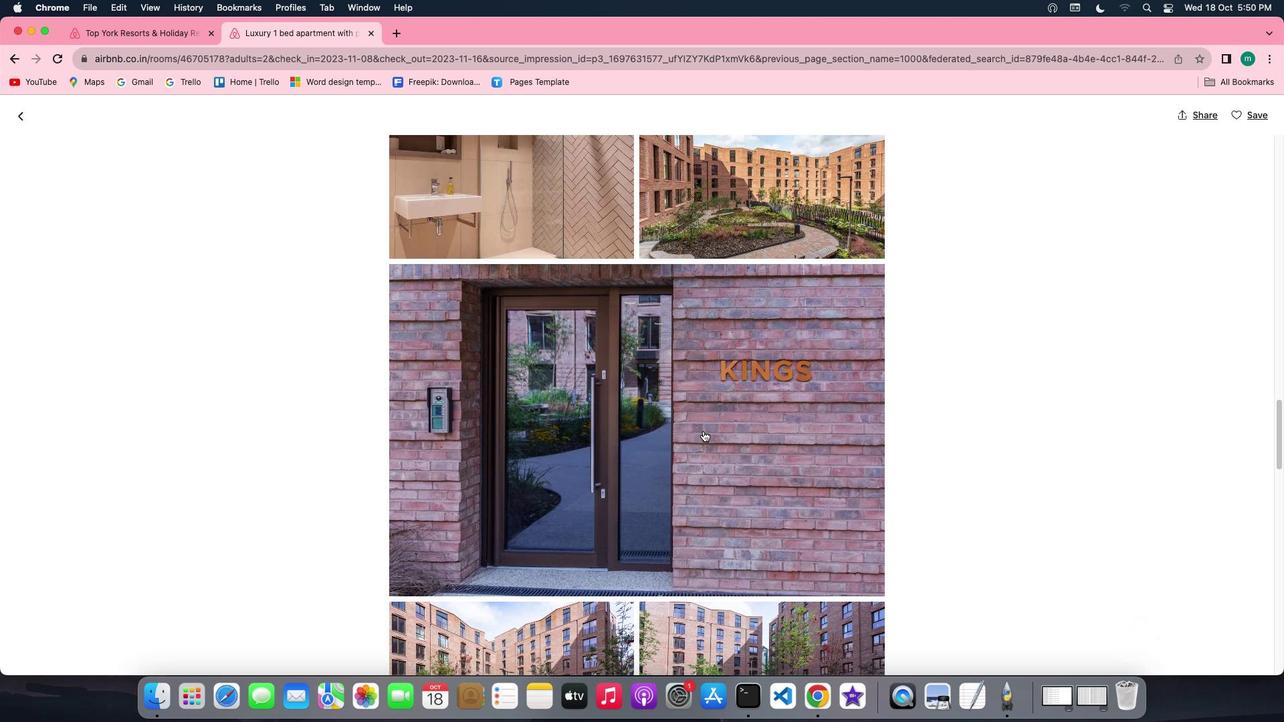 
Action: Mouse scrolled (703, 430) with delta (0, 0)
Screenshot: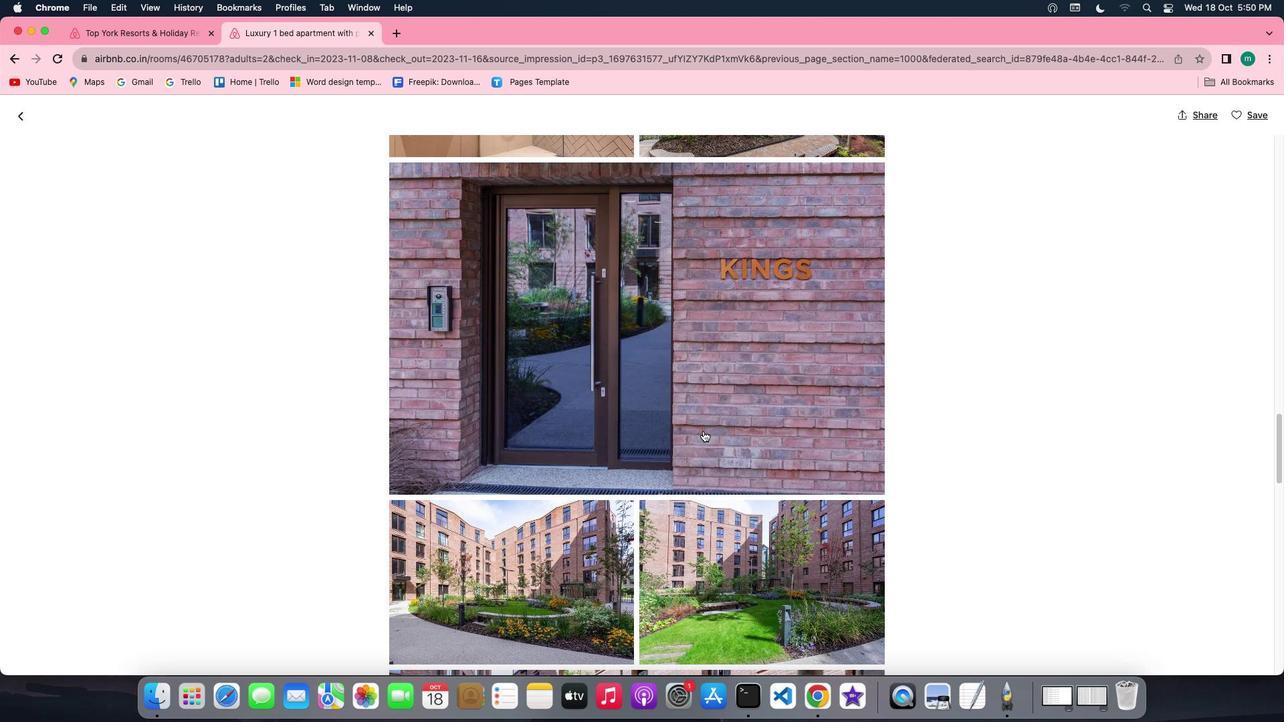 
Action: Mouse scrolled (703, 430) with delta (0, 0)
Screenshot: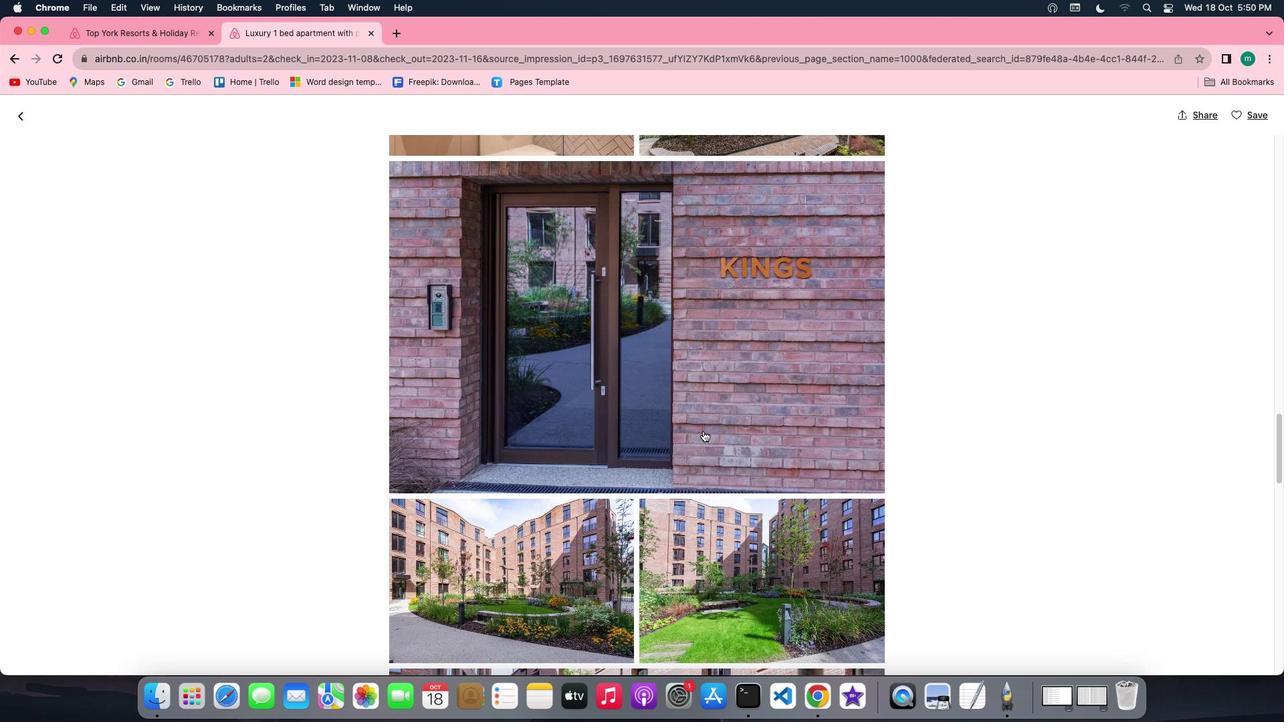 
Action: Mouse scrolled (703, 430) with delta (0, -1)
Screenshot: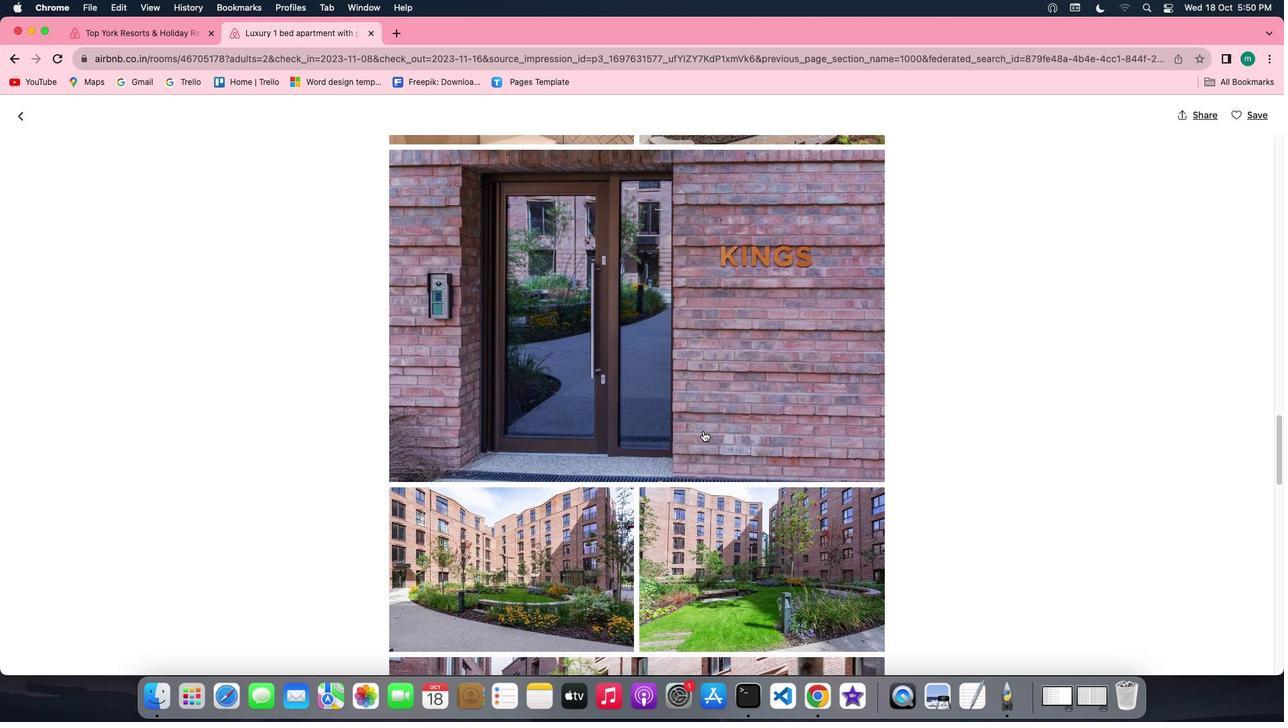 
Action: Mouse scrolled (703, 430) with delta (0, -1)
Screenshot: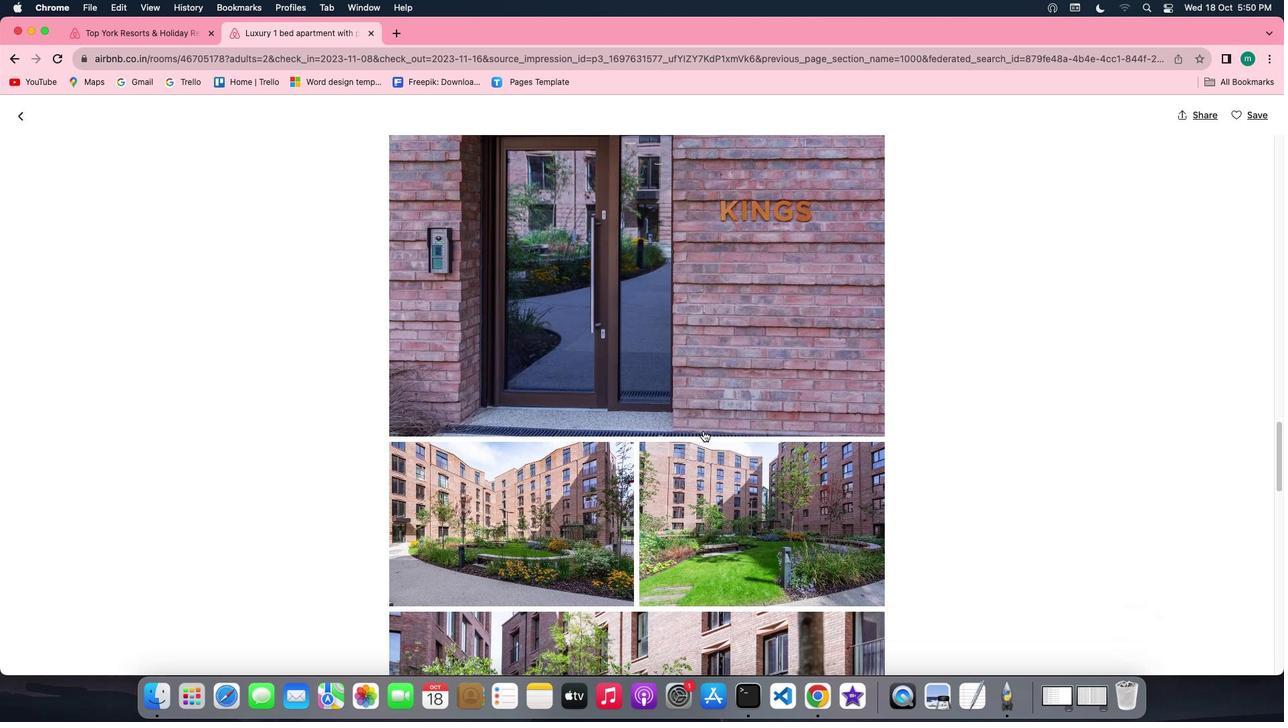 
Action: Mouse scrolled (703, 430) with delta (0, 0)
Screenshot: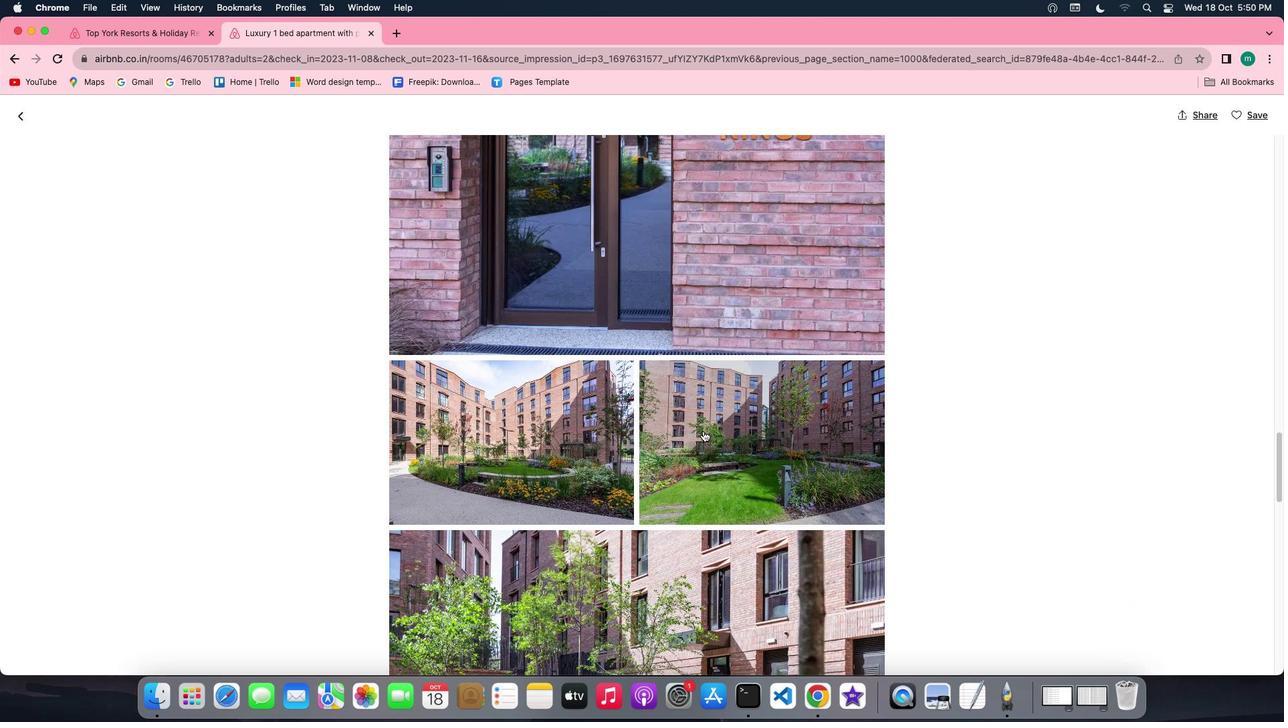 
Action: Mouse scrolled (703, 430) with delta (0, 0)
Screenshot: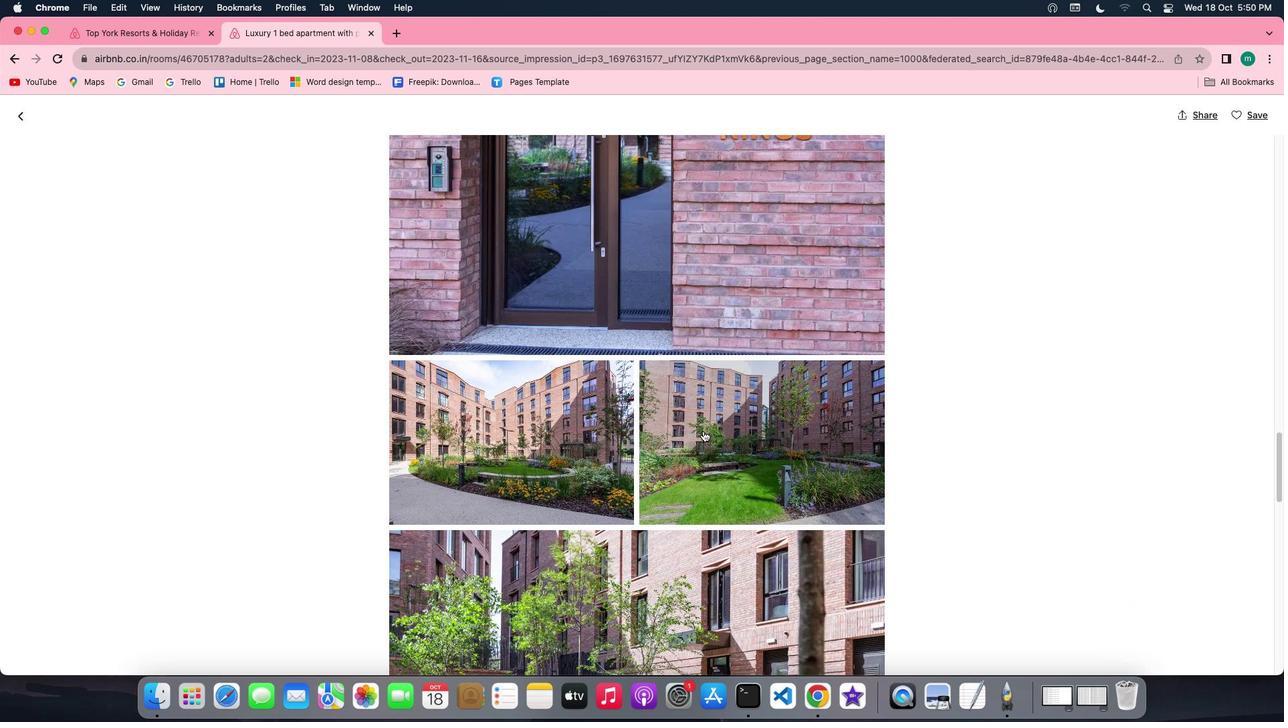 
Action: Mouse scrolled (703, 430) with delta (0, -2)
Screenshot: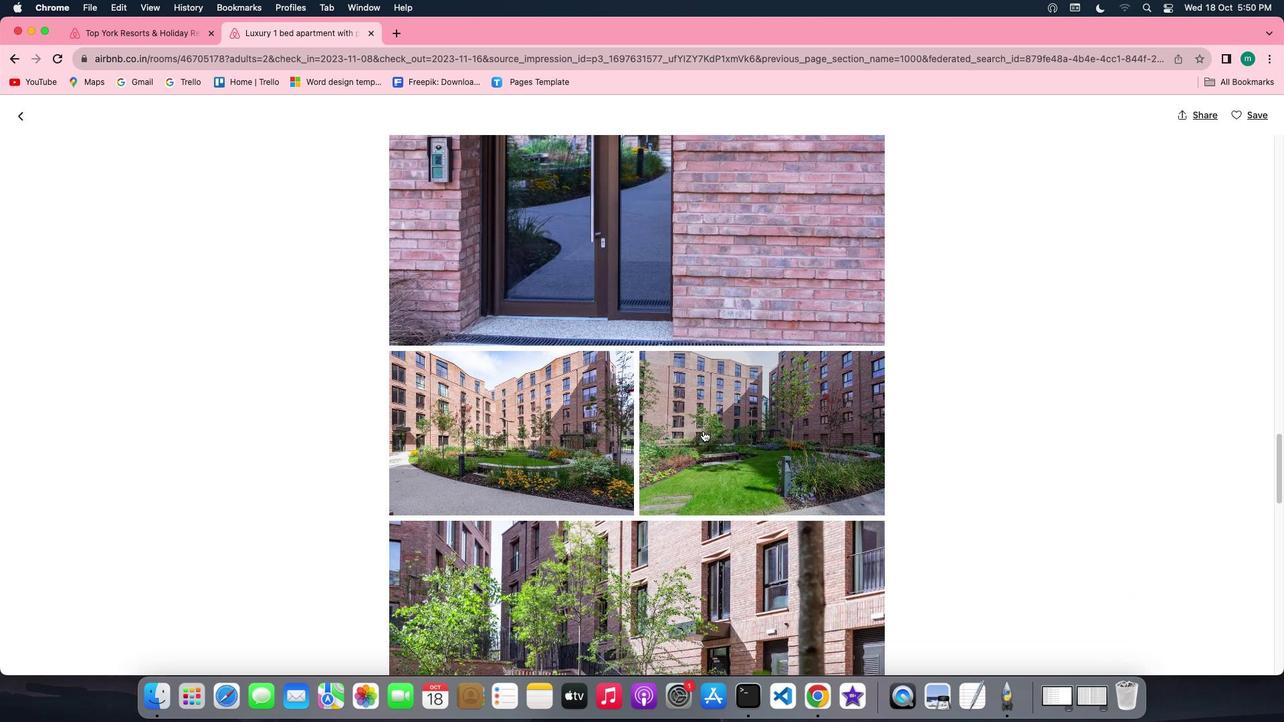 
Action: Mouse scrolled (703, 430) with delta (0, -3)
Screenshot: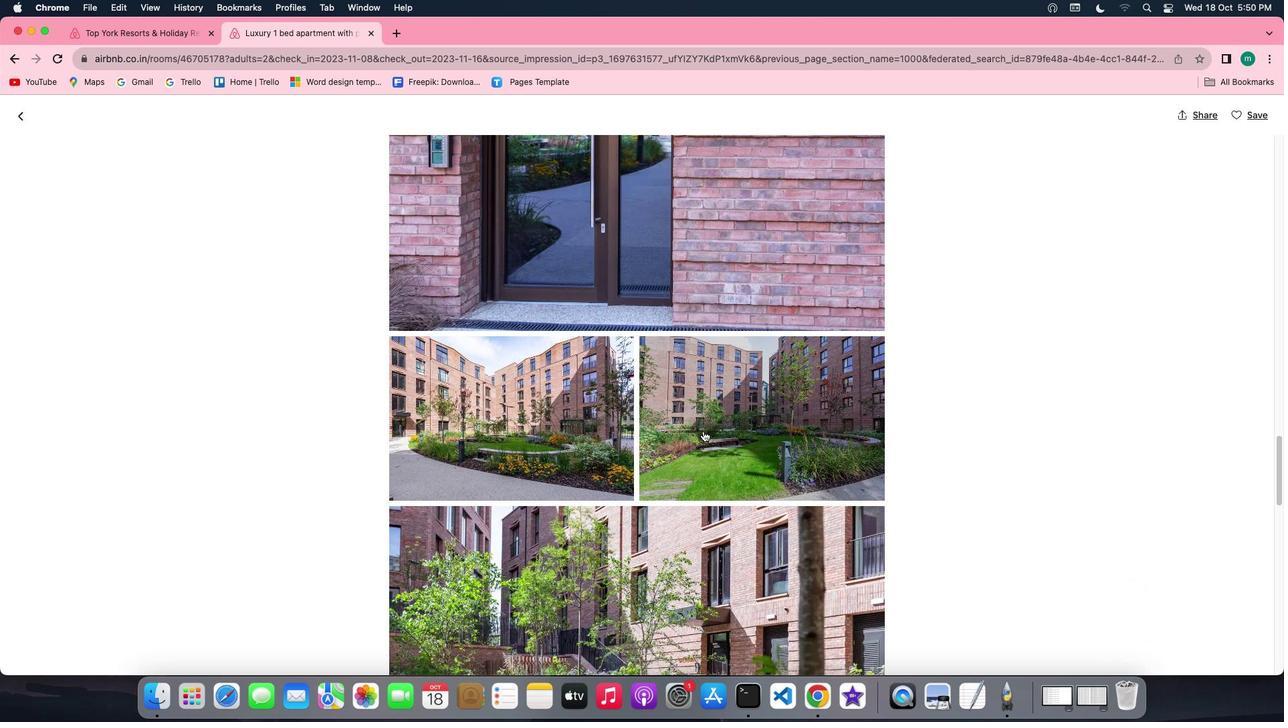 
Action: Mouse scrolled (703, 430) with delta (0, -3)
Screenshot: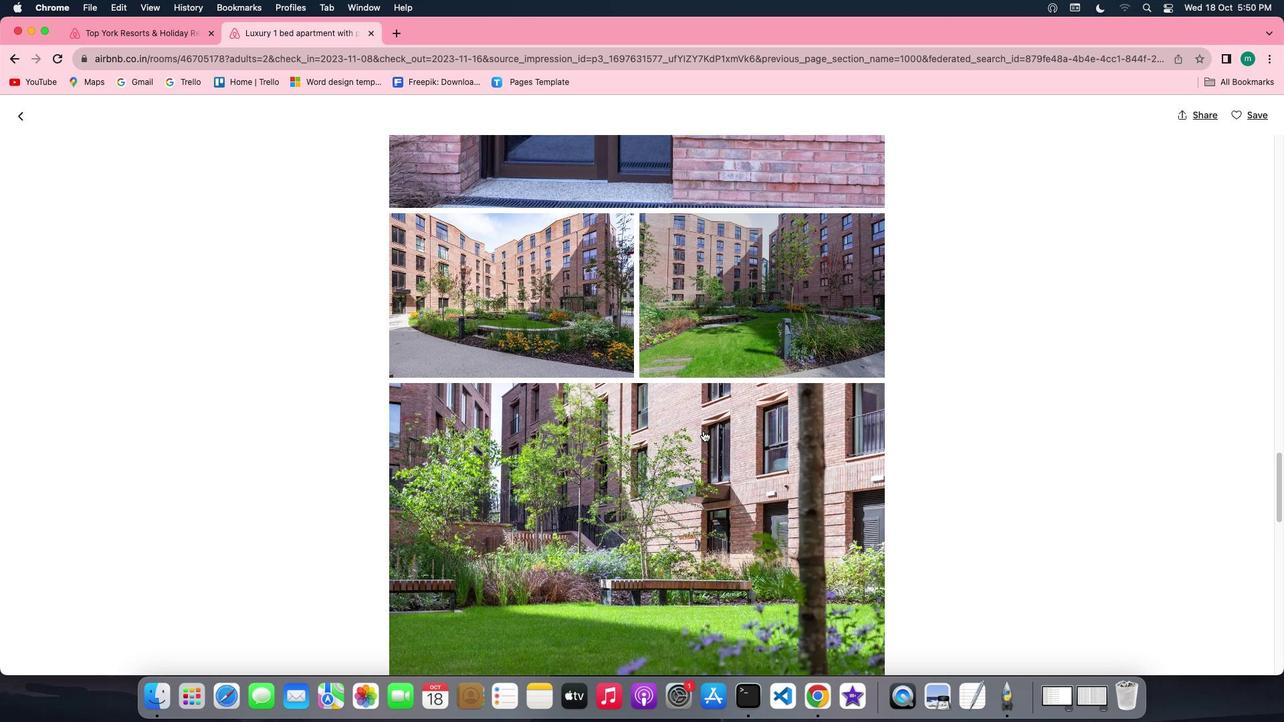 
Action: Mouse scrolled (703, 430) with delta (0, 0)
Screenshot: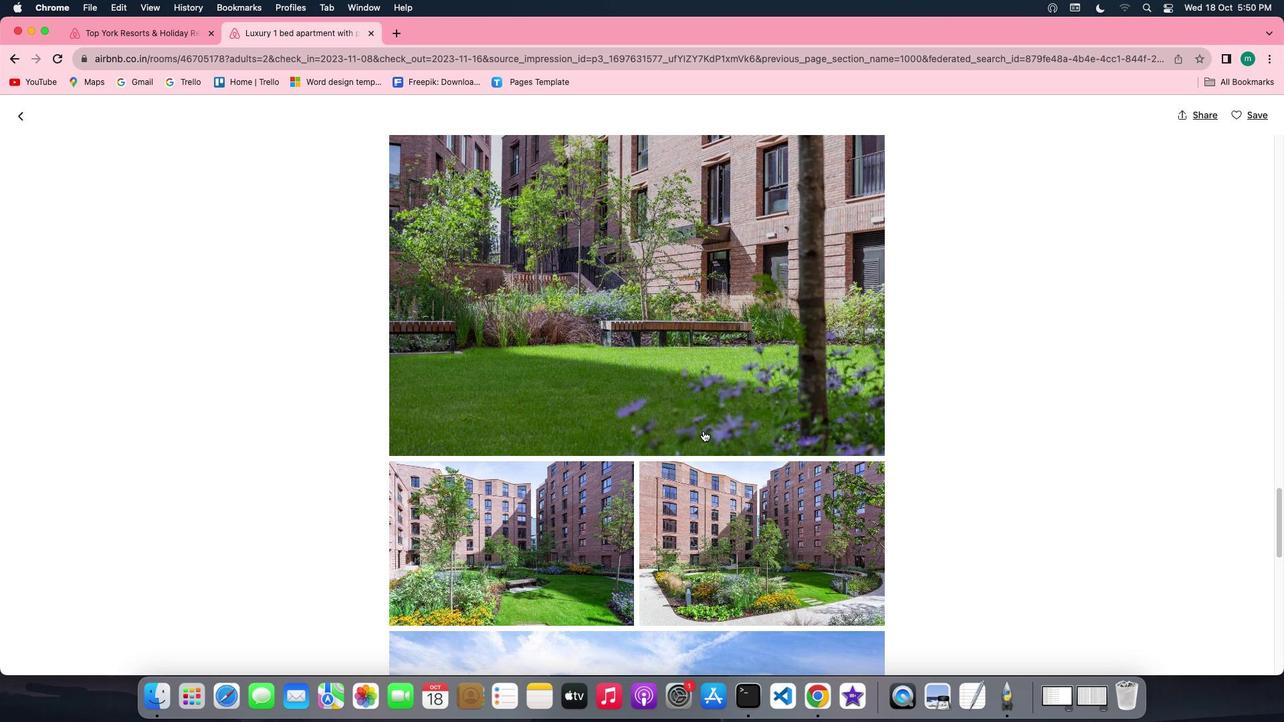 
Action: Mouse scrolled (703, 430) with delta (0, 0)
Screenshot: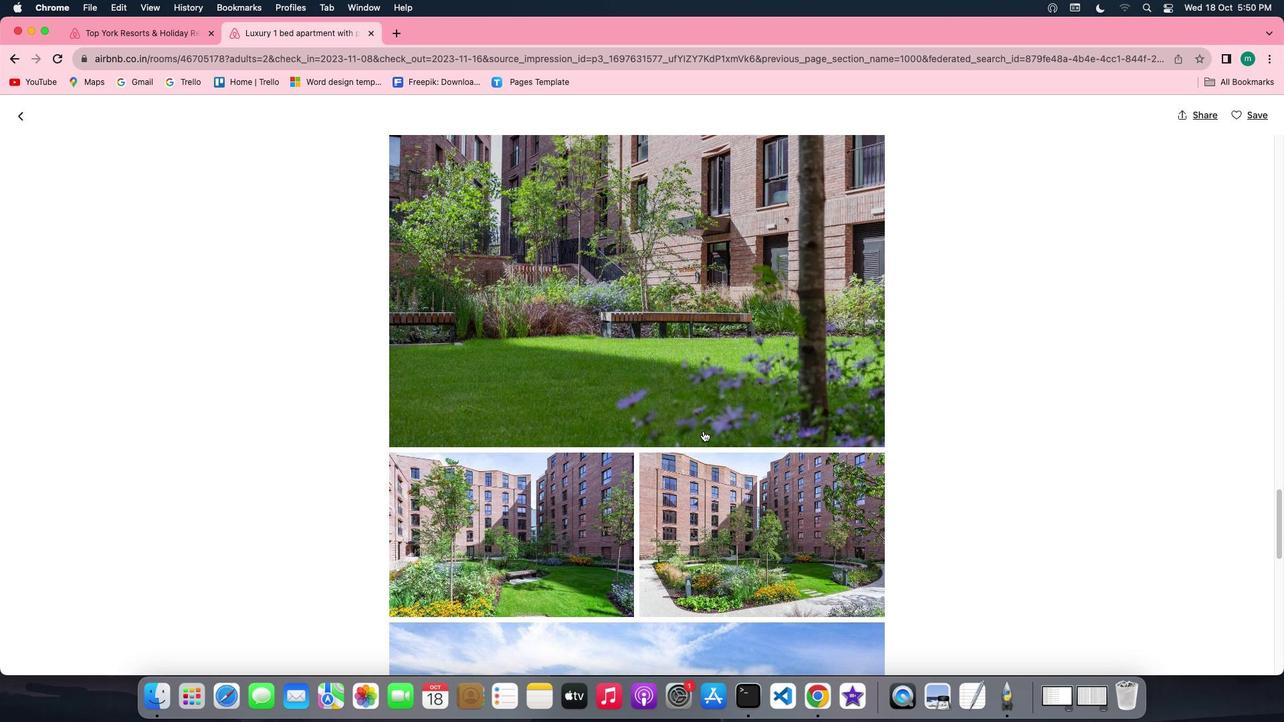 
Action: Mouse scrolled (703, 430) with delta (0, -2)
Screenshot: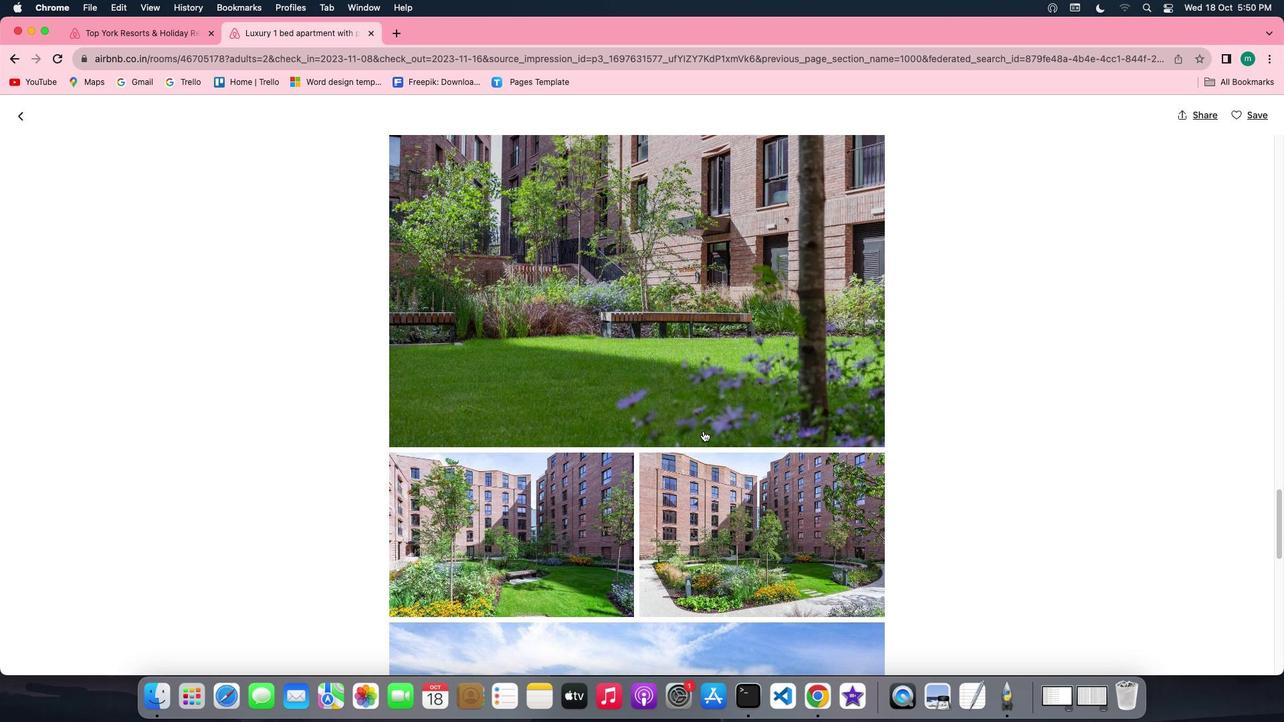 
Action: Mouse scrolled (703, 430) with delta (0, -3)
Screenshot: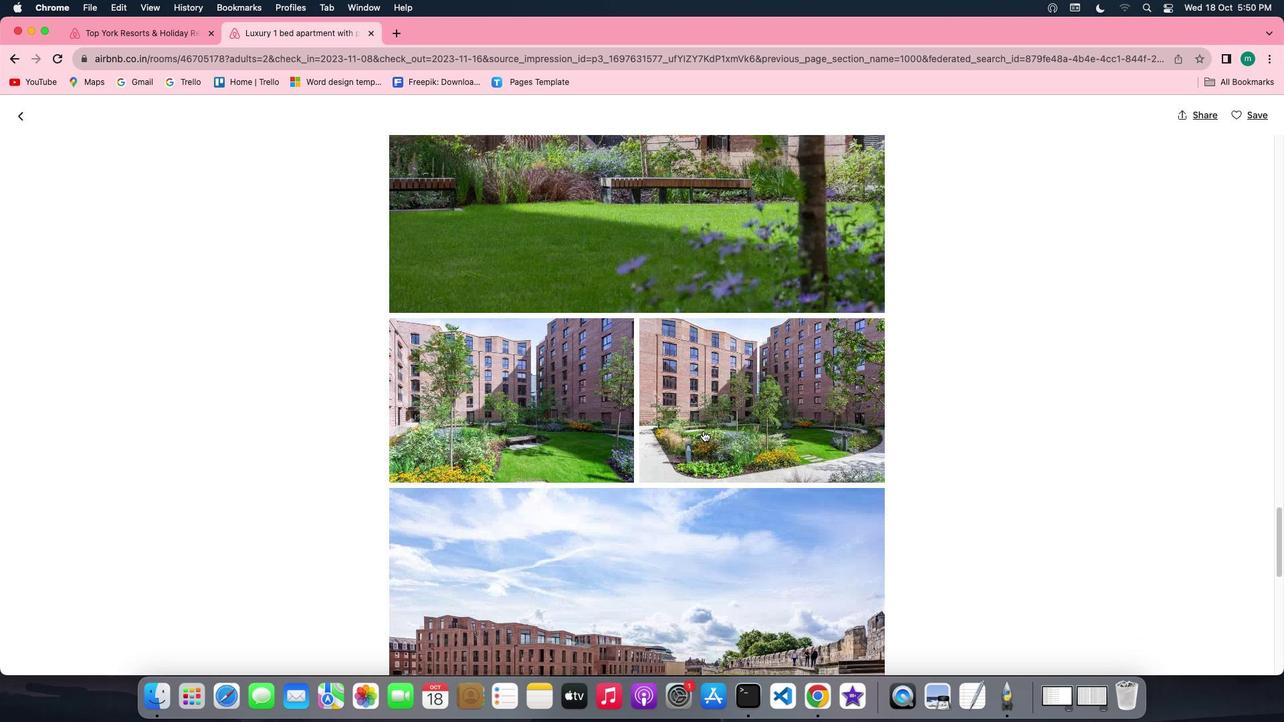 
Action: Mouse scrolled (703, 430) with delta (0, -3)
Screenshot: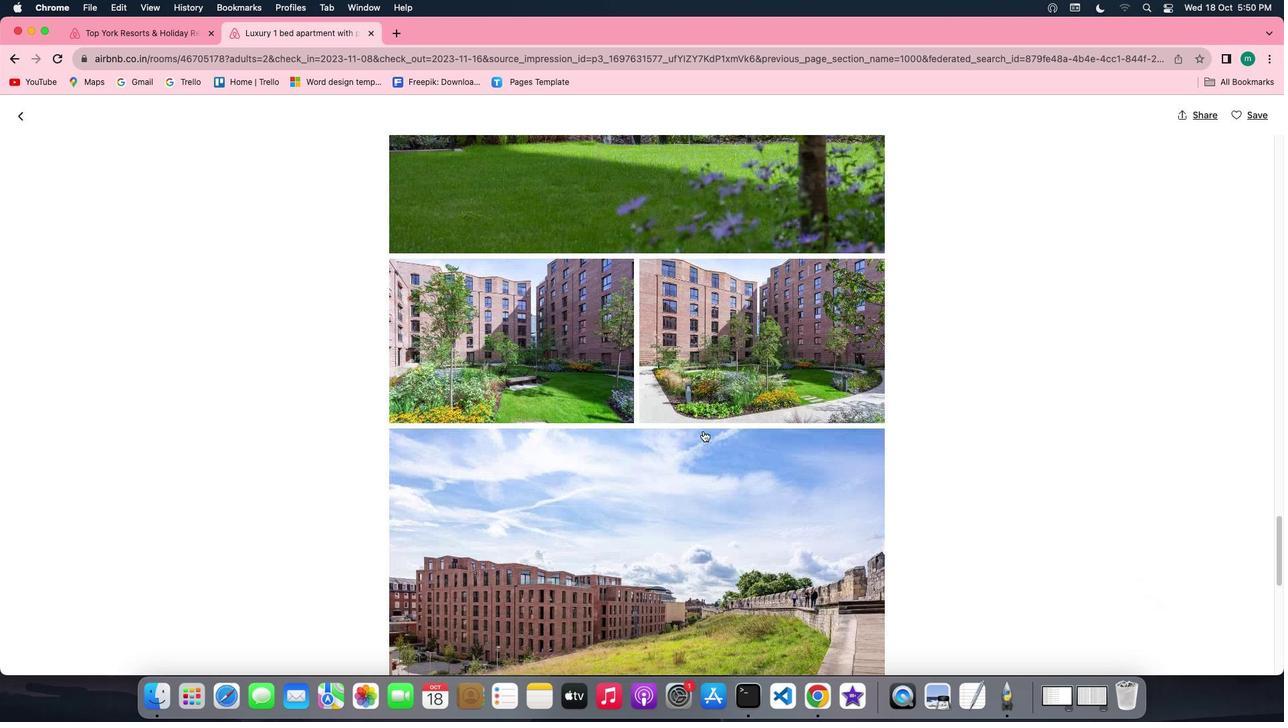 
Action: Mouse scrolled (703, 430) with delta (0, 0)
Screenshot: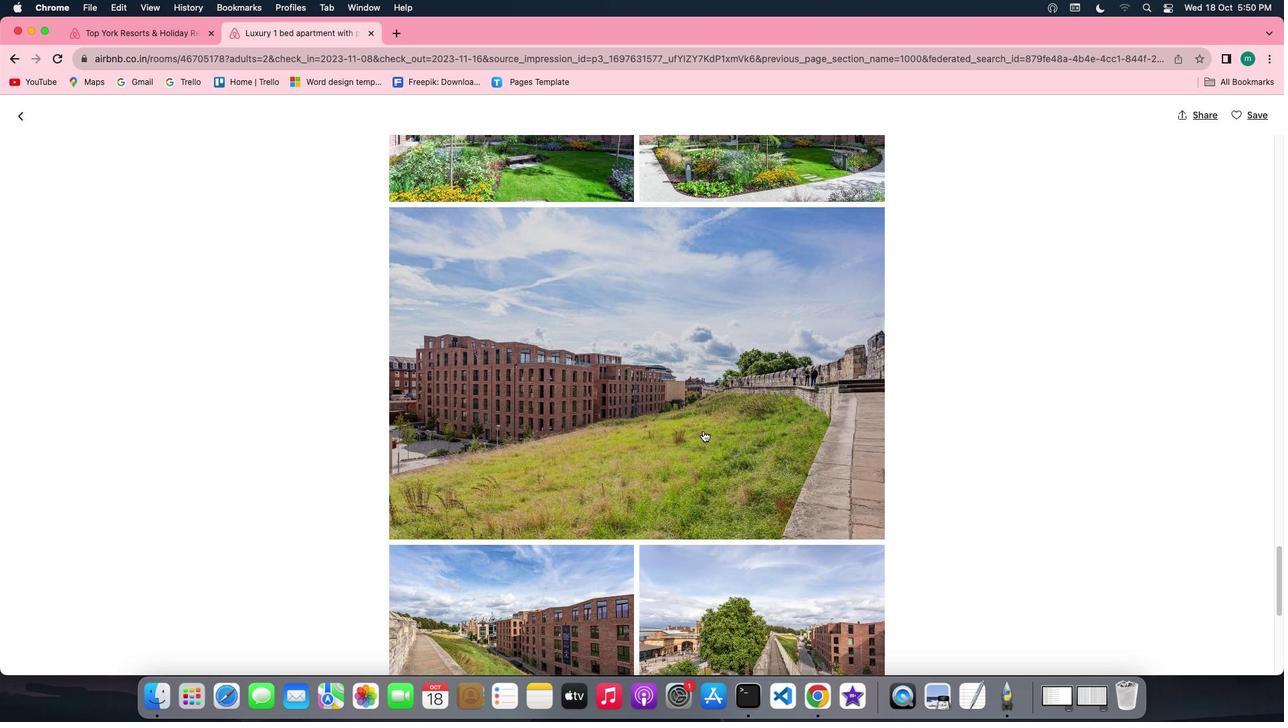 
Action: Mouse scrolled (703, 430) with delta (0, 0)
Screenshot: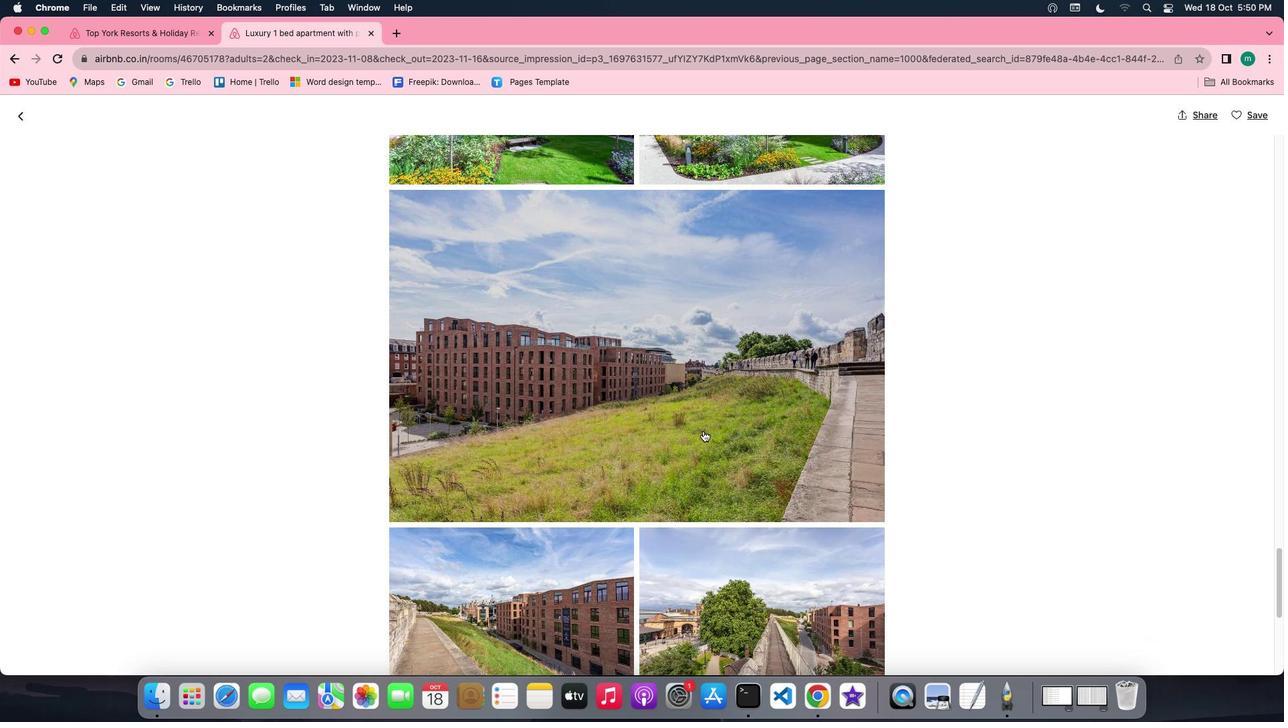 
Action: Mouse scrolled (703, 430) with delta (0, -2)
Screenshot: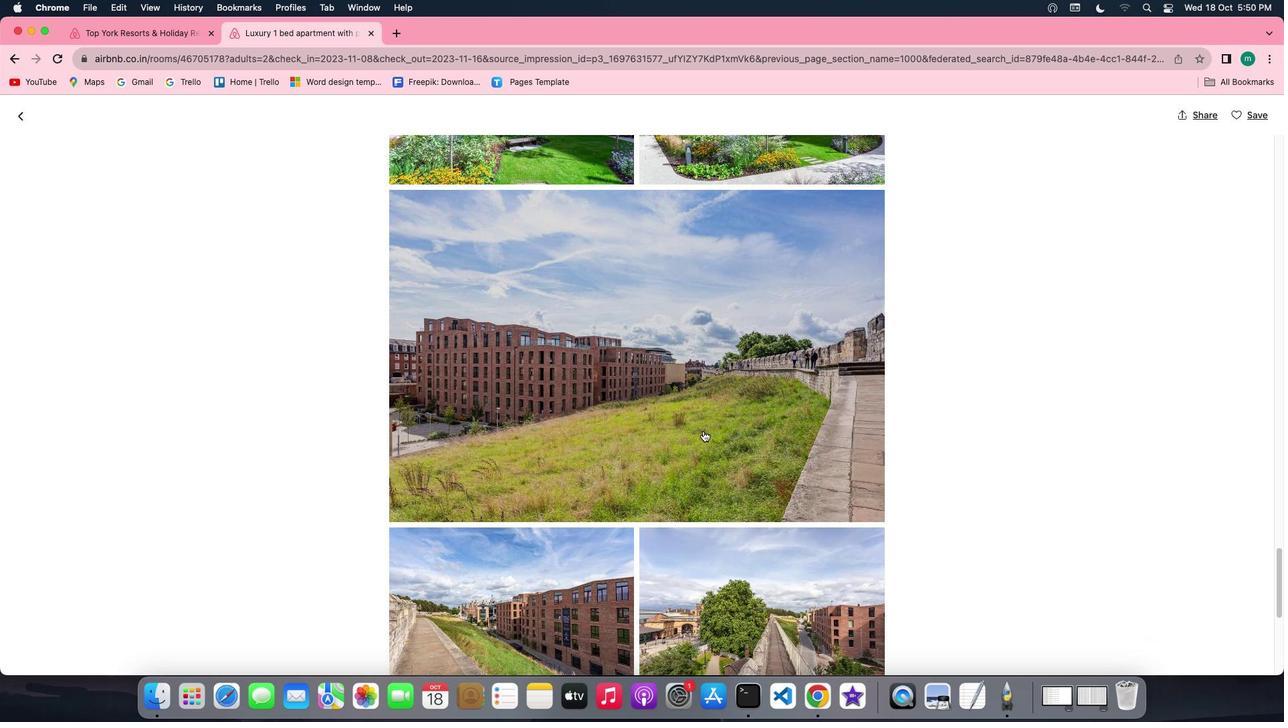 
Action: Mouse scrolled (703, 430) with delta (0, -3)
Screenshot: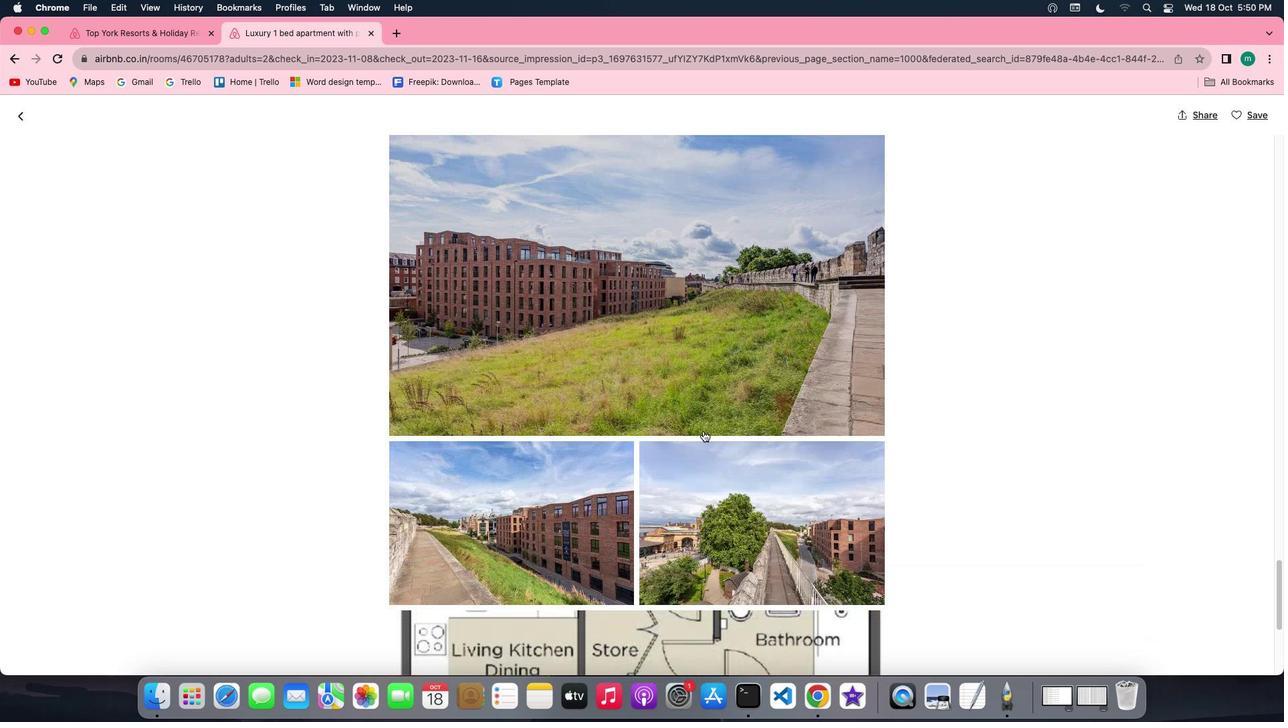 
Action: Mouse scrolled (703, 430) with delta (0, -3)
Screenshot: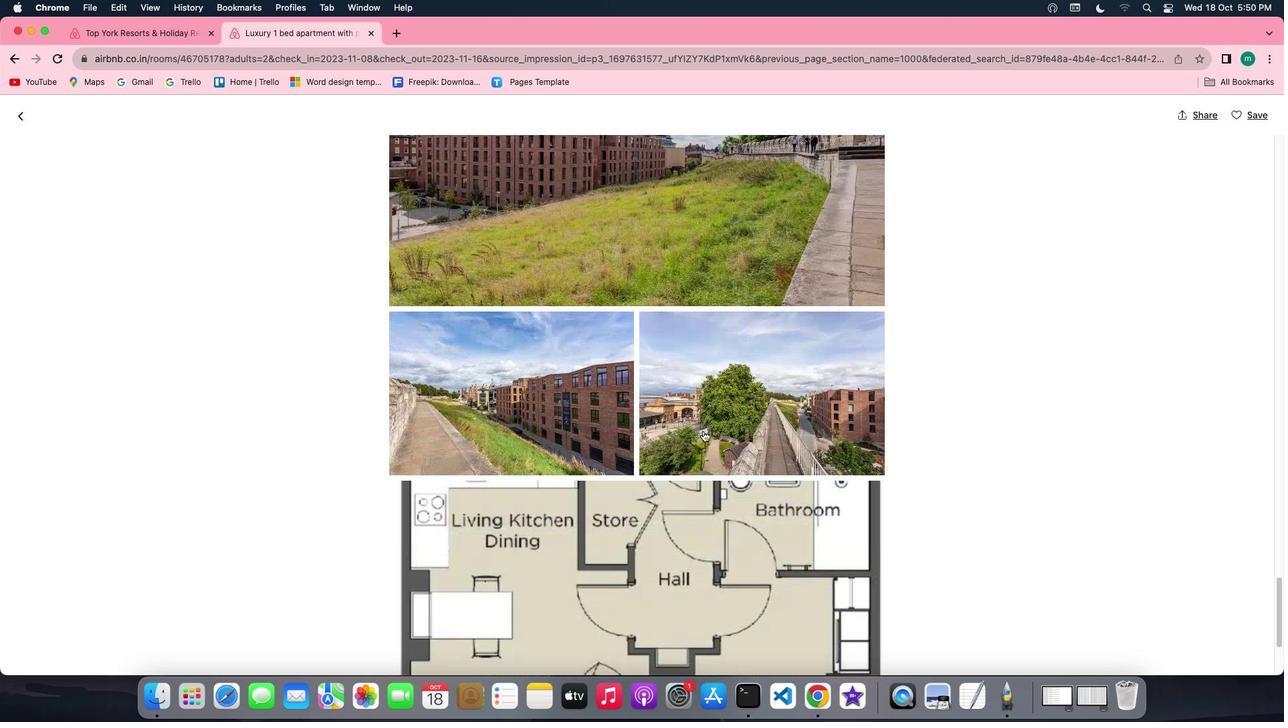 
Action: Mouse scrolled (703, 430) with delta (0, 0)
Screenshot: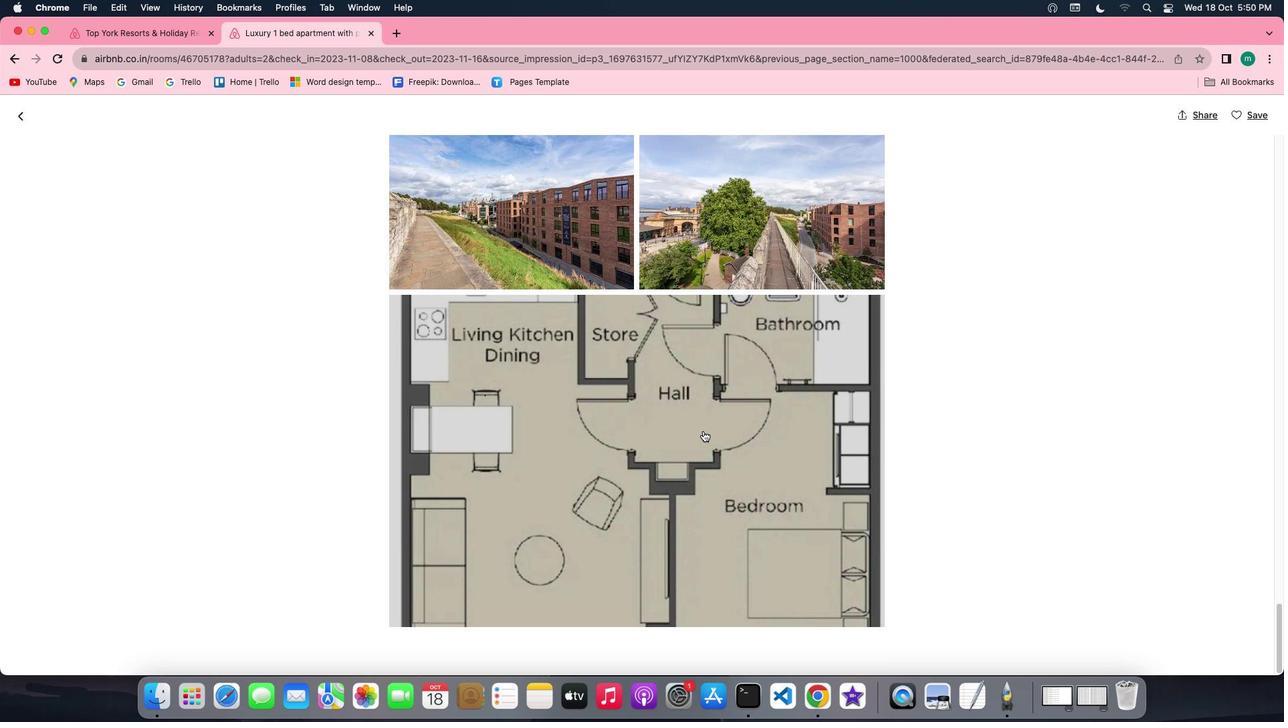 
Action: Mouse scrolled (703, 430) with delta (0, 0)
Screenshot: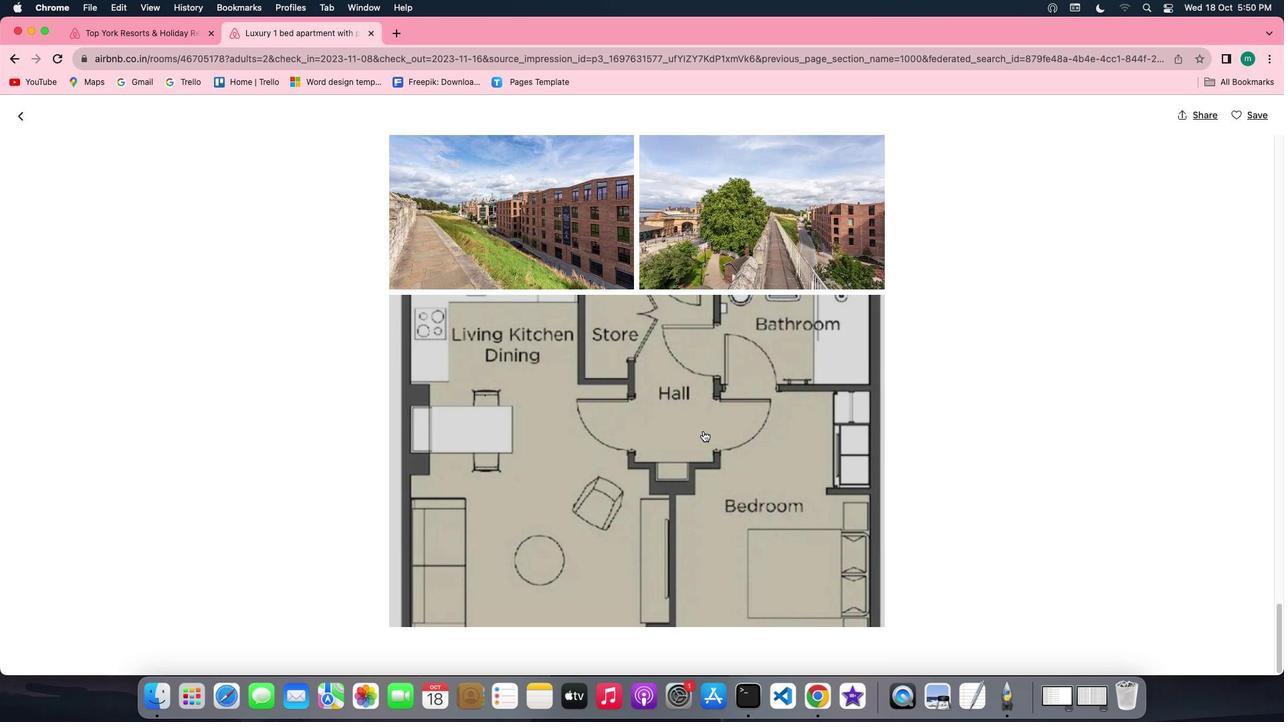 
Action: Mouse scrolled (703, 430) with delta (0, -2)
Screenshot: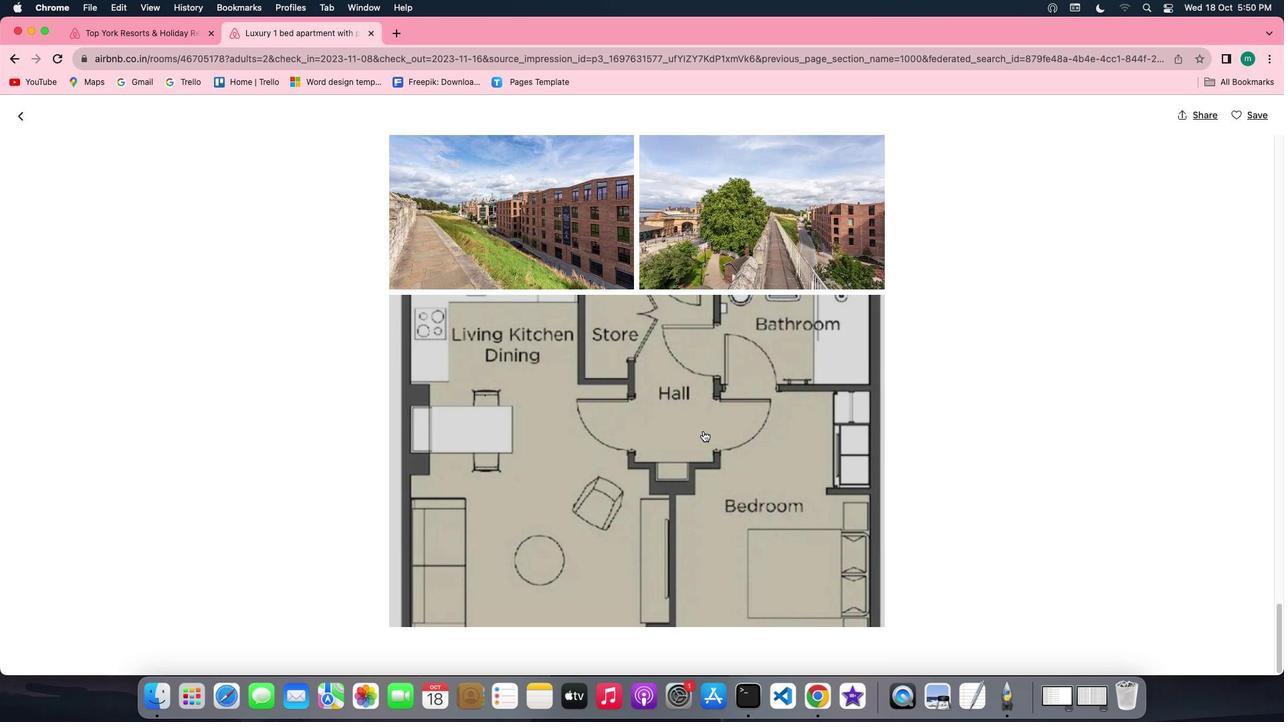 
Action: Mouse scrolled (703, 430) with delta (0, -3)
Screenshot: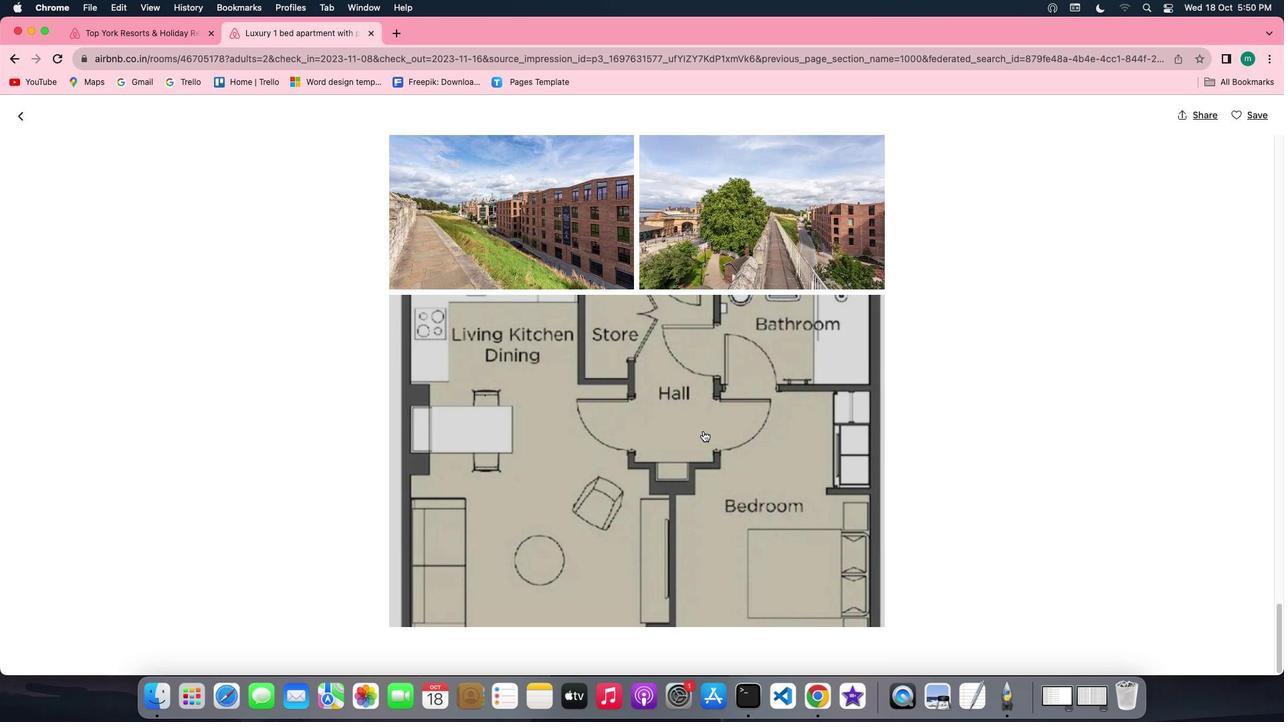 
Action: Mouse scrolled (703, 430) with delta (0, -3)
Screenshot: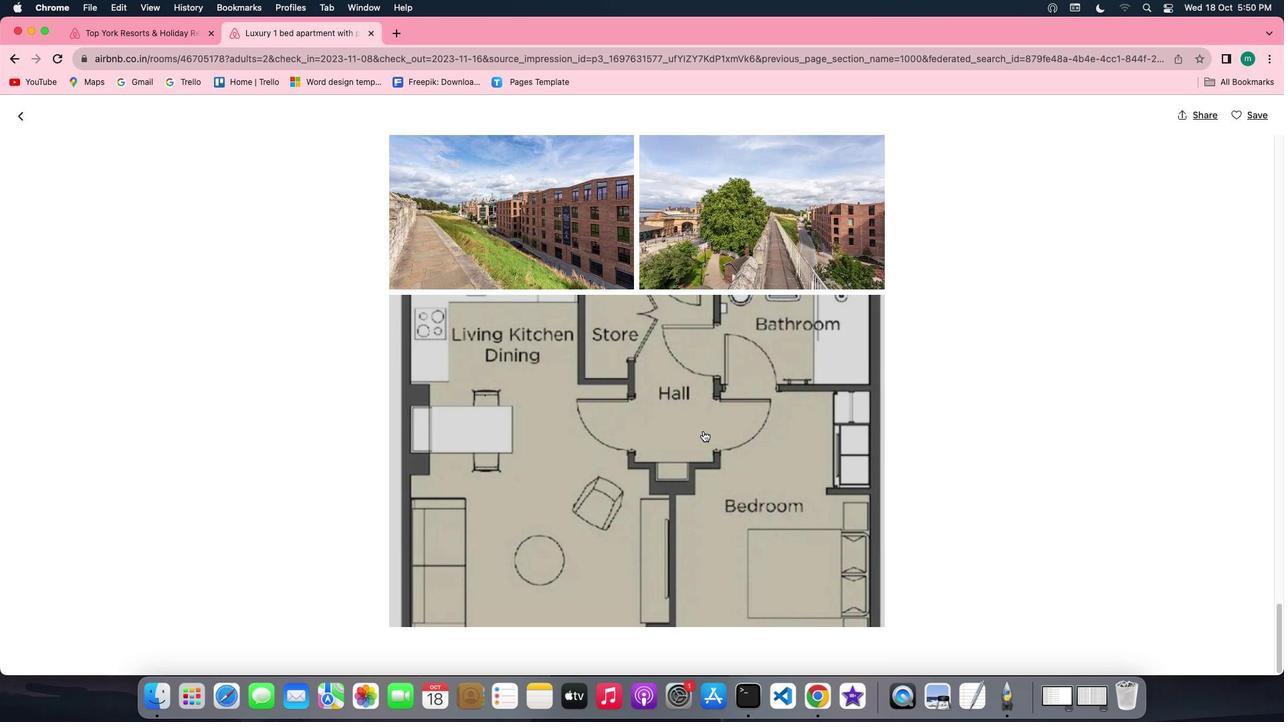 
Action: Mouse moved to (24, 115)
Screenshot: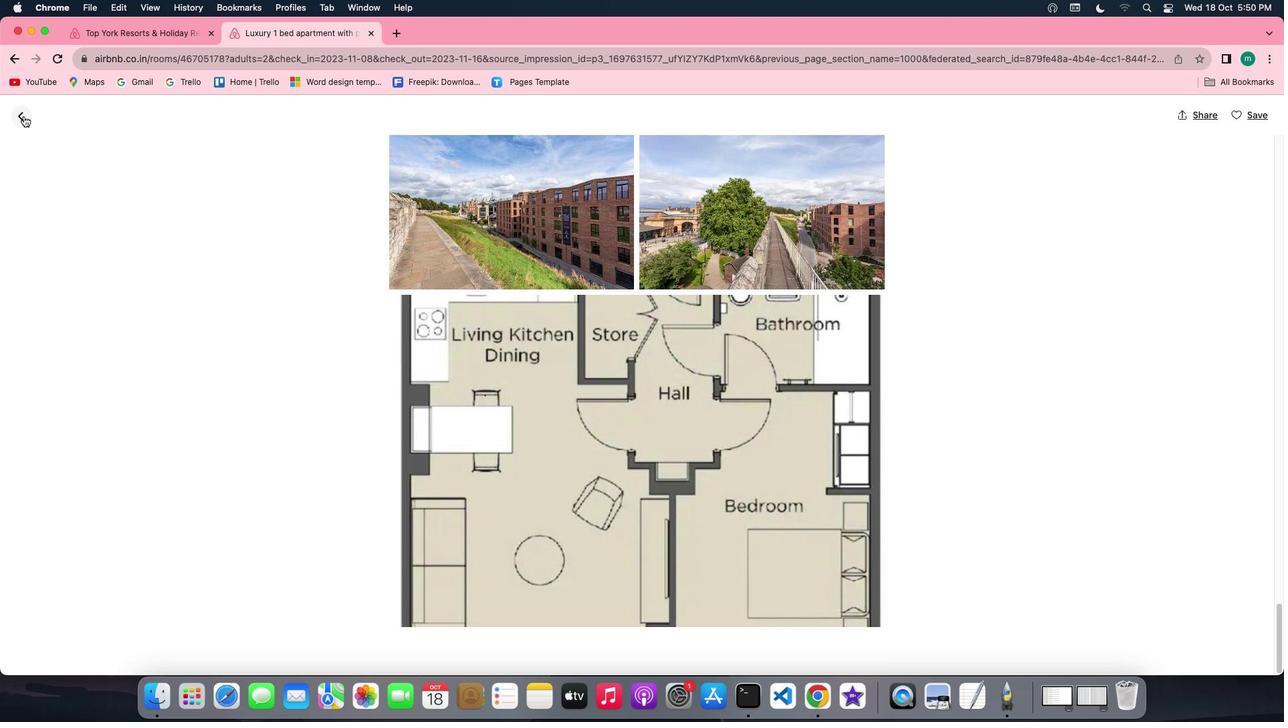 
Action: Mouse pressed left at (24, 115)
Screenshot: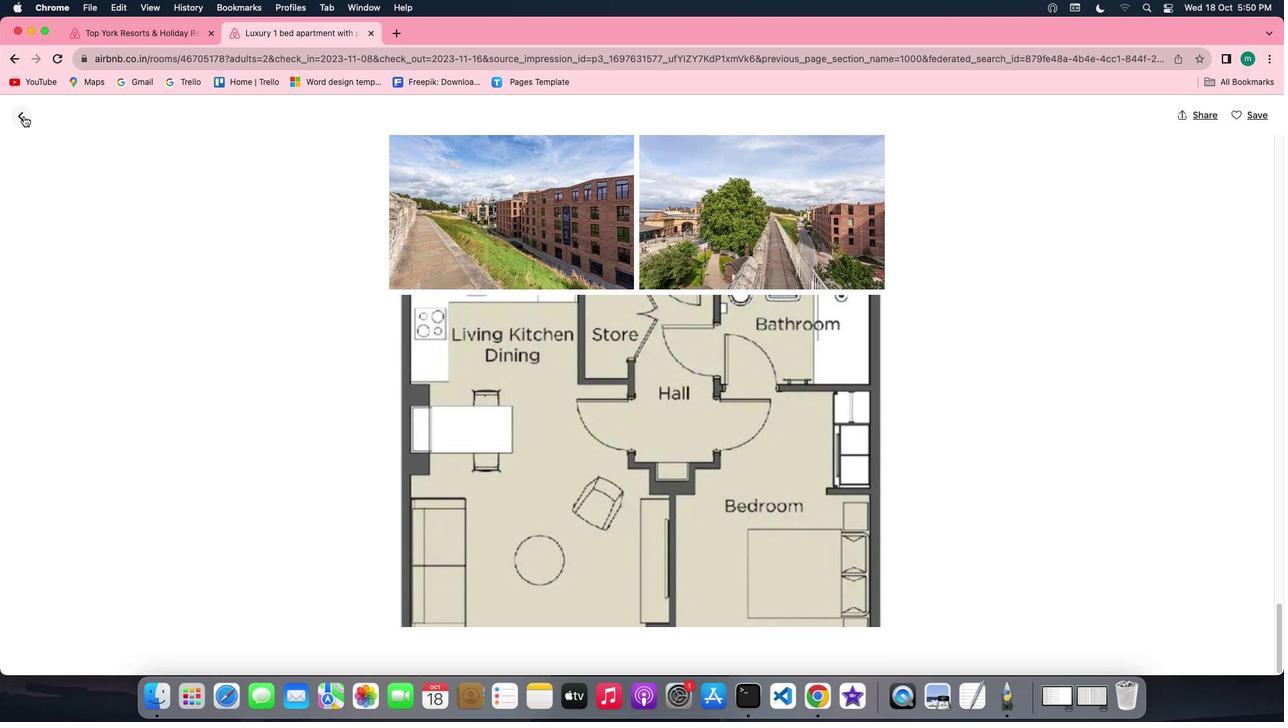
Action: Mouse moved to (802, 459)
Screenshot: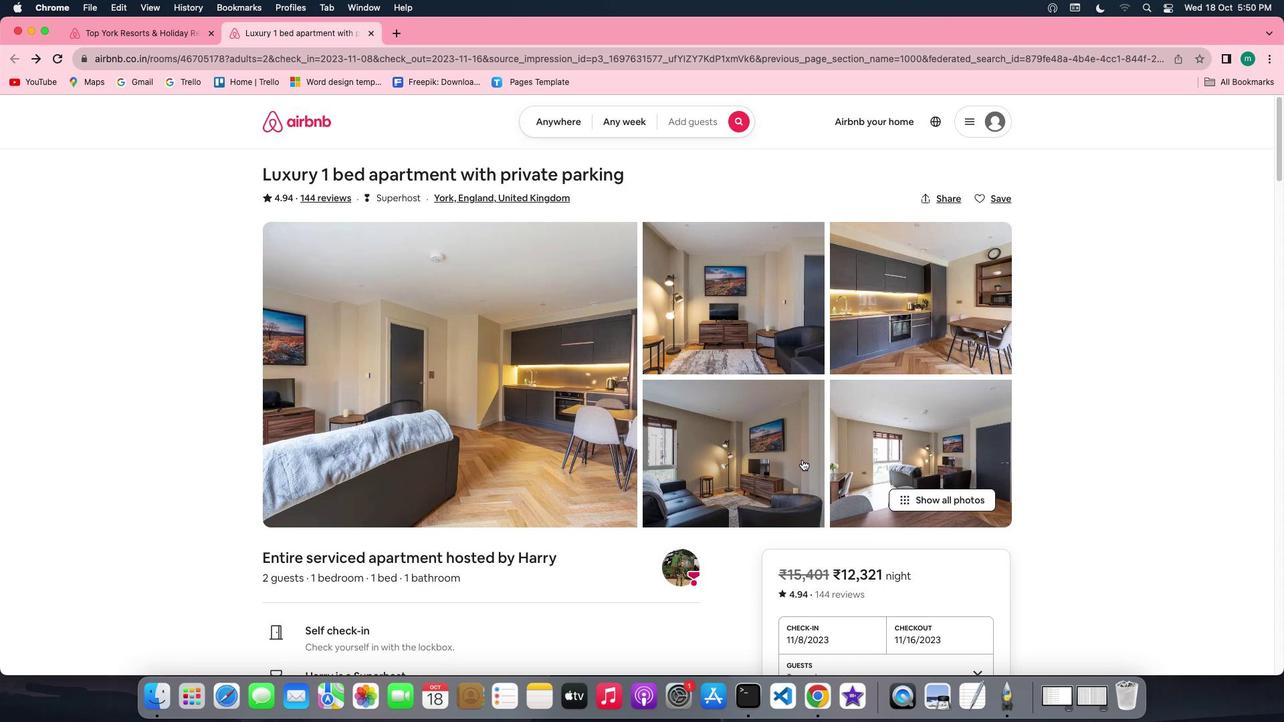 
Action: Mouse scrolled (802, 459) with delta (0, 0)
Screenshot: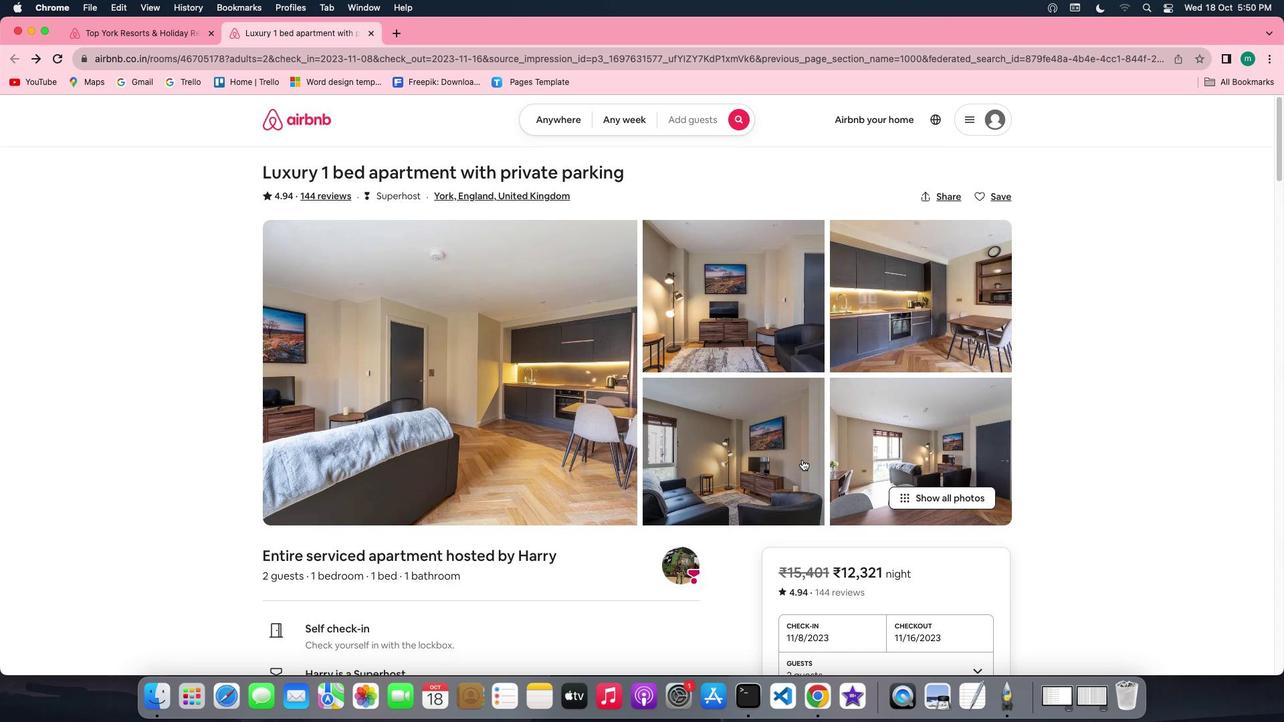 
Action: Mouse scrolled (802, 459) with delta (0, 0)
Screenshot: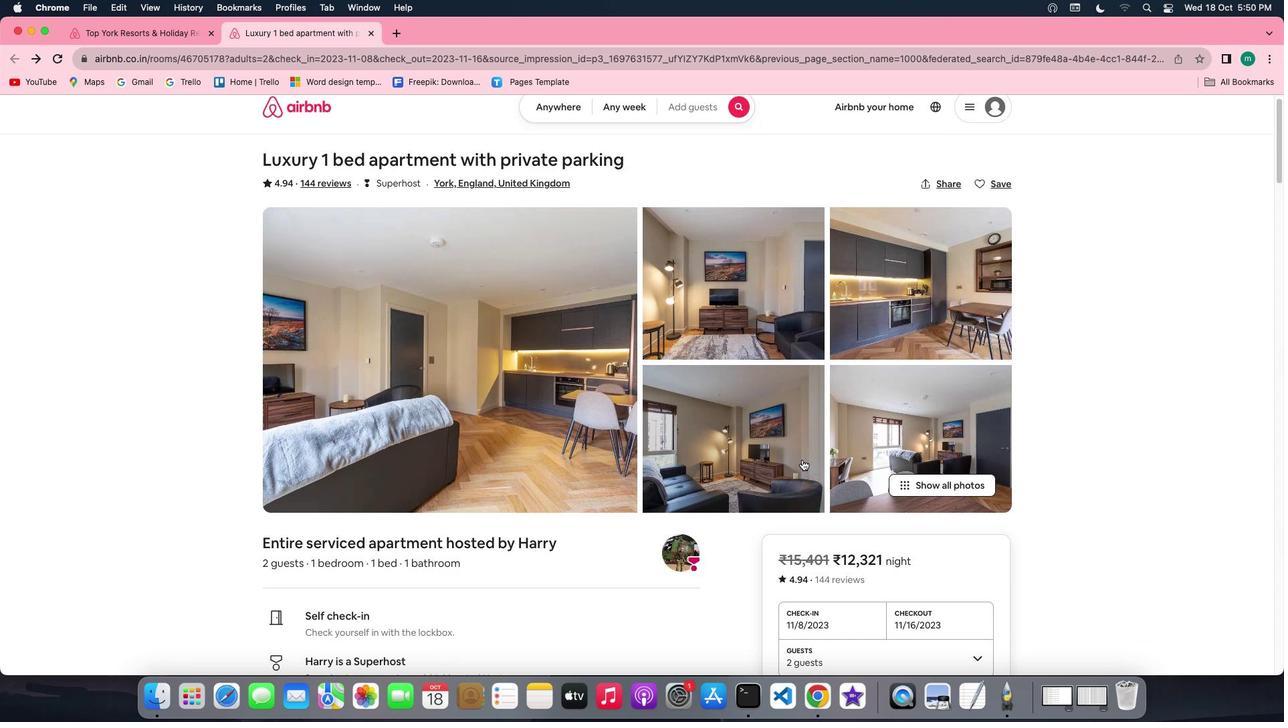 
Action: Mouse scrolled (802, 459) with delta (0, -2)
Screenshot: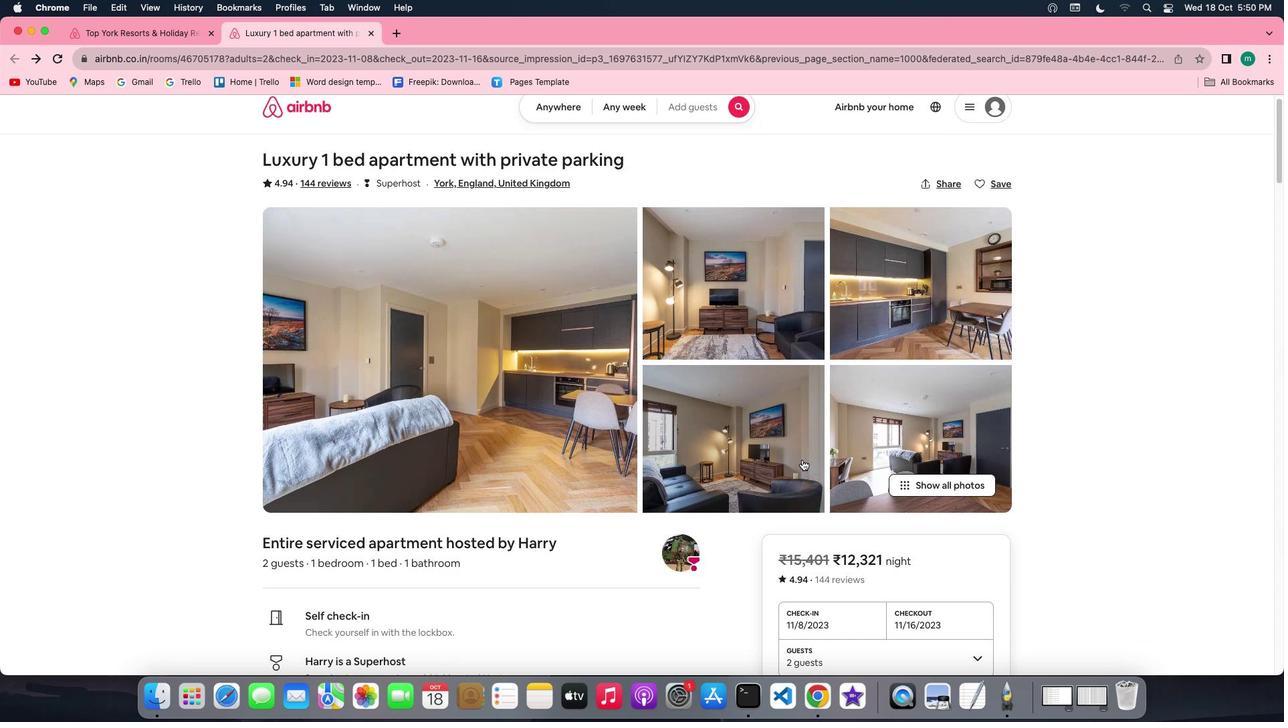 
Action: Mouse scrolled (802, 459) with delta (0, -2)
Screenshot: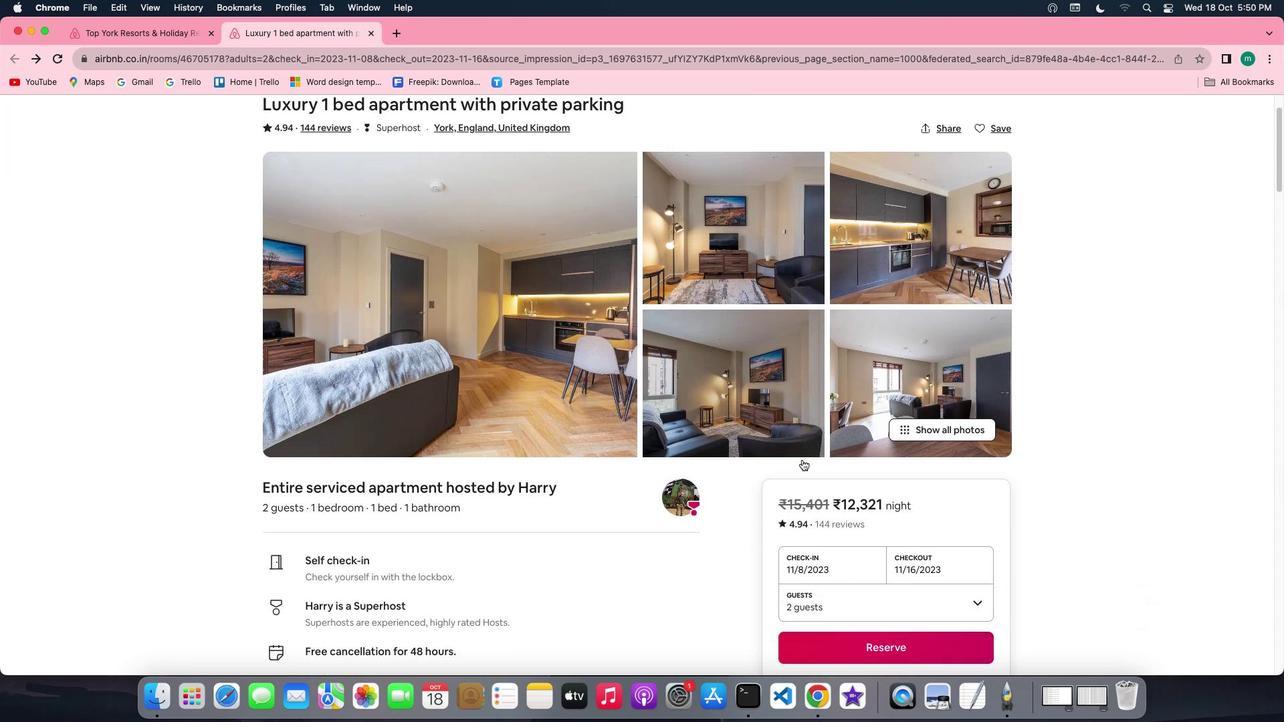 
Action: Mouse scrolled (802, 459) with delta (0, -2)
Screenshot: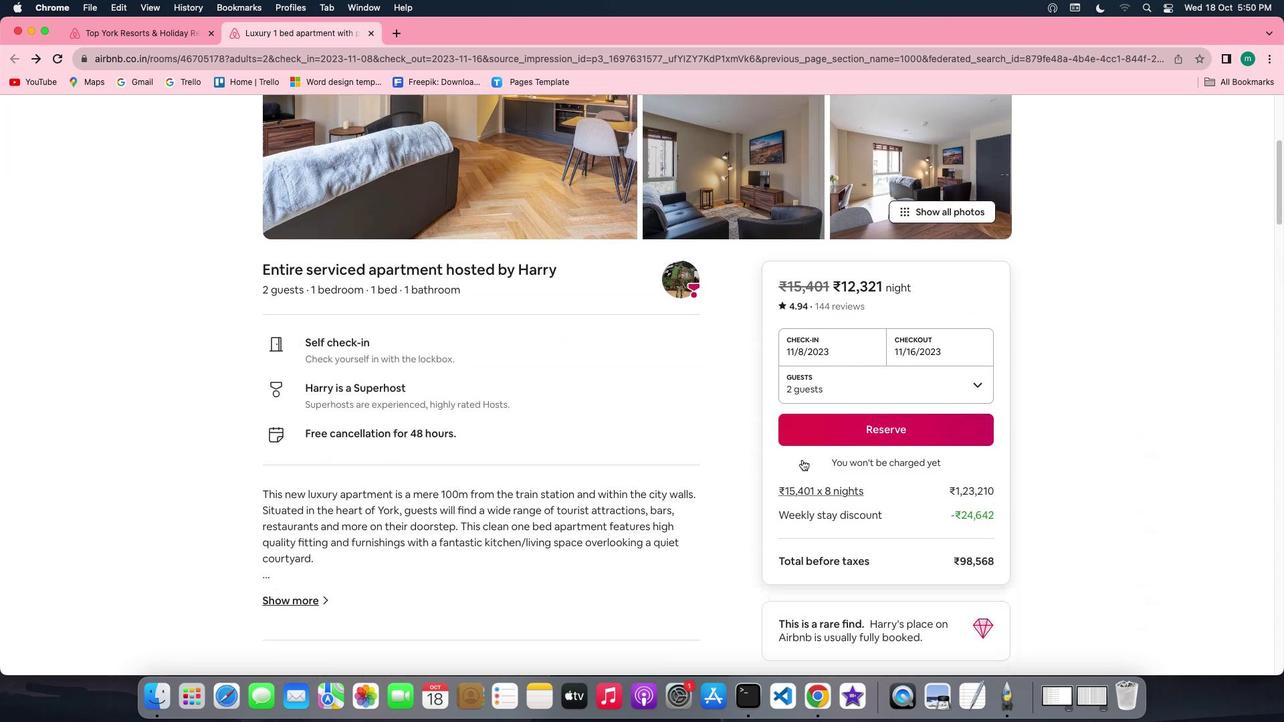
Action: Mouse scrolled (802, 459) with delta (0, 0)
Screenshot: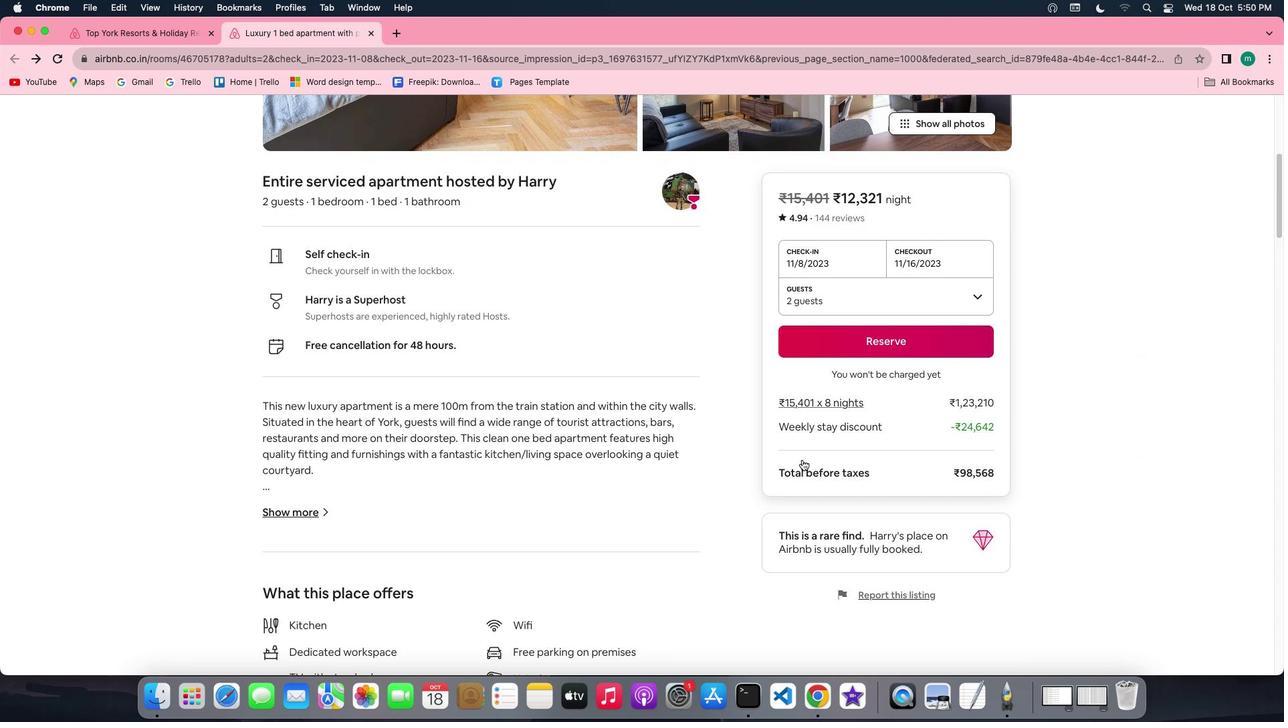 
Action: Mouse scrolled (802, 459) with delta (0, 0)
Screenshot: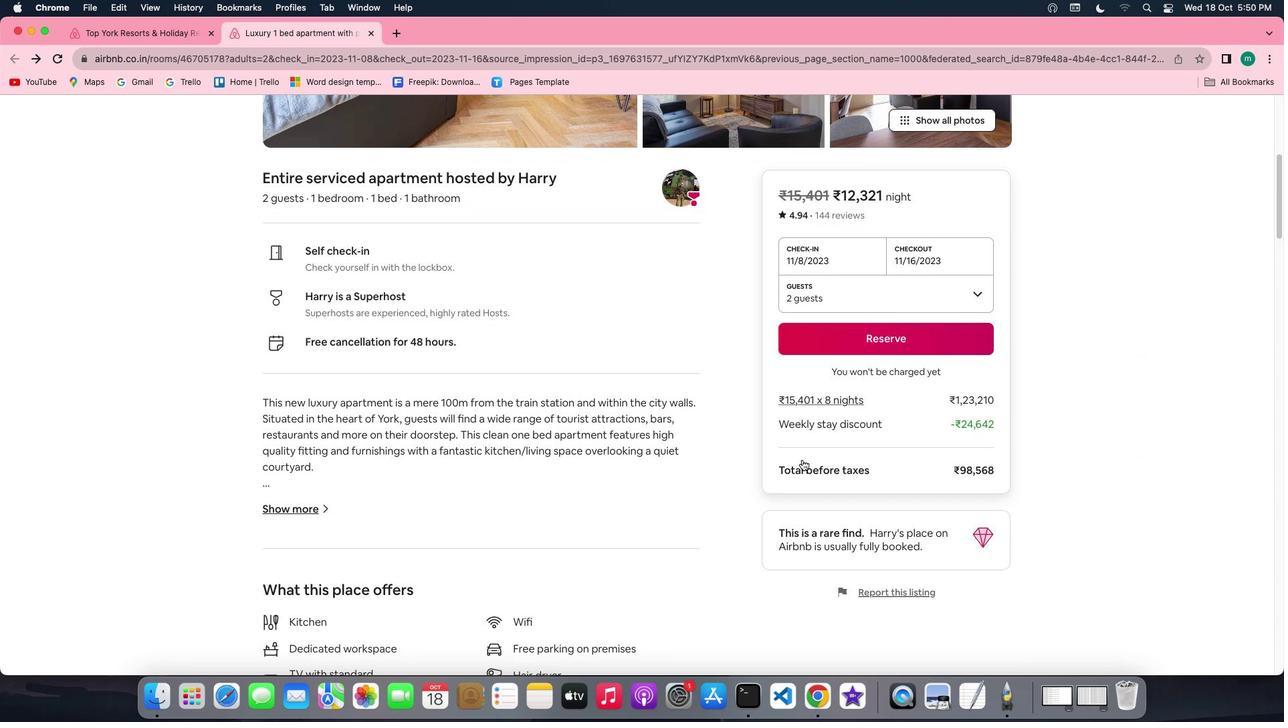 
Action: Mouse moved to (305, 507)
Screenshot: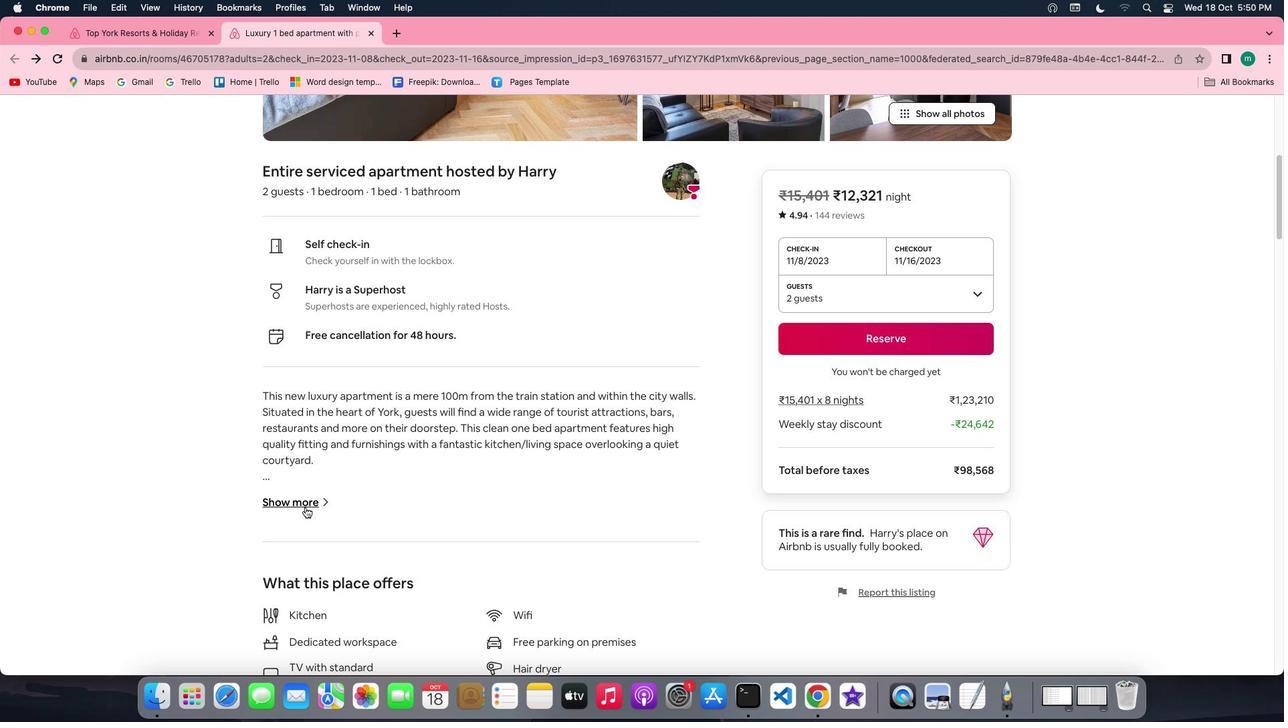 
Action: Mouse pressed left at (305, 507)
Screenshot: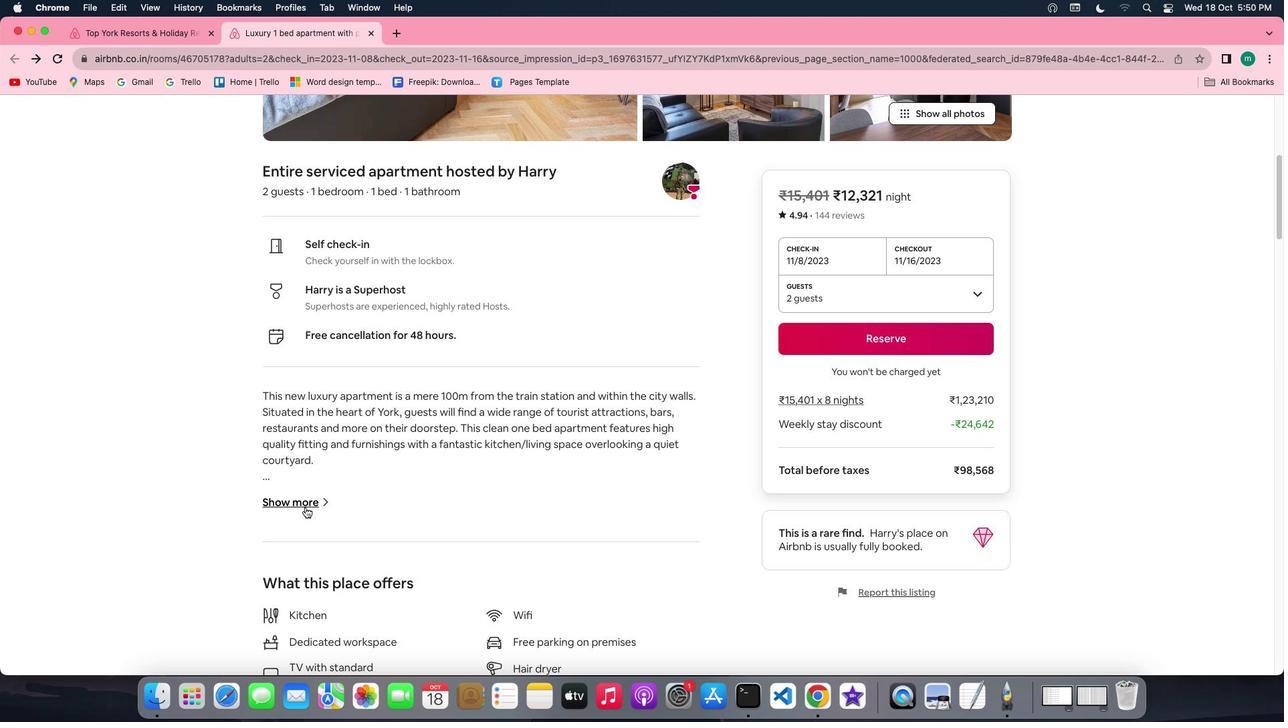 
Action: Mouse moved to (690, 495)
Screenshot: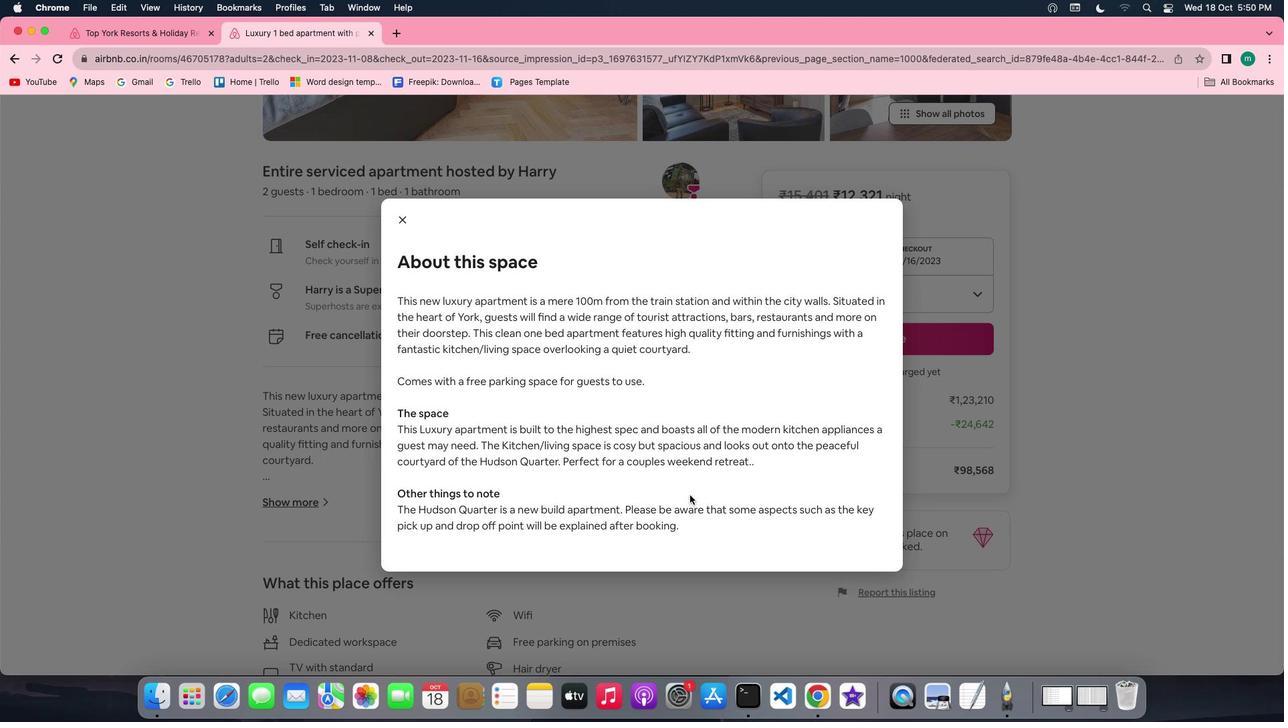 
Action: Mouse scrolled (690, 495) with delta (0, 0)
Screenshot: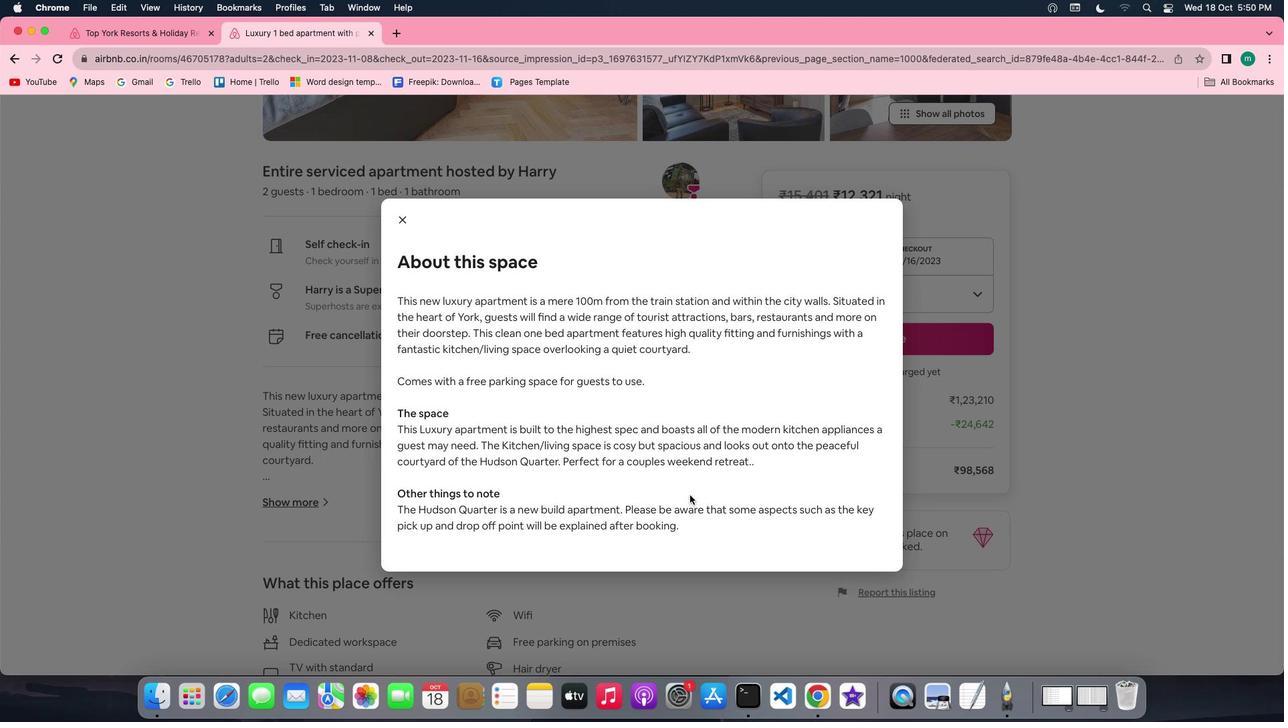 
Action: Mouse scrolled (690, 495) with delta (0, 0)
Screenshot: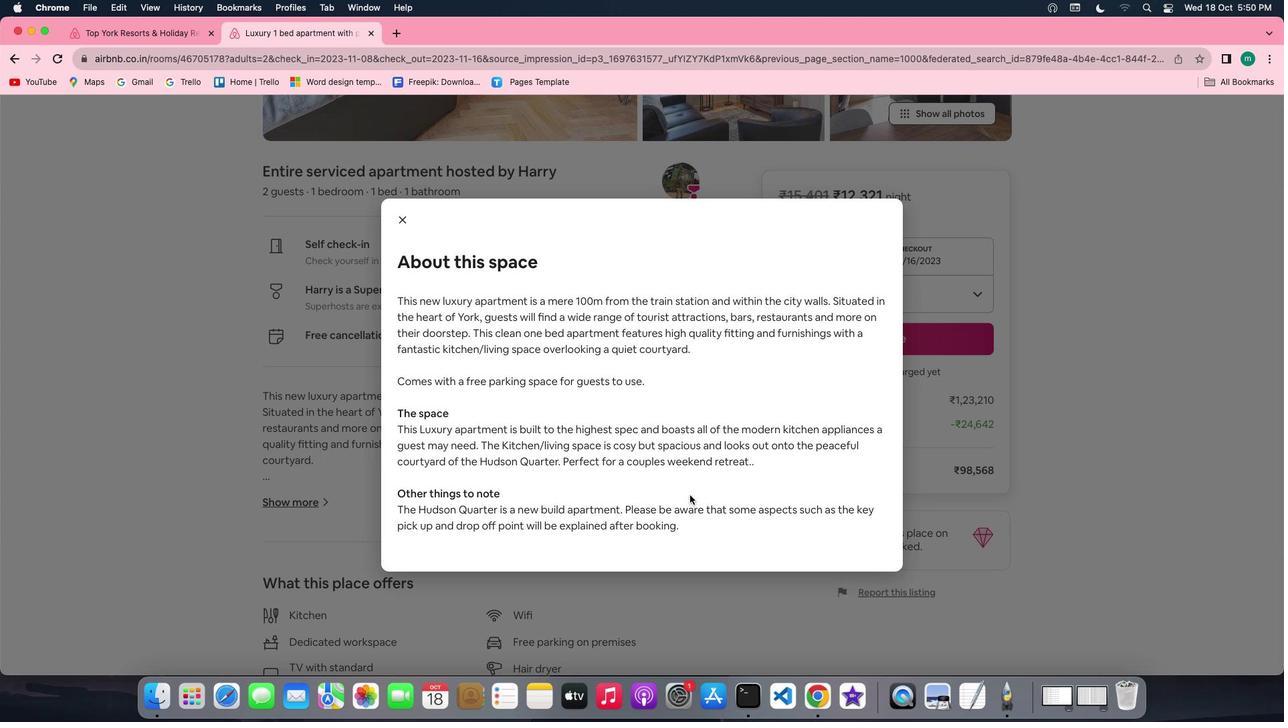 
Action: Mouse scrolled (690, 495) with delta (0, -1)
Screenshot: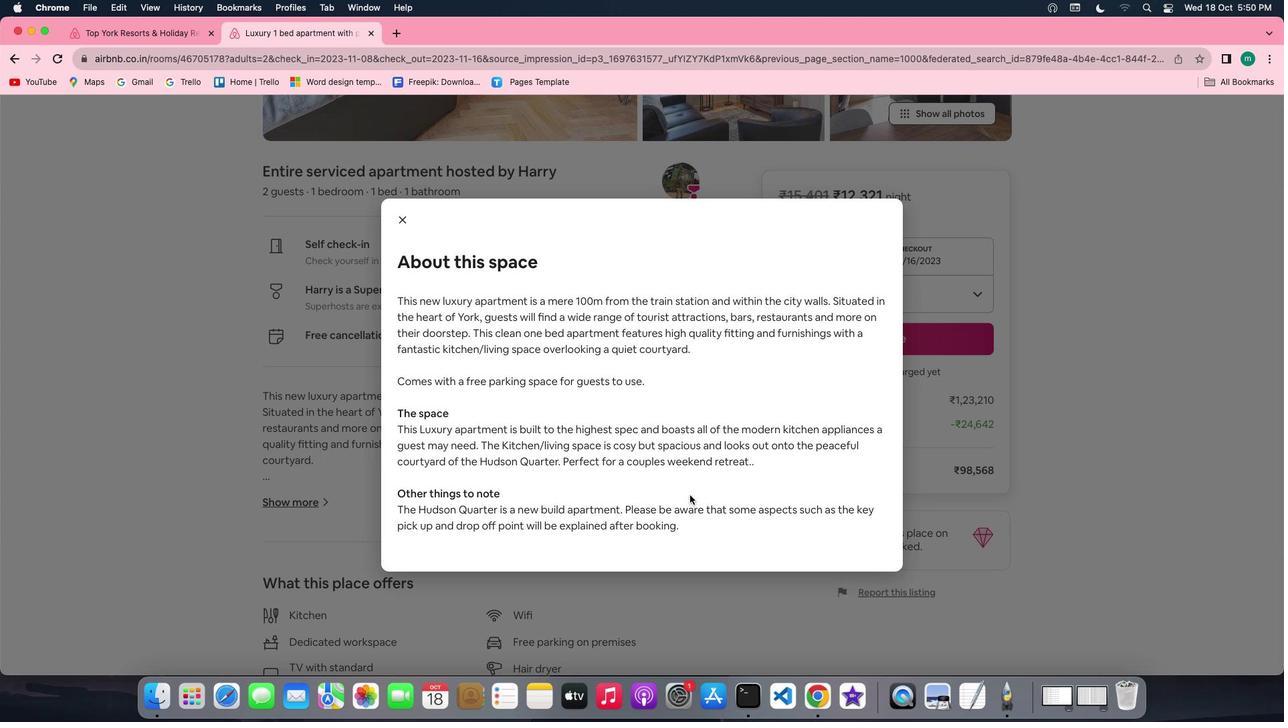 
Action: Mouse scrolled (690, 495) with delta (0, -2)
Screenshot: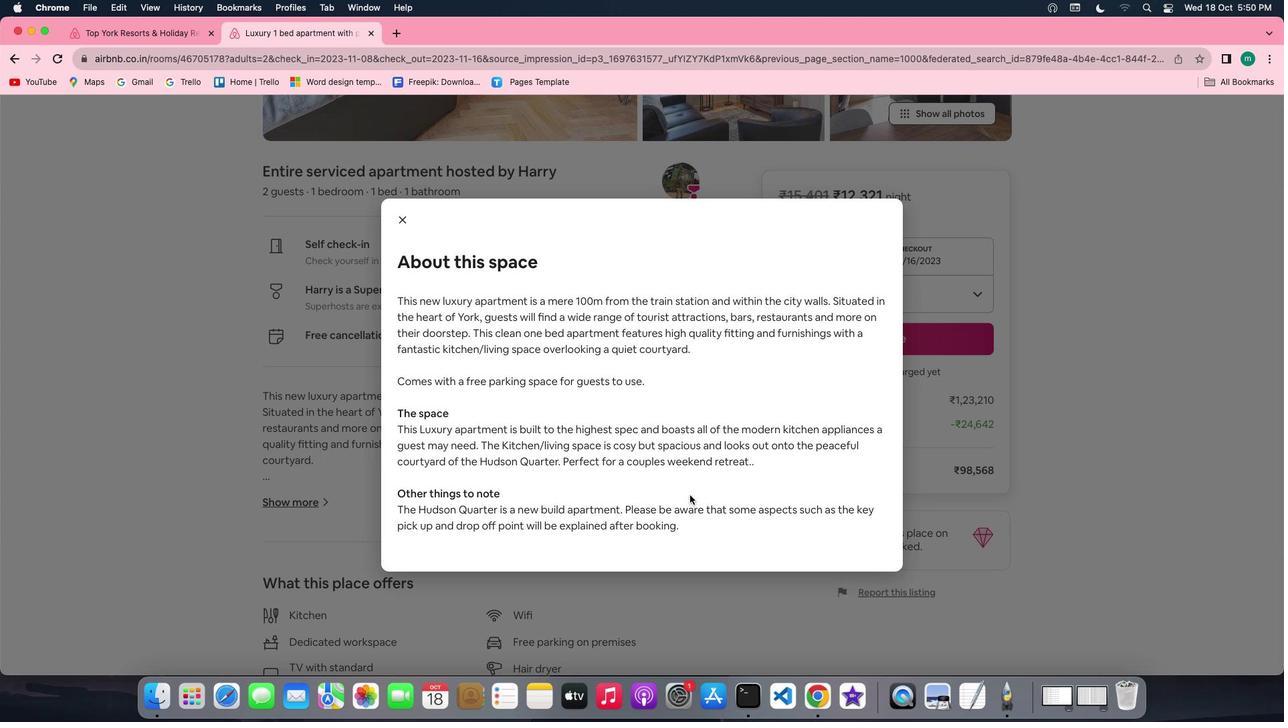 
Action: Mouse moved to (398, 216)
Screenshot: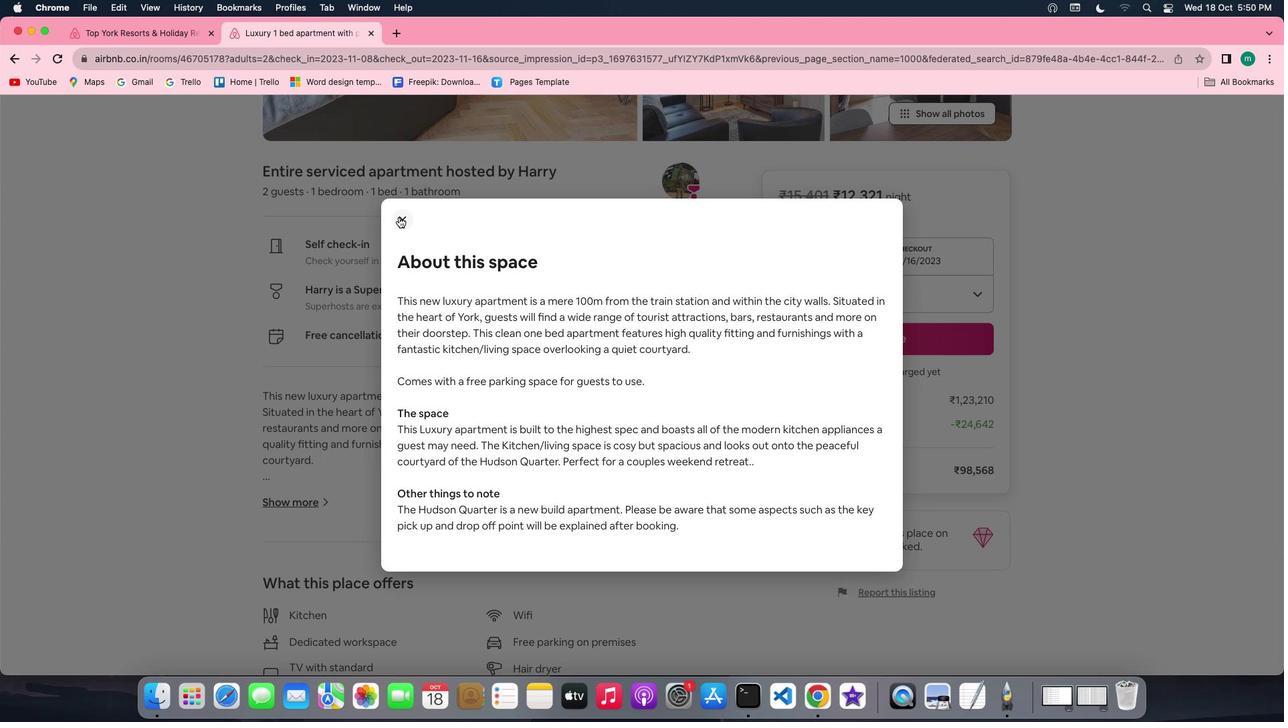 
Action: Mouse pressed left at (398, 216)
Screenshot: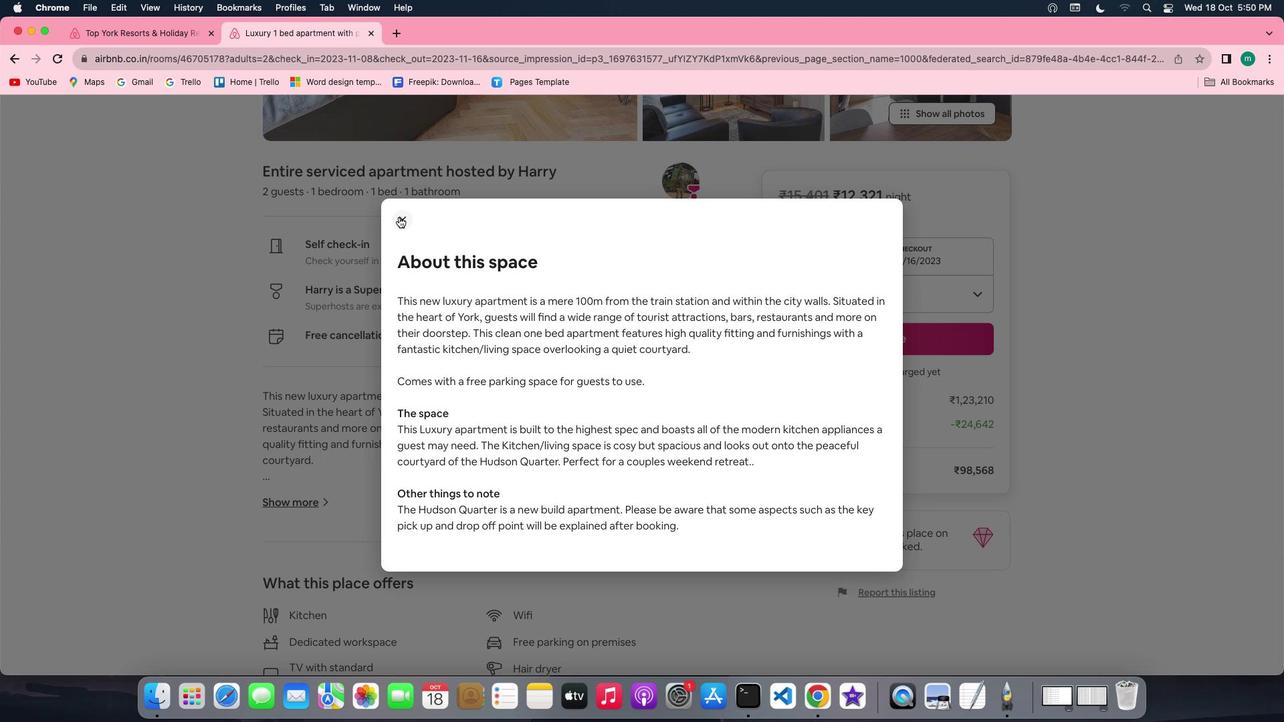 
Action: Mouse moved to (527, 457)
Screenshot: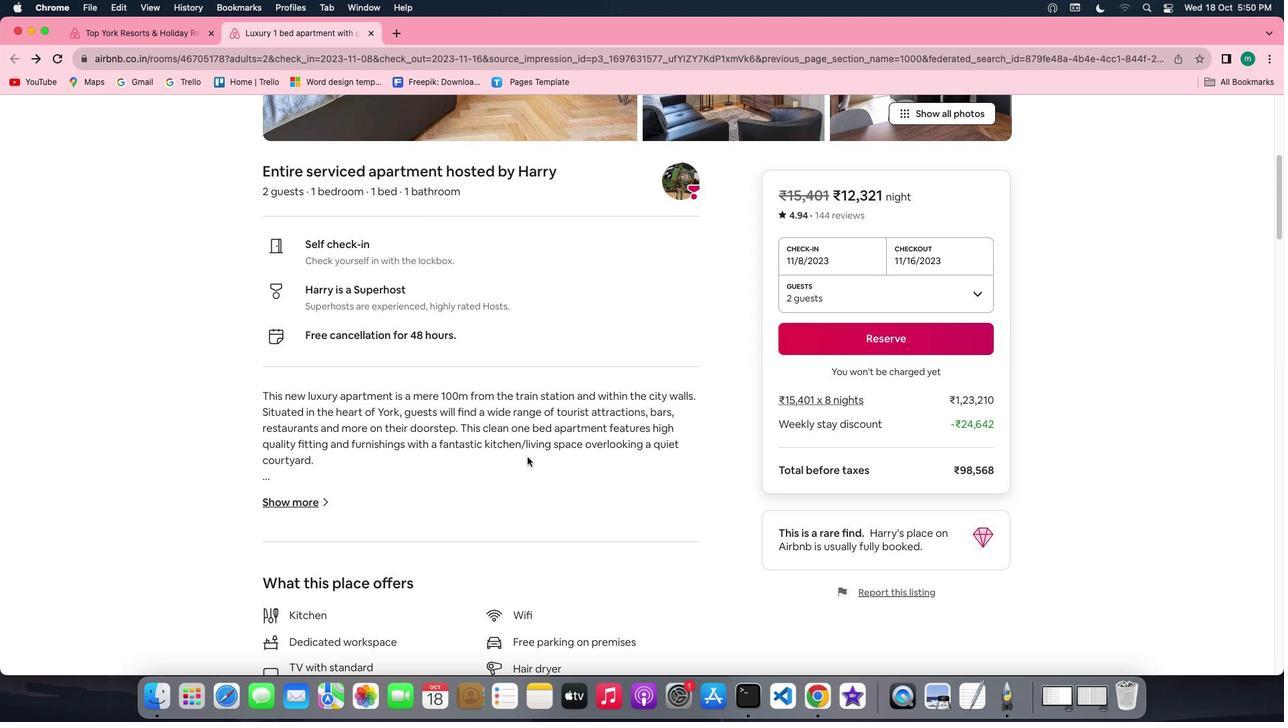 
Action: Mouse scrolled (527, 457) with delta (0, 0)
Screenshot: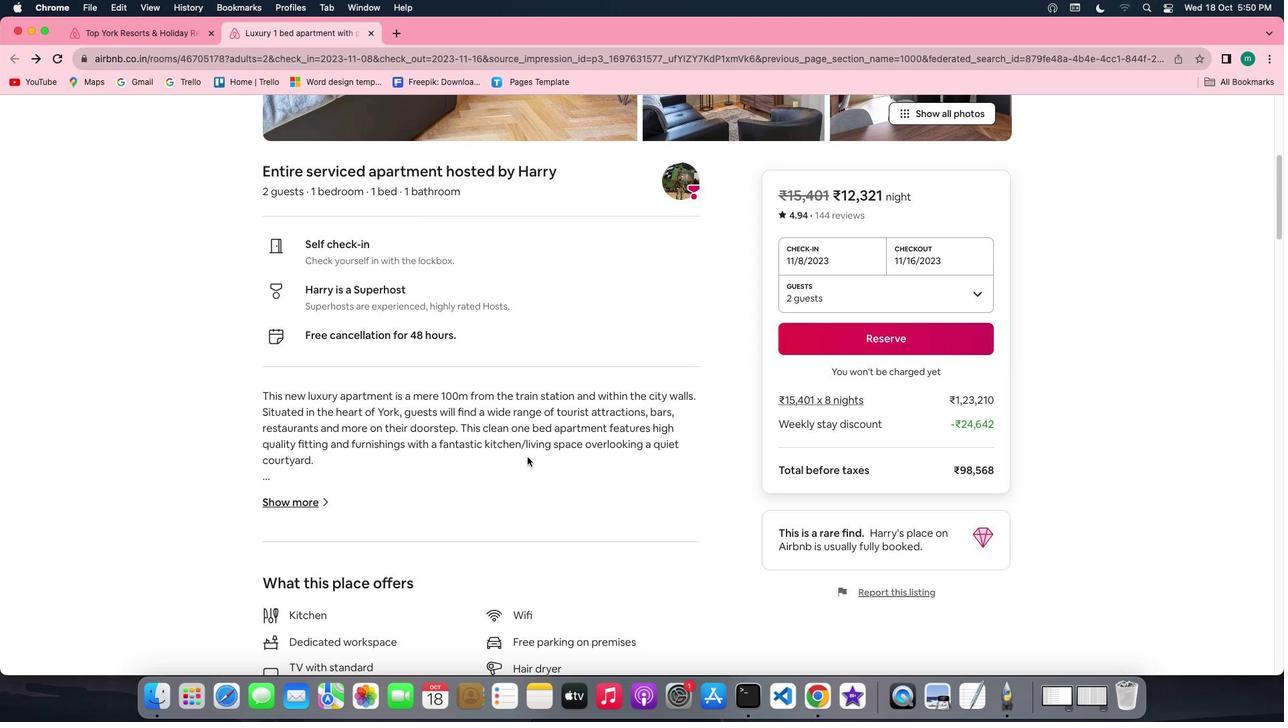 
Action: Mouse scrolled (527, 457) with delta (0, 0)
Screenshot: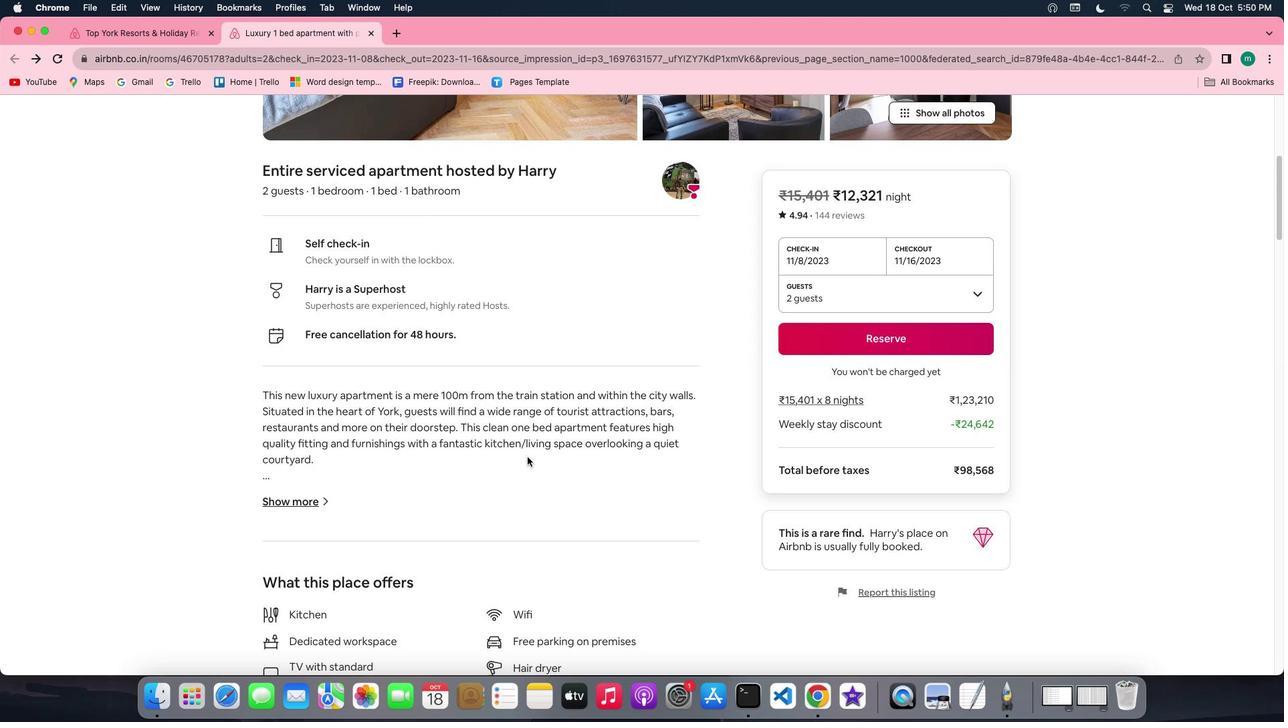 
Action: Mouse scrolled (527, 457) with delta (0, -1)
Screenshot: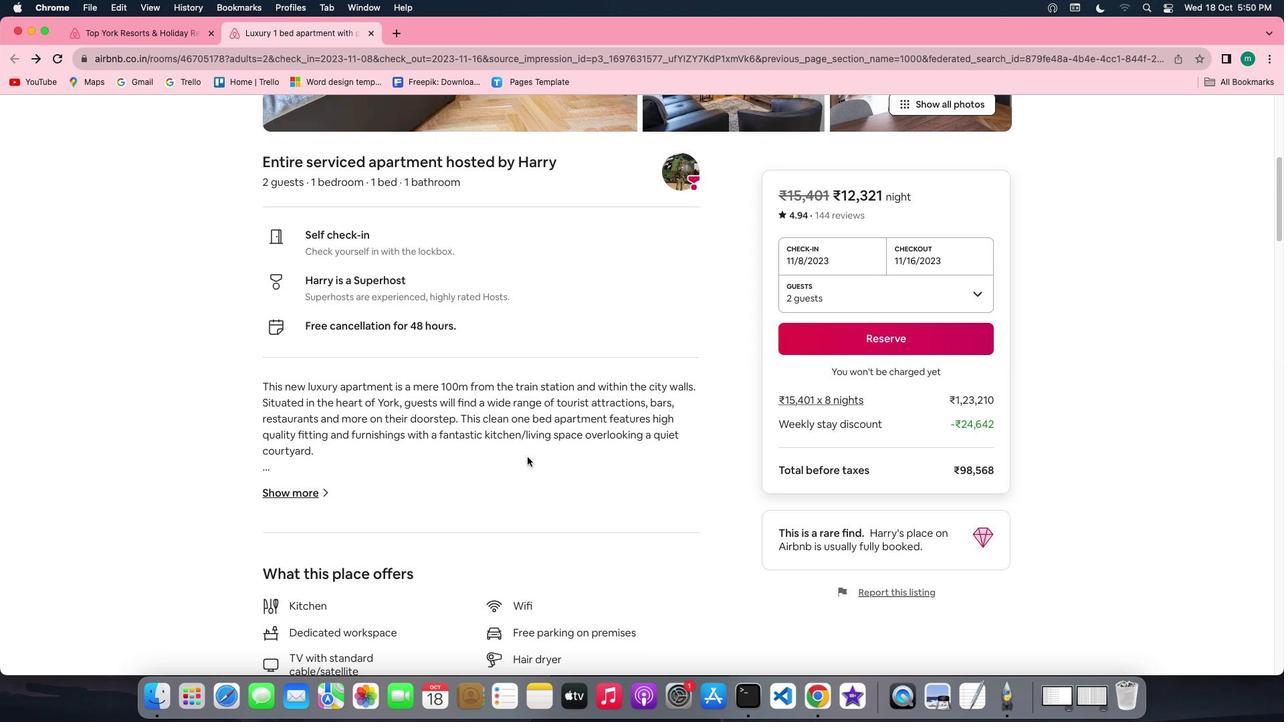 
Action: Mouse scrolled (527, 457) with delta (0, 0)
Screenshot: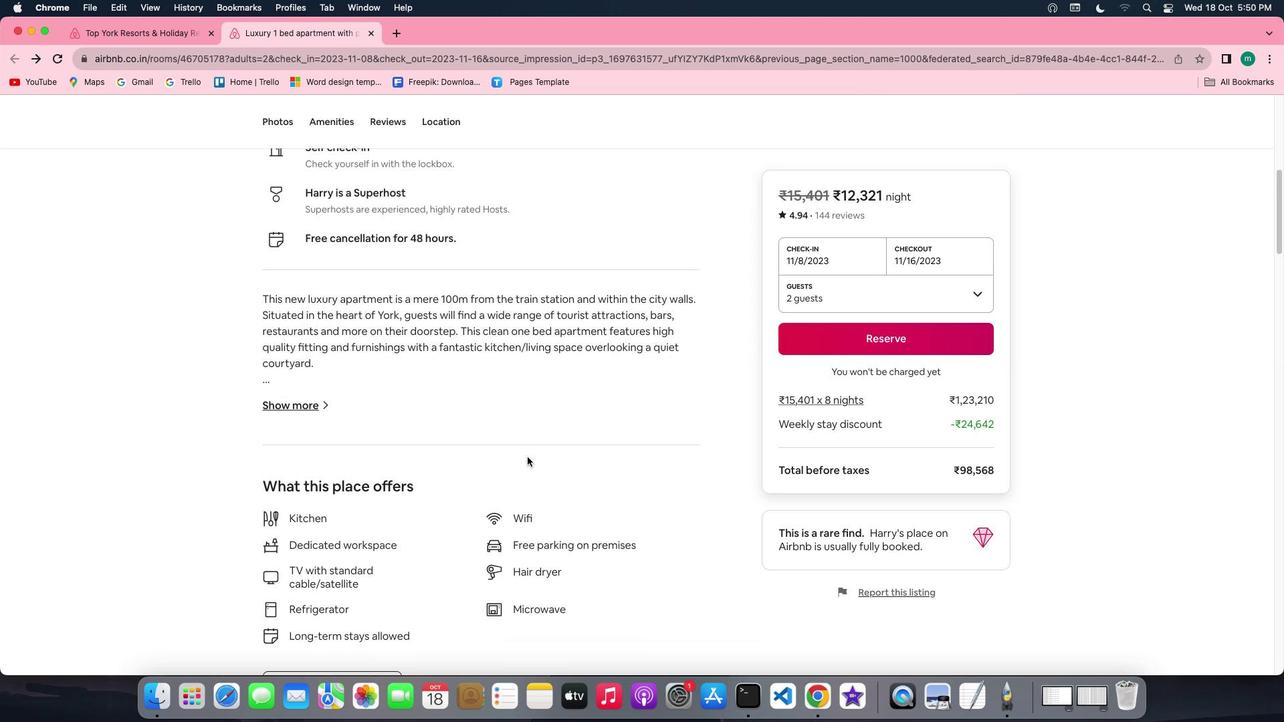 
Action: Mouse scrolled (527, 457) with delta (0, 0)
Screenshot: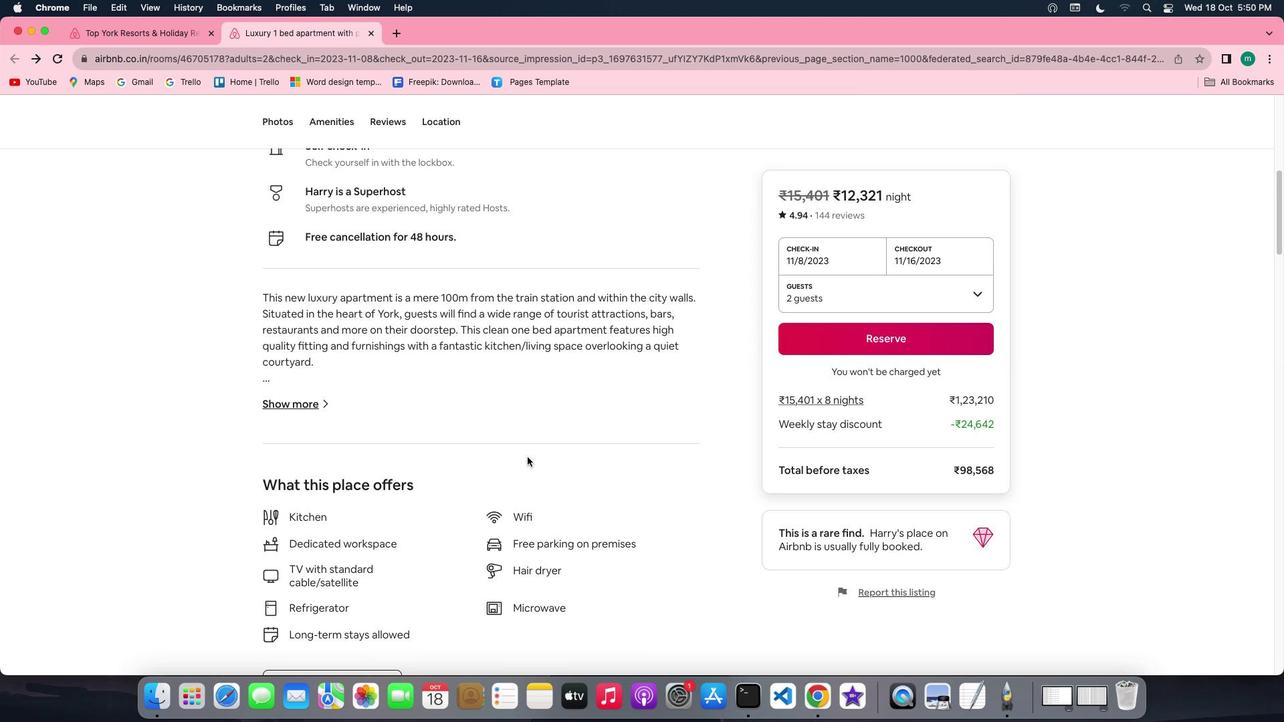 
Action: Mouse scrolled (527, 457) with delta (0, 0)
Screenshot: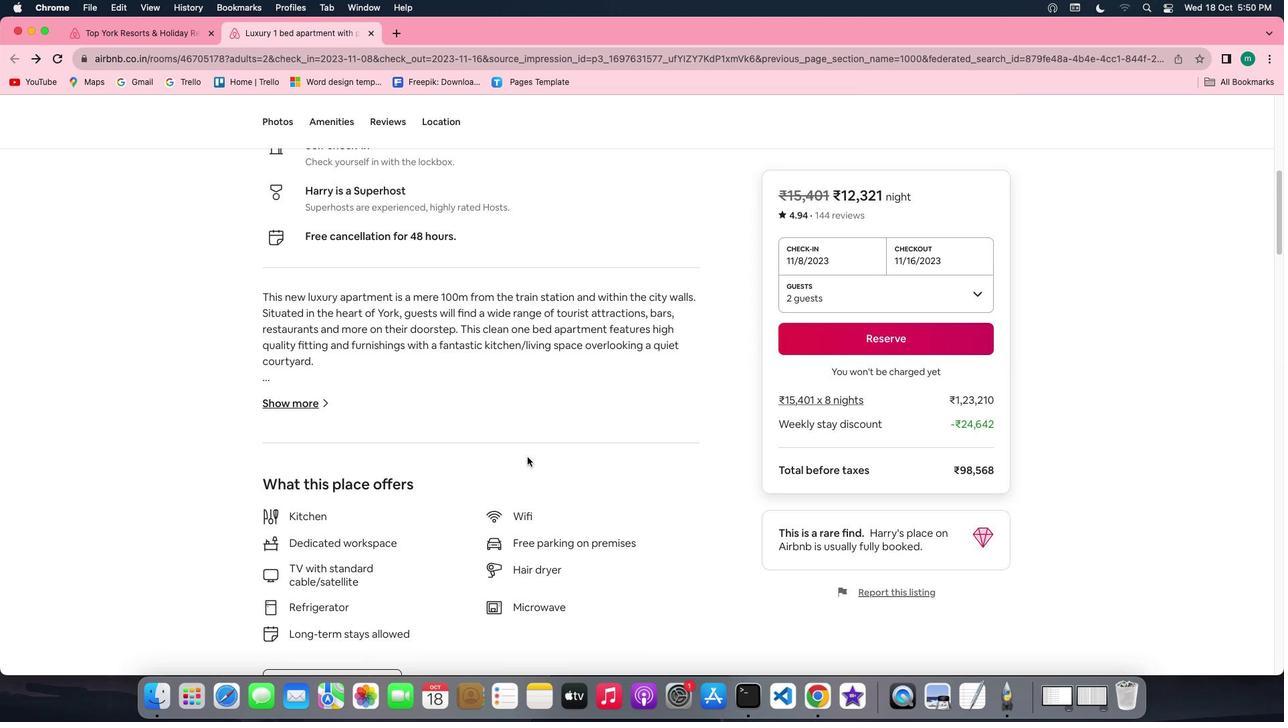 
Action: Mouse scrolled (527, 457) with delta (0, -1)
Screenshot: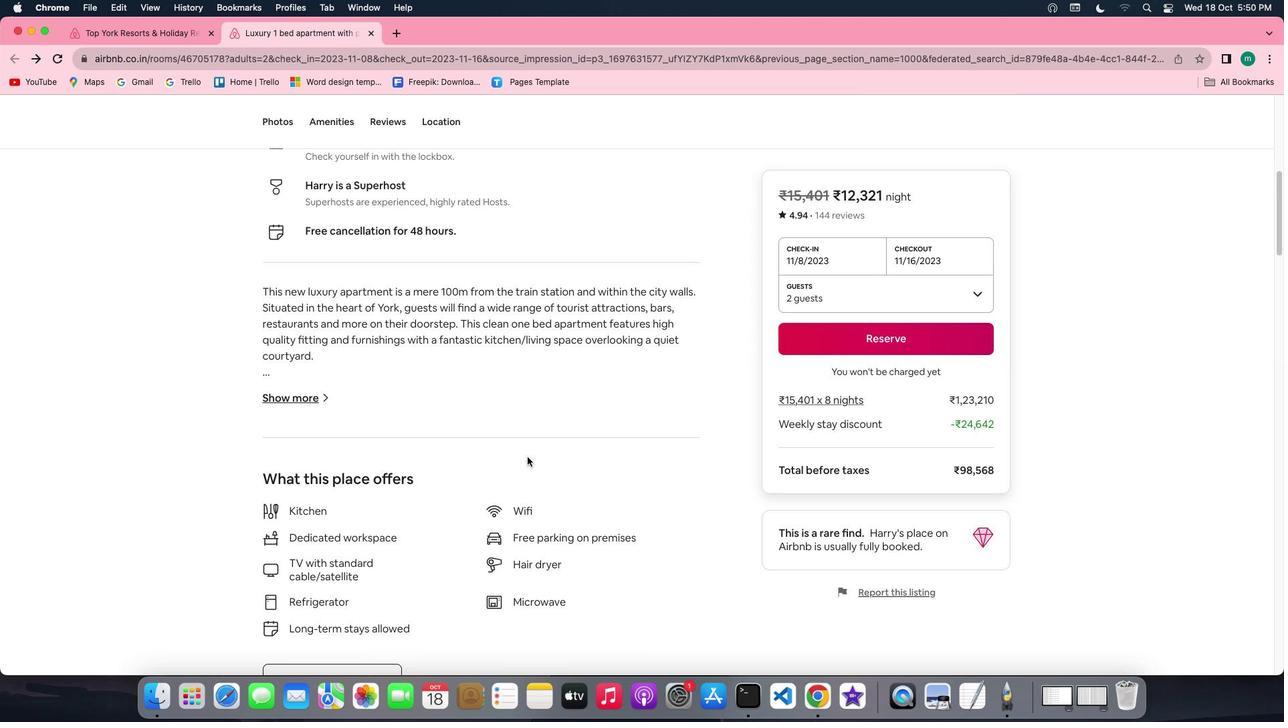 
Action: Mouse scrolled (527, 457) with delta (0, -2)
Screenshot: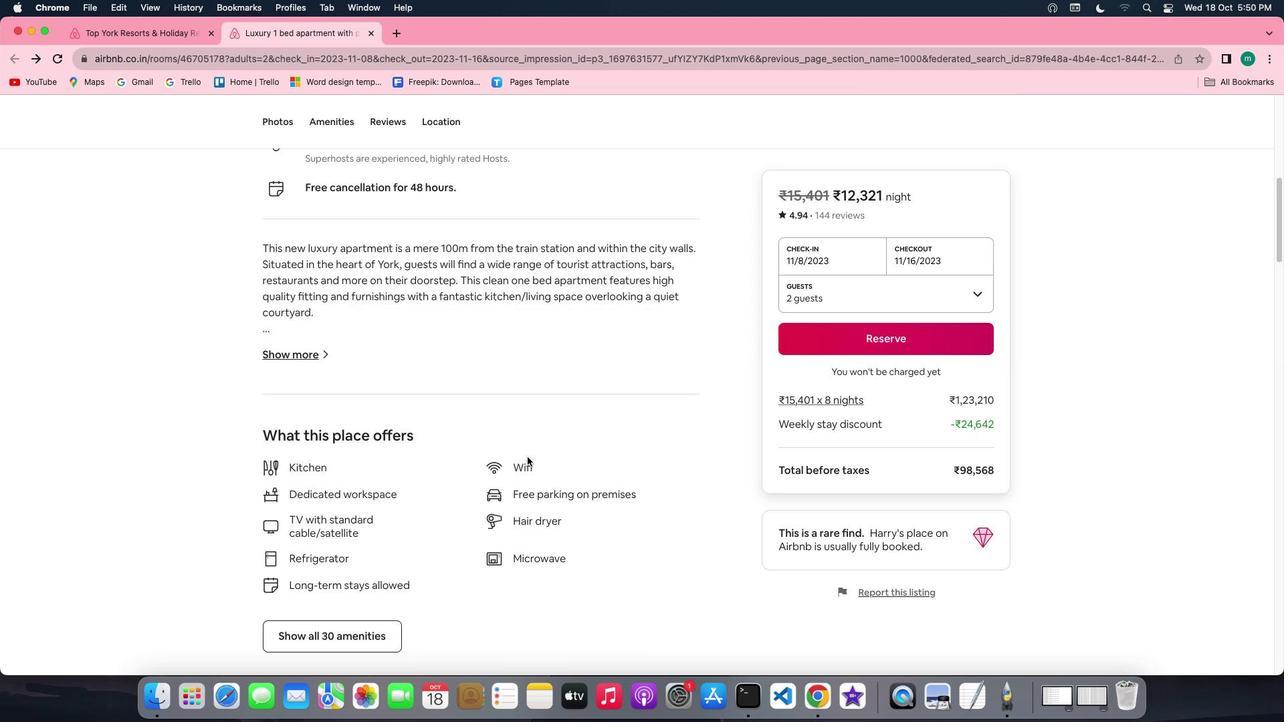 
Action: Mouse moved to (324, 473)
Screenshot: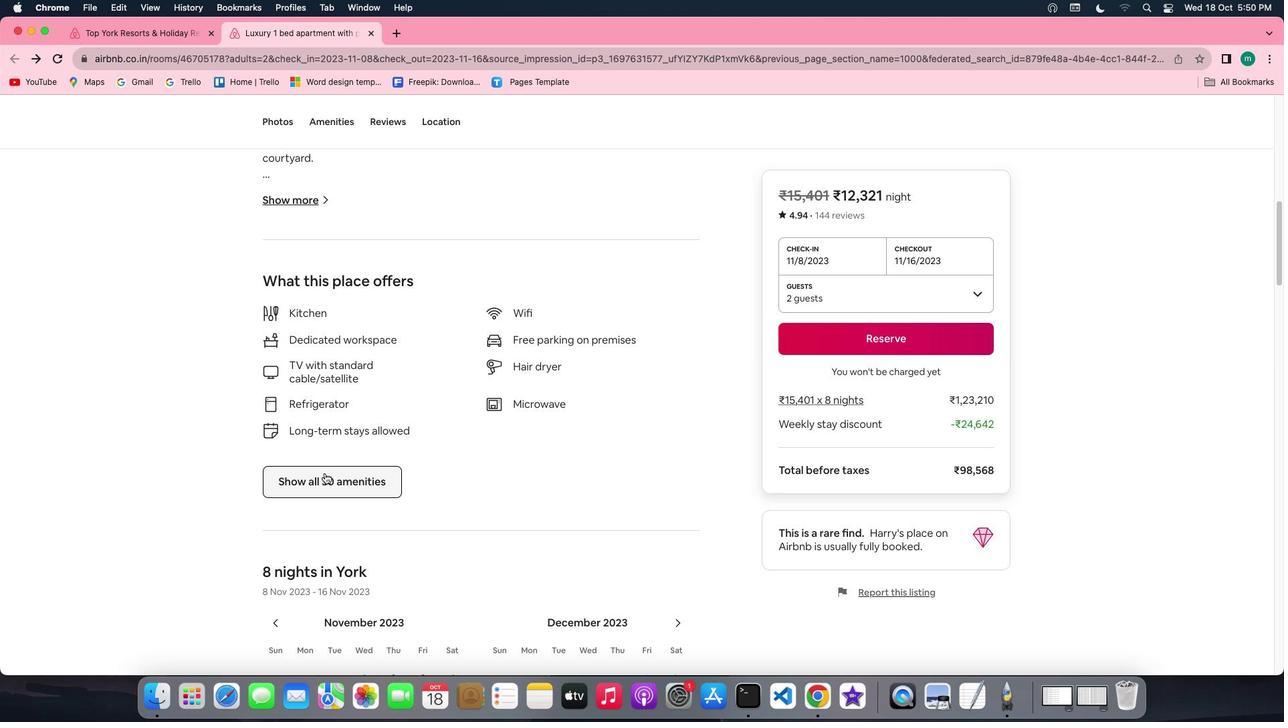 
Action: Mouse pressed left at (324, 473)
Screenshot: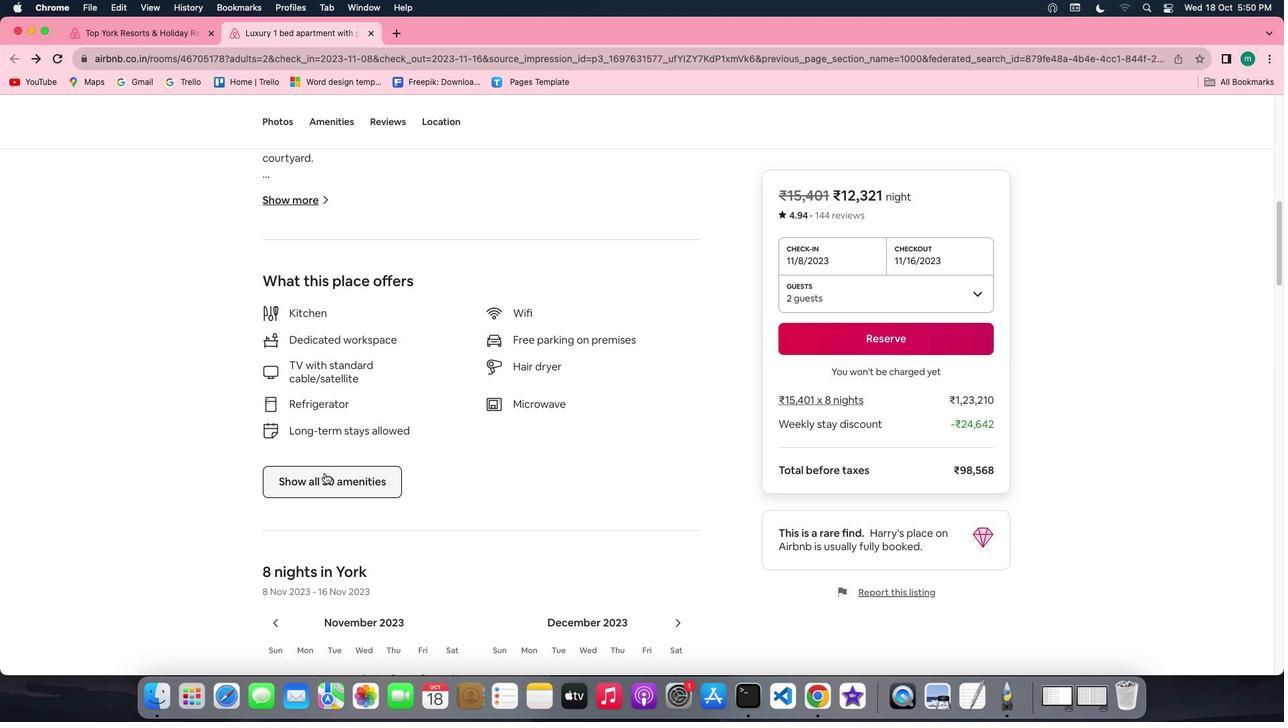 
Action: Mouse moved to (598, 454)
Screenshot: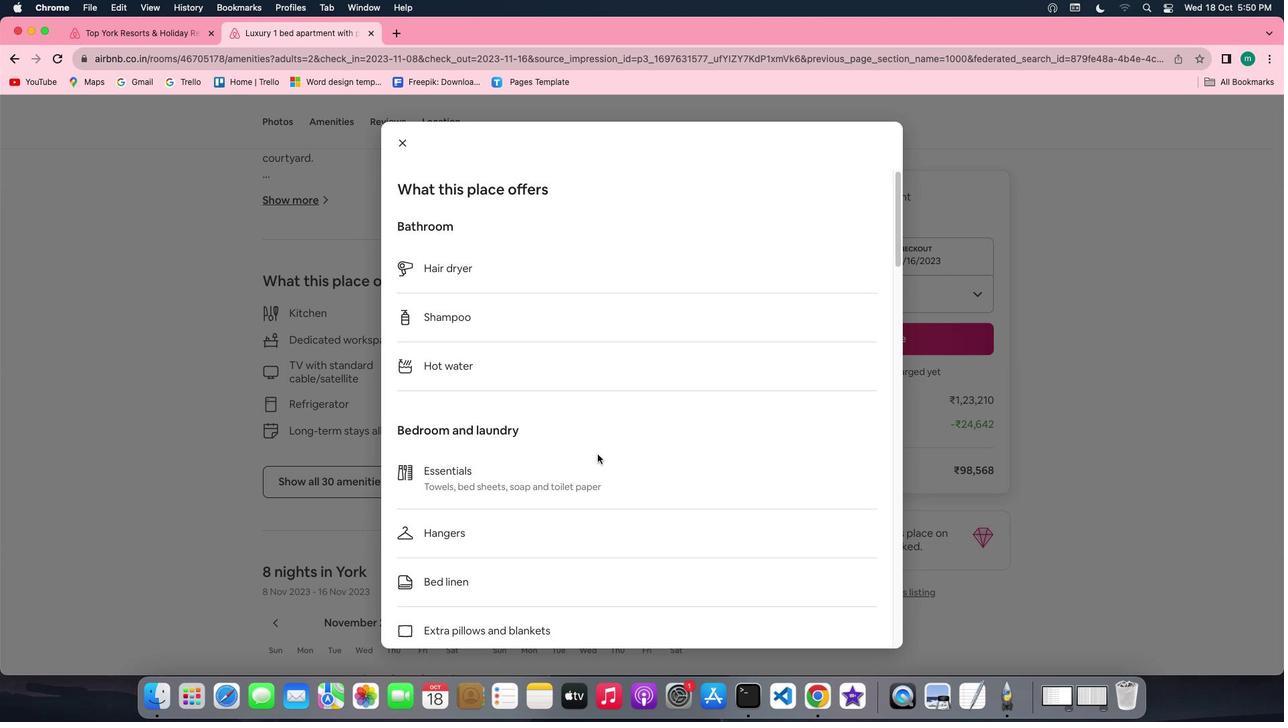 
Action: Mouse scrolled (598, 454) with delta (0, 0)
Screenshot: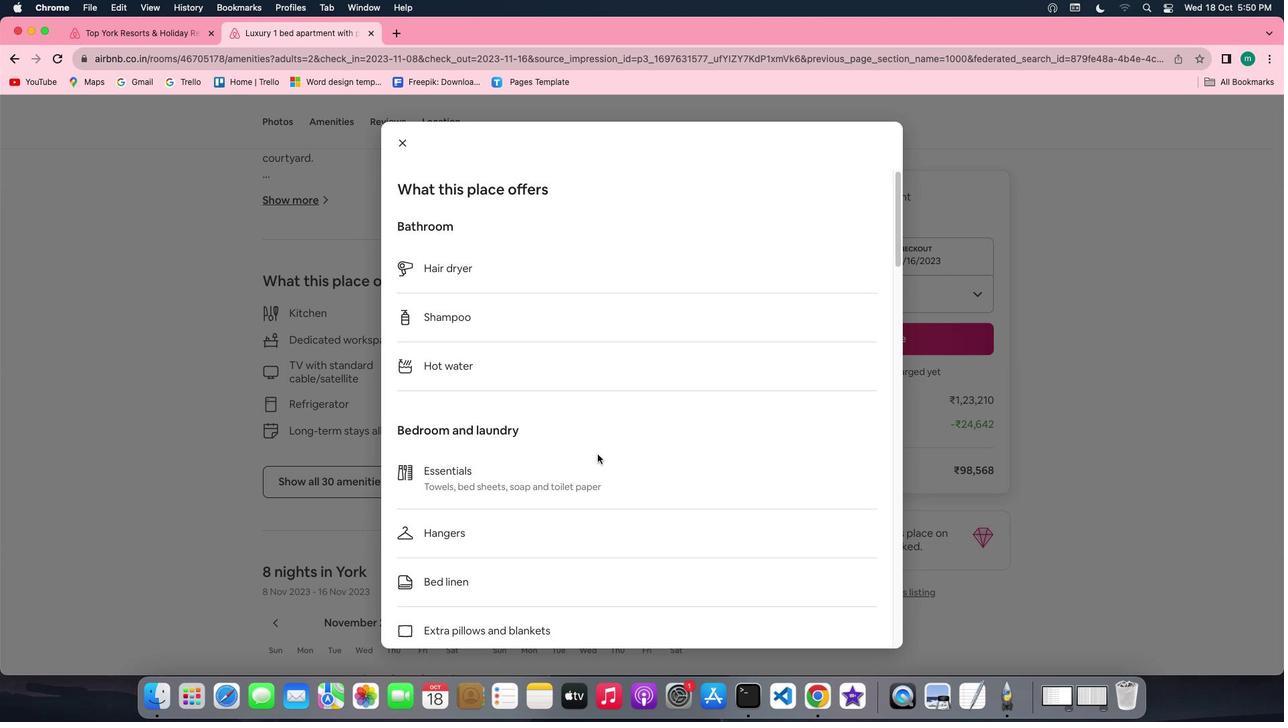 
Action: Mouse scrolled (598, 454) with delta (0, 0)
Screenshot: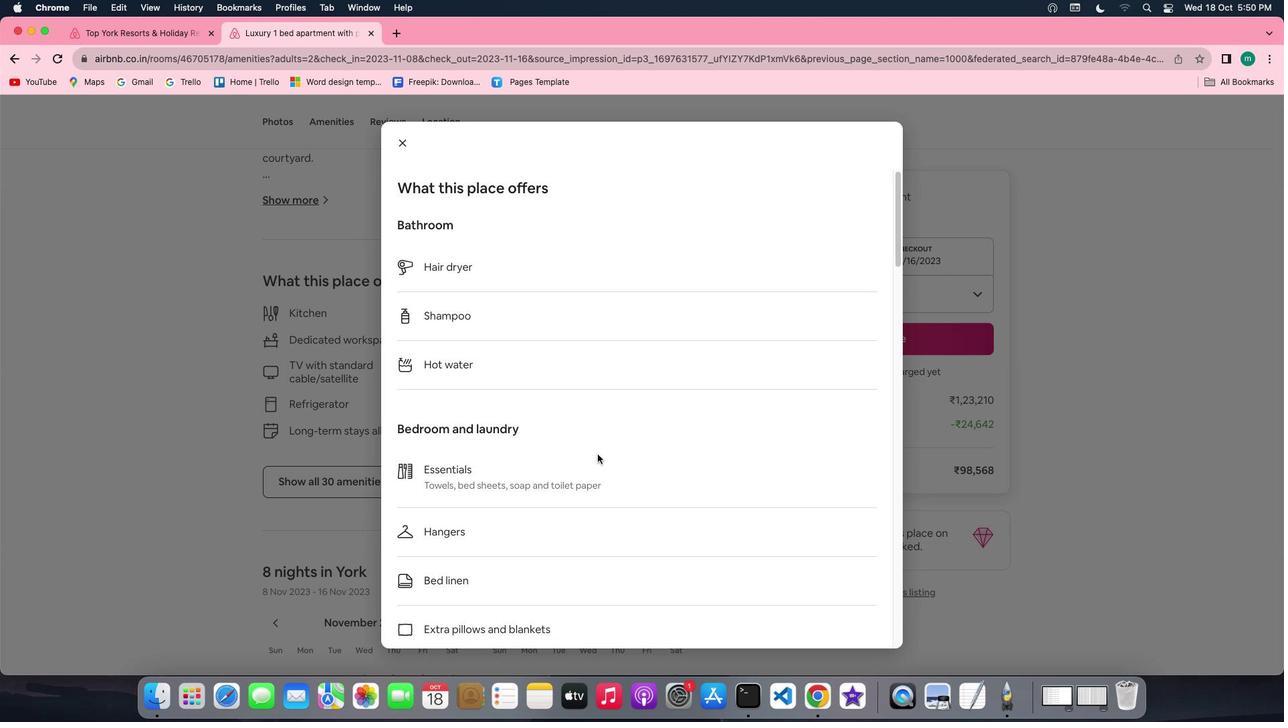 
Action: Mouse scrolled (598, 454) with delta (0, -2)
Screenshot: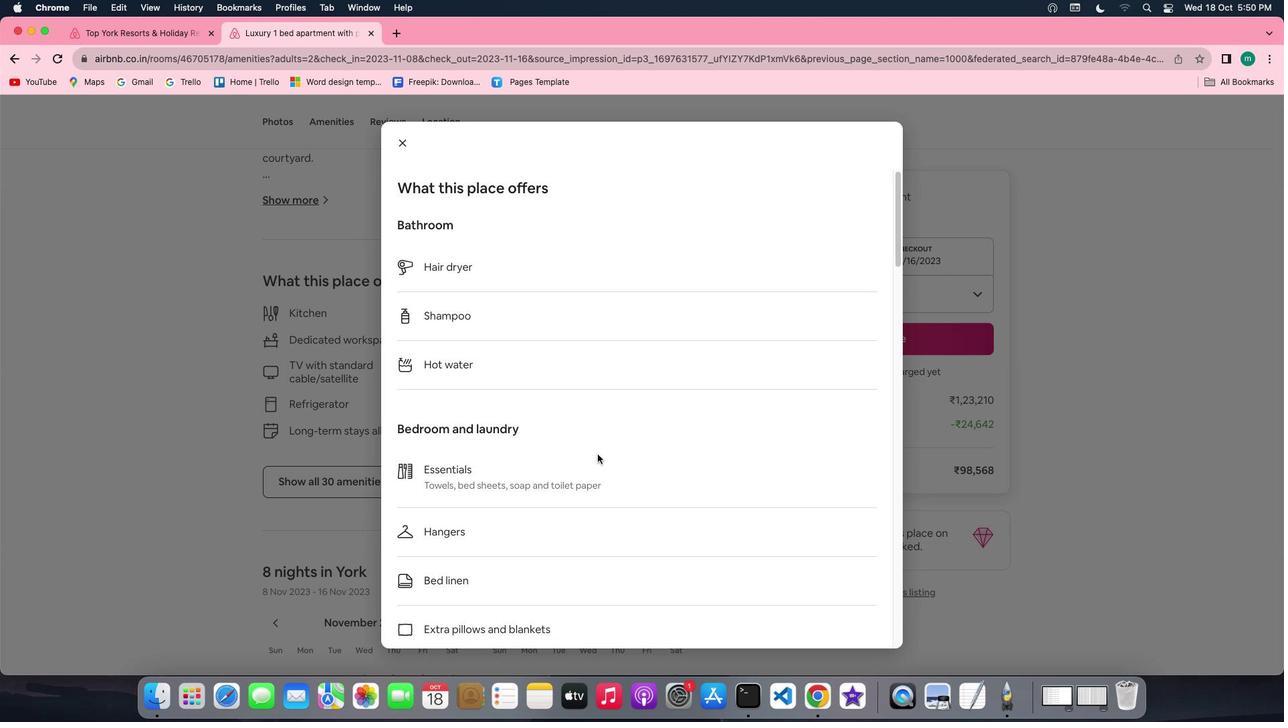 
Action: Mouse scrolled (598, 454) with delta (0, -3)
Screenshot: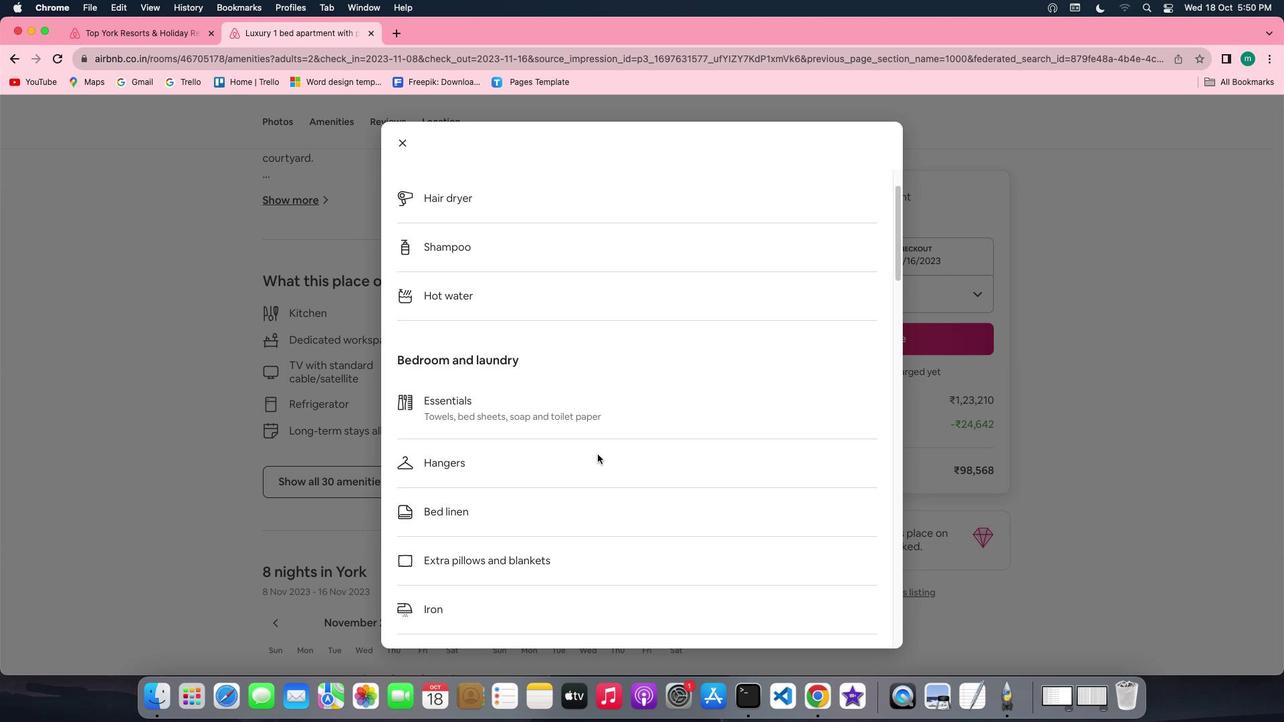 
Action: Mouse scrolled (598, 454) with delta (0, 0)
Screenshot: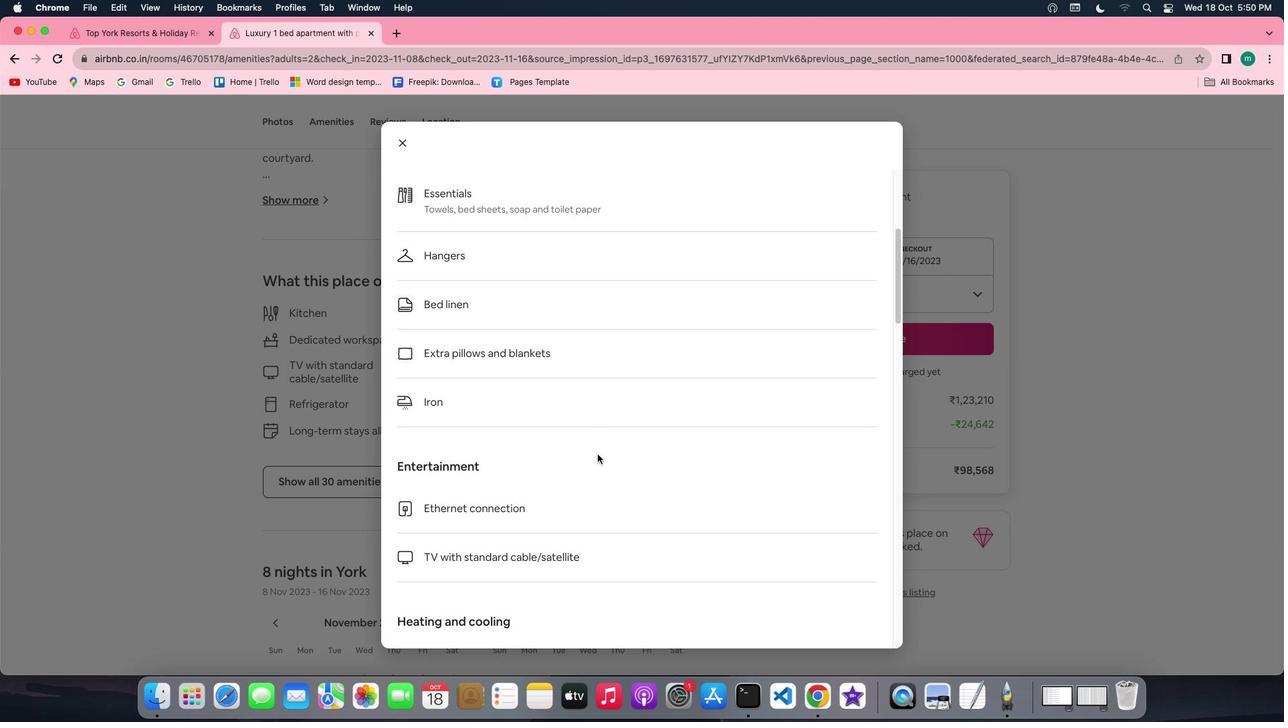 
Action: Mouse scrolled (598, 454) with delta (0, 0)
Screenshot: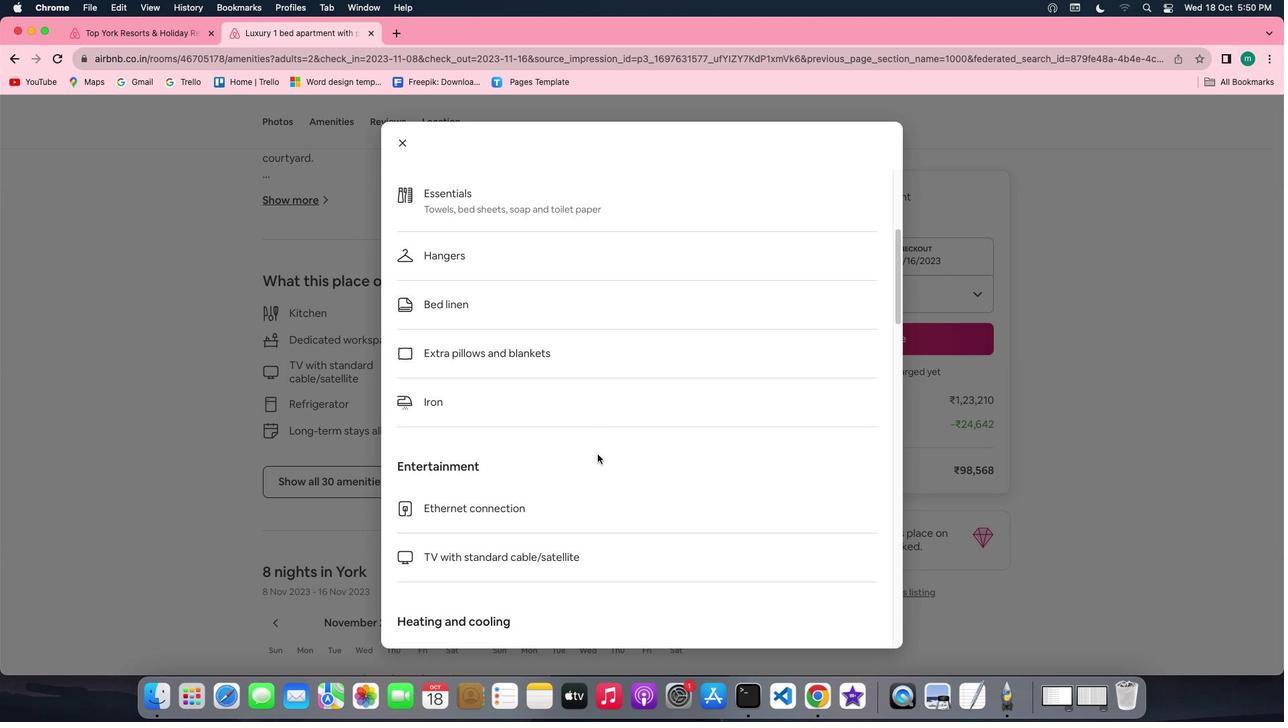 
Action: Mouse scrolled (598, 454) with delta (0, -1)
Screenshot: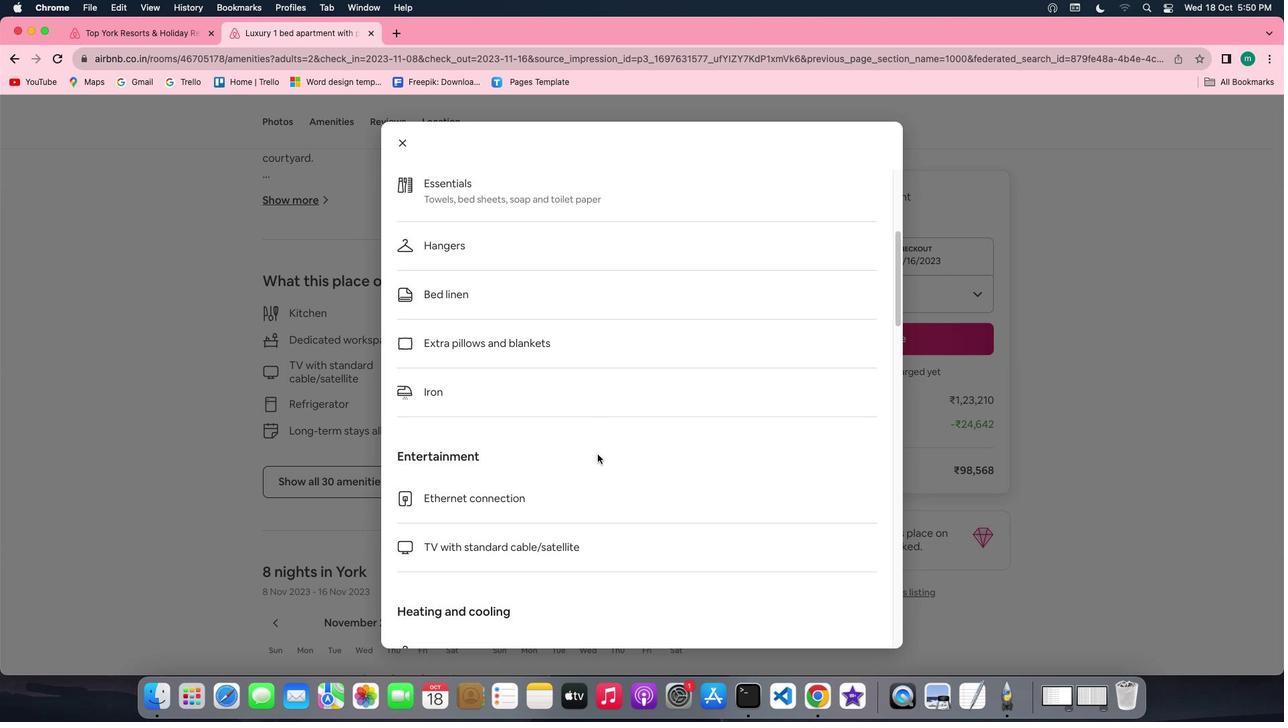 
Action: Mouse scrolled (598, 454) with delta (0, -1)
Screenshot: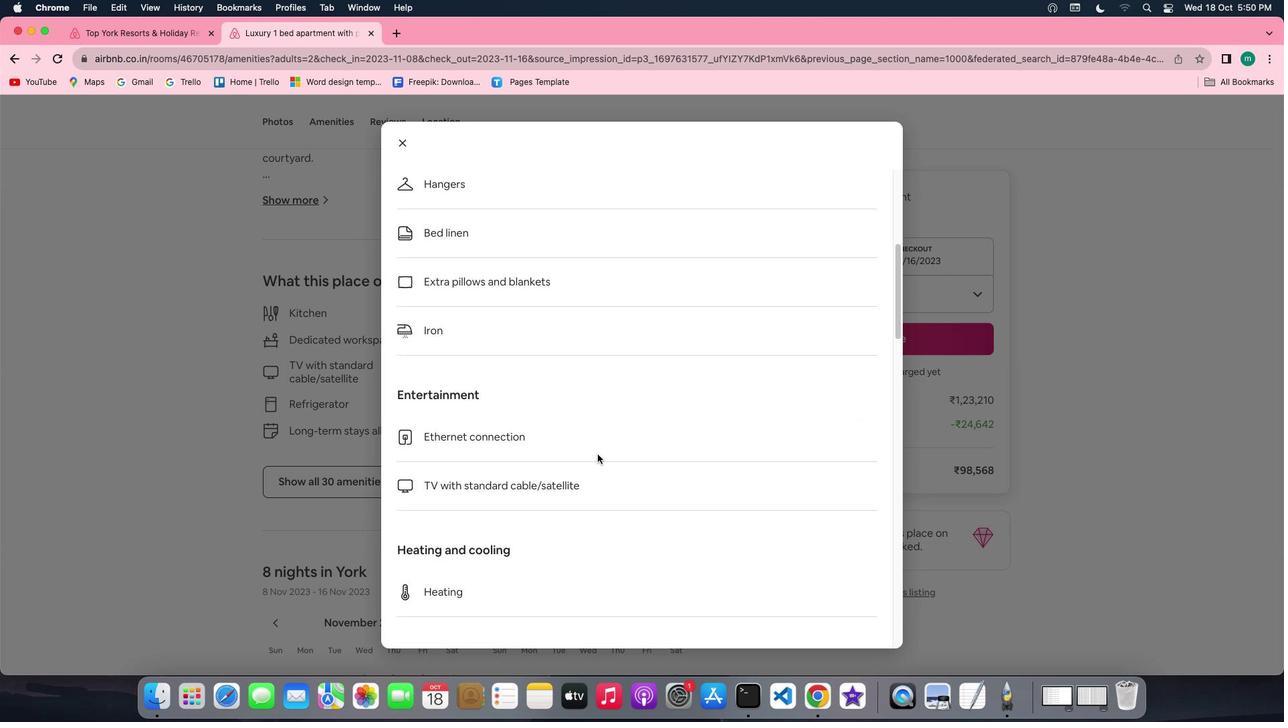 
Action: Mouse scrolled (598, 454) with delta (0, 0)
Screenshot: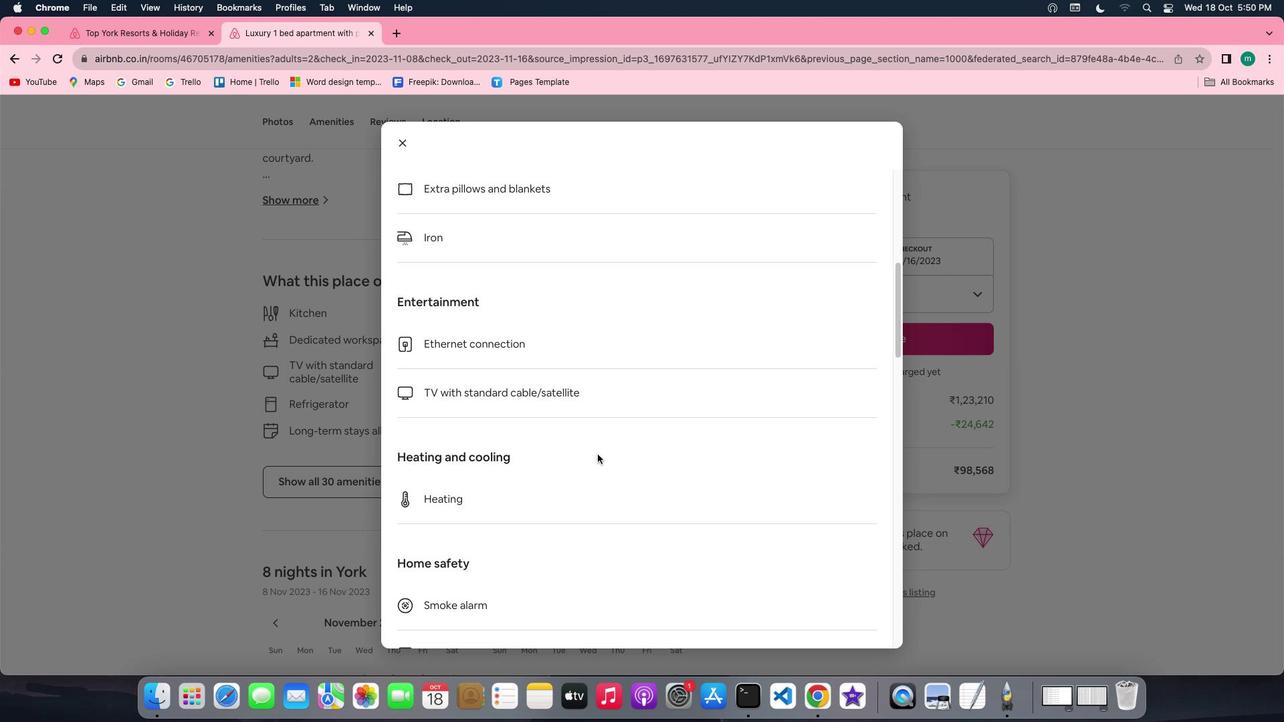 
Action: Mouse scrolled (598, 454) with delta (0, 0)
Screenshot: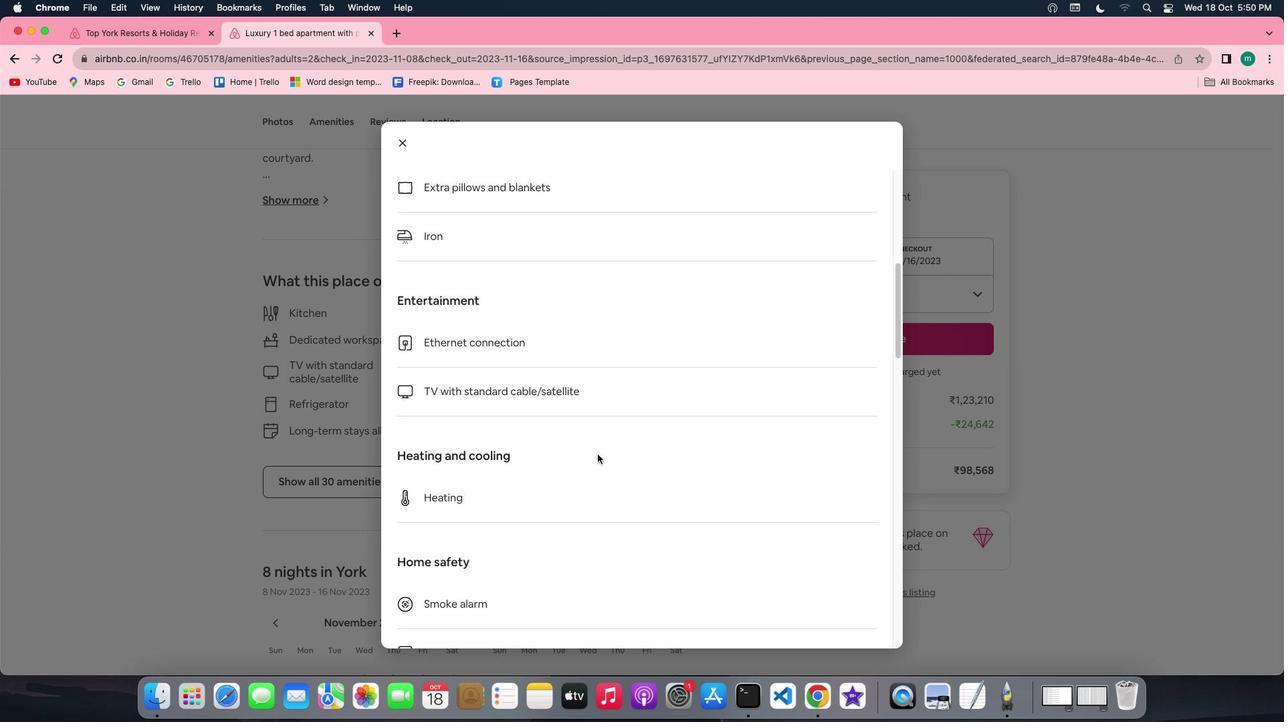 
Action: Mouse scrolled (598, 454) with delta (0, -2)
Screenshot: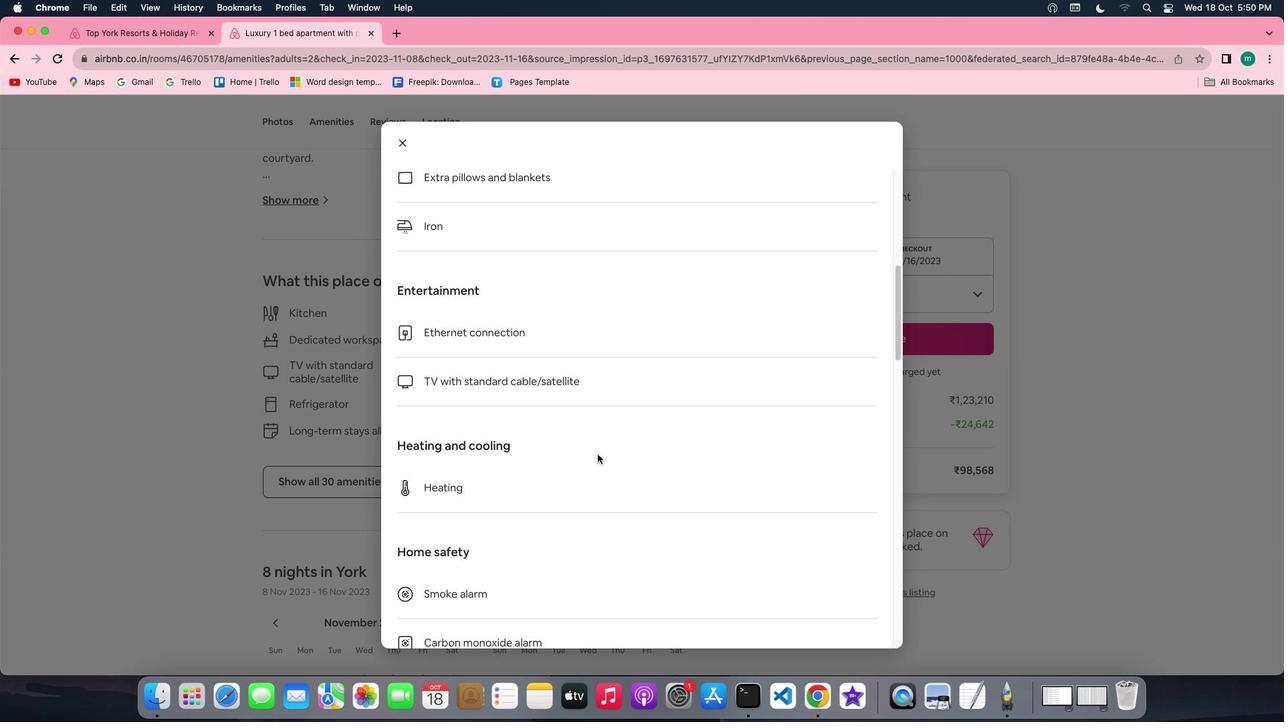 
Action: Mouse scrolled (598, 454) with delta (0, -2)
Screenshot: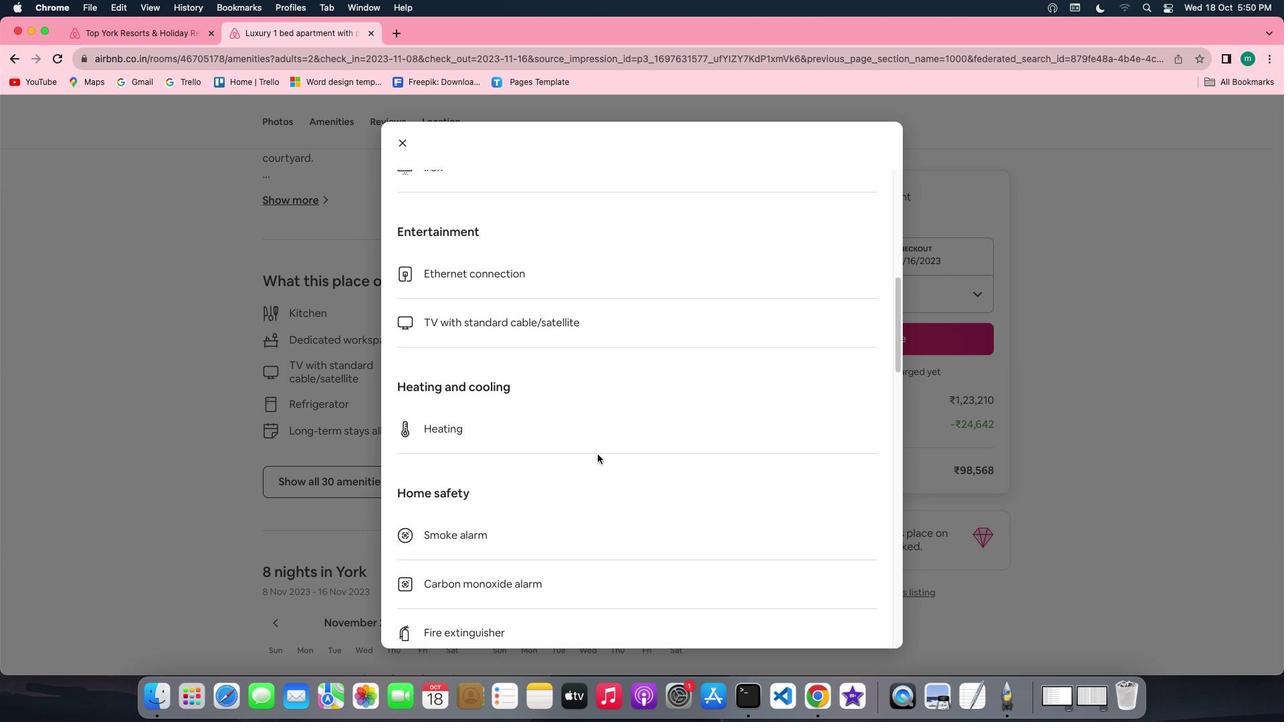 
Action: Mouse scrolled (598, 454) with delta (0, 0)
Screenshot: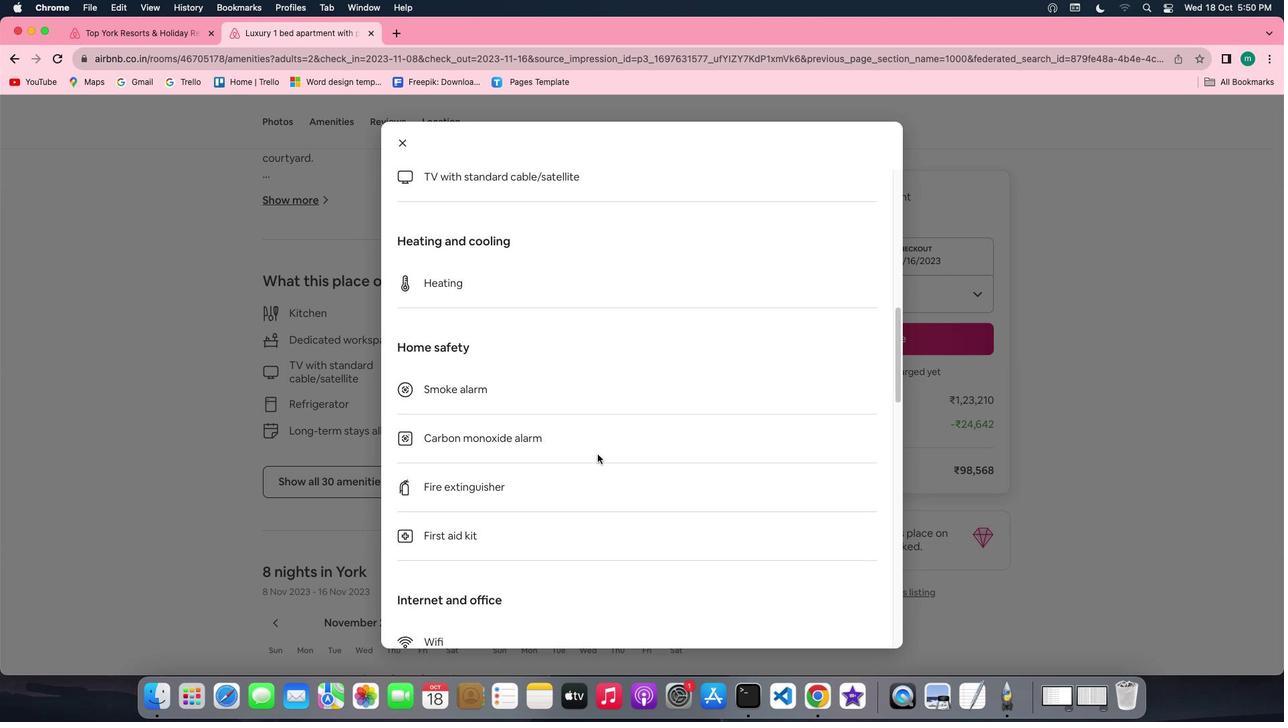 
Action: Mouse scrolled (598, 454) with delta (0, 0)
Screenshot: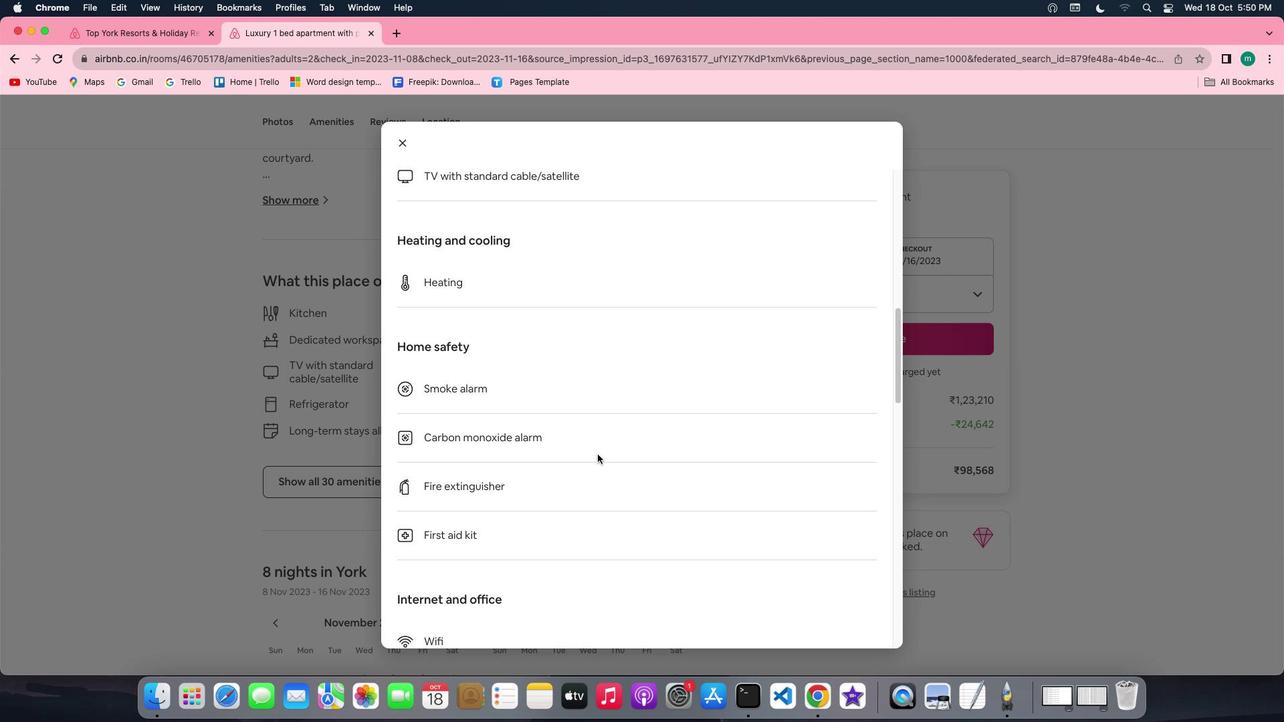 
Action: Mouse scrolled (598, 454) with delta (0, -1)
Screenshot: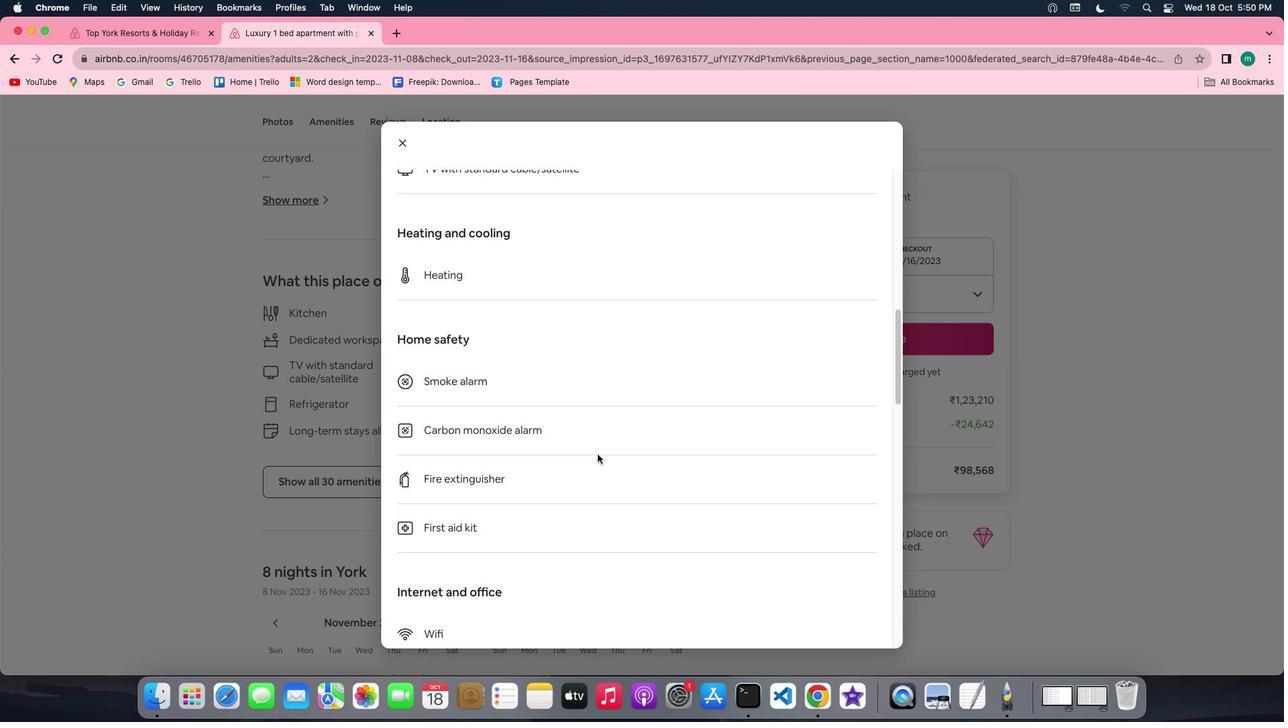 
Action: Mouse scrolled (598, 454) with delta (0, -1)
Screenshot: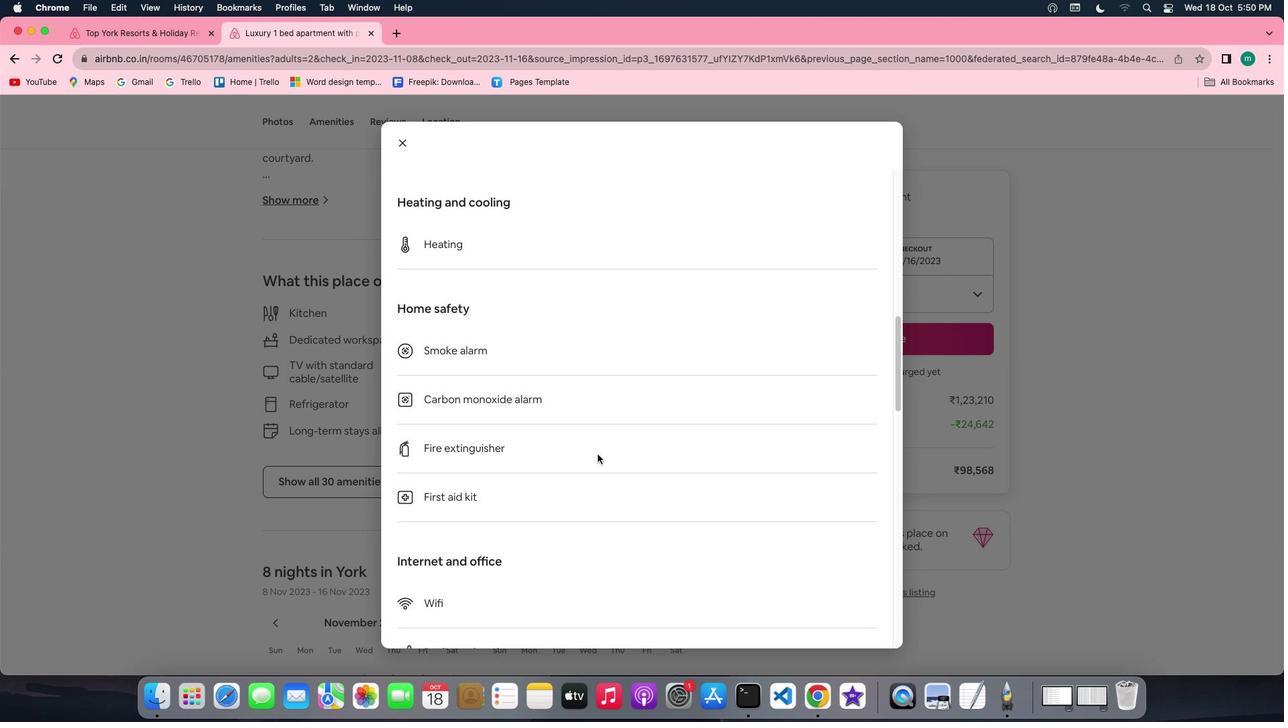 
Action: Mouse scrolled (598, 454) with delta (0, 0)
Screenshot: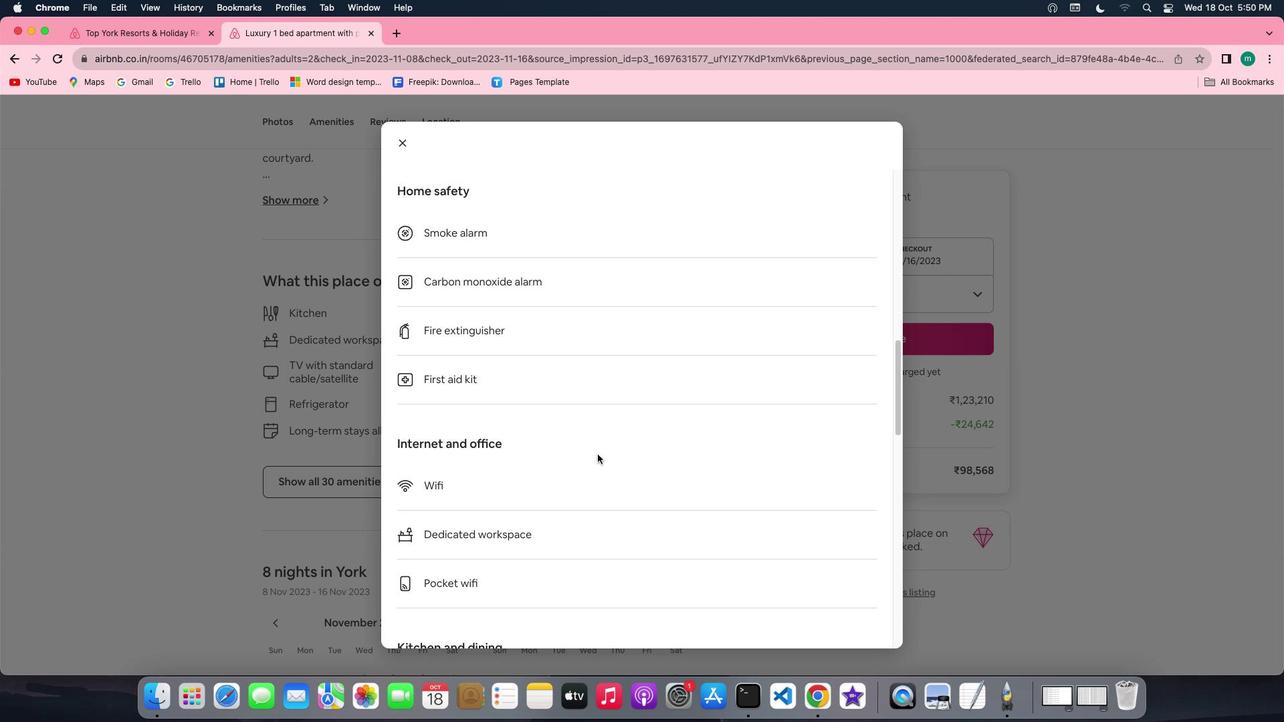 
Action: Mouse scrolled (598, 454) with delta (0, 0)
Screenshot: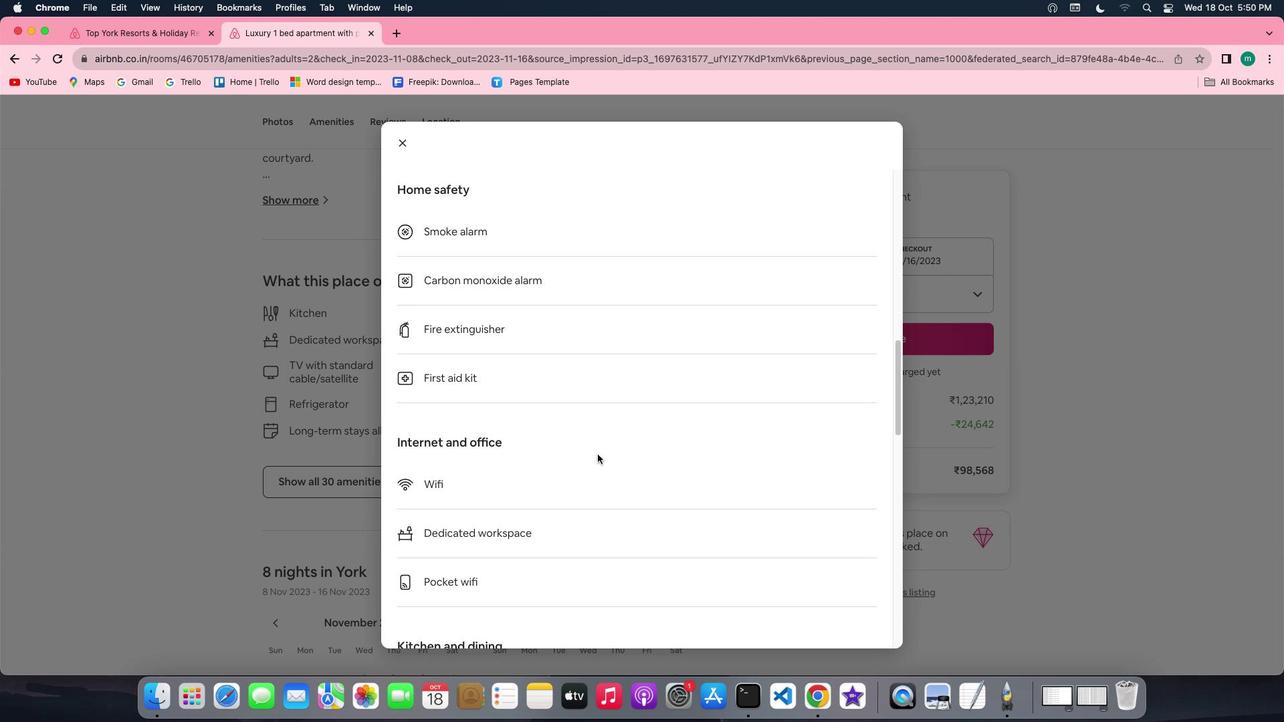 
Action: Mouse scrolled (598, 454) with delta (0, -1)
Screenshot: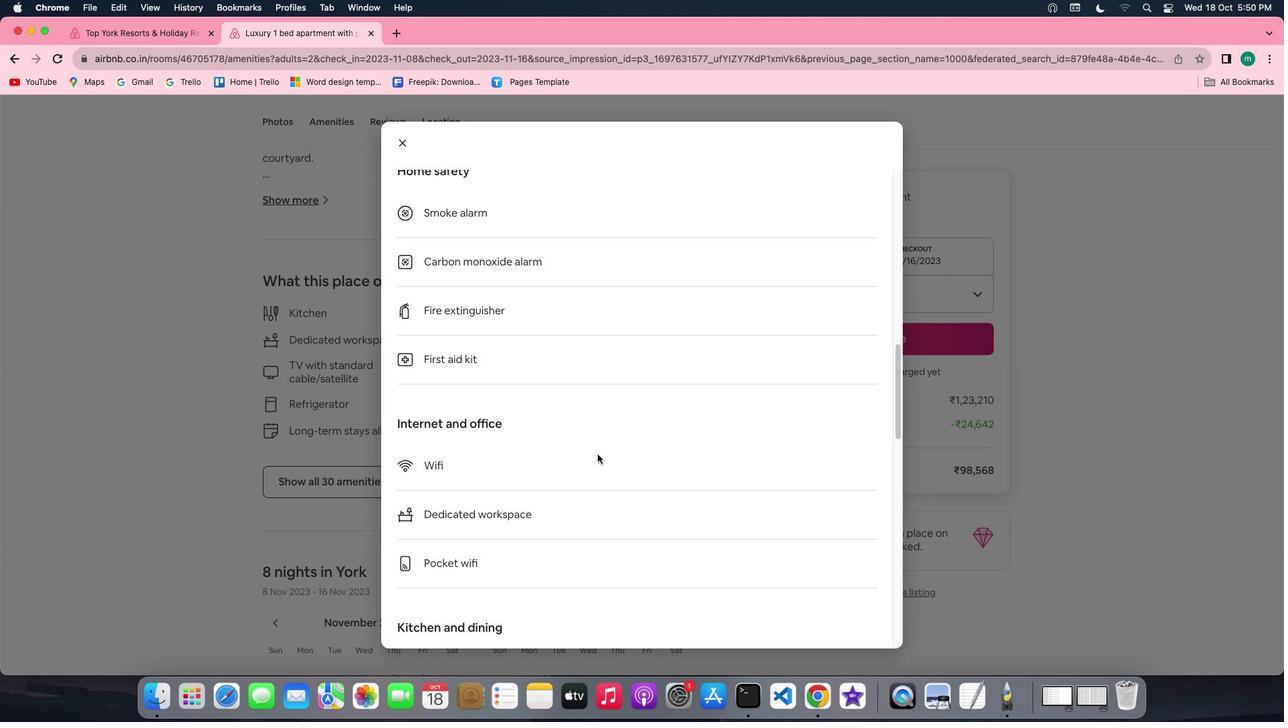 
Action: Mouse scrolled (598, 454) with delta (0, -2)
Screenshot: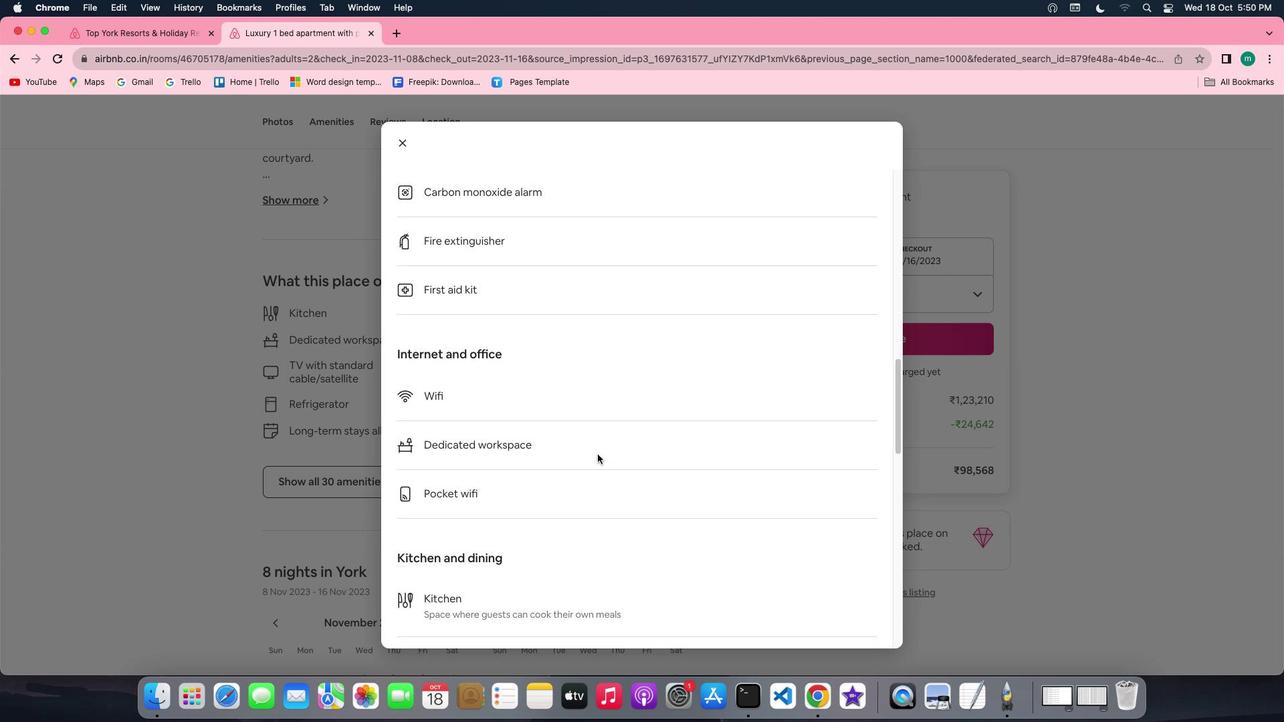
Action: Mouse scrolled (598, 454) with delta (0, 0)
Screenshot: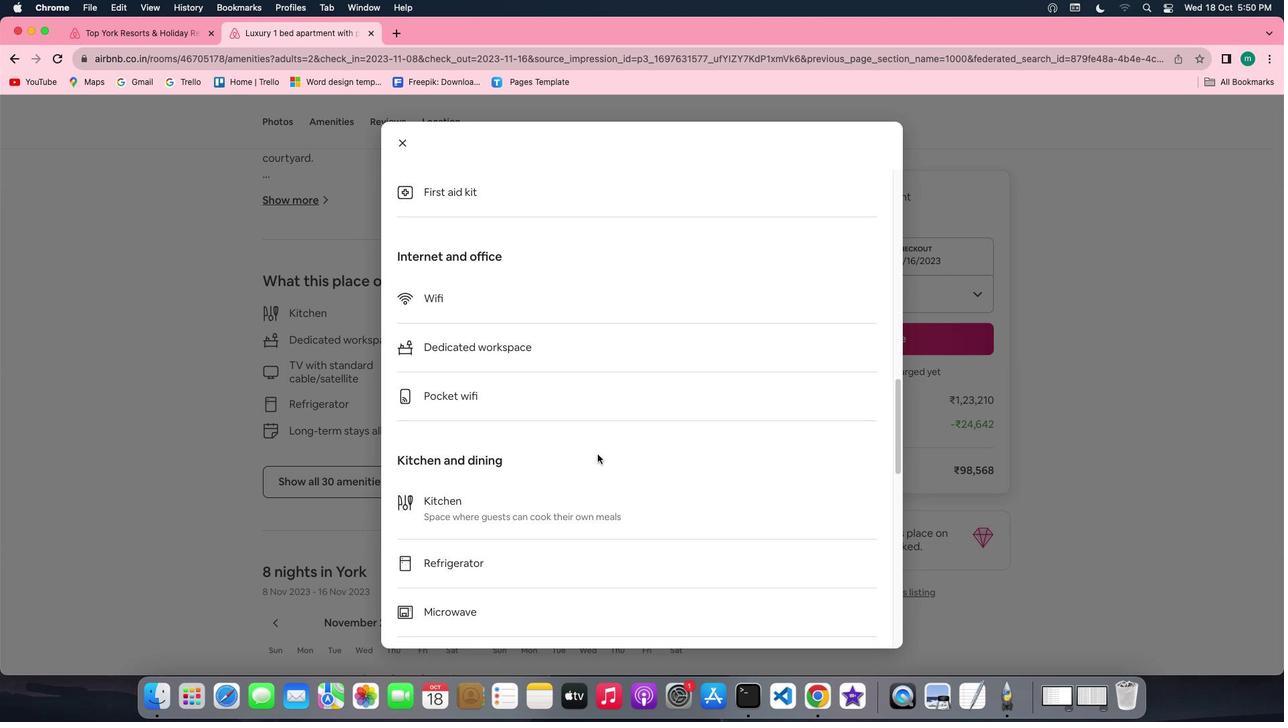 
Action: Mouse scrolled (598, 454) with delta (0, 0)
Screenshot: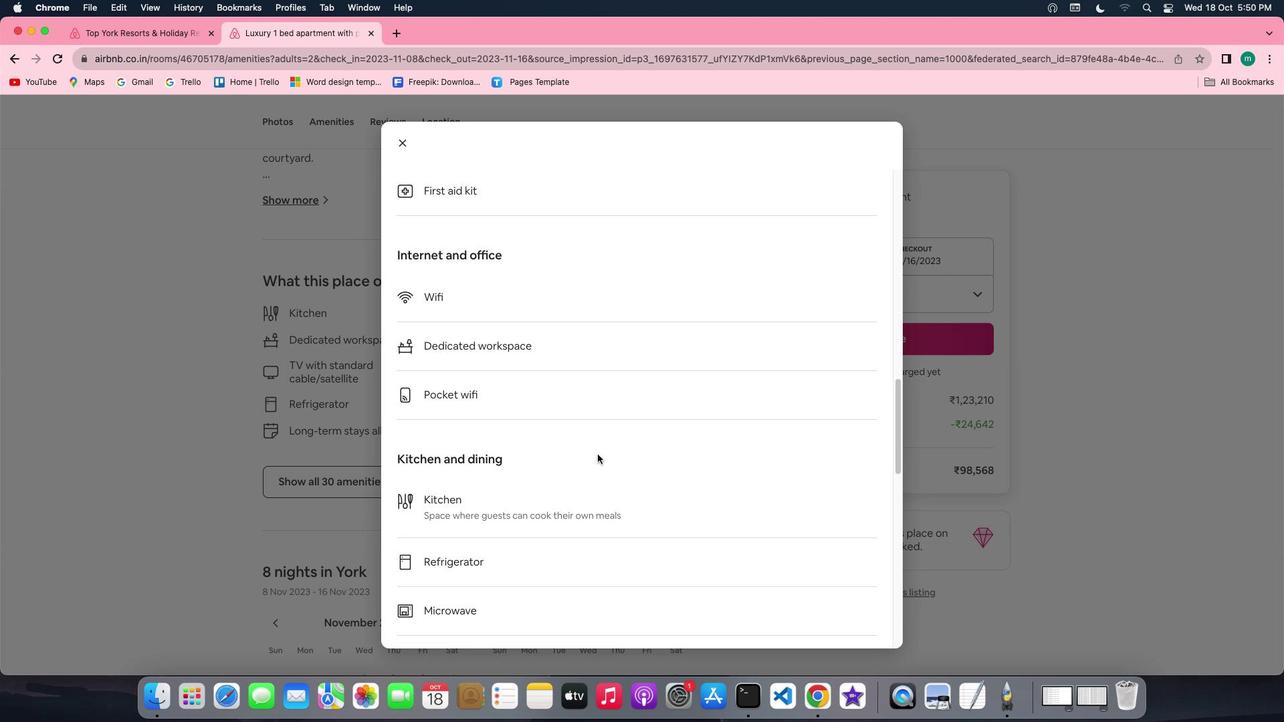 
Action: Mouse scrolled (598, 454) with delta (0, -1)
Screenshot: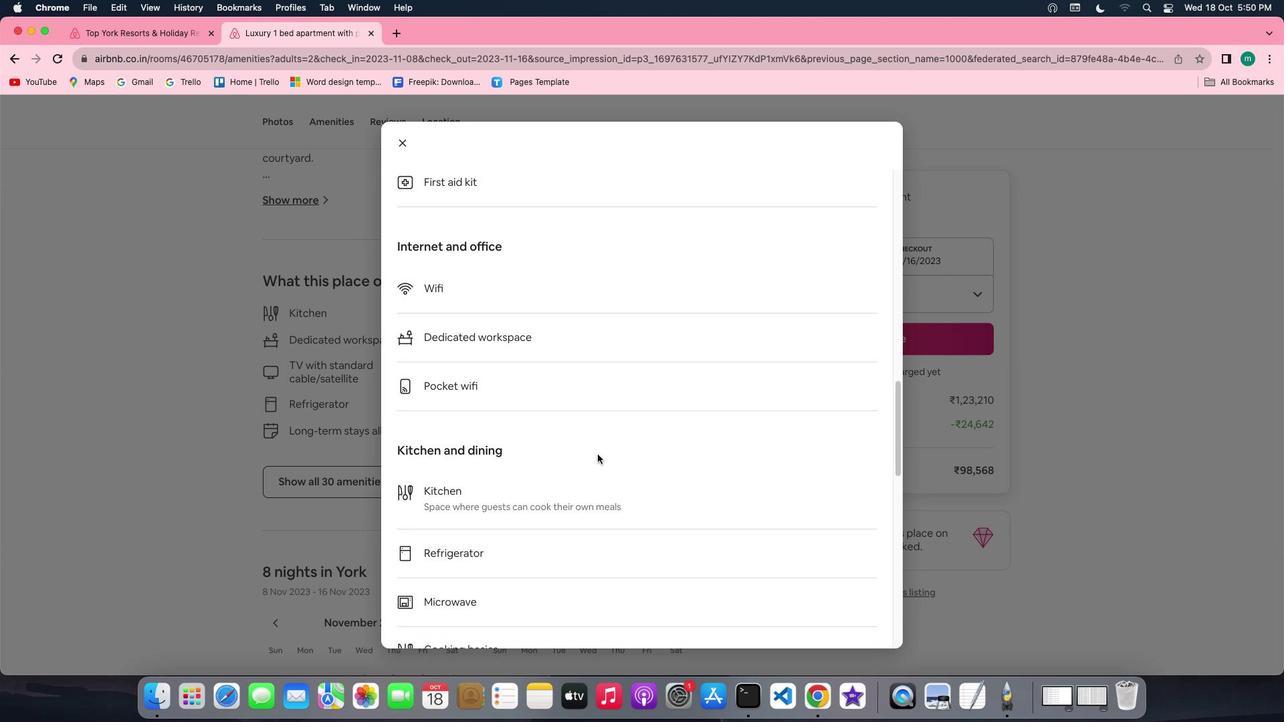 
Action: Mouse scrolled (598, 454) with delta (0, 0)
Screenshot: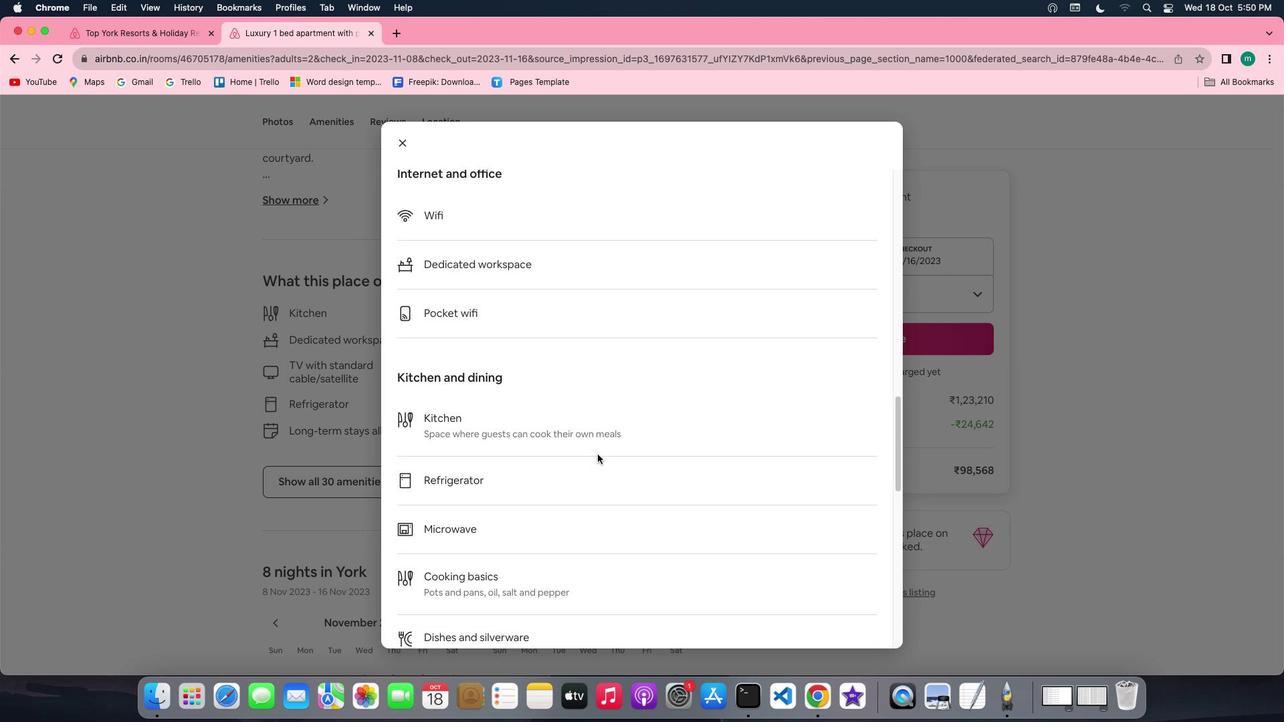 
Action: Mouse scrolled (598, 454) with delta (0, 0)
Screenshot: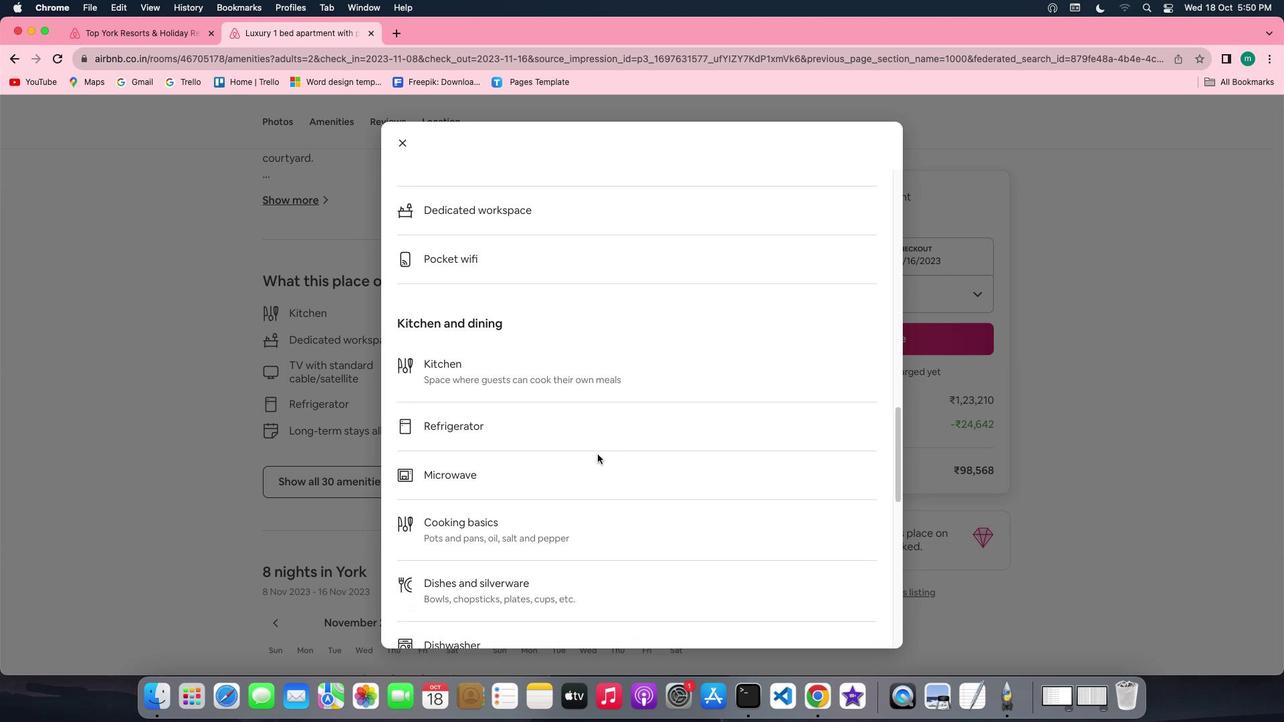 
Action: Mouse scrolled (598, 454) with delta (0, 0)
Screenshot: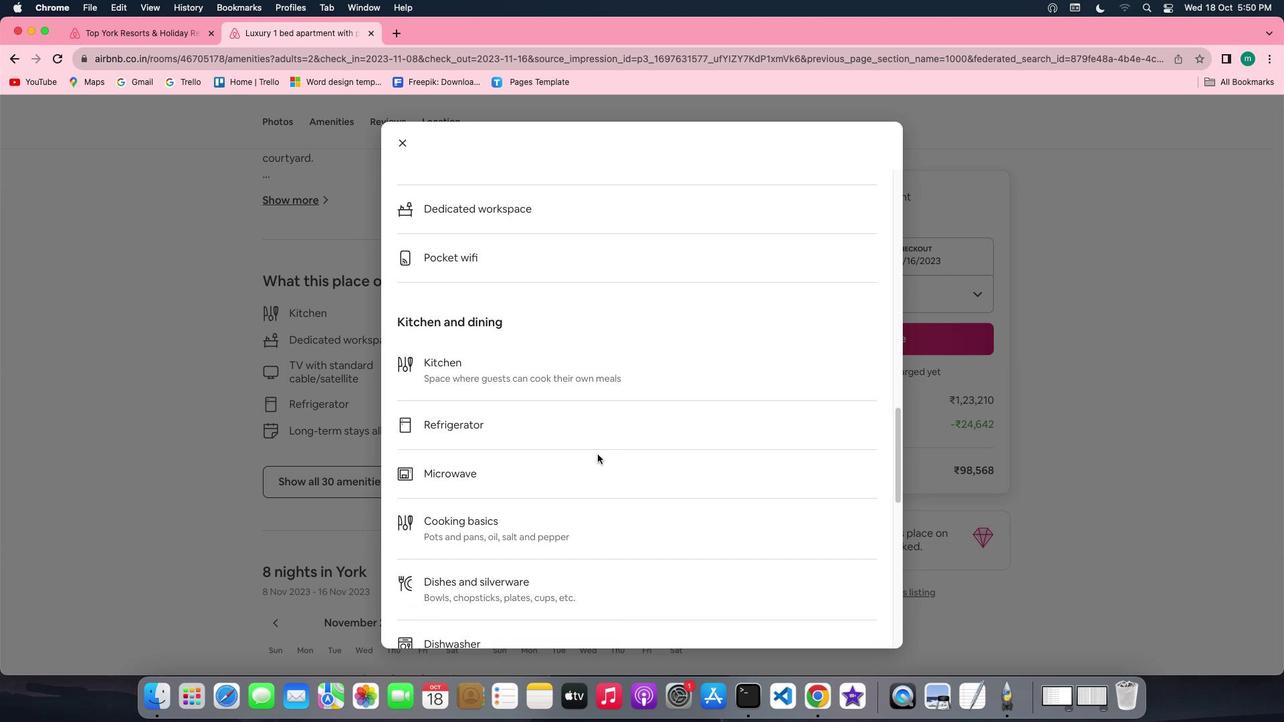 
Action: Mouse scrolled (598, 454) with delta (0, 0)
Screenshot: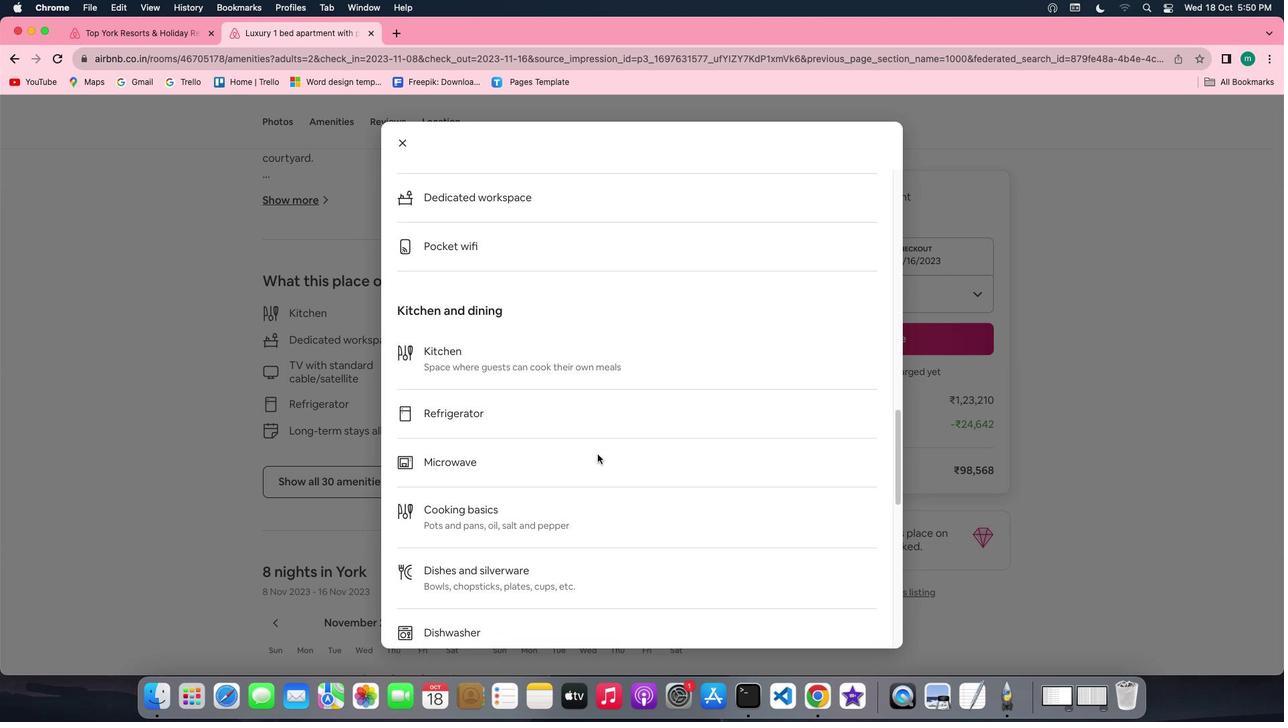 
Action: Mouse scrolled (598, 454) with delta (0, 0)
Screenshot: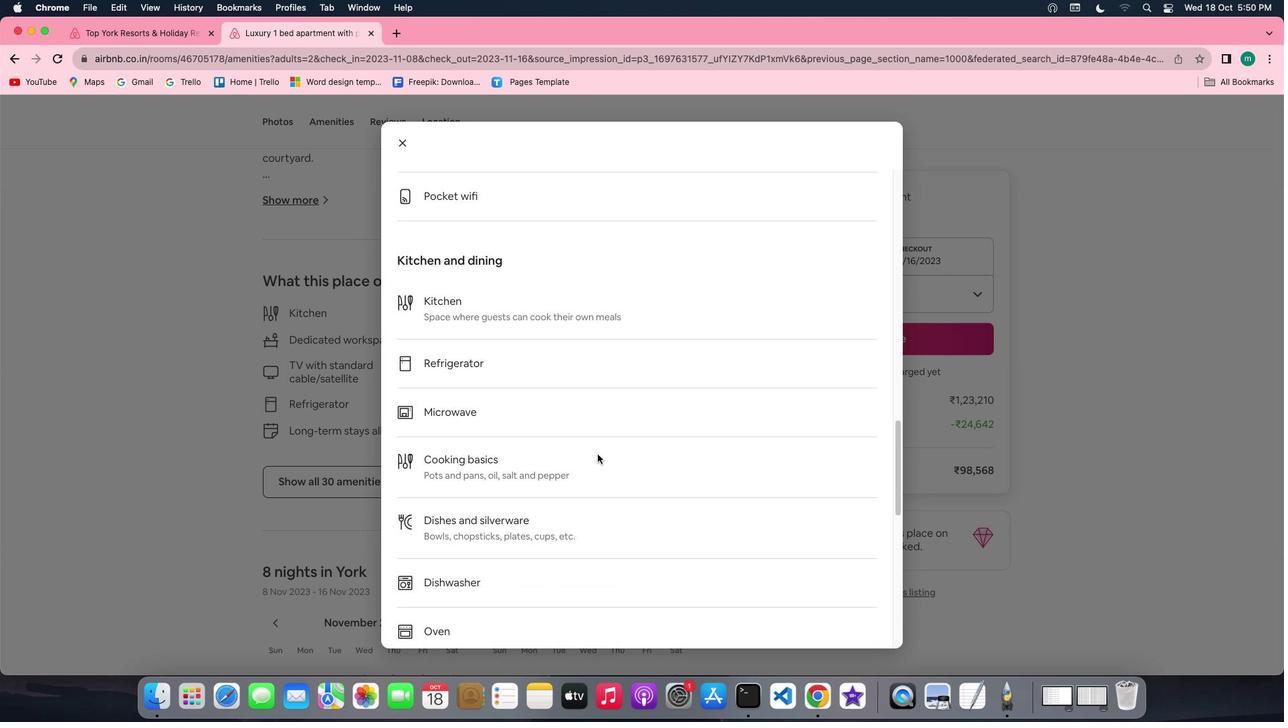 
Action: Mouse scrolled (598, 454) with delta (0, 0)
Screenshot: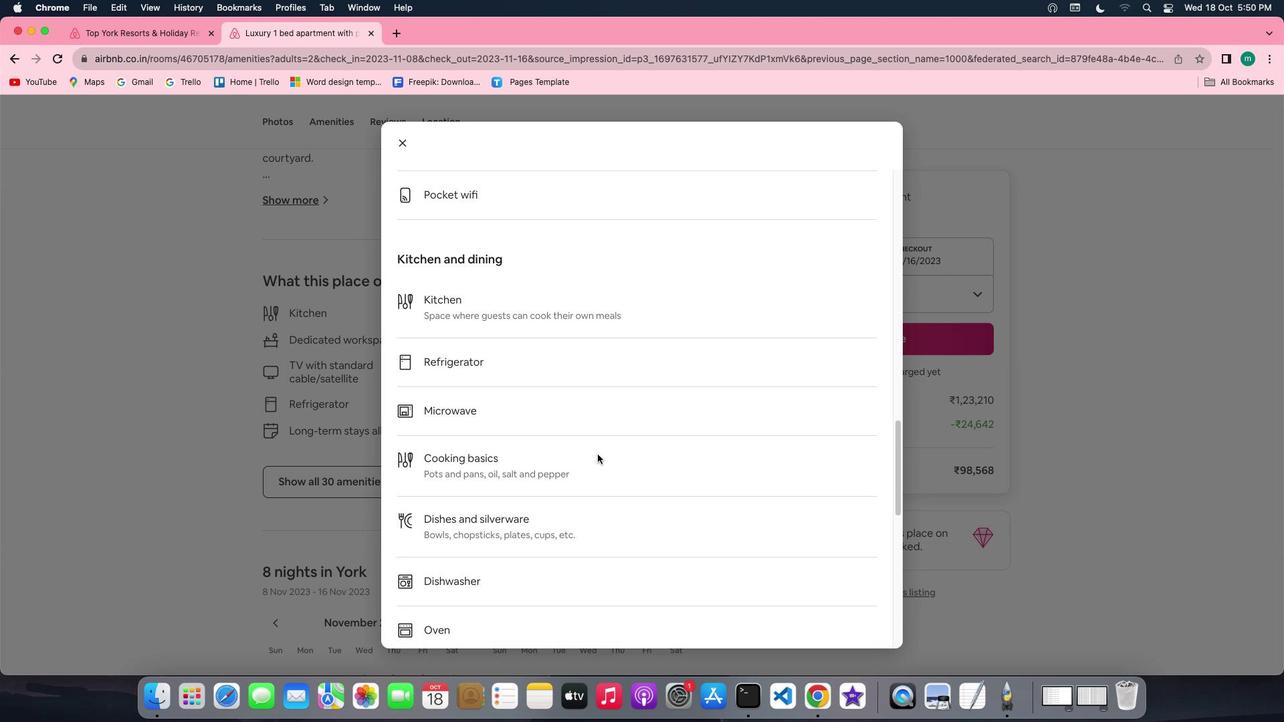 
Action: Mouse scrolled (598, 454) with delta (0, -1)
Screenshot: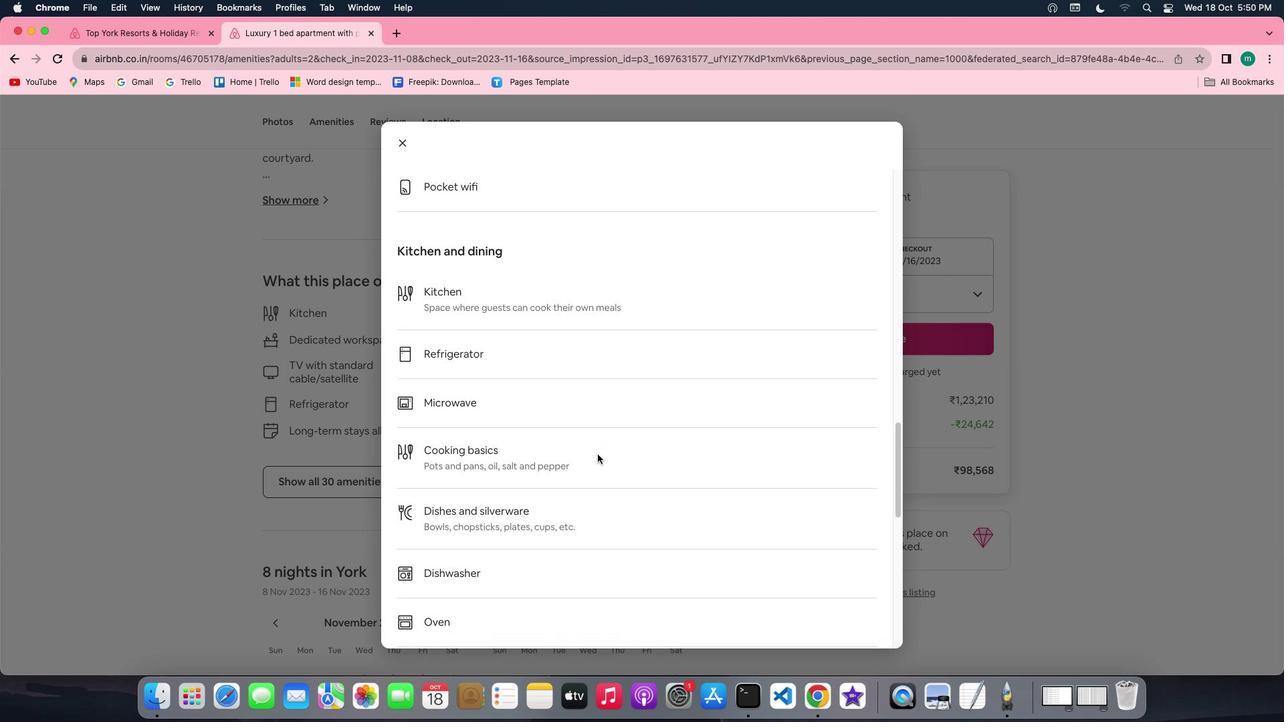 
Action: Mouse scrolled (598, 454) with delta (0, -1)
Screenshot: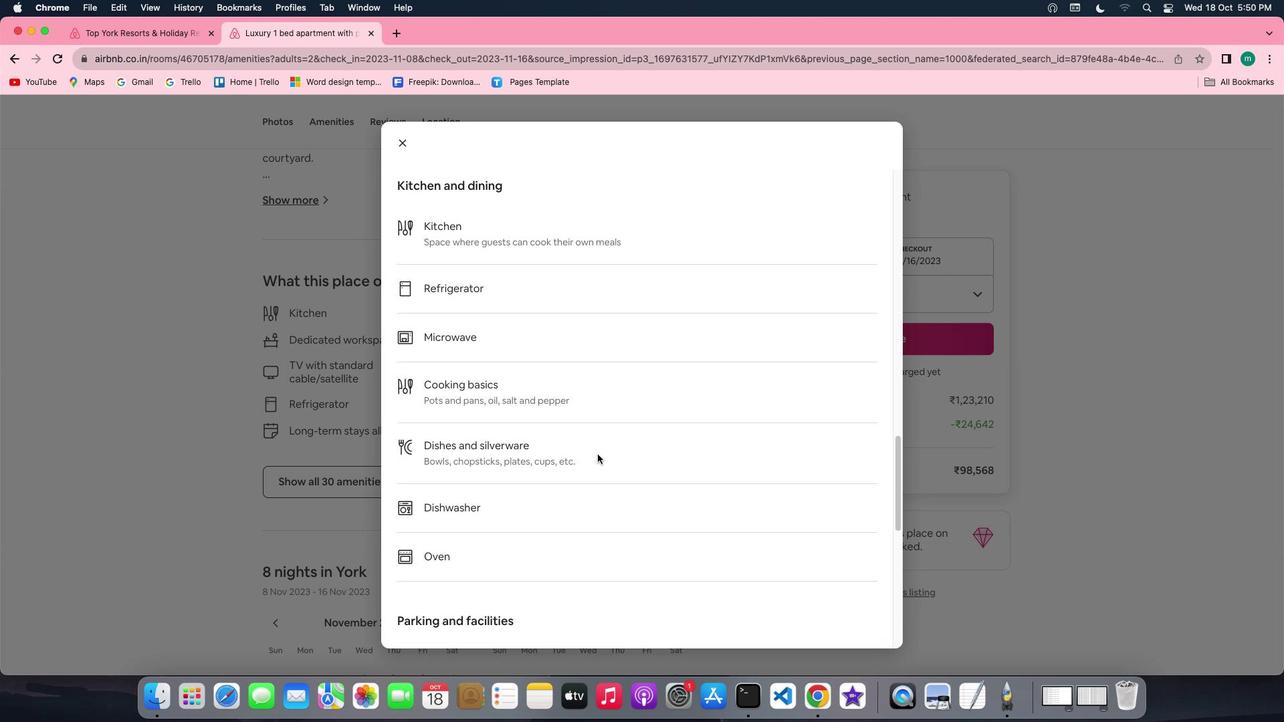 
Action: Mouse scrolled (598, 454) with delta (0, 0)
Screenshot: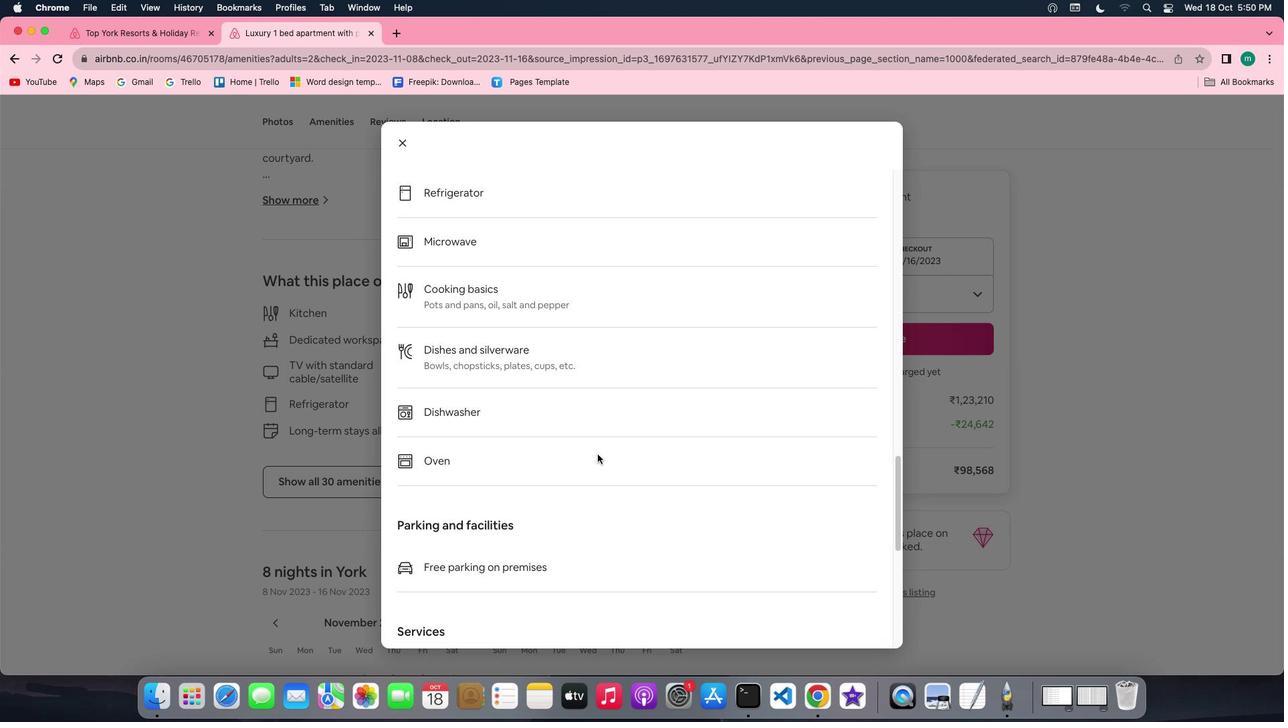 
Action: Mouse scrolled (598, 454) with delta (0, 0)
Screenshot: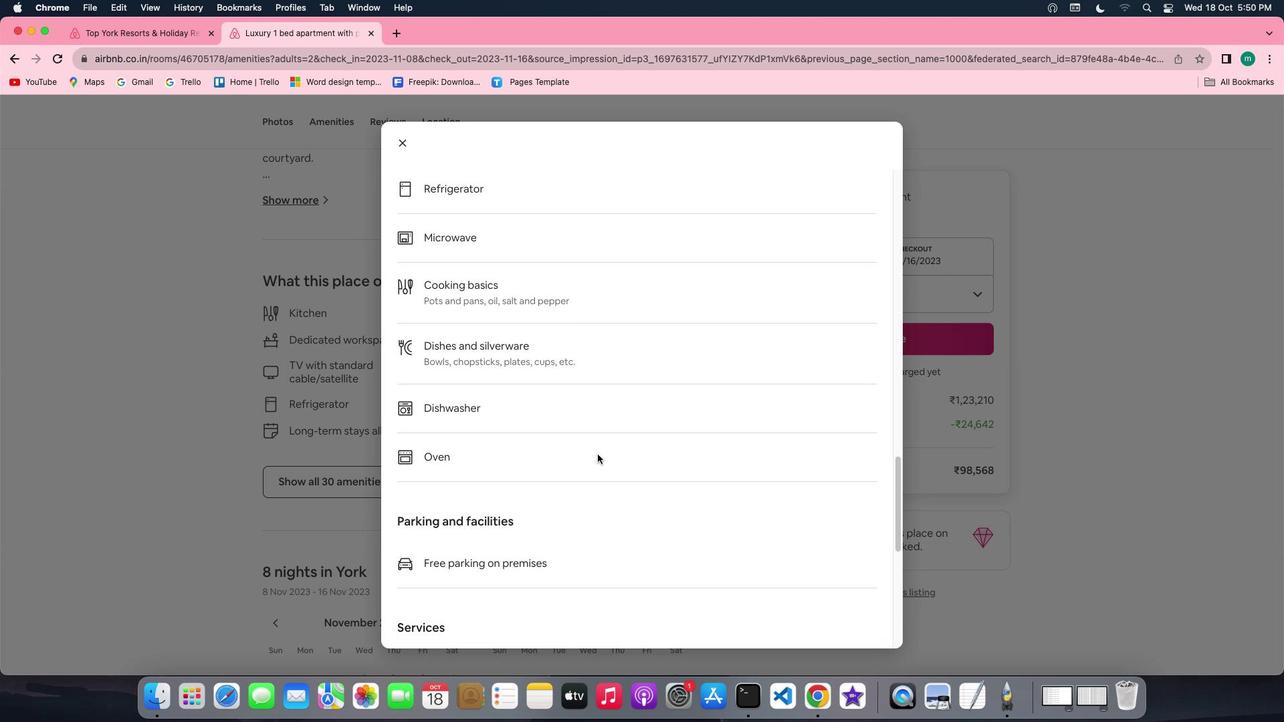 
Action: Mouse scrolled (598, 454) with delta (0, -1)
Screenshot: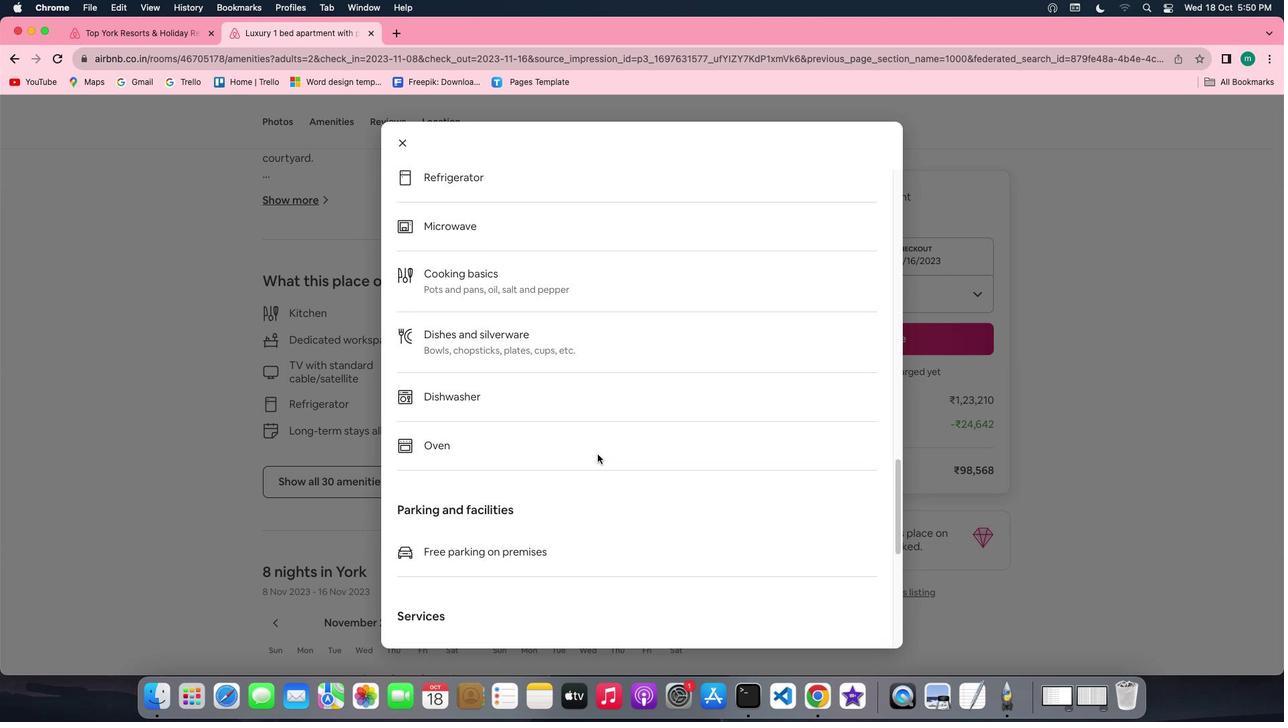
Action: Mouse scrolled (598, 454) with delta (0, -2)
Screenshot: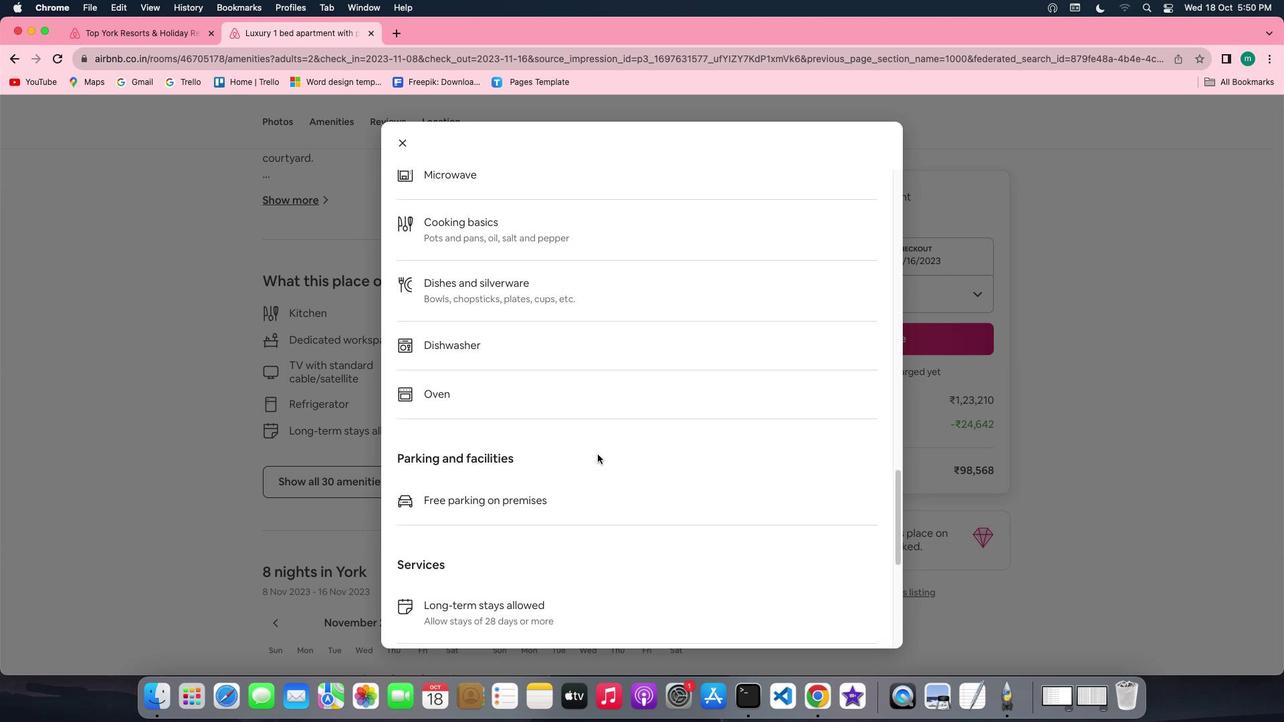 
Action: Mouse scrolled (598, 454) with delta (0, 0)
Screenshot: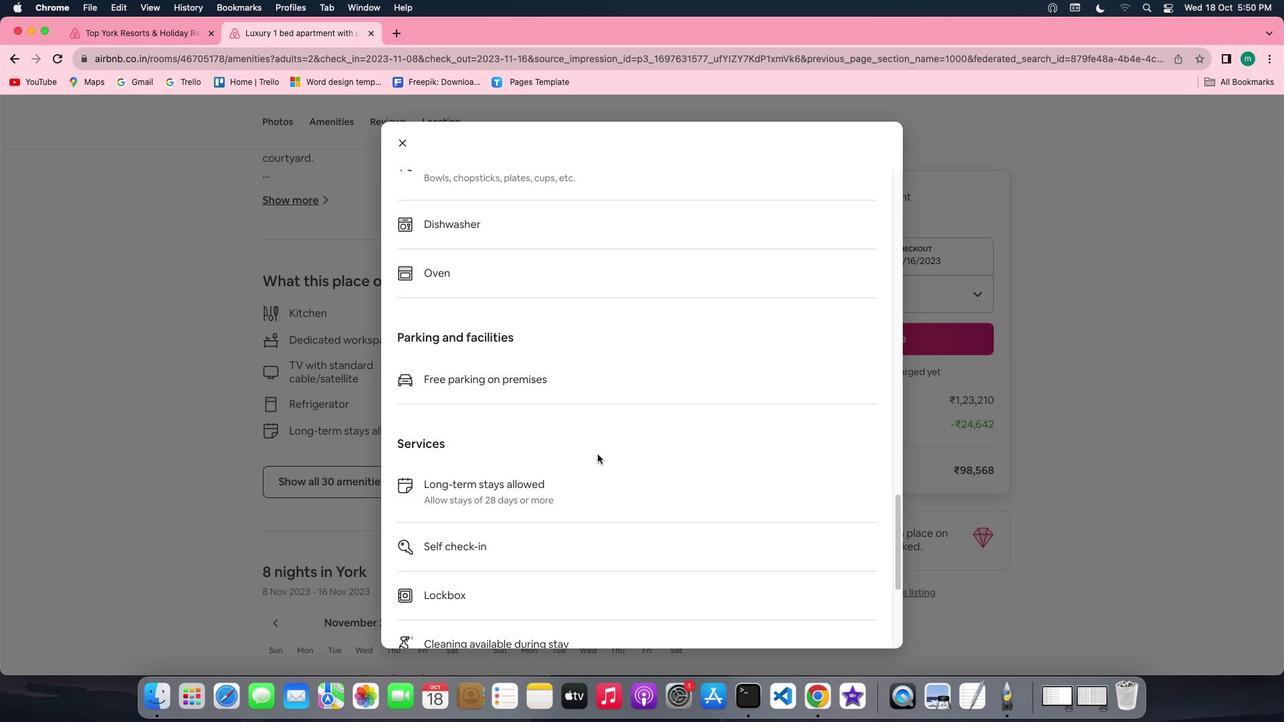 
Action: Mouse scrolled (598, 454) with delta (0, 0)
Screenshot: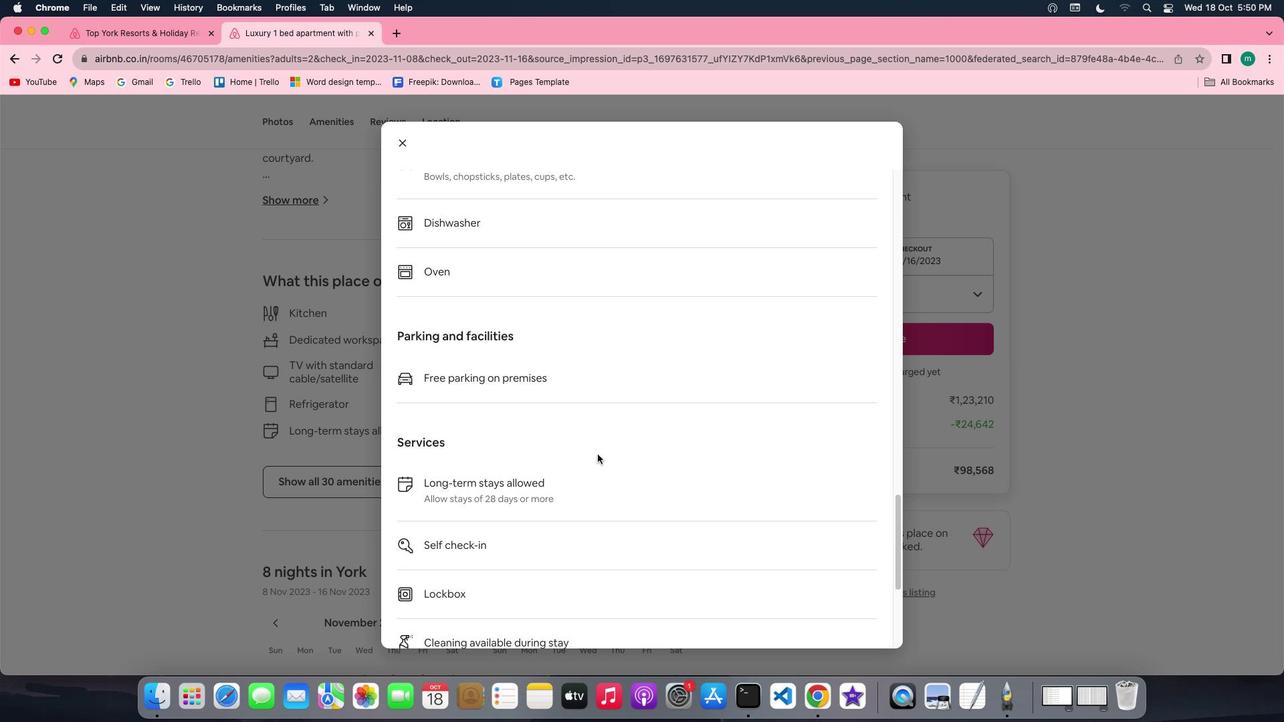 
Action: Mouse scrolled (598, 454) with delta (0, -1)
Screenshot: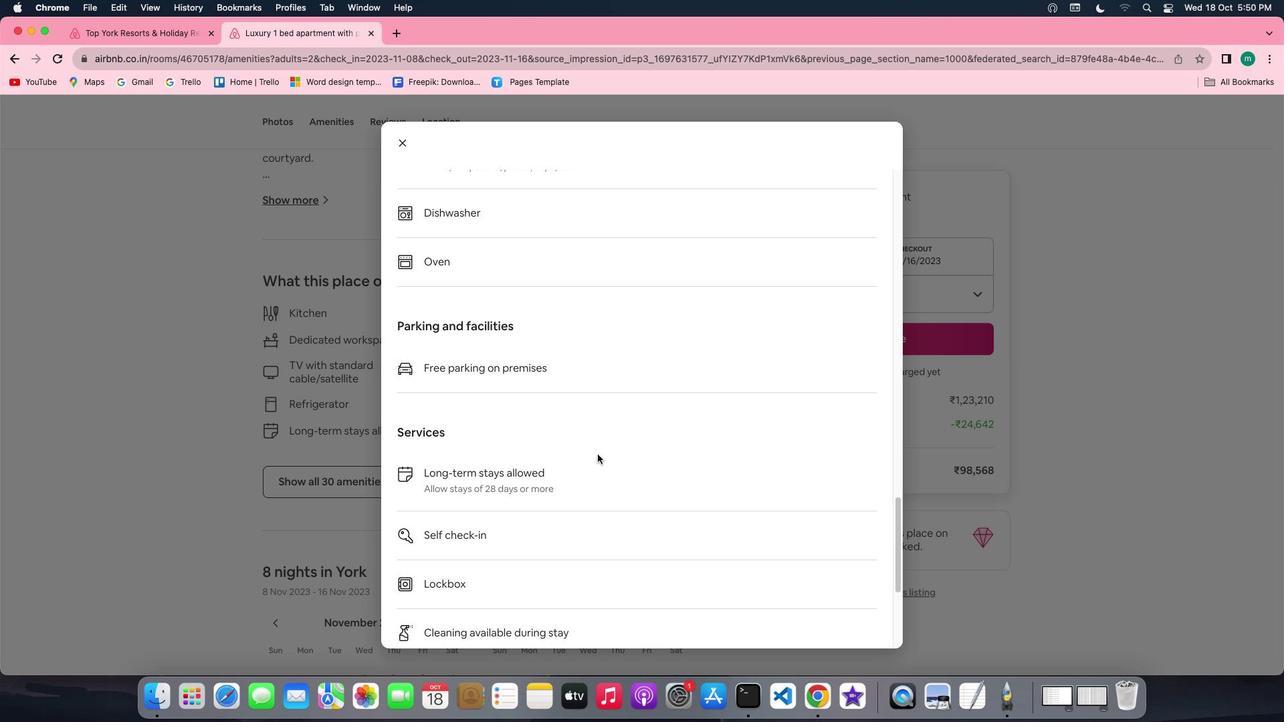 
Action: Mouse scrolled (598, 454) with delta (0, -2)
Screenshot: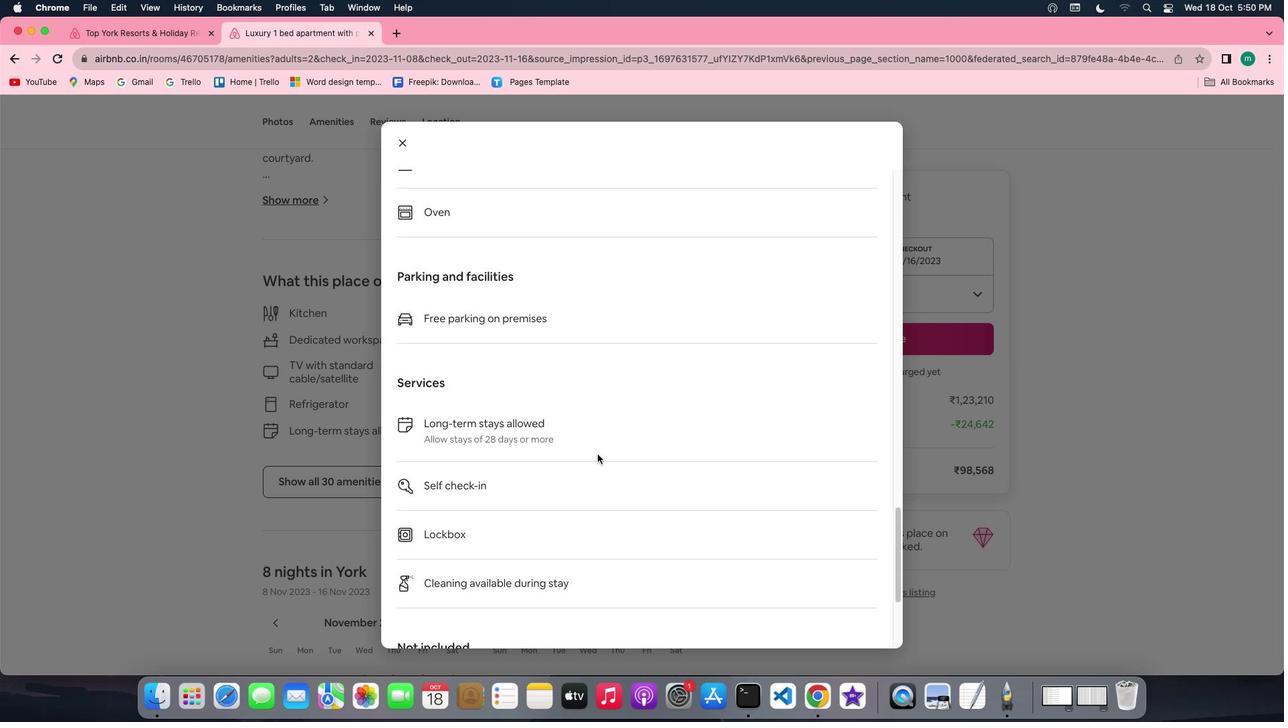 
Action: Mouse scrolled (598, 454) with delta (0, 0)
Screenshot: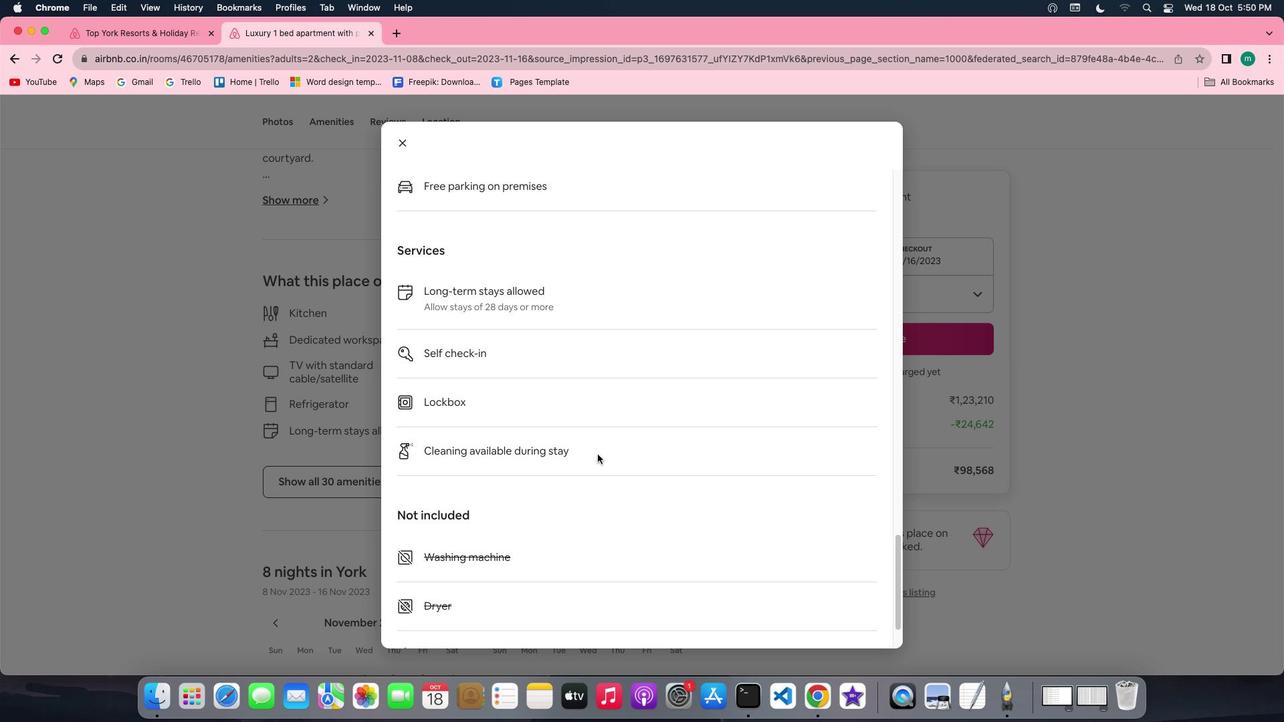 
Action: Mouse scrolled (598, 454) with delta (0, 0)
Screenshot: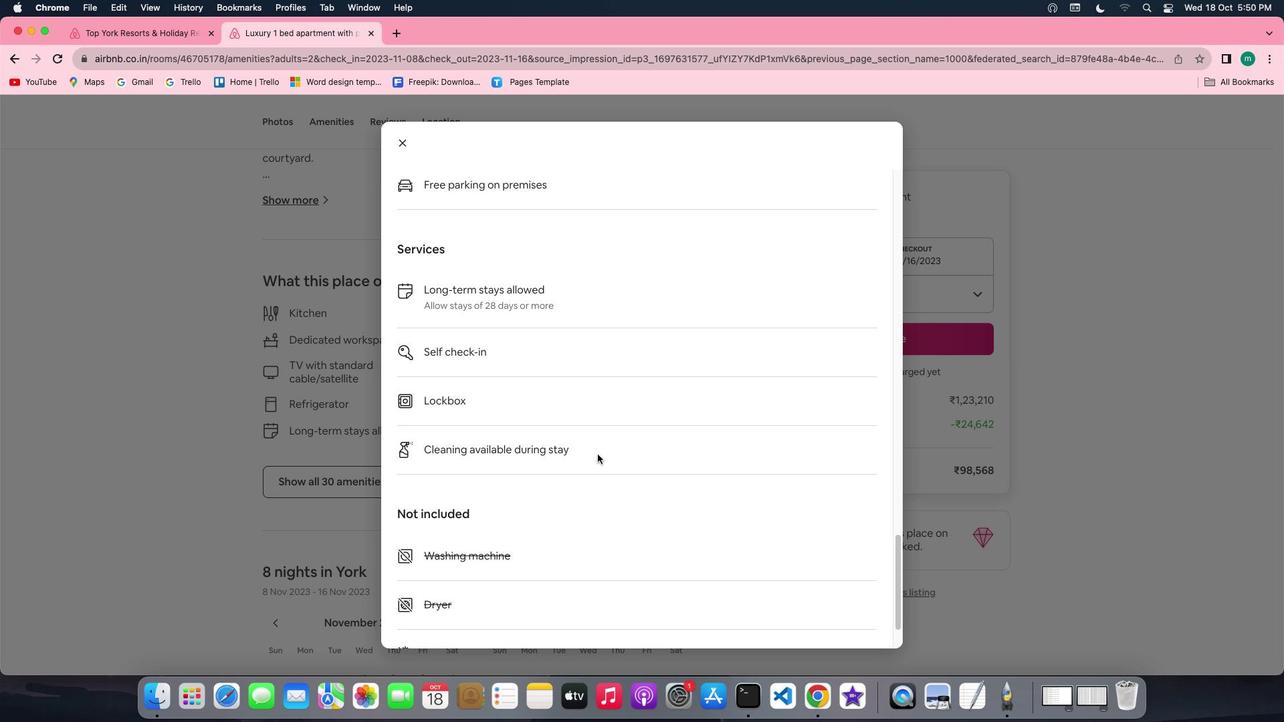 
Action: Mouse scrolled (598, 454) with delta (0, -1)
Screenshot: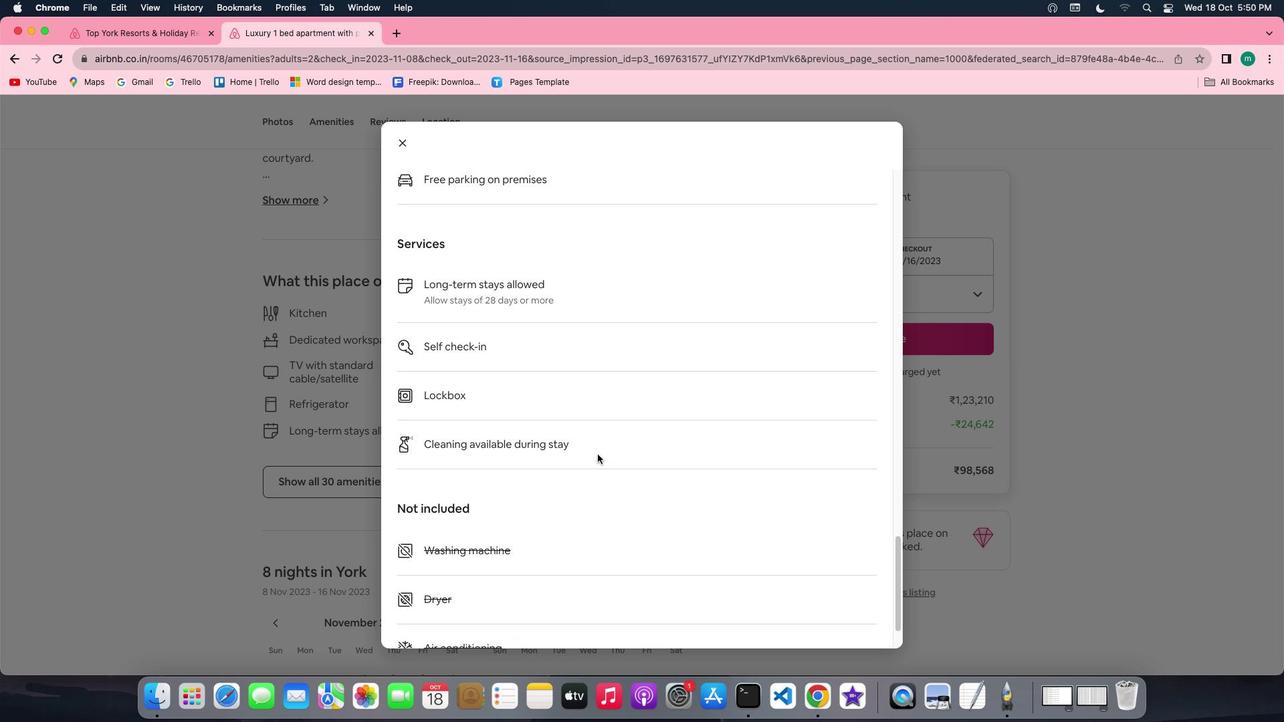
Action: Mouse scrolled (598, 454) with delta (0, -1)
Screenshot: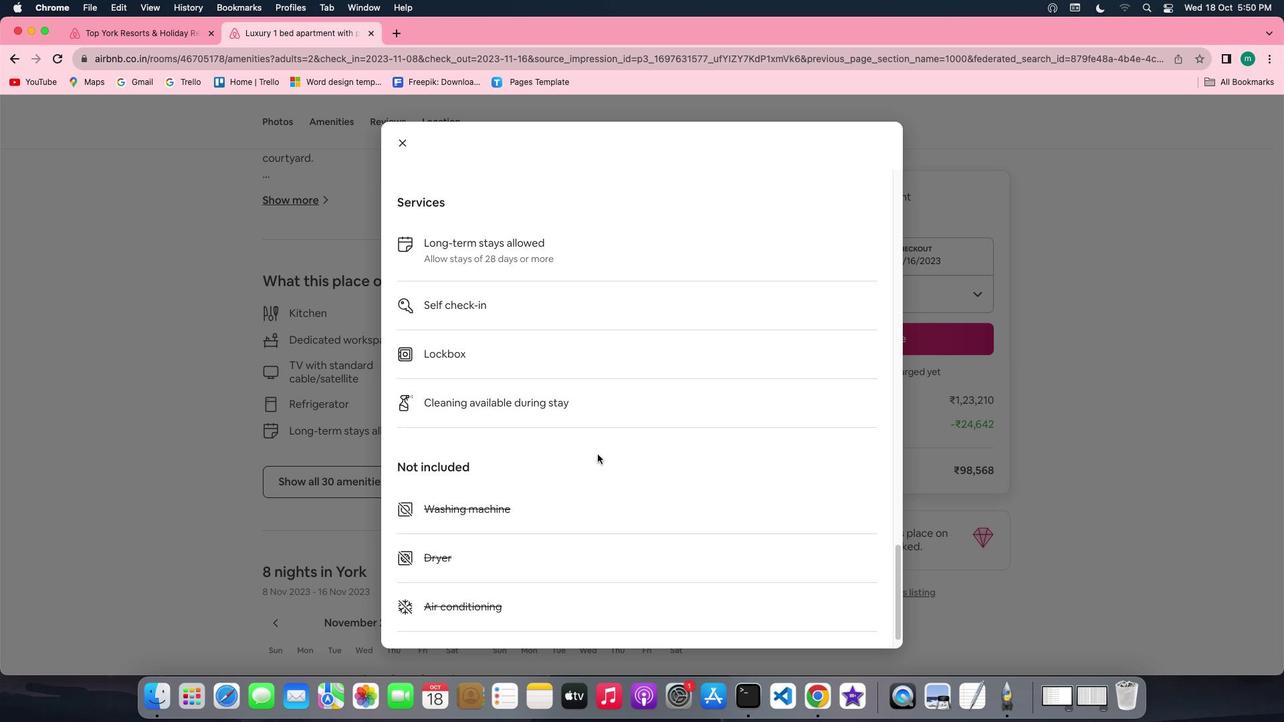 
Action: Mouse scrolled (598, 454) with delta (0, 0)
Screenshot: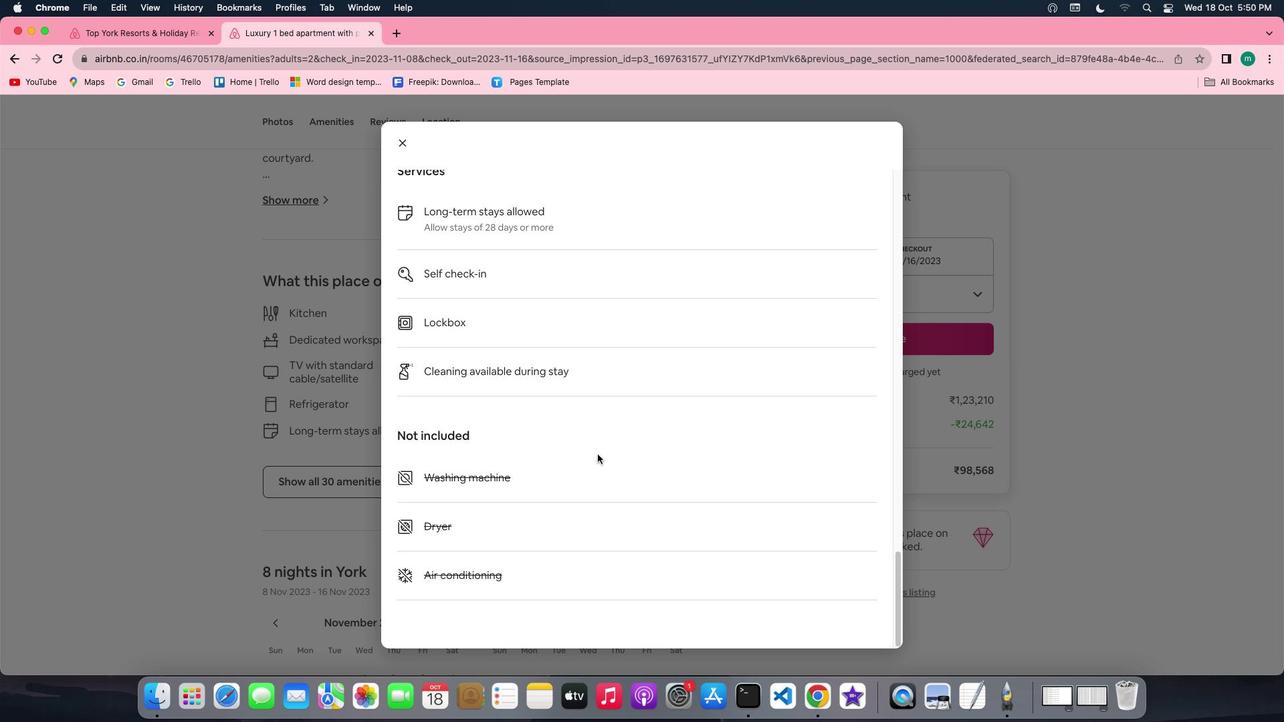 
Action: Mouse scrolled (598, 454) with delta (0, 0)
Screenshot: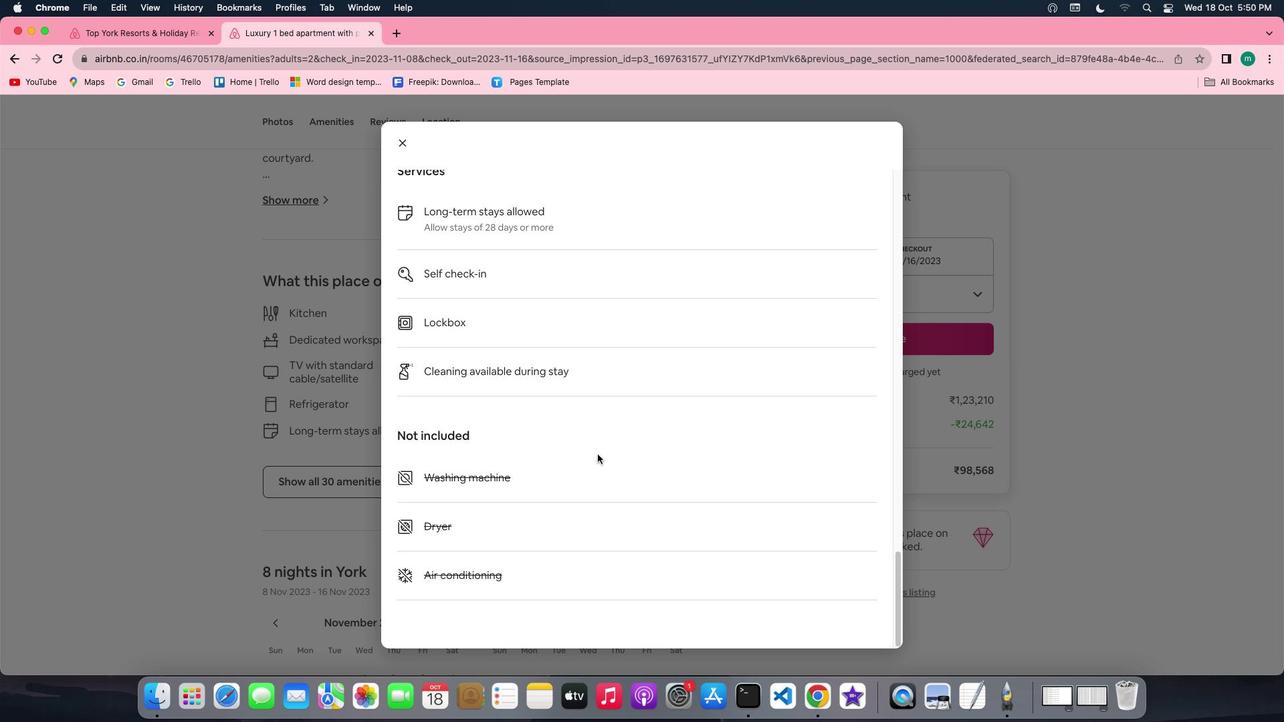 
Action: Mouse scrolled (598, 454) with delta (0, -1)
Screenshot: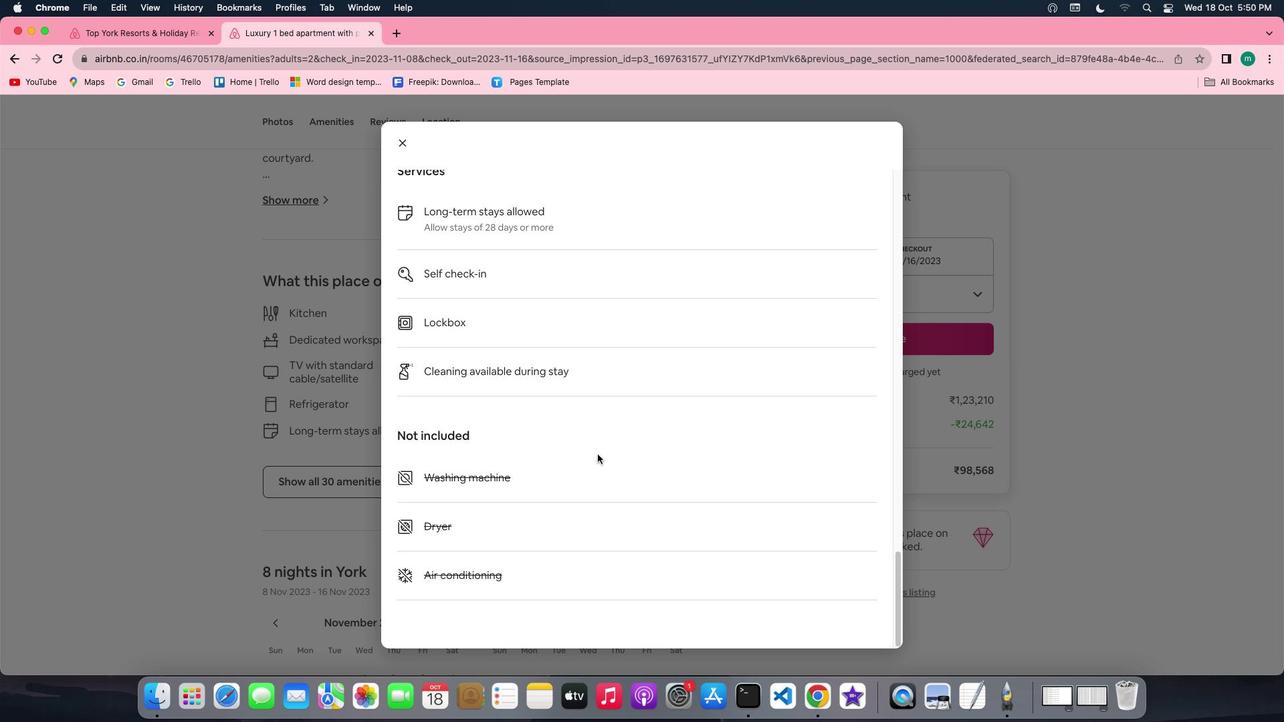 
Action: Mouse moved to (398, 137)
Screenshot: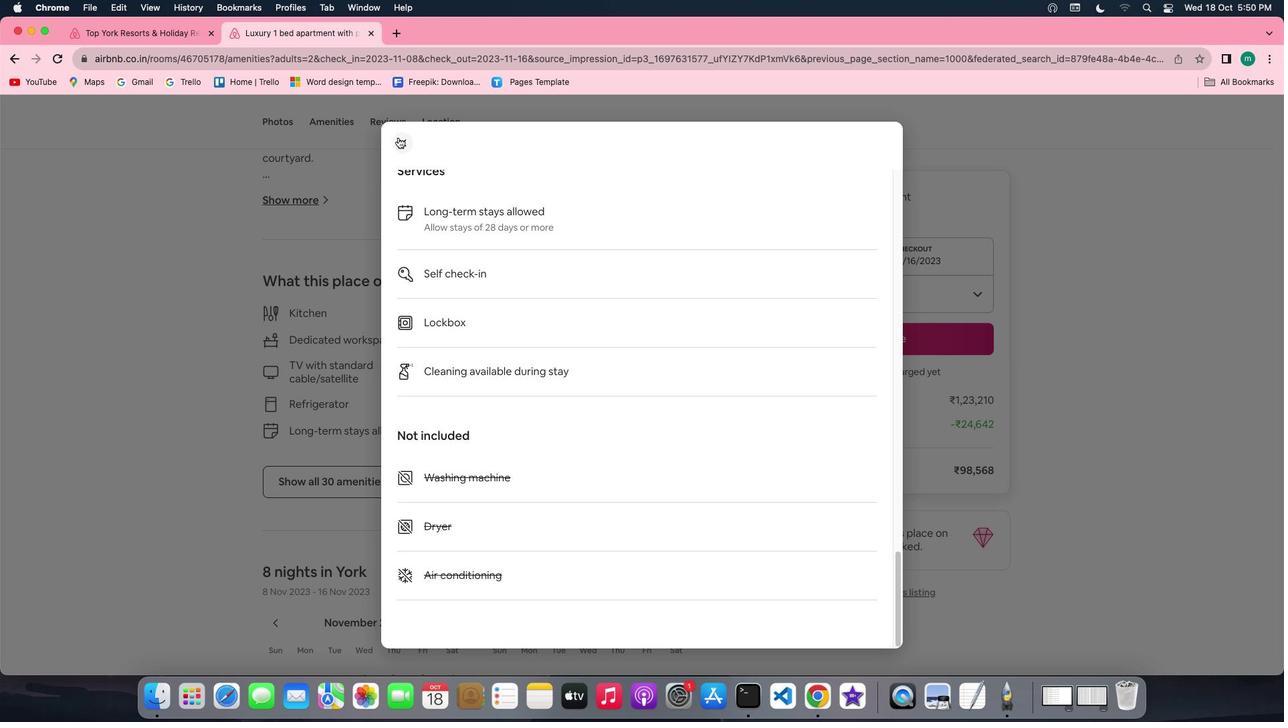 
Action: Mouse pressed left at (398, 137)
Screenshot: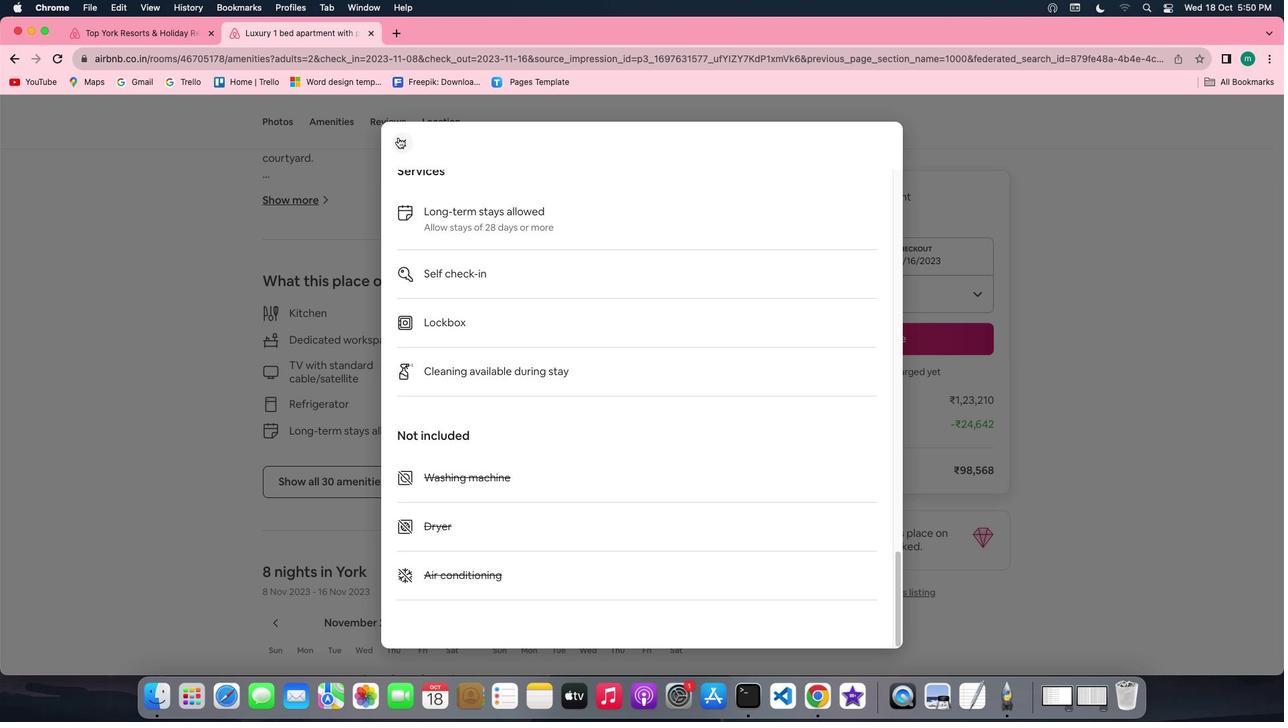 
Action: Mouse moved to (612, 404)
